 Task: Buy 3 Boots of size 6 for Baby Girls from Shoes section under best seller category for shipping address: Andrew Lee, 2317 Morningview Lane, New York, New York 10022, Cell Number 6462315081. Pay from credit card ending with 6759, CVV 506
Action: Mouse moved to (320, 78)
Screenshot: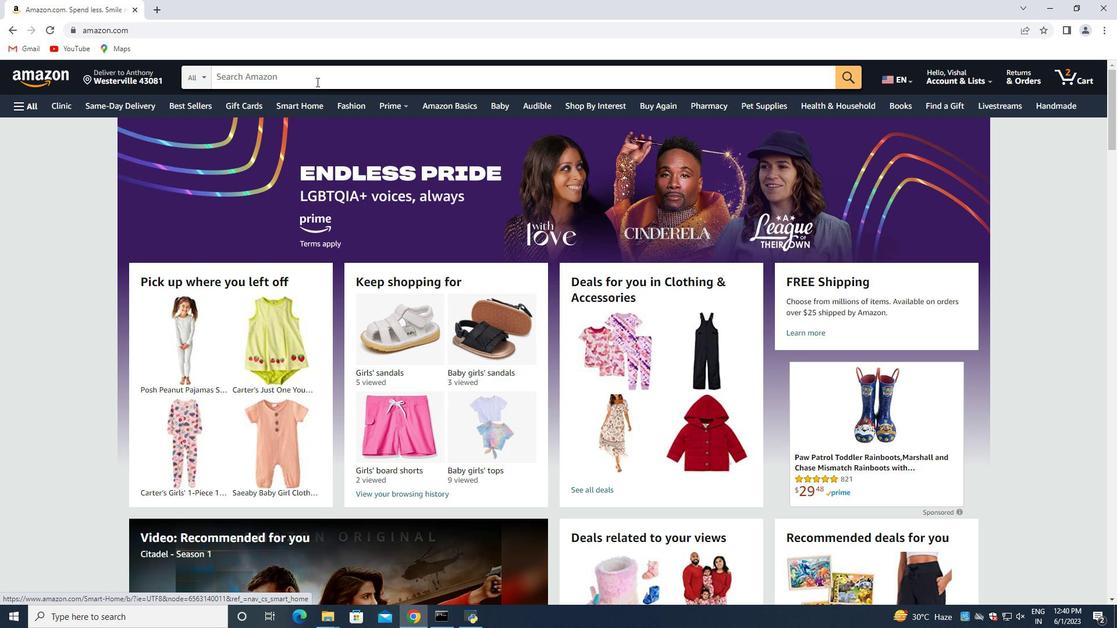 
Action: Mouse pressed left at (320, 78)
Screenshot: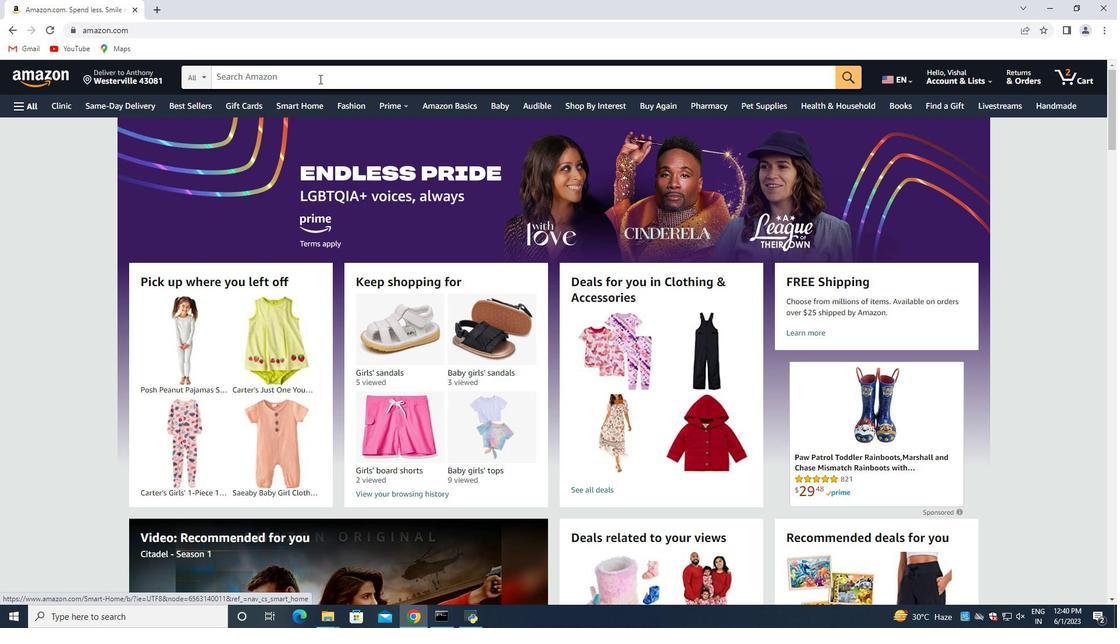 
Action: Mouse moved to (318, 79)
Screenshot: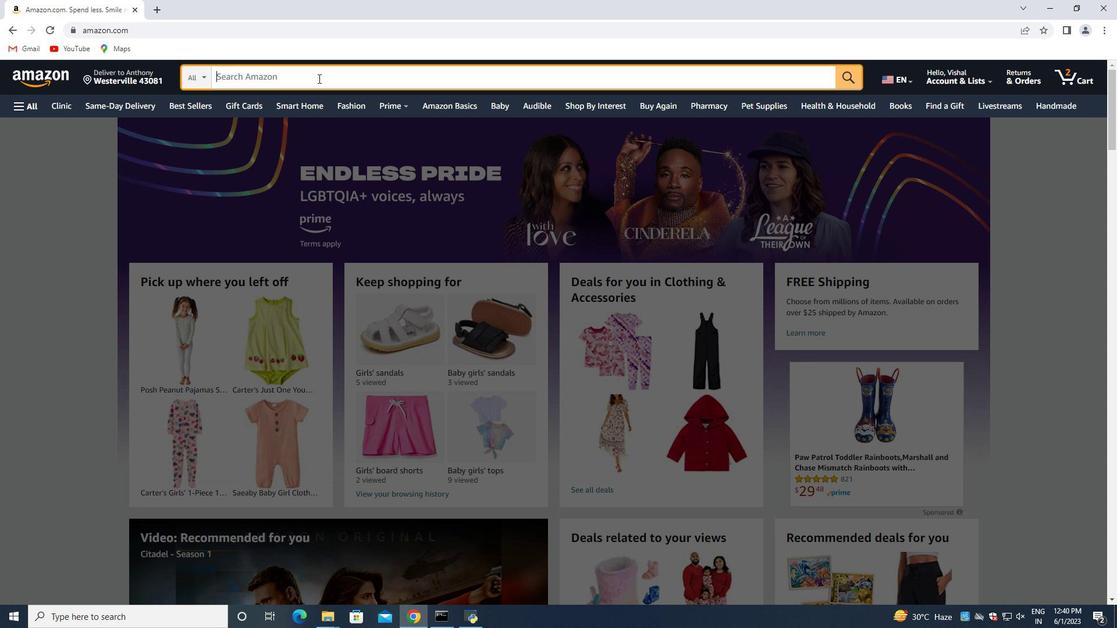 
Action: Key pressed <Key.shift>Boots<Key.space>of<Key.space>size<Key.space>6<Key.space>for<Key.space><Key.shift>Baby<Key.space><Key.shift>Girls<Key.enter>
Screenshot: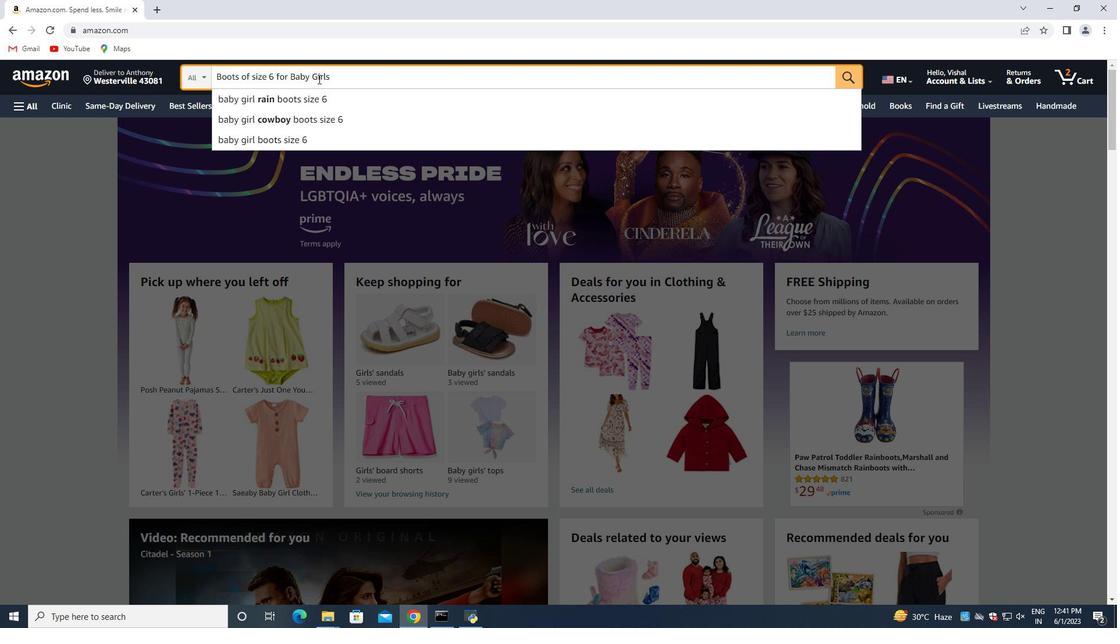 
Action: Mouse moved to (406, 196)
Screenshot: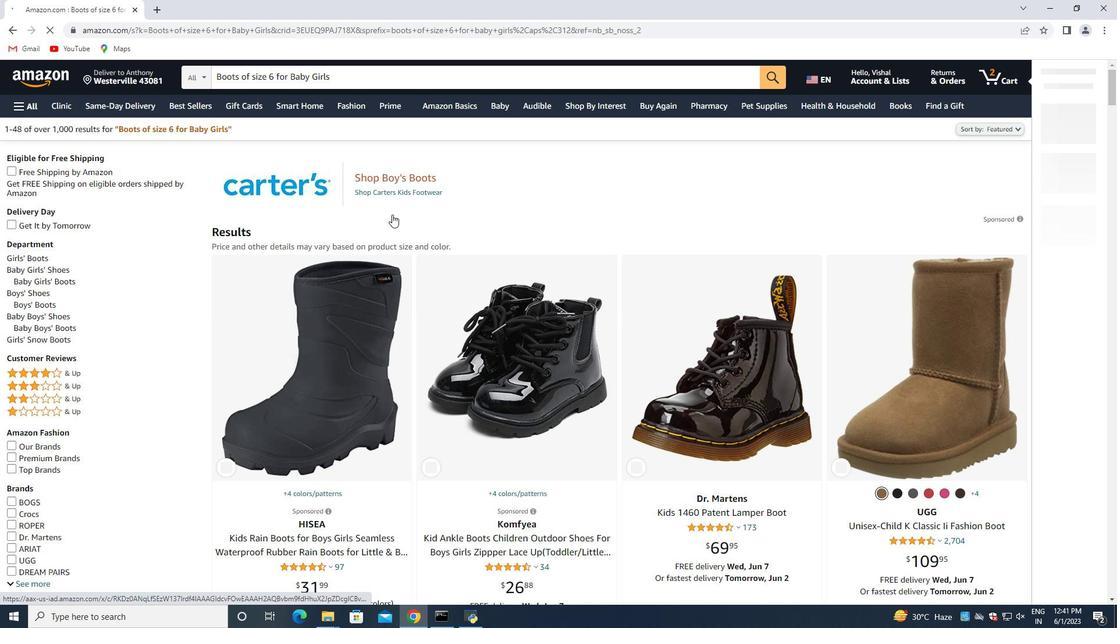 
Action: Mouse scrolled (406, 196) with delta (0, 0)
Screenshot: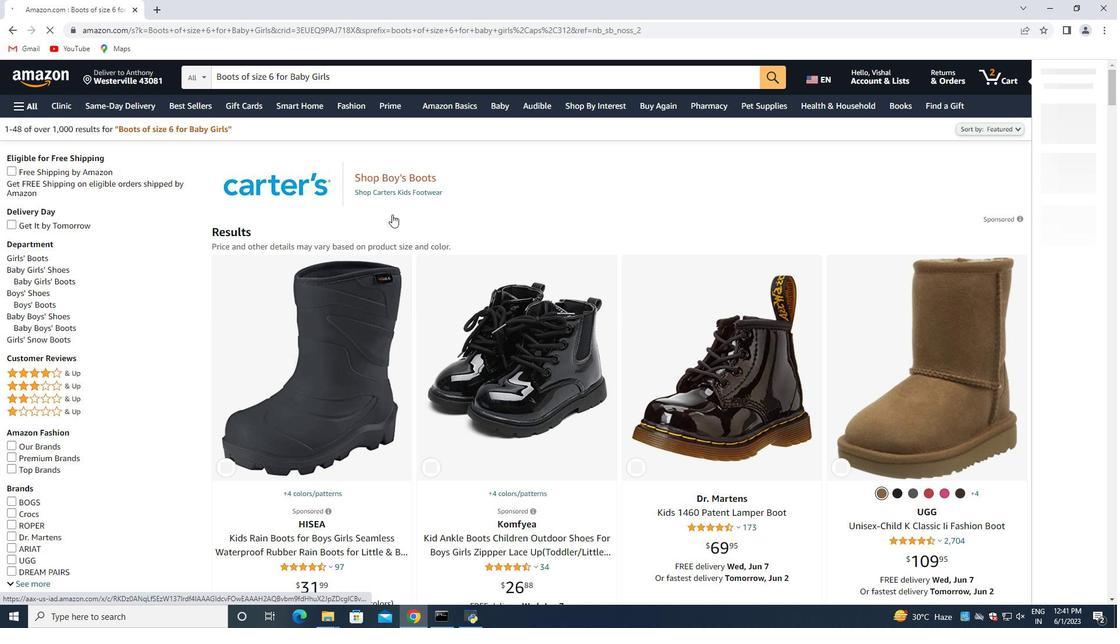 
Action: Mouse moved to (389, 202)
Screenshot: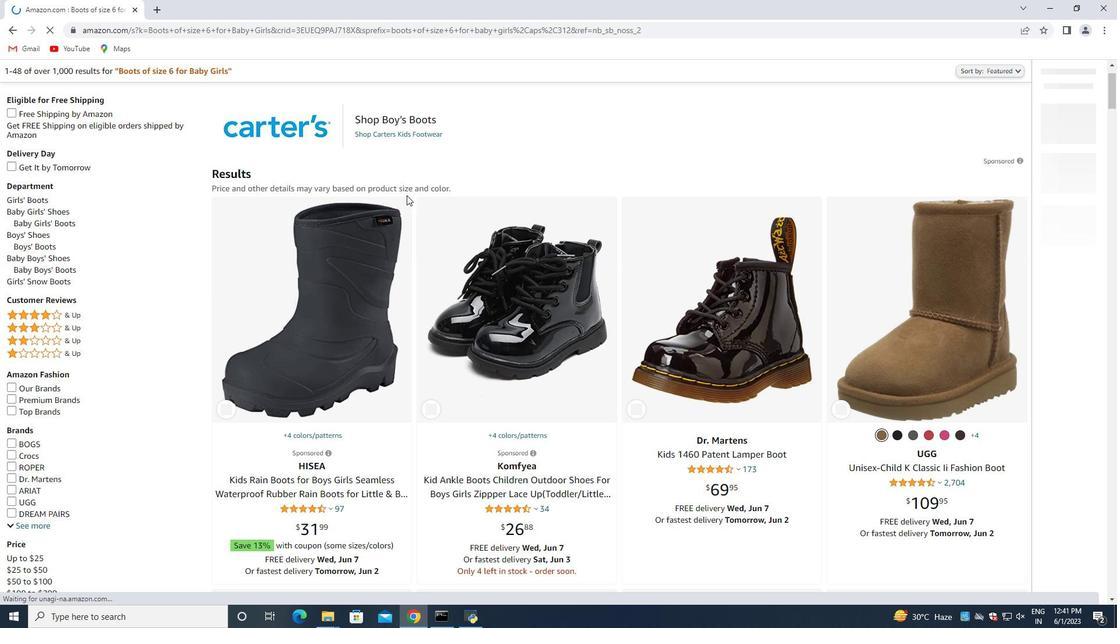 
Action: Mouse scrolled (389, 203) with delta (0, 0)
Screenshot: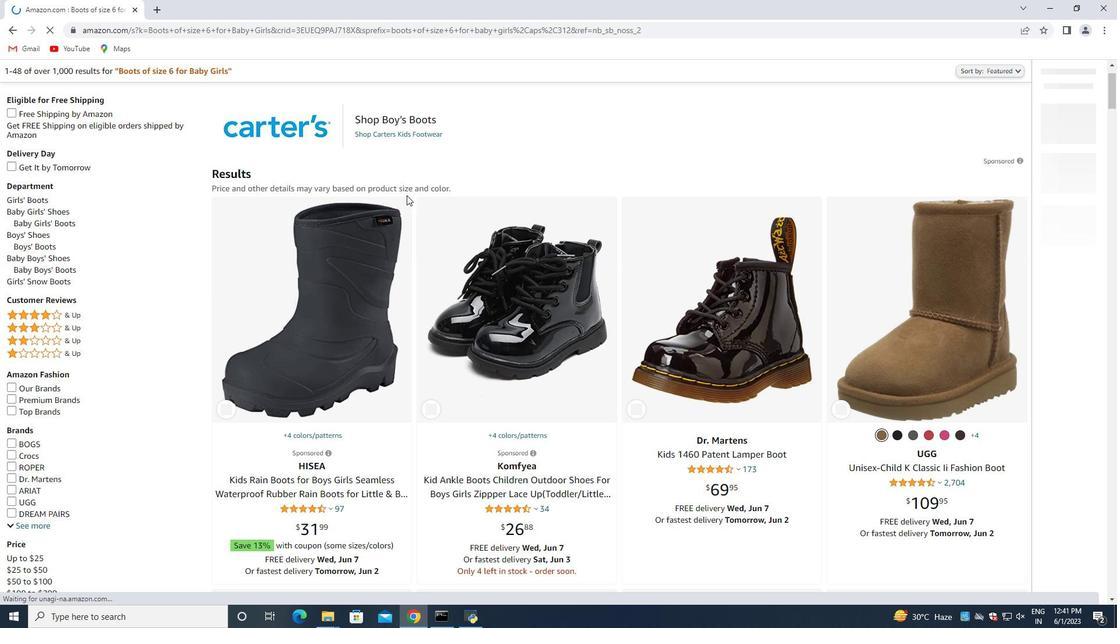 
Action: Mouse scrolled (389, 203) with delta (0, 0)
Screenshot: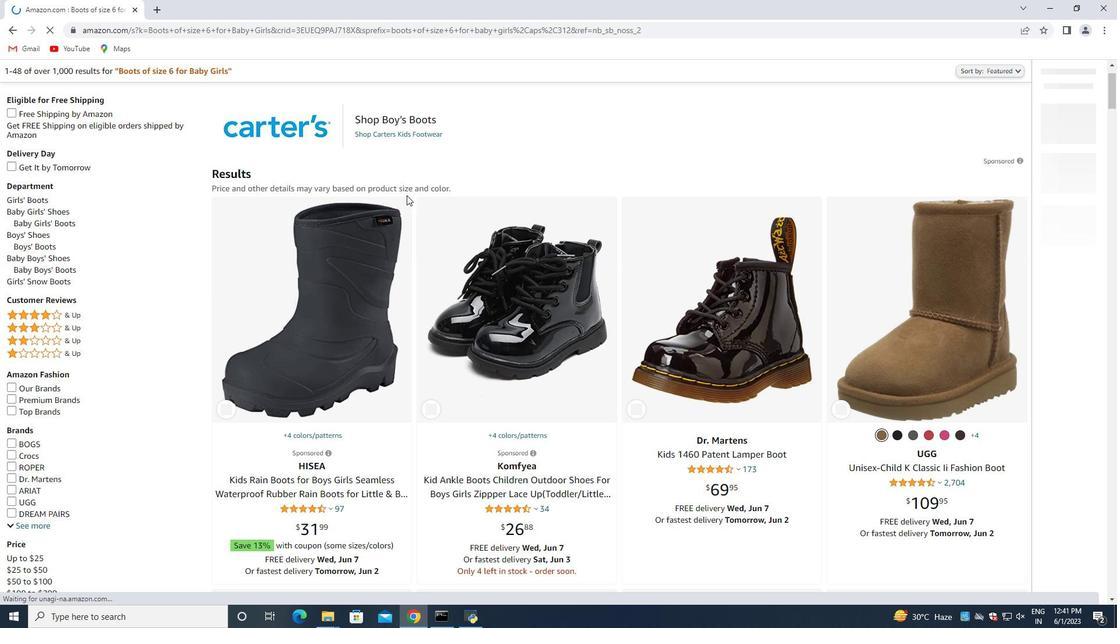 
Action: Mouse scrolled (389, 203) with delta (0, 0)
Screenshot: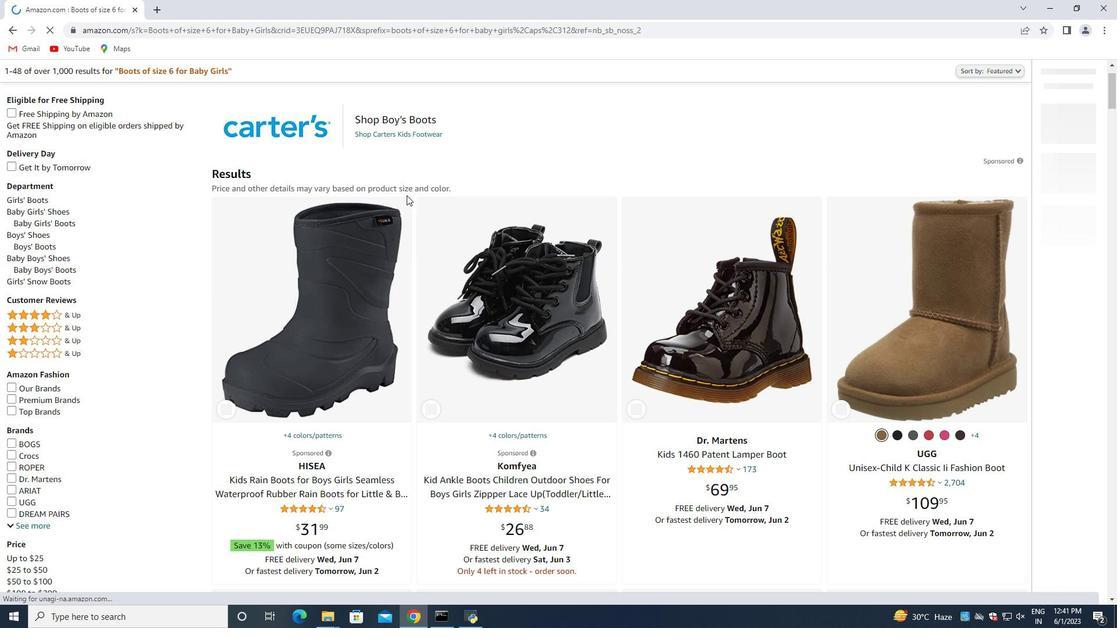 
Action: Mouse scrolled (389, 203) with delta (0, 0)
Screenshot: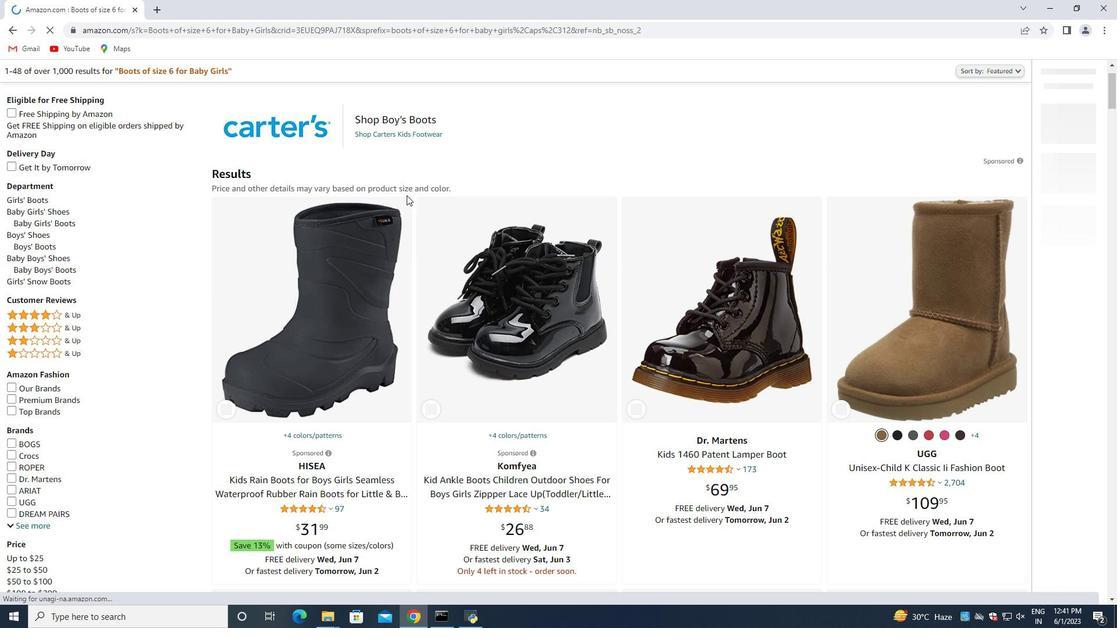 
Action: Mouse moved to (55, 271)
Screenshot: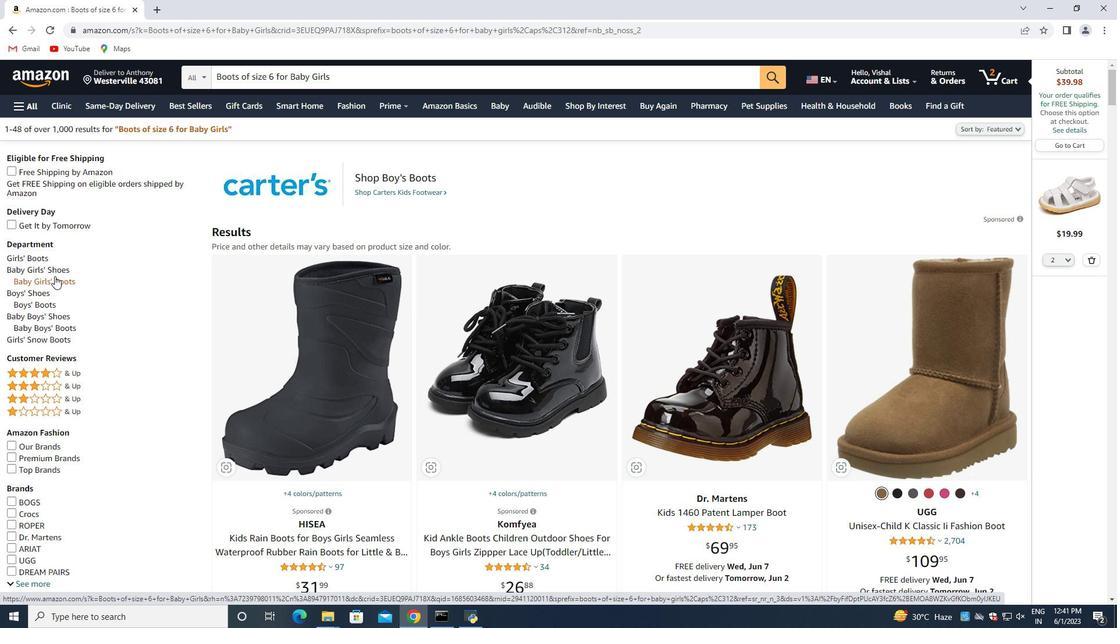 
Action: Mouse pressed left at (55, 271)
Screenshot: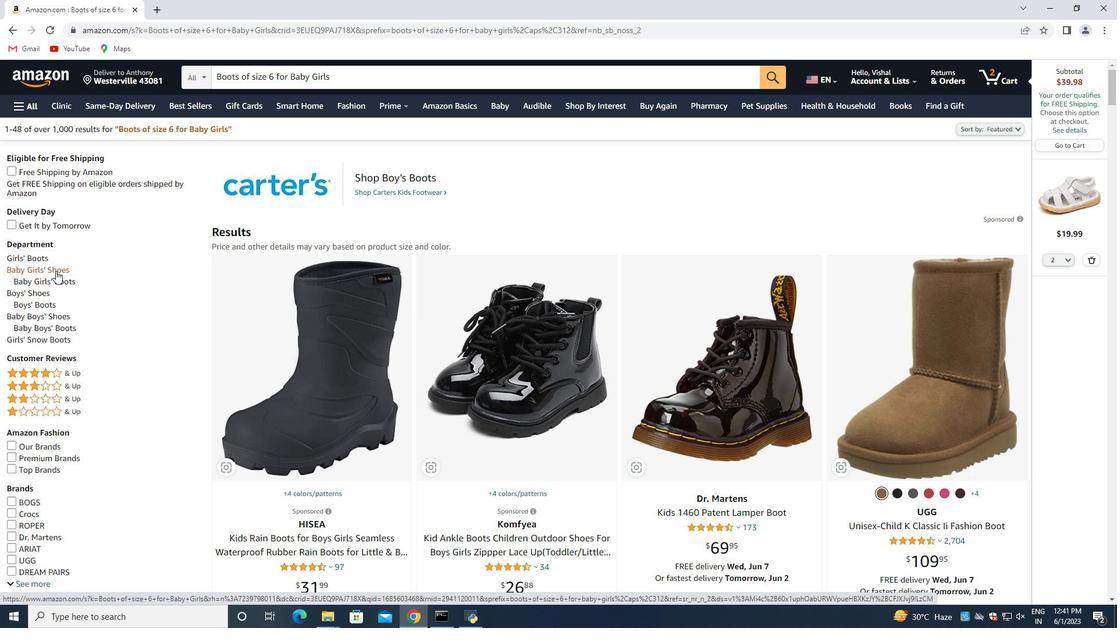 
Action: Mouse moved to (1093, 263)
Screenshot: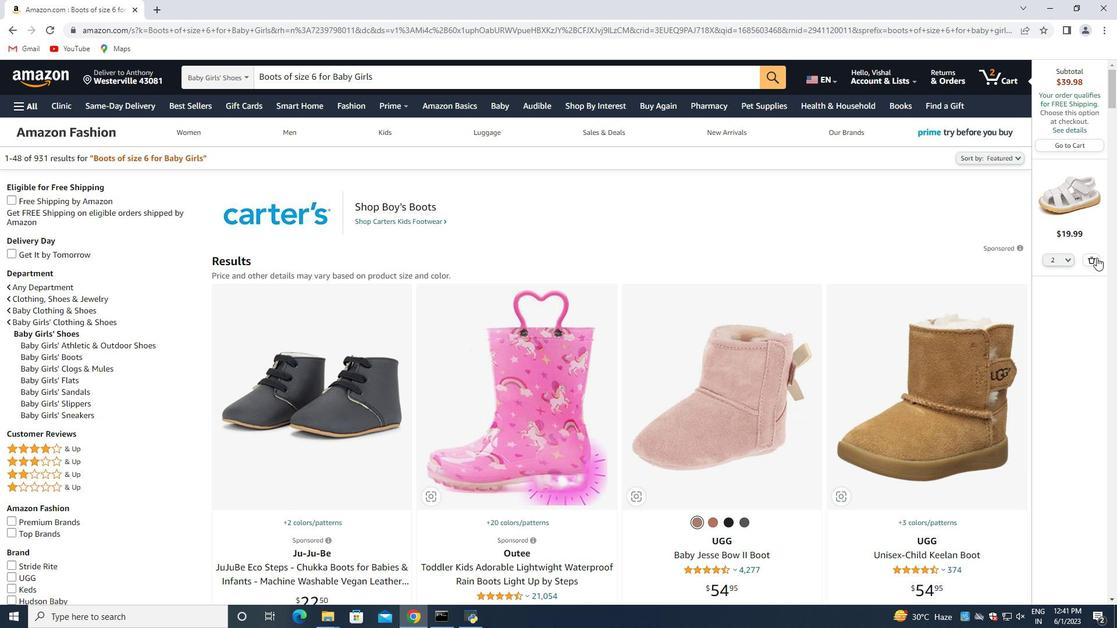 
Action: Mouse pressed left at (1093, 263)
Screenshot: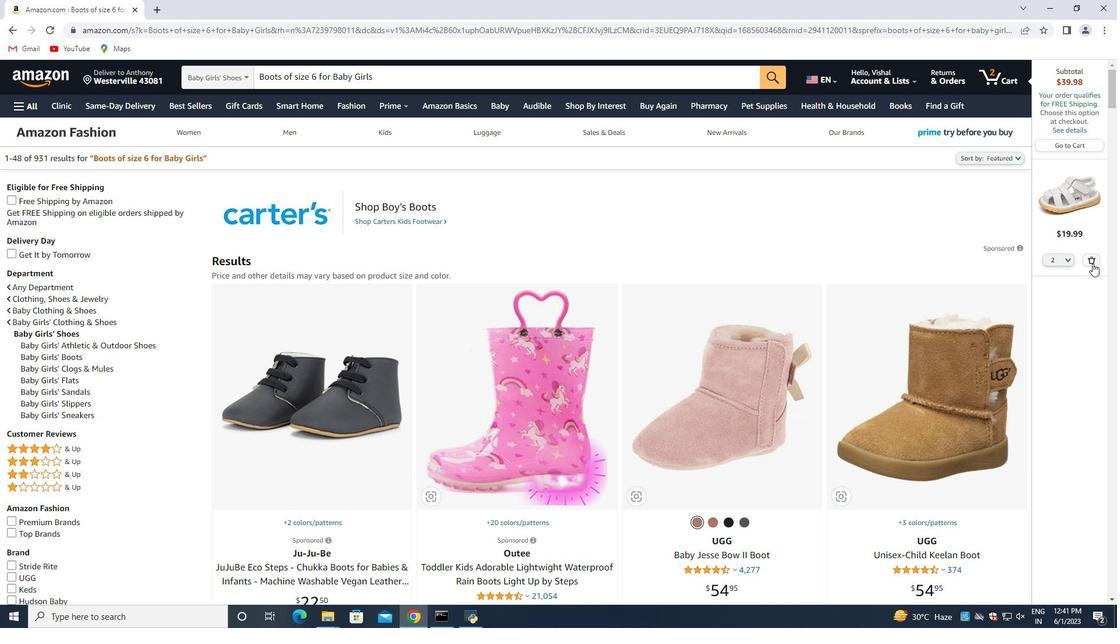 
Action: Mouse moved to (622, 370)
Screenshot: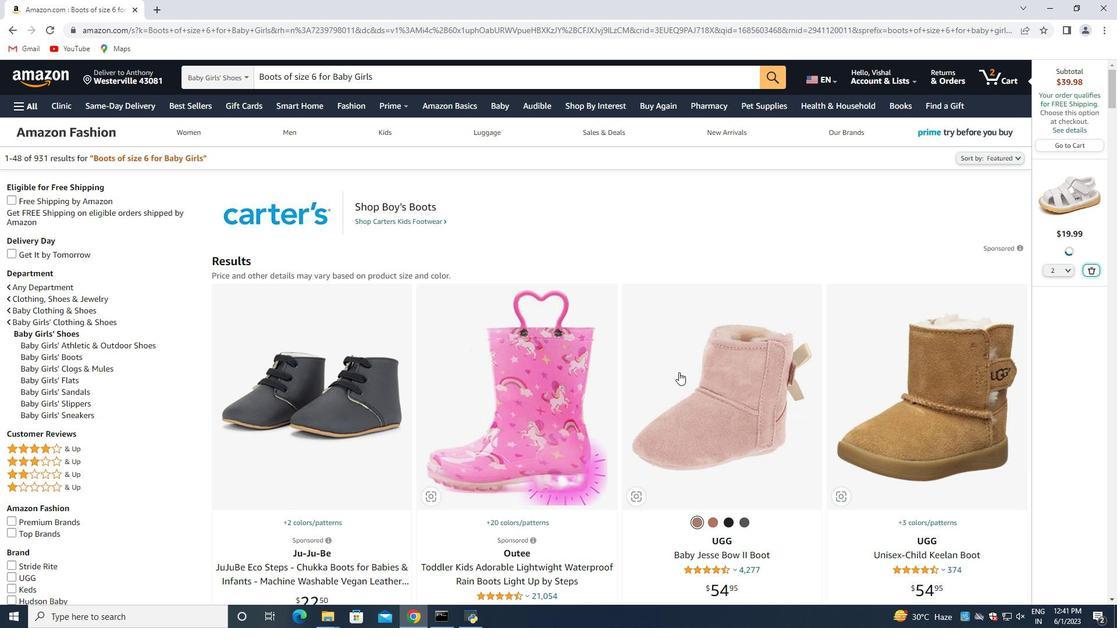 
Action: Mouse scrolled (622, 369) with delta (0, 0)
Screenshot: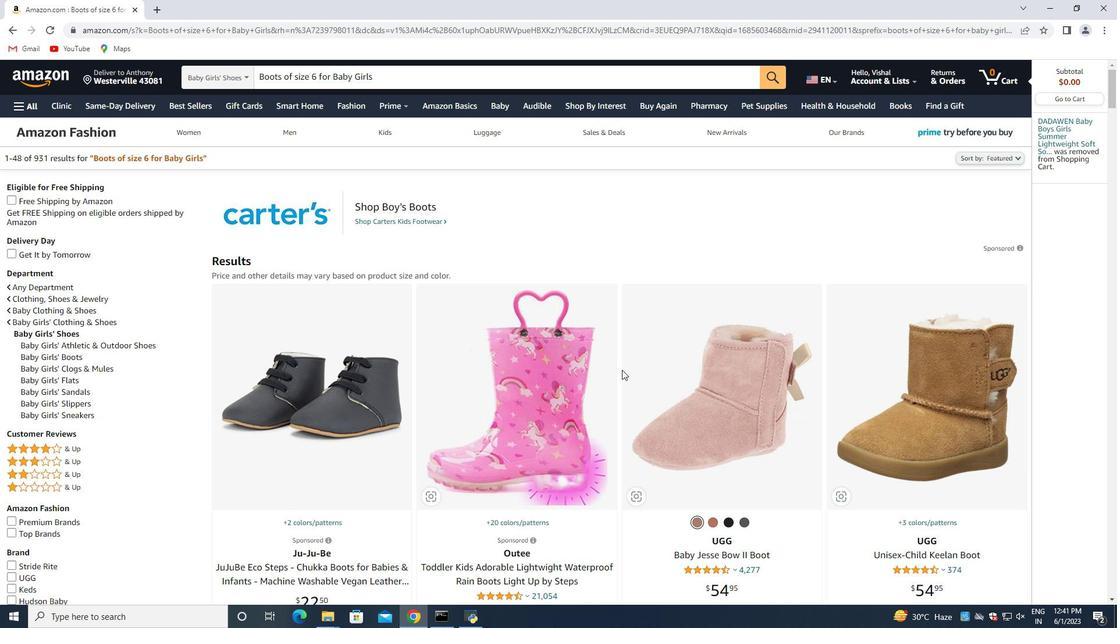 
Action: Mouse moved to (618, 371)
Screenshot: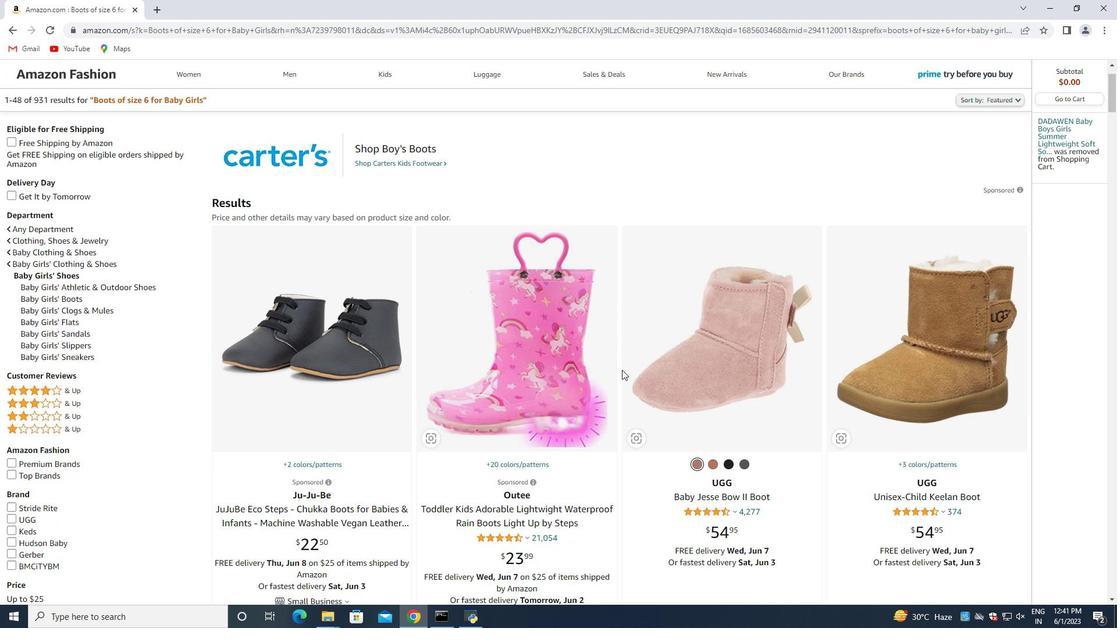 
Action: Mouse scrolled (618, 371) with delta (0, 0)
Screenshot: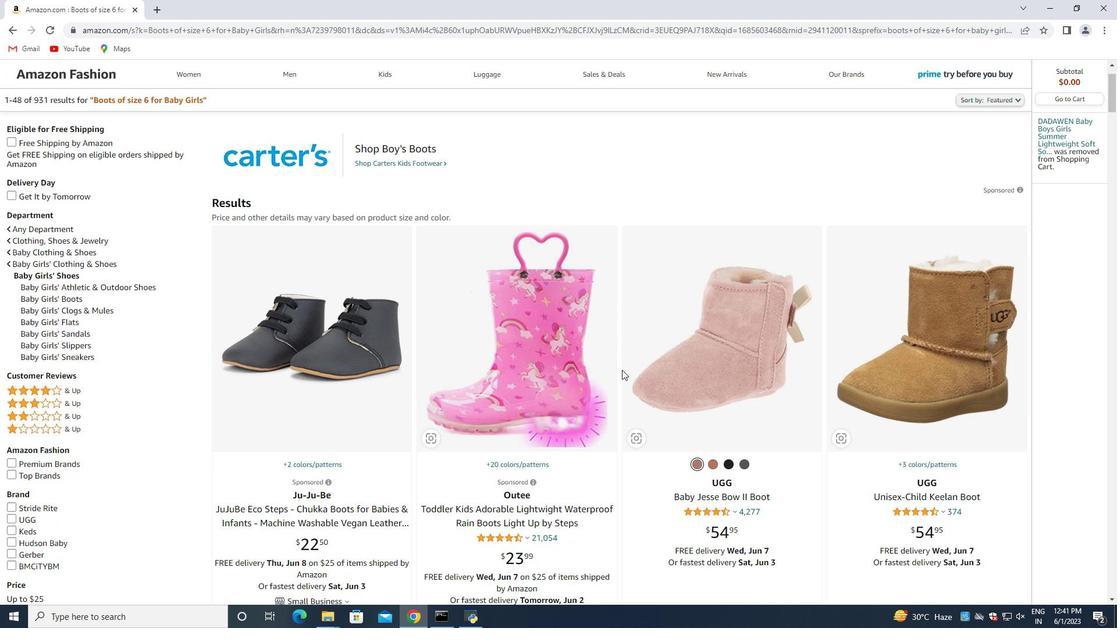 
Action: Mouse moved to (611, 374)
Screenshot: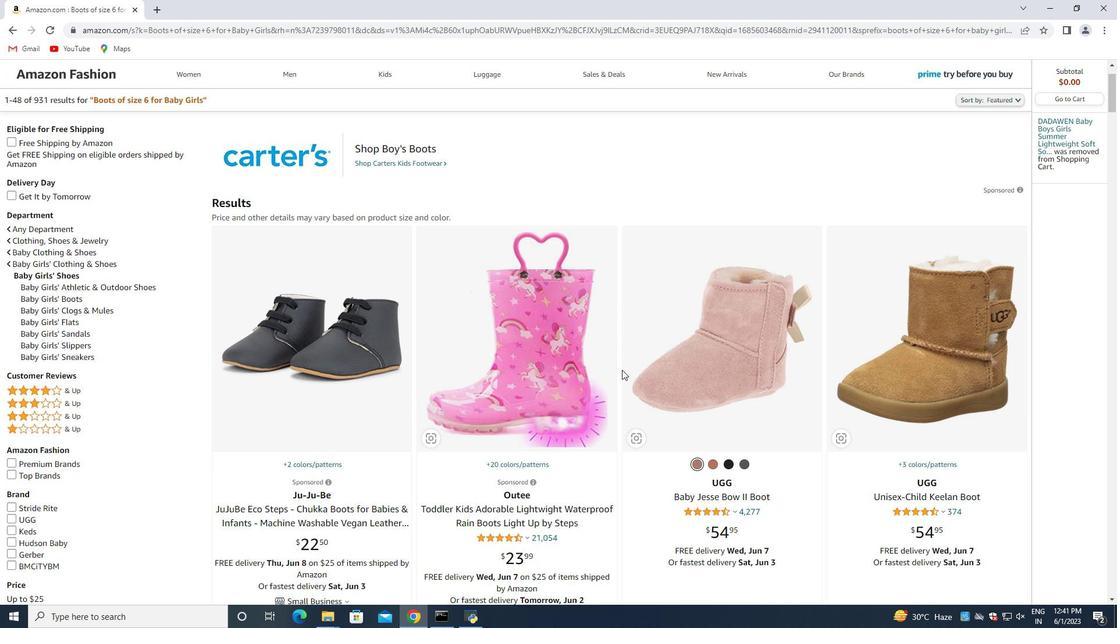 
Action: Mouse scrolled (611, 373) with delta (0, 0)
Screenshot: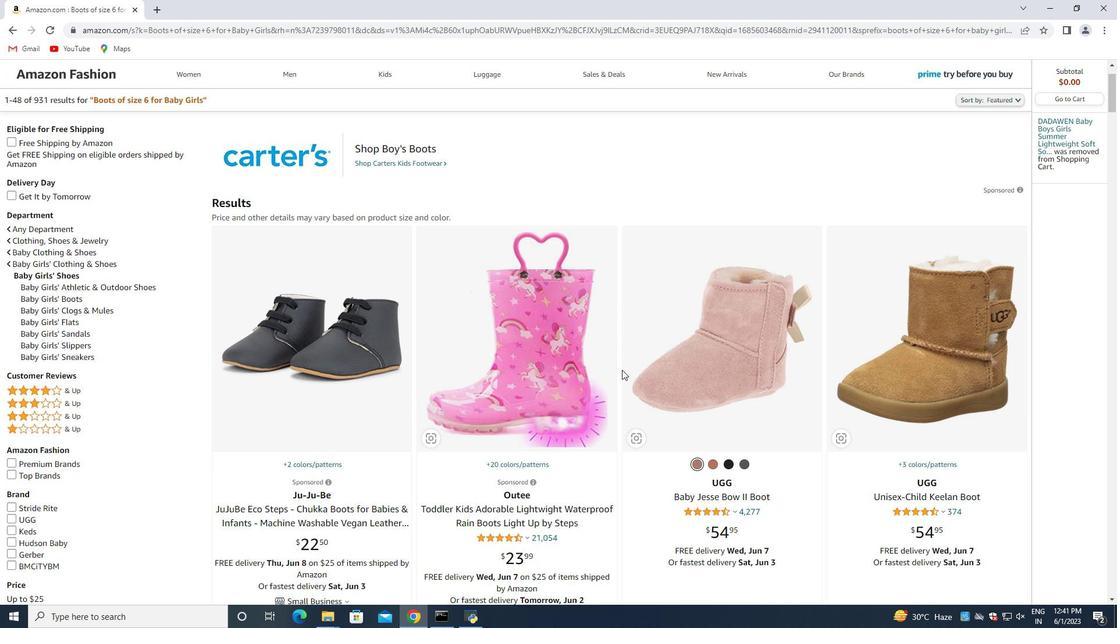
Action: Mouse moved to (868, 282)
Screenshot: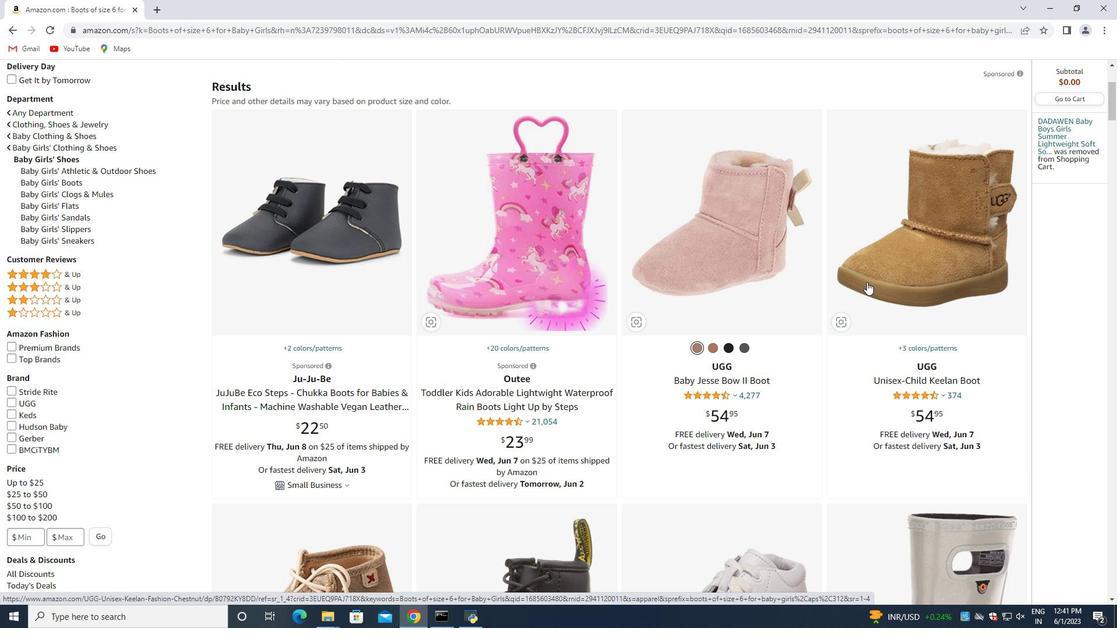 
Action: Mouse scrolled (868, 281) with delta (0, 0)
Screenshot: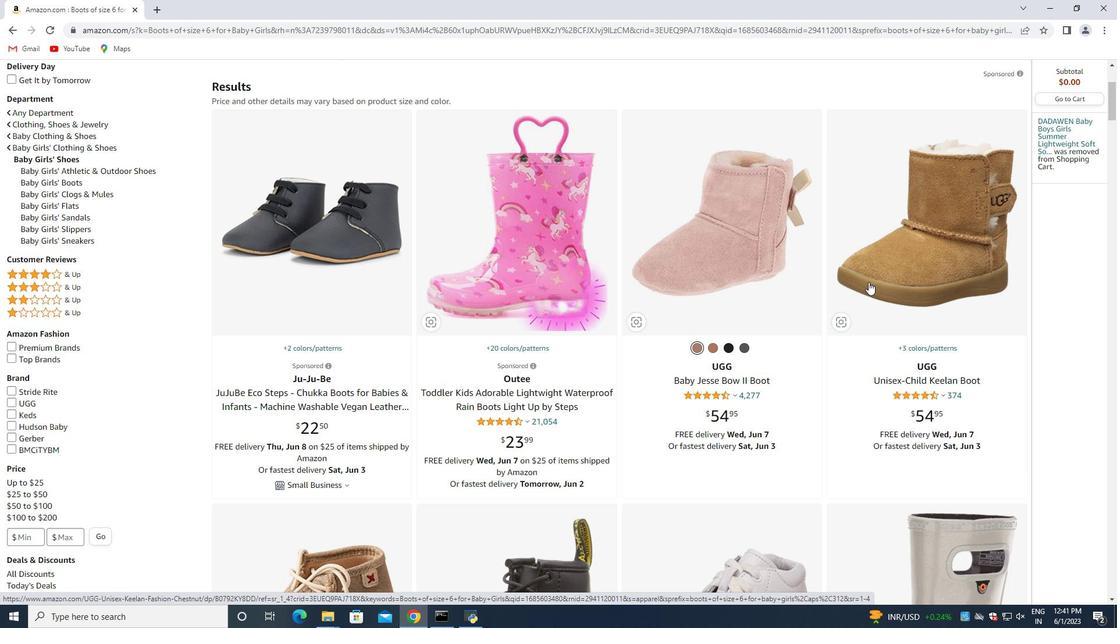 
Action: Mouse scrolled (868, 281) with delta (0, 0)
Screenshot: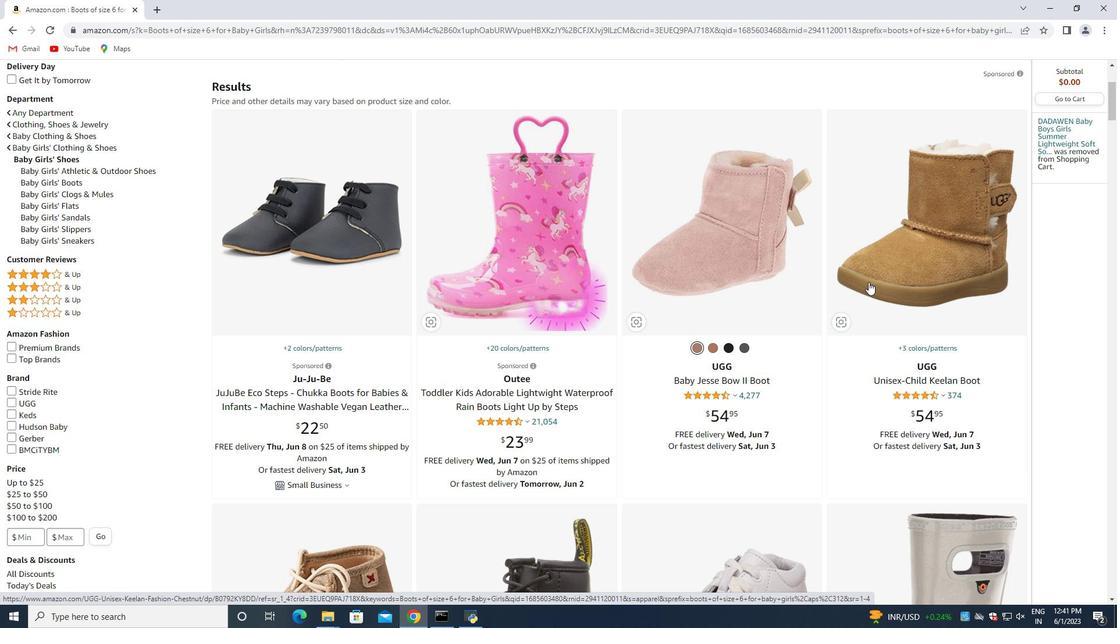 
Action: Mouse moved to (770, 300)
Screenshot: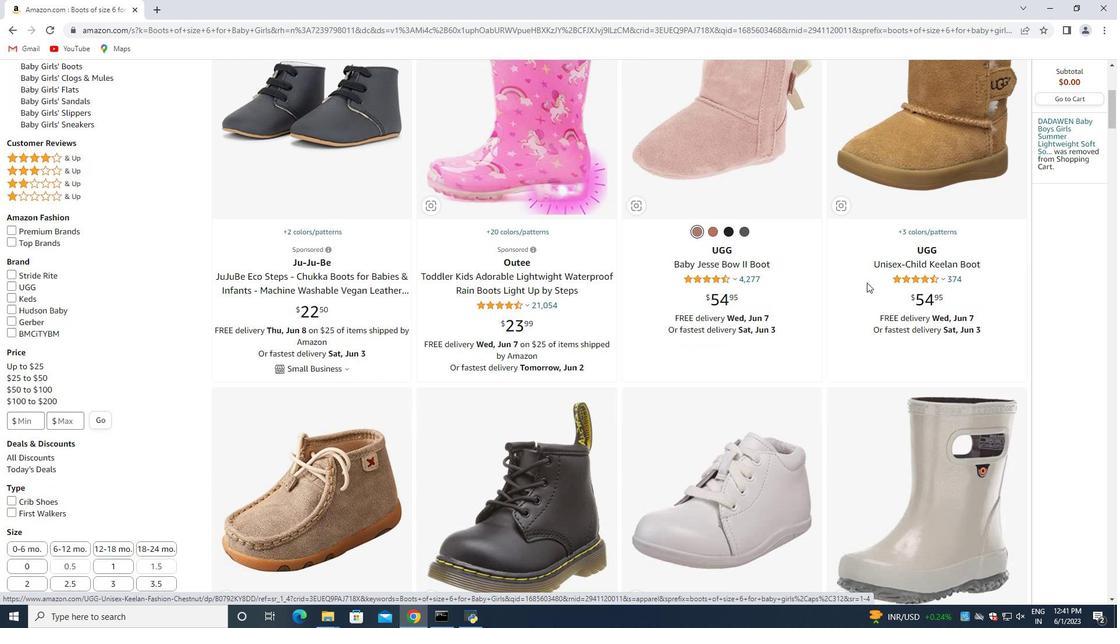 
Action: Mouse scrolled (770, 300) with delta (0, 0)
Screenshot: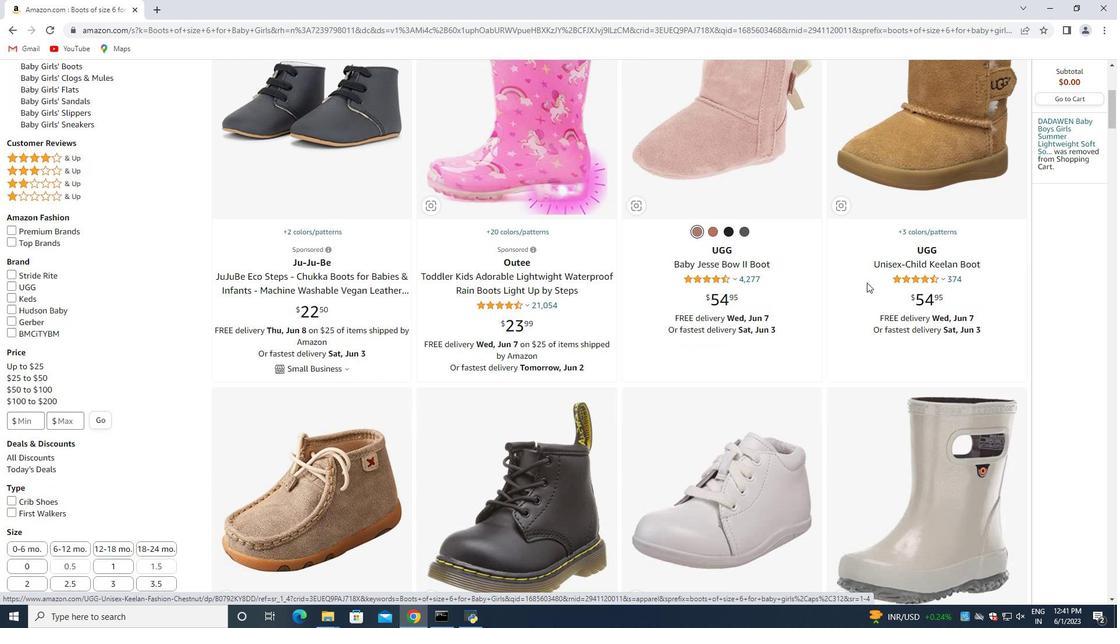 
Action: Mouse moved to (738, 312)
Screenshot: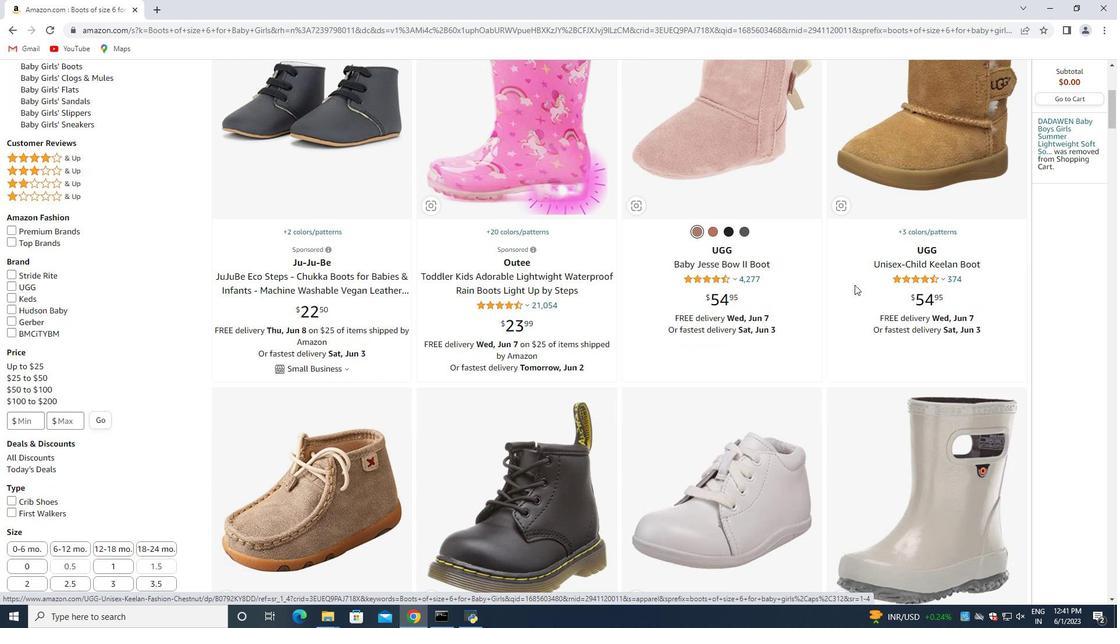 
Action: Mouse scrolled (738, 311) with delta (0, 0)
Screenshot: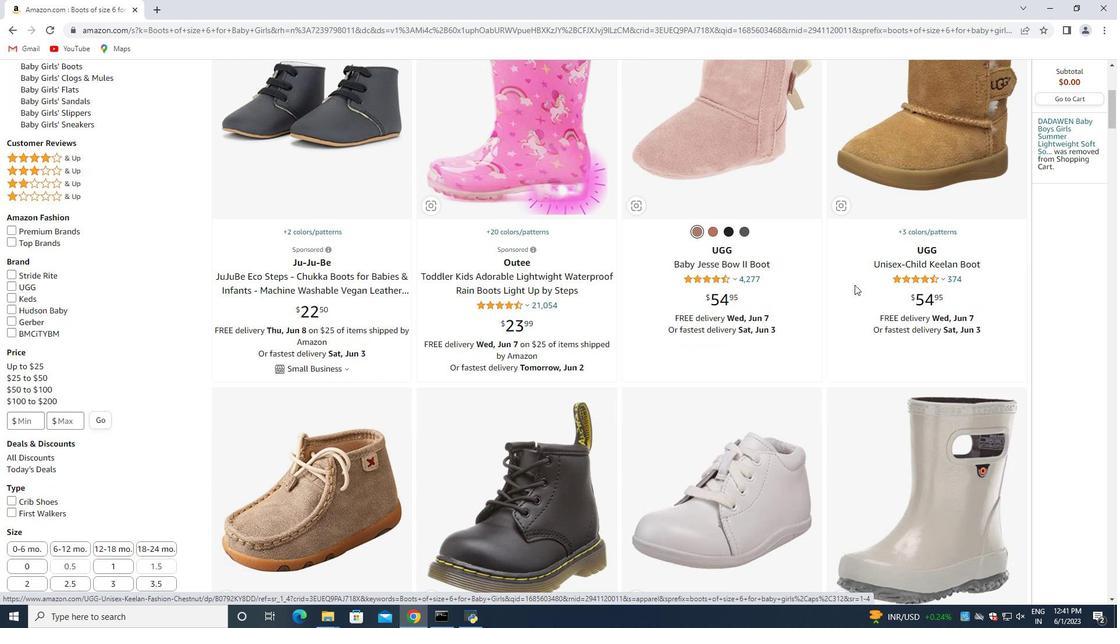 
Action: Mouse moved to (689, 316)
Screenshot: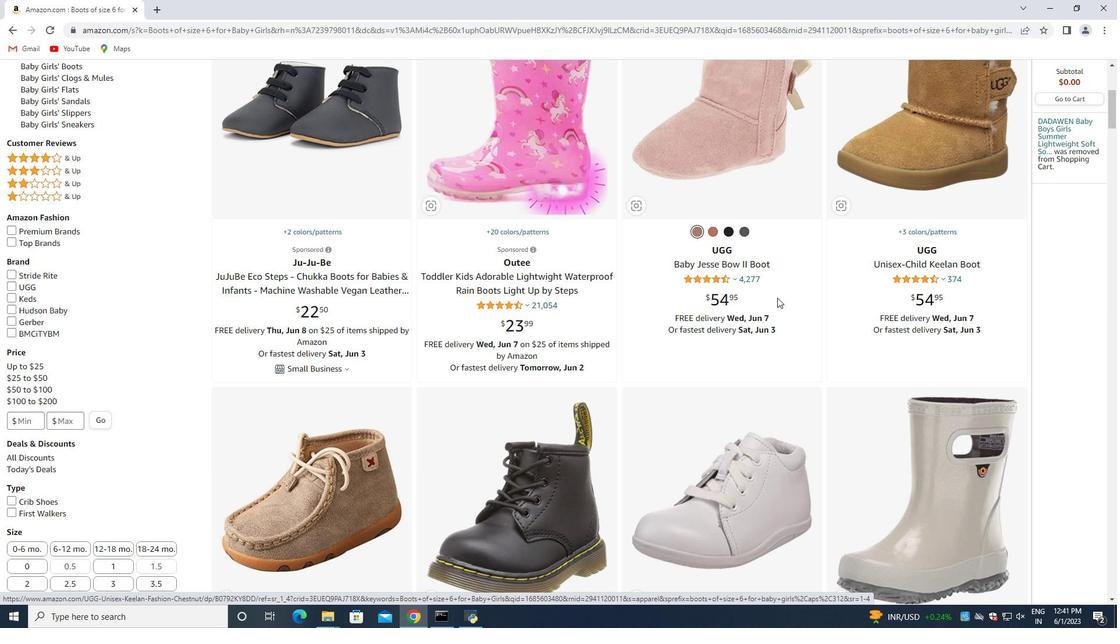 
Action: Mouse scrolled (689, 316) with delta (0, 0)
Screenshot: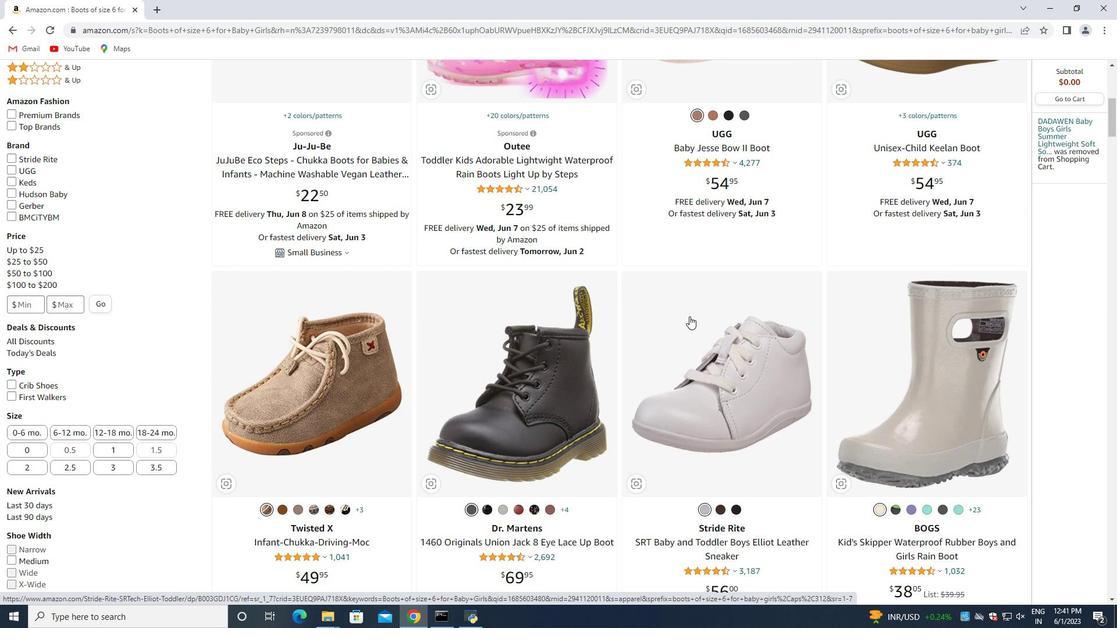 
Action: Mouse moved to (704, 319)
Screenshot: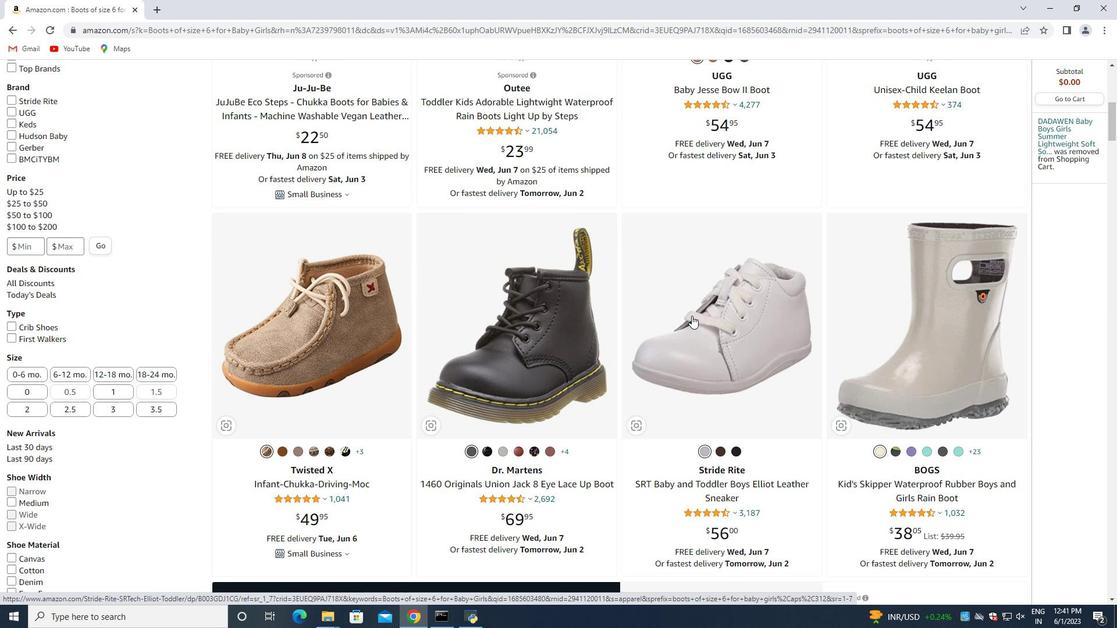 
Action: Mouse scrolled (704, 318) with delta (0, 0)
Screenshot: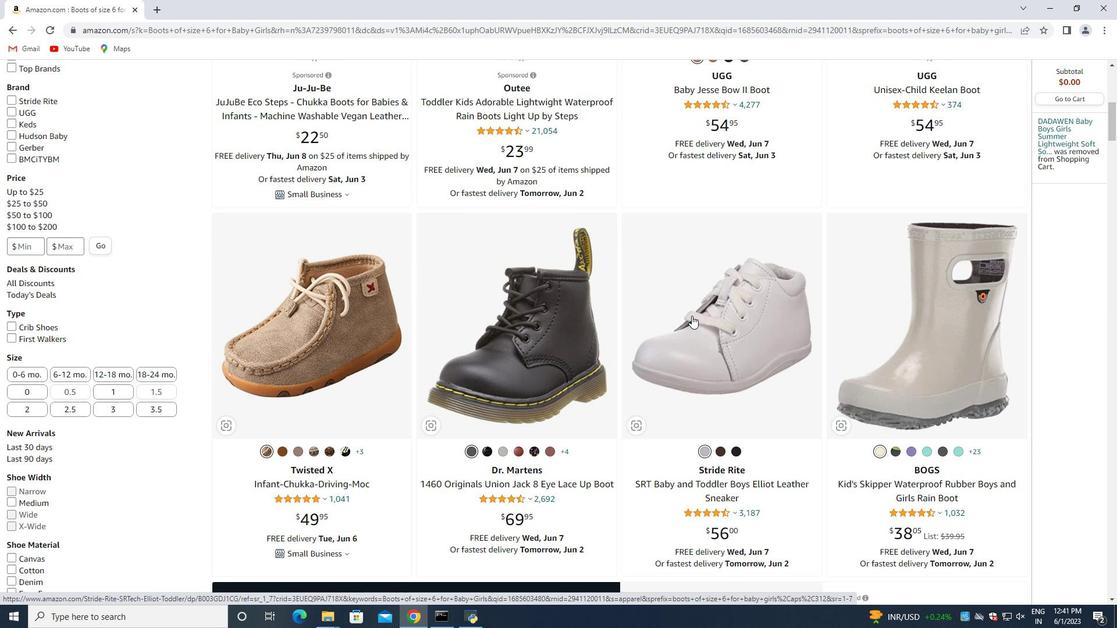 
Action: Mouse moved to (753, 342)
Screenshot: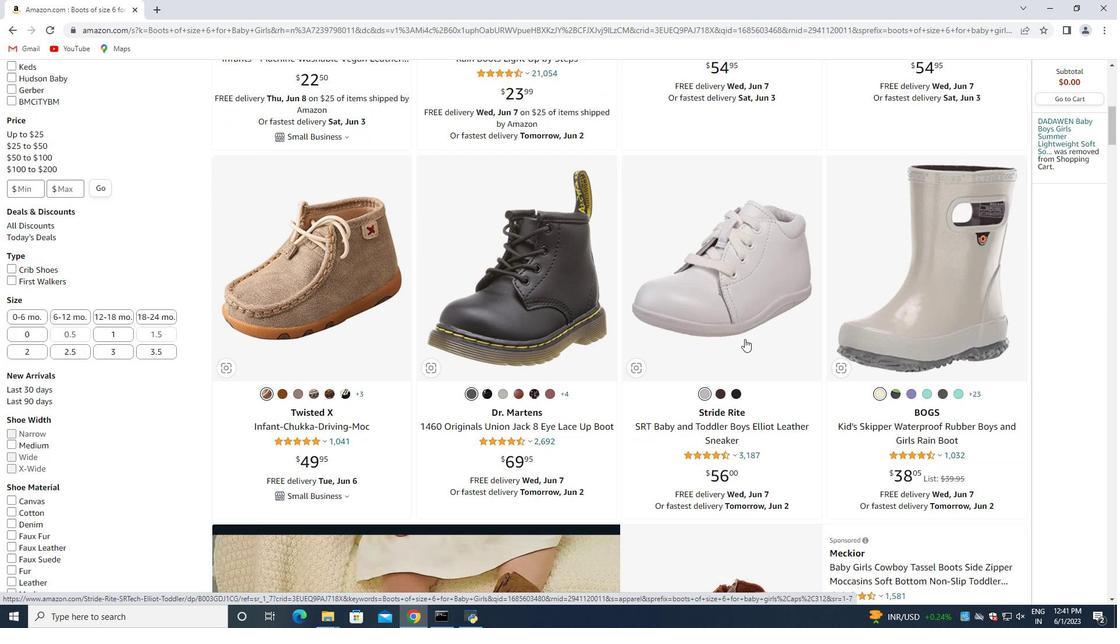 
Action: Mouse scrolled (753, 341) with delta (0, 0)
Screenshot: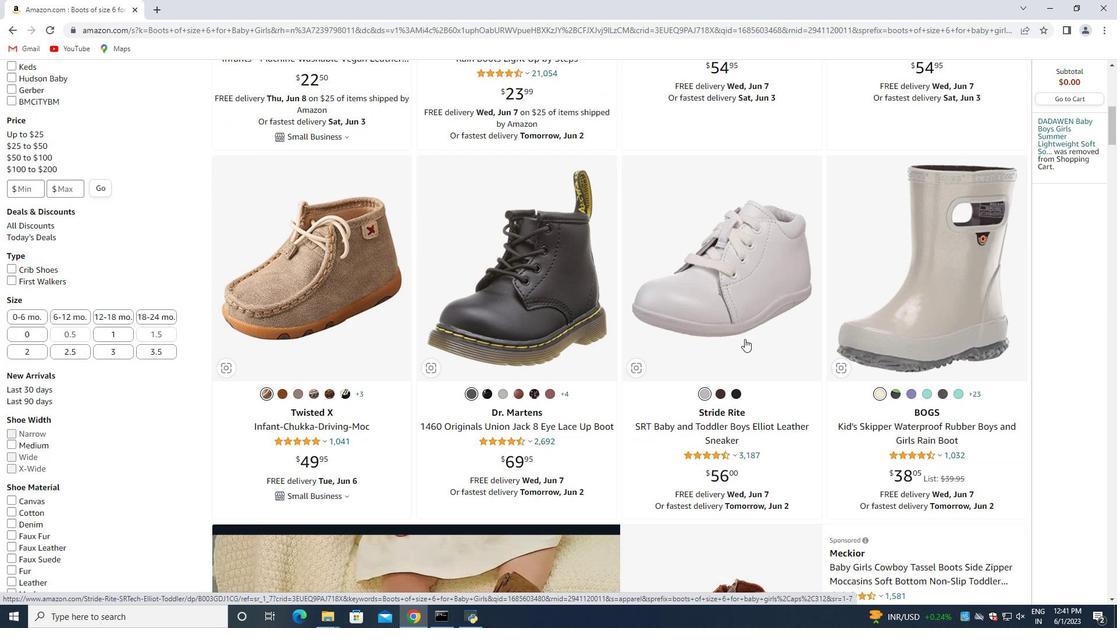 
Action: Mouse scrolled (753, 341) with delta (0, 0)
Screenshot: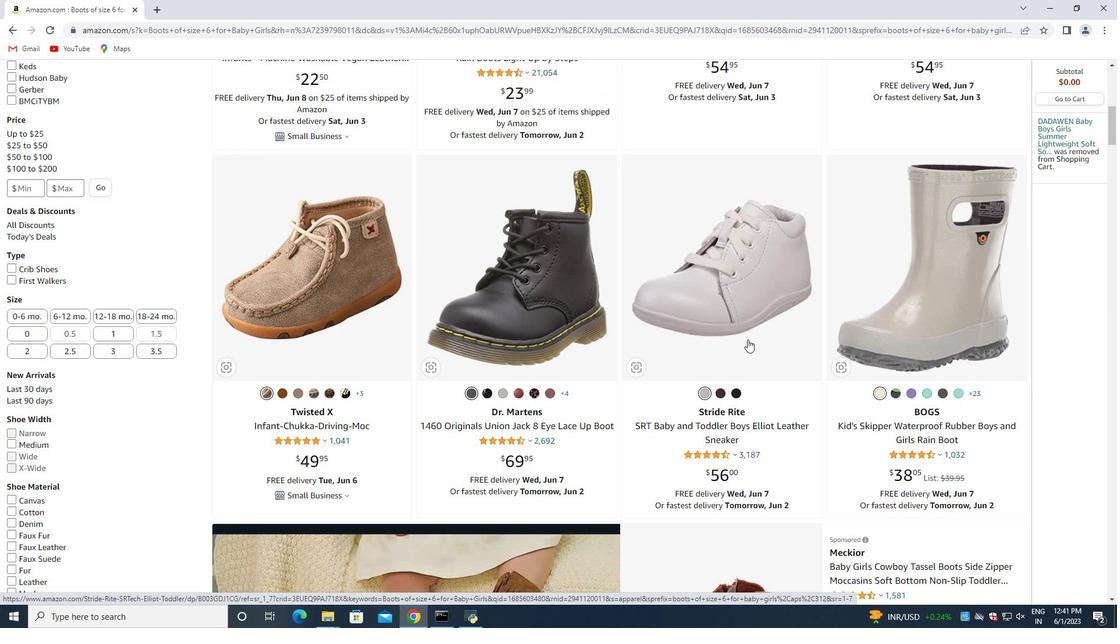 
Action: Mouse moved to (754, 342)
Screenshot: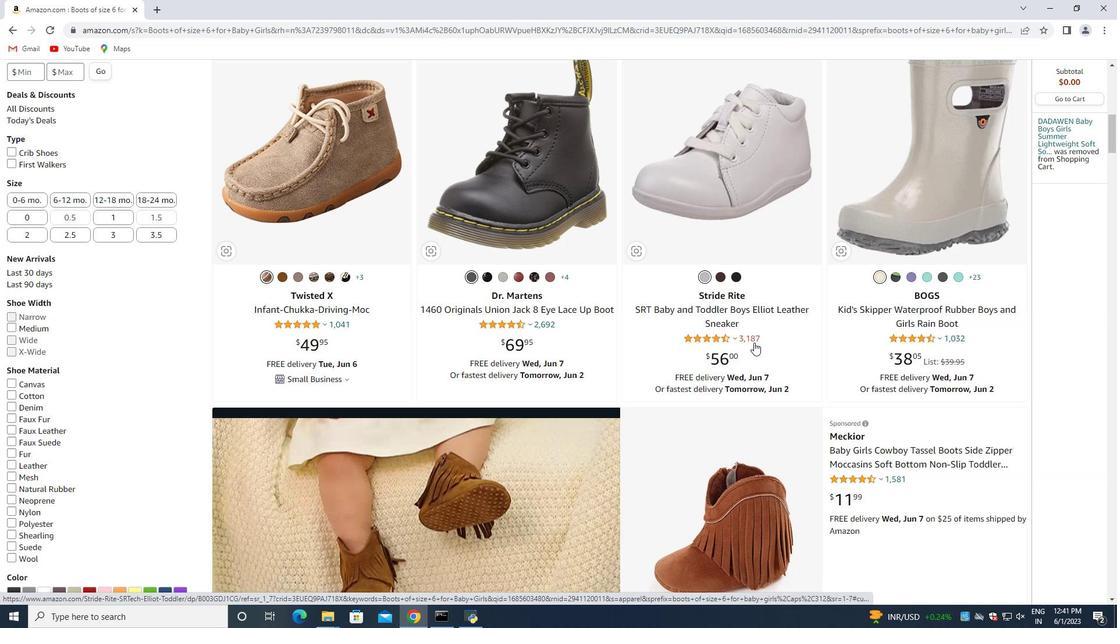 
Action: Mouse scrolled (754, 342) with delta (0, 0)
Screenshot: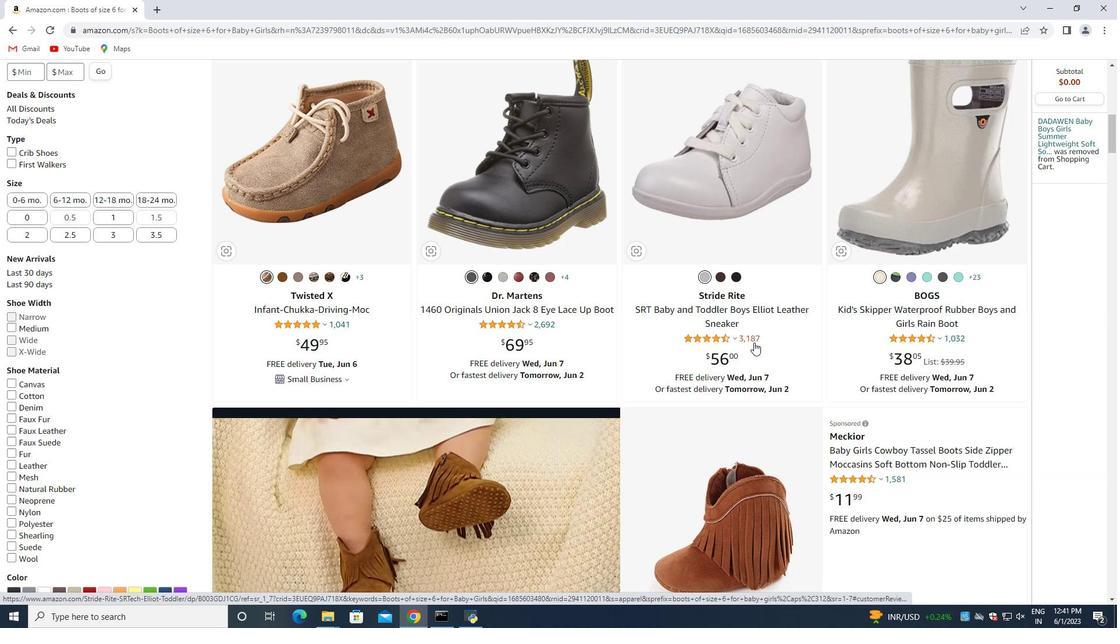 
Action: Mouse scrolled (754, 342) with delta (0, 0)
Screenshot: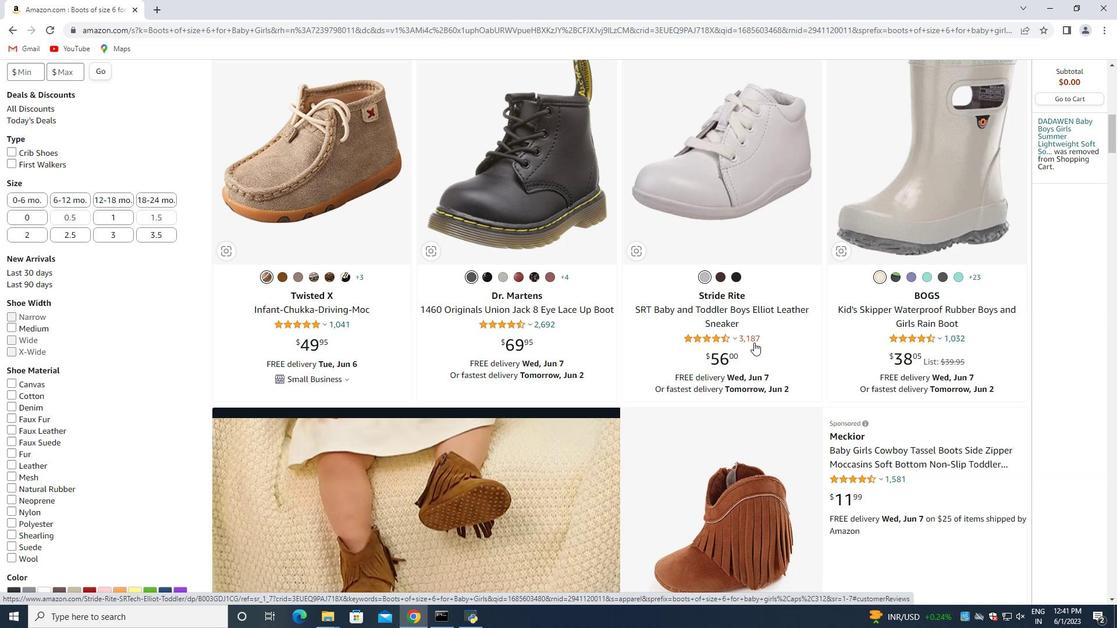 
Action: Mouse scrolled (754, 342) with delta (0, 0)
Screenshot: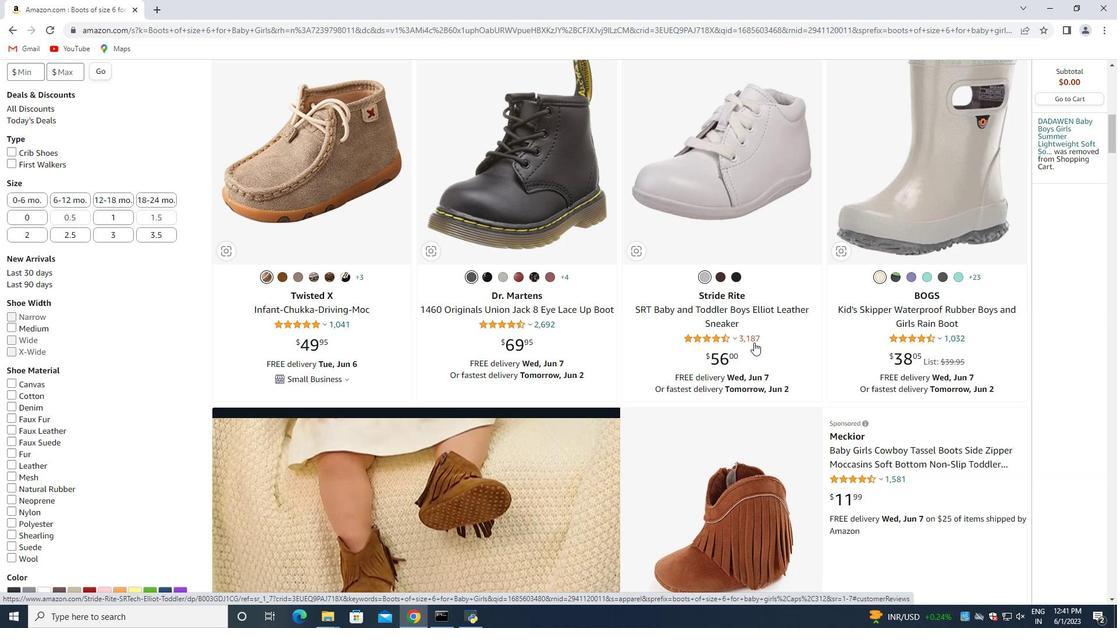 
Action: Mouse moved to (754, 341)
Screenshot: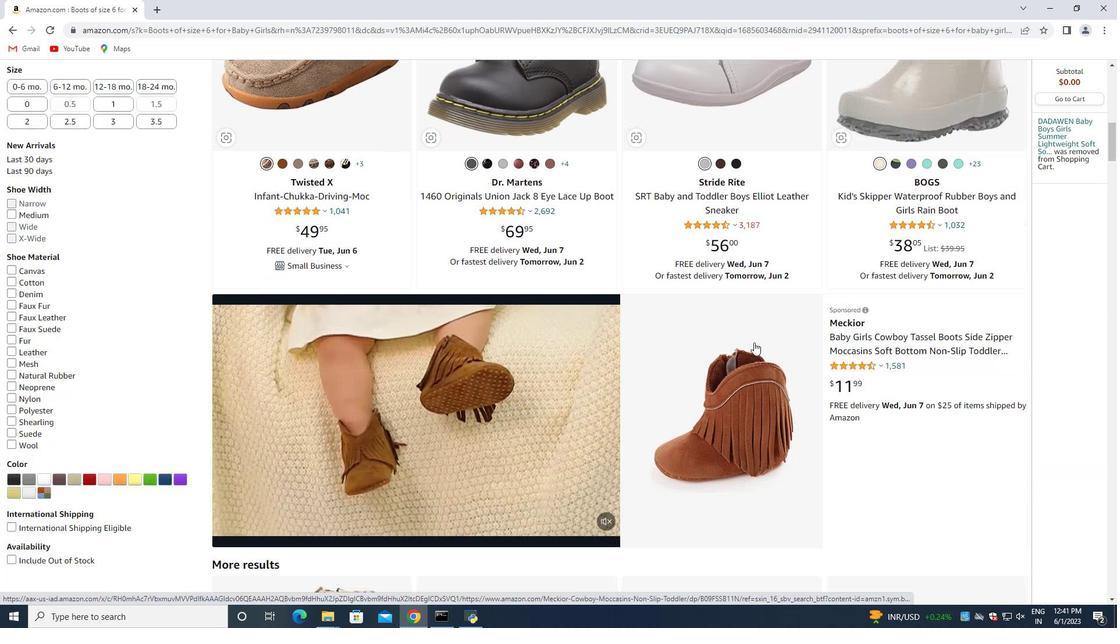 
Action: Mouse scrolled (754, 341) with delta (0, 0)
Screenshot: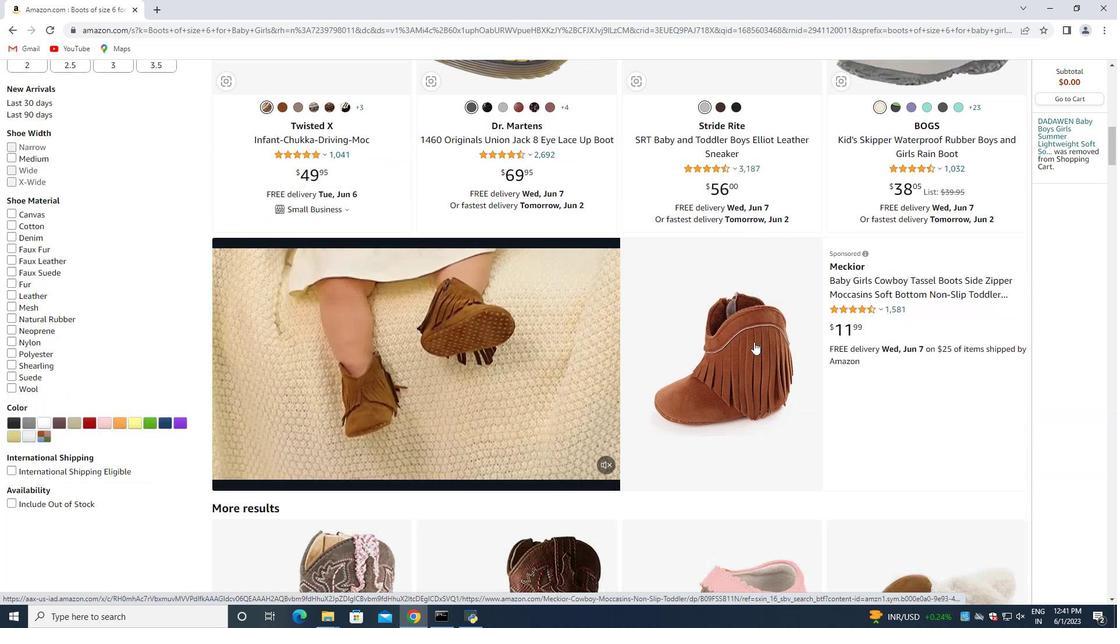 
Action: Mouse moved to (754, 341)
Screenshot: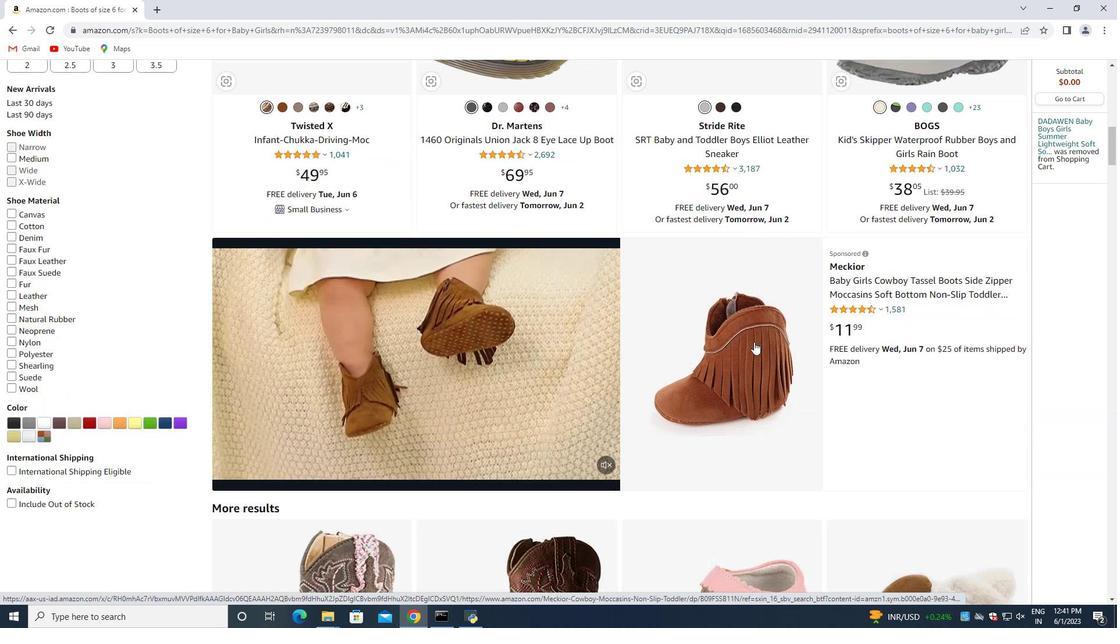 
Action: Mouse scrolled (754, 340) with delta (0, 0)
Screenshot: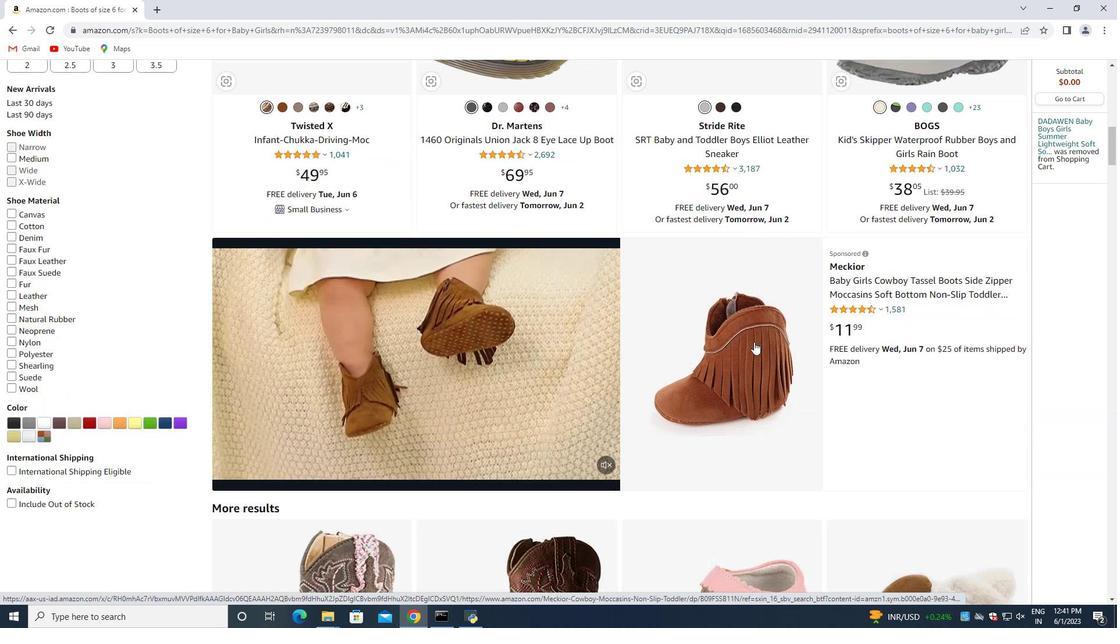 
Action: Mouse scrolled (754, 340) with delta (0, 0)
Screenshot: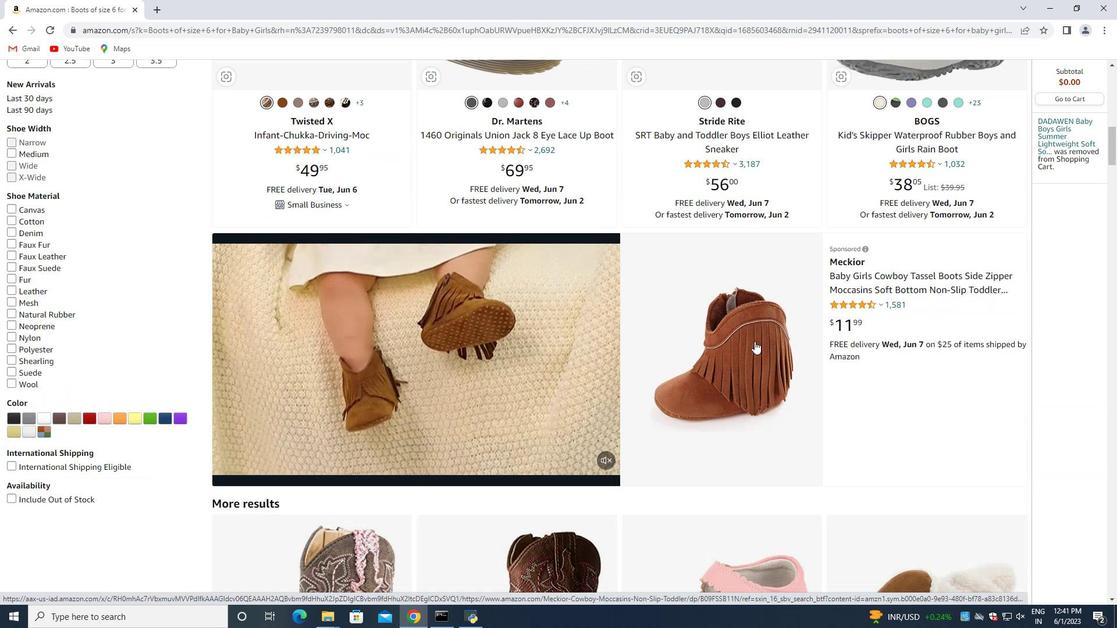 
Action: Mouse moved to (756, 339)
Screenshot: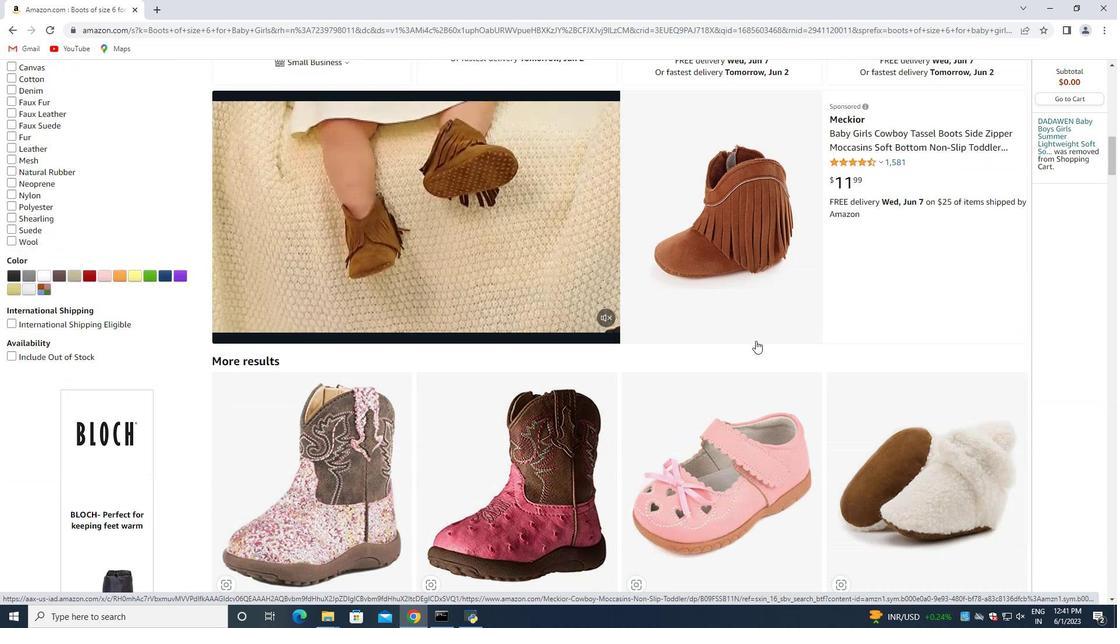 
Action: Mouse scrolled (756, 338) with delta (0, 0)
Screenshot: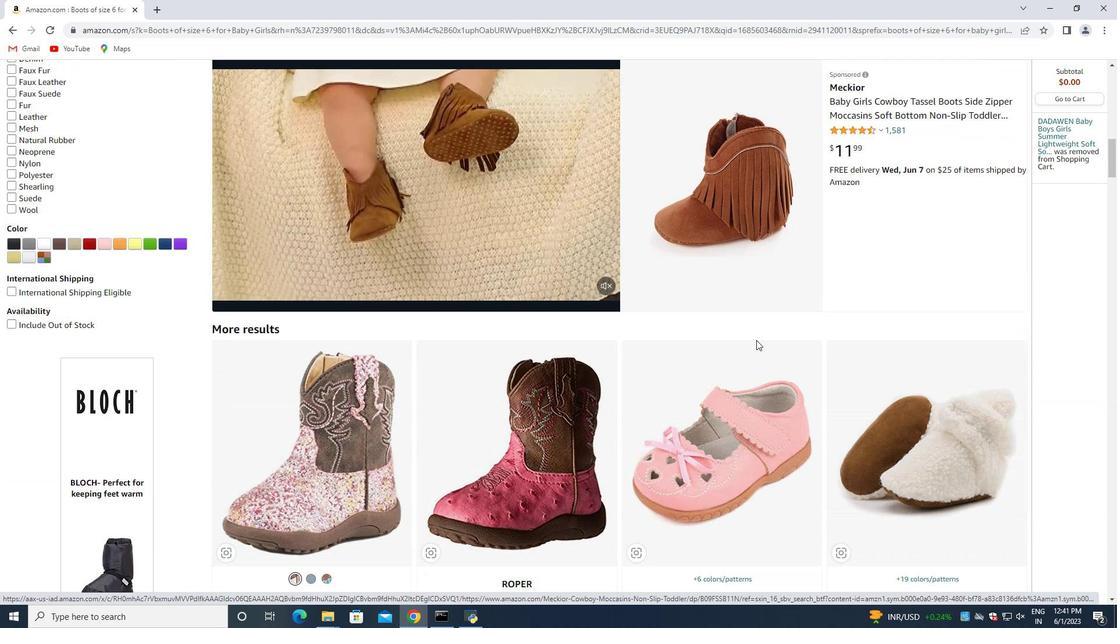 
Action: Mouse scrolled (756, 338) with delta (0, 0)
Screenshot: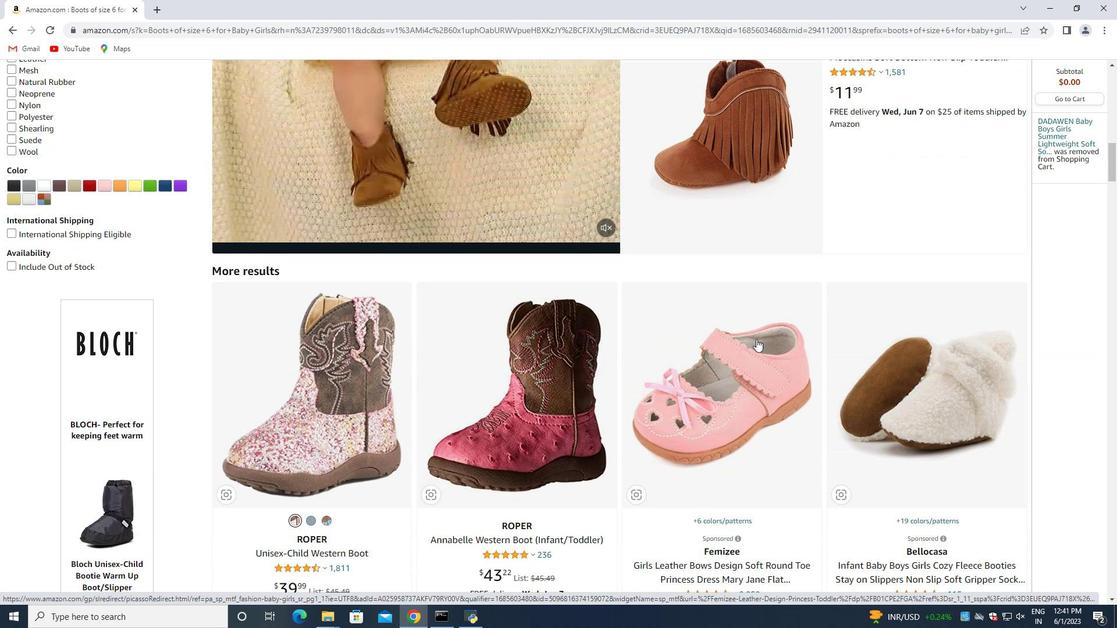
Action: Mouse moved to (756, 338)
Screenshot: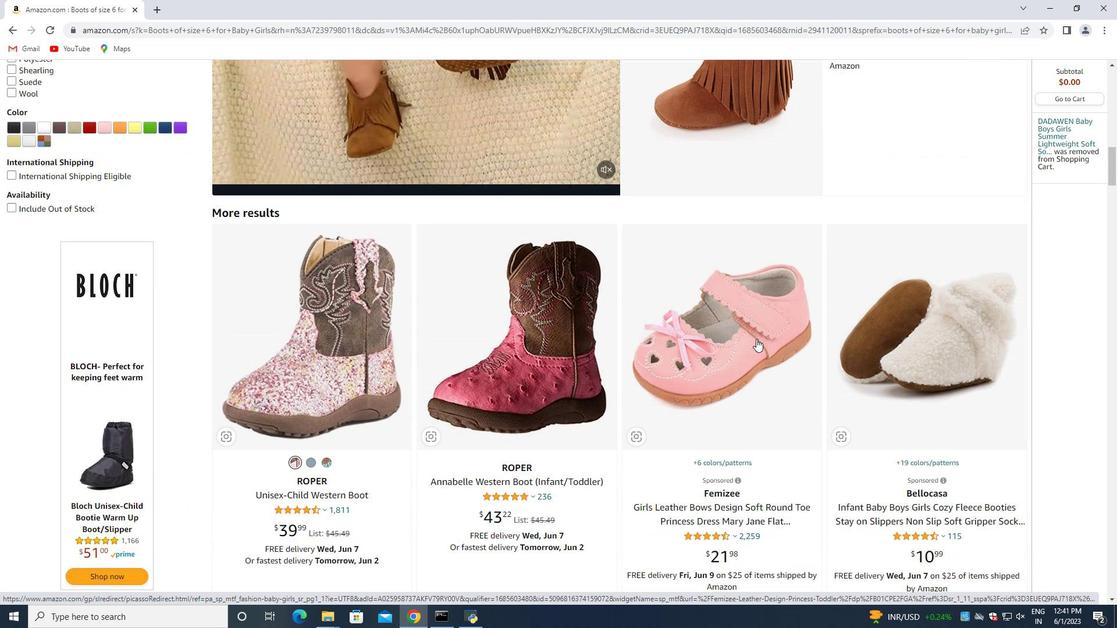 
Action: Mouse scrolled (756, 338) with delta (0, 0)
Screenshot: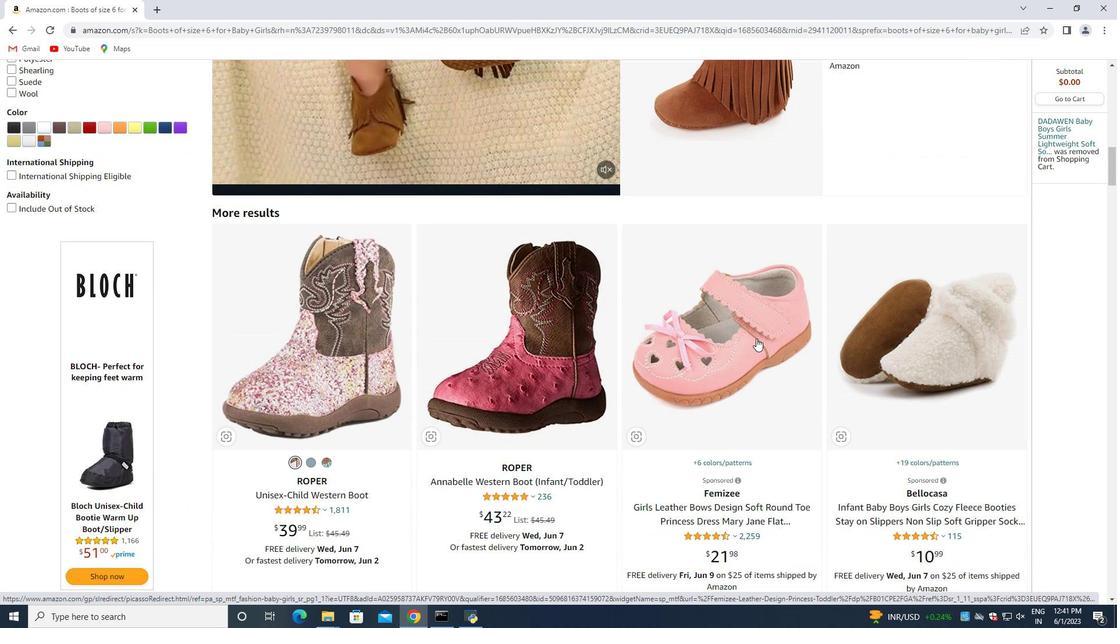 
Action: Mouse scrolled (756, 338) with delta (0, 0)
Screenshot: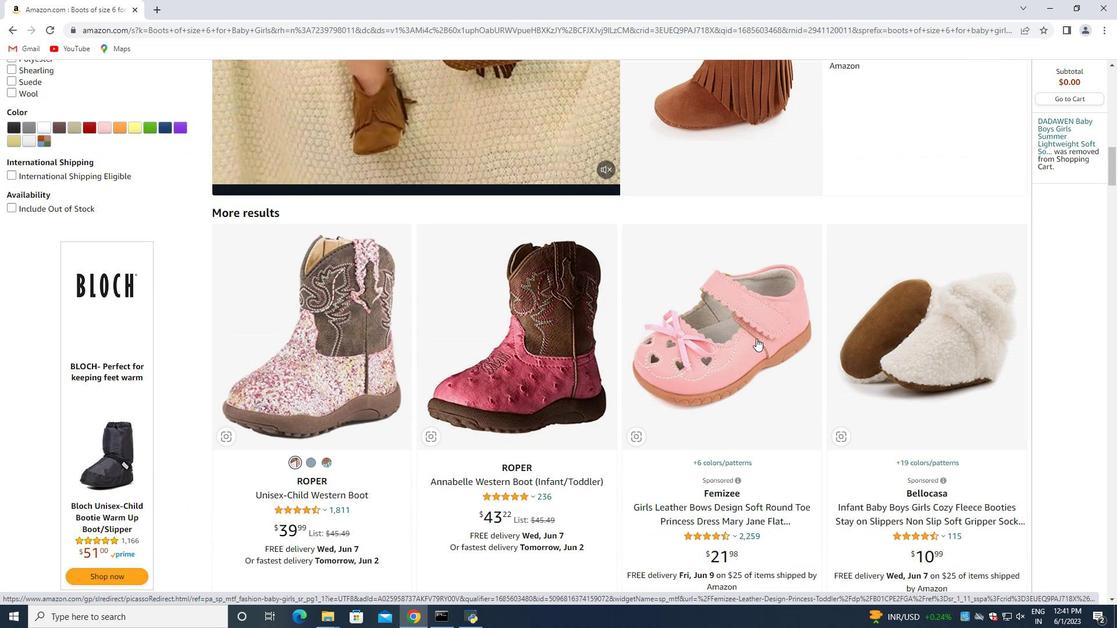
Action: Mouse moved to (757, 338)
Screenshot: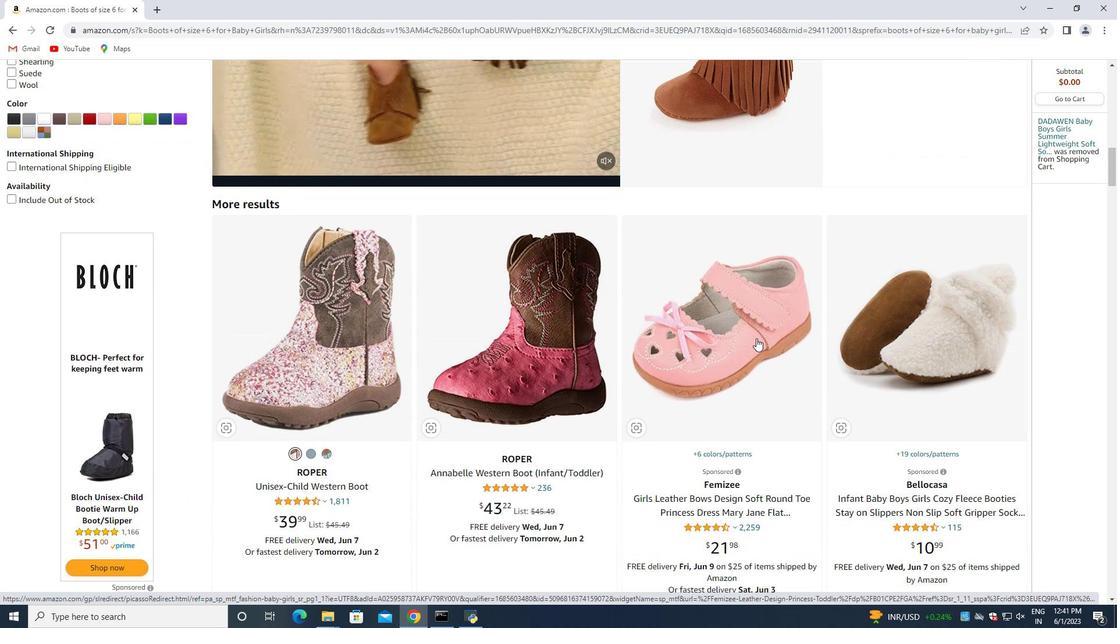 
Action: Mouse scrolled (757, 337) with delta (0, 0)
Screenshot: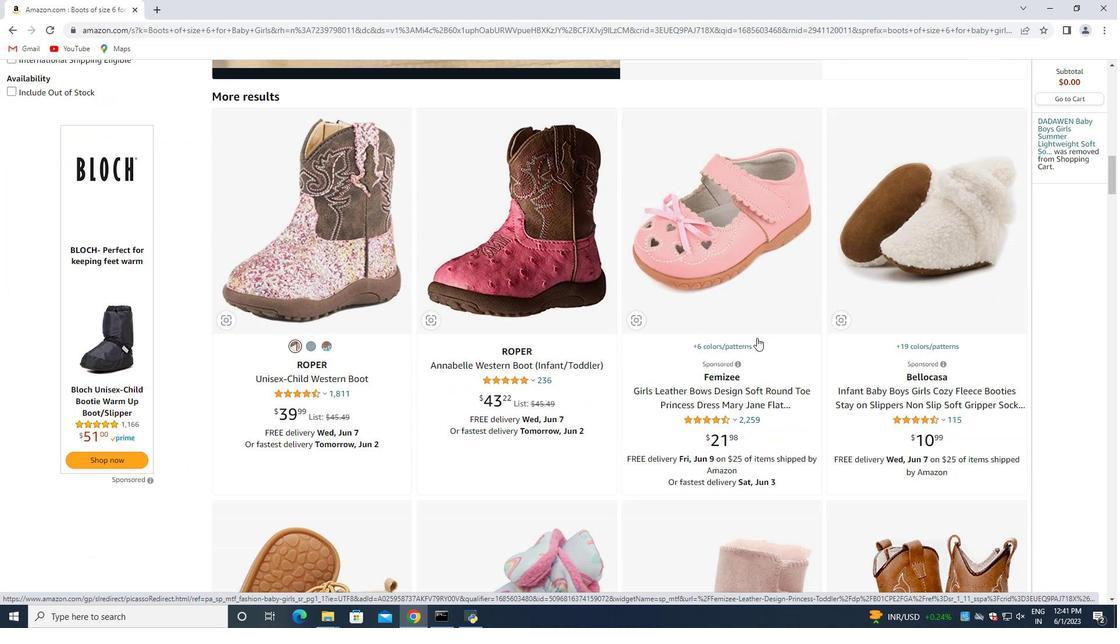 
Action: Mouse moved to (747, 334)
Screenshot: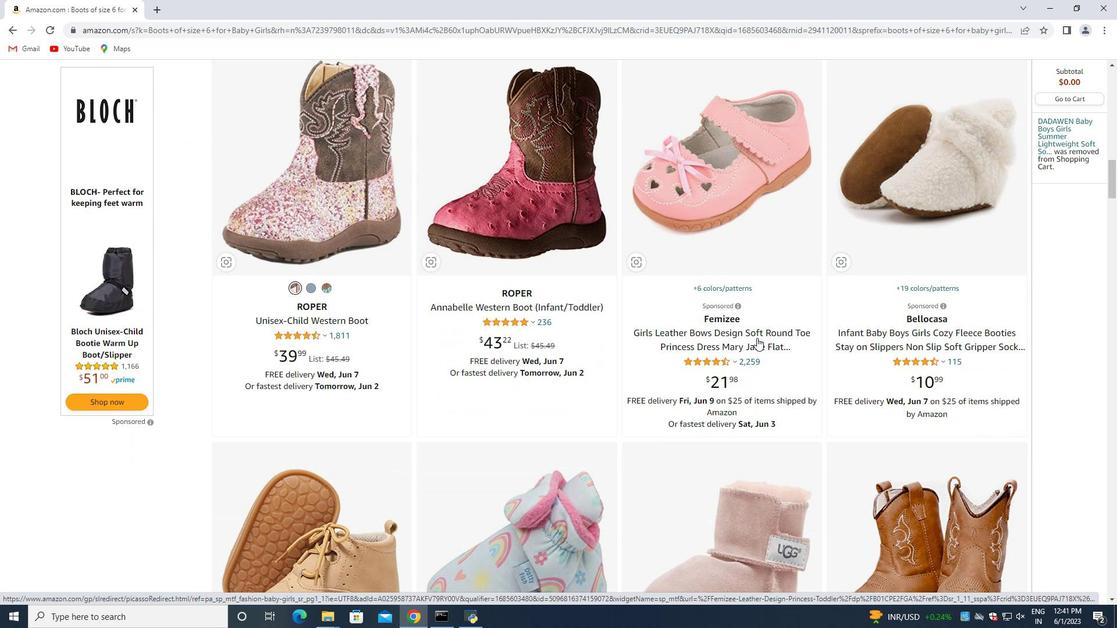 
Action: Mouse scrolled (748, 334) with delta (0, 0)
Screenshot: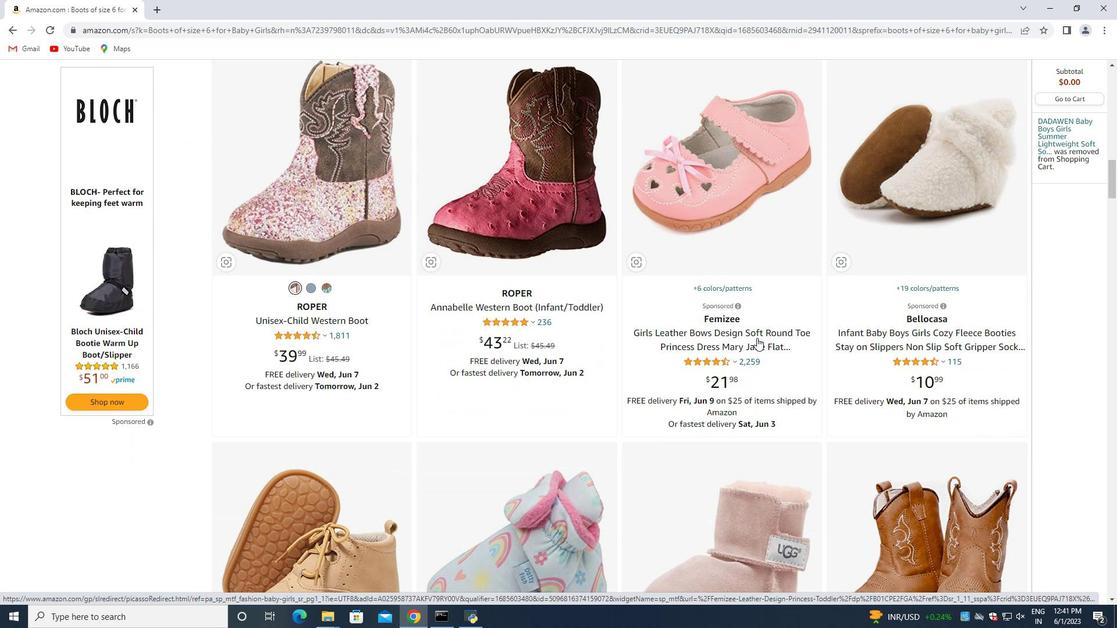 
Action: Mouse scrolled (747, 334) with delta (0, 0)
Screenshot: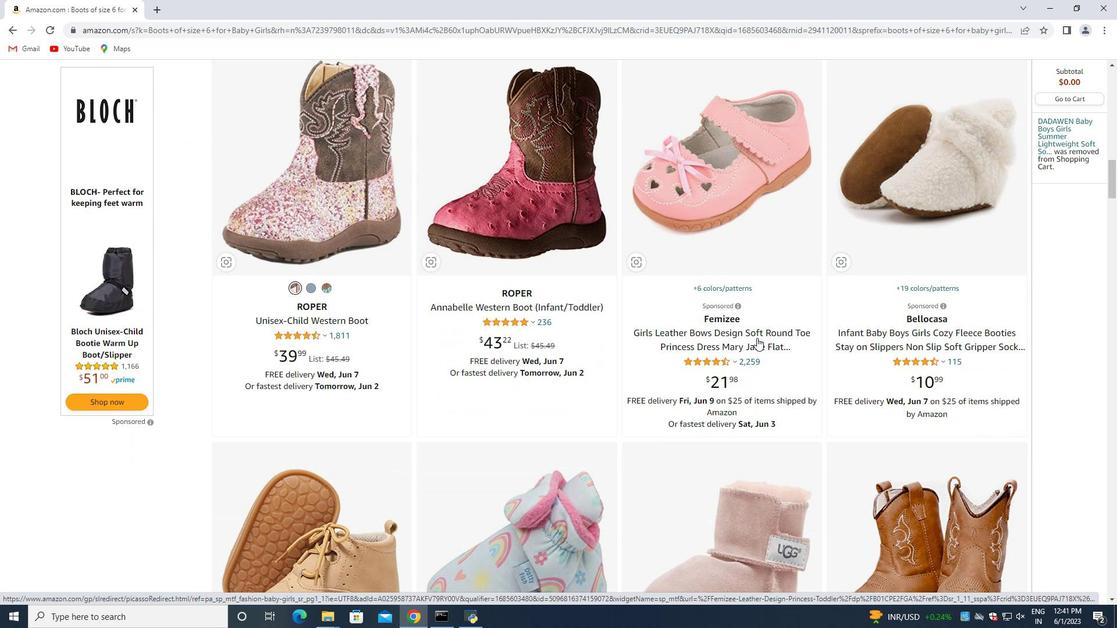 
Action: Mouse scrolled (747, 334) with delta (0, 0)
Screenshot: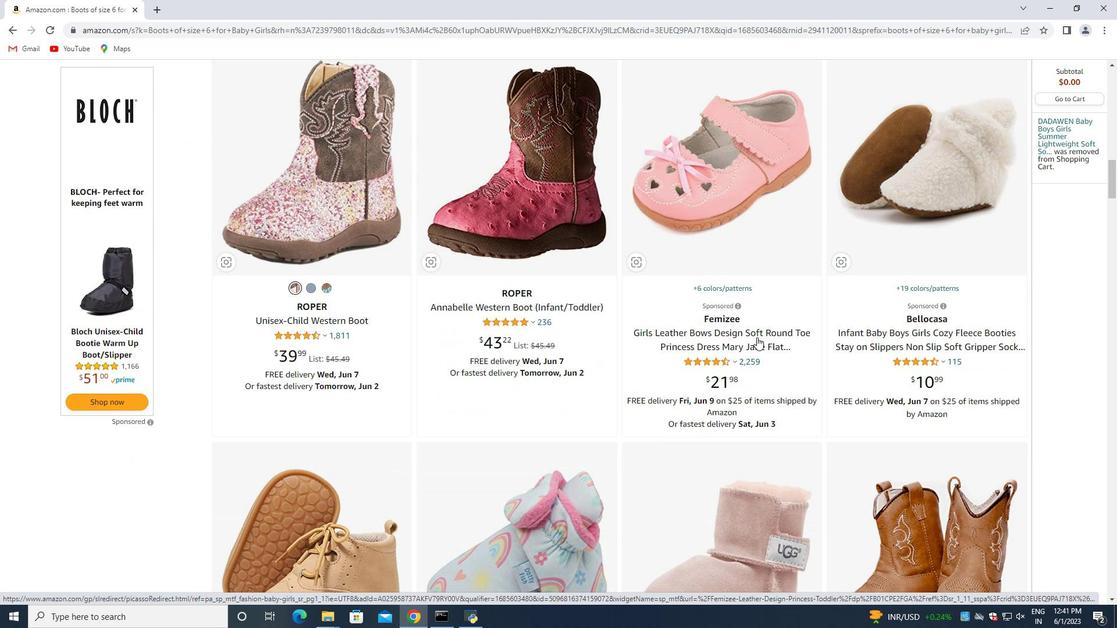 
Action: Mouse moved to (700, 336)
Screenshot: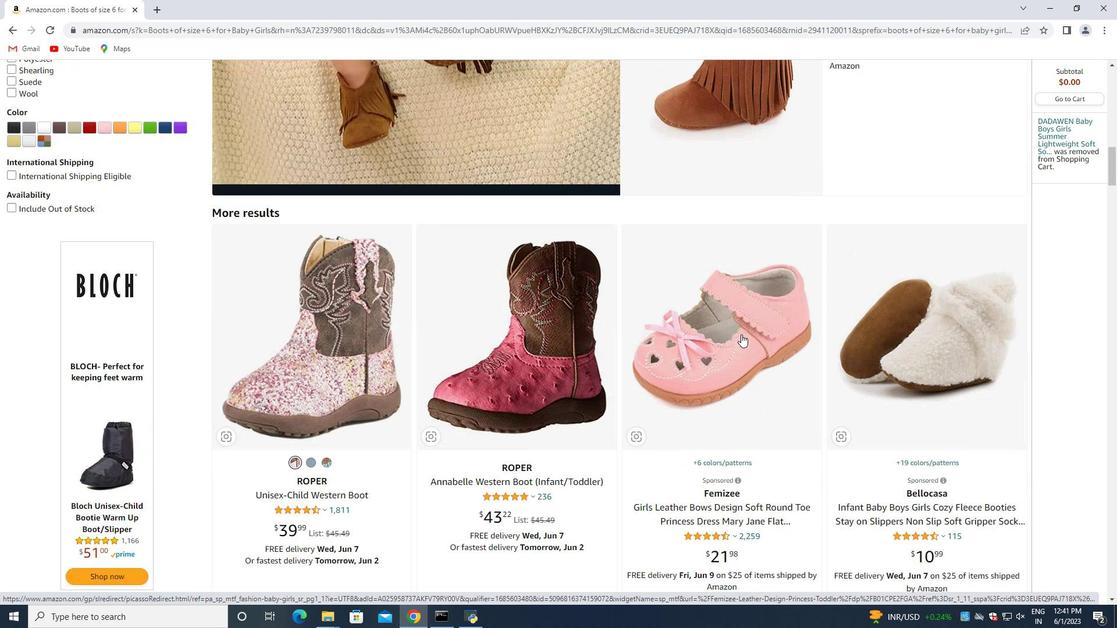 
Action: Mouse scrolled (700, 337) with delta (0, 0)
Screenshot: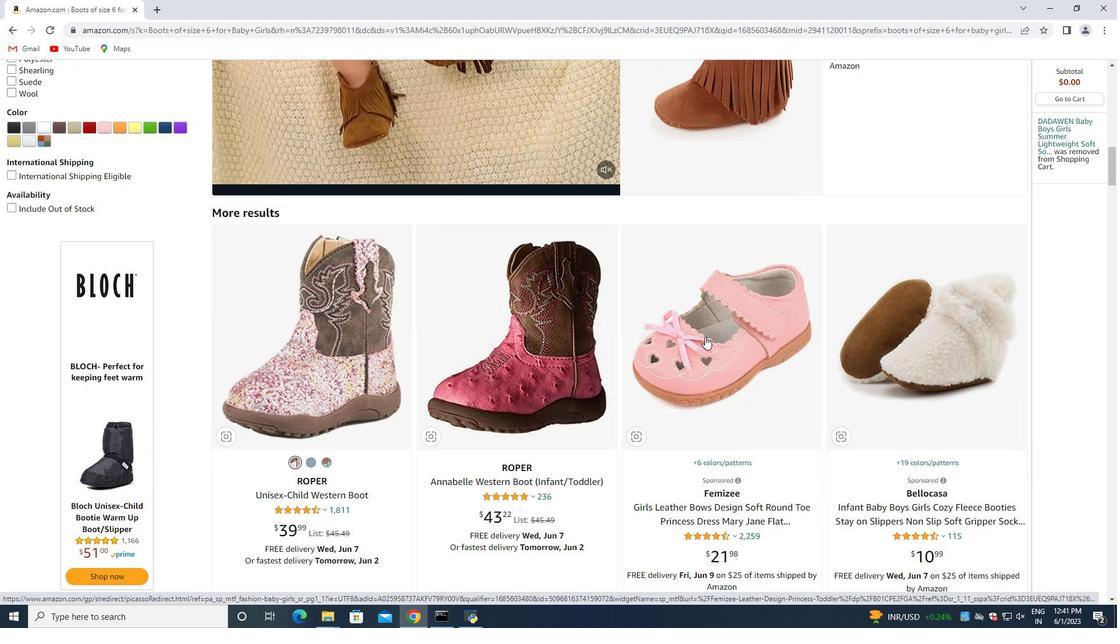 
Action: Mouse moved to (700, 336)
Screenshot: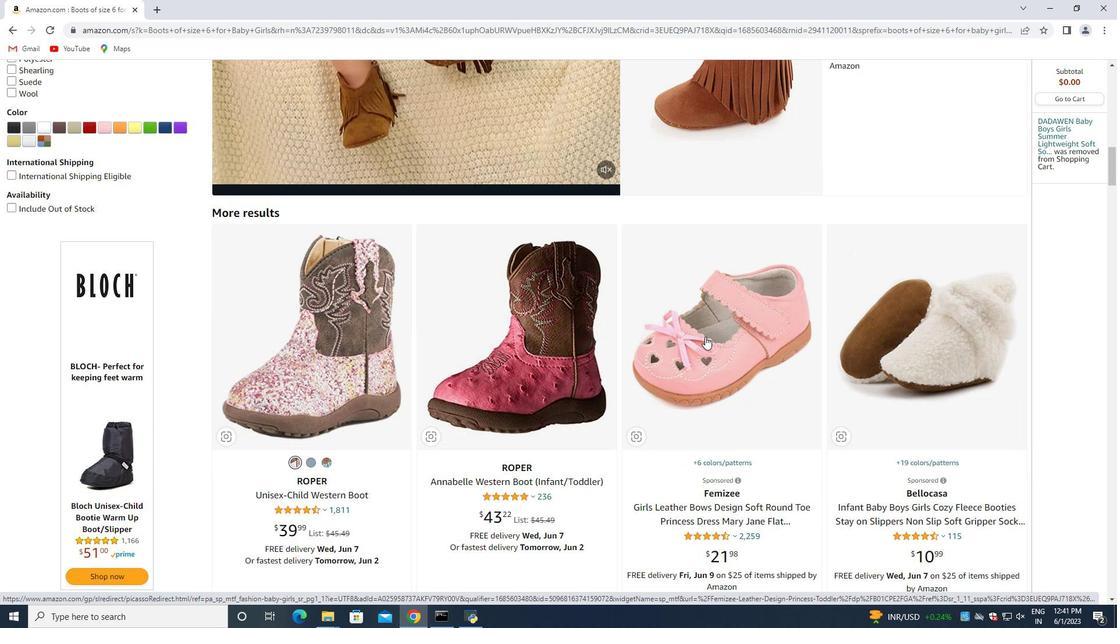 
Action: Mouse scrolled (700, 337) with delta (0, 0)
Screenshot: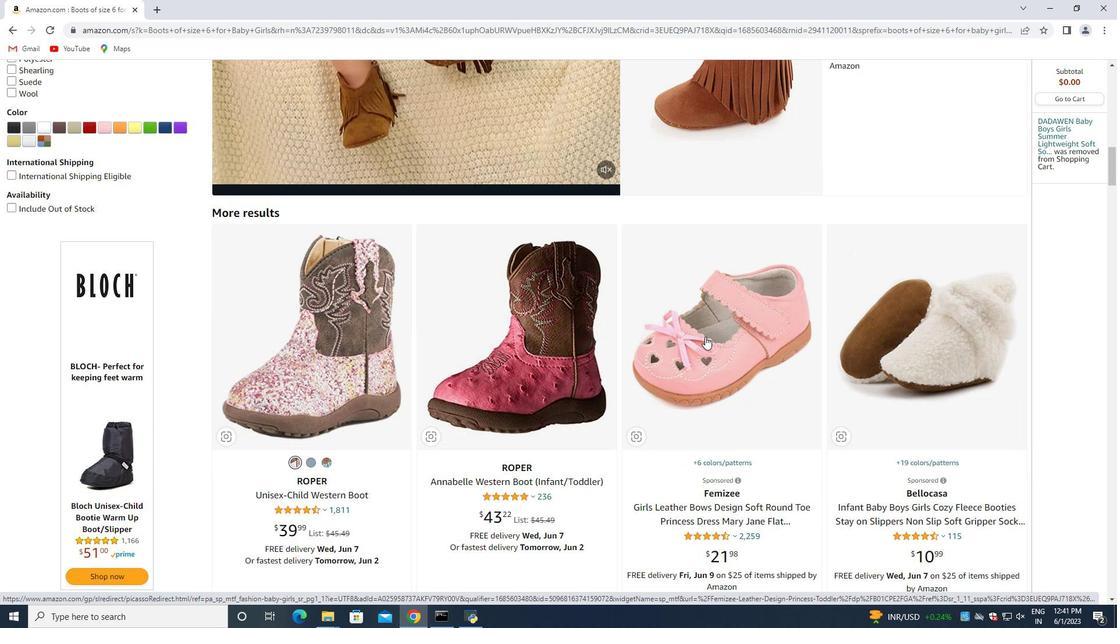 
Action: Mouse moved to (508, 373)
Screenshot: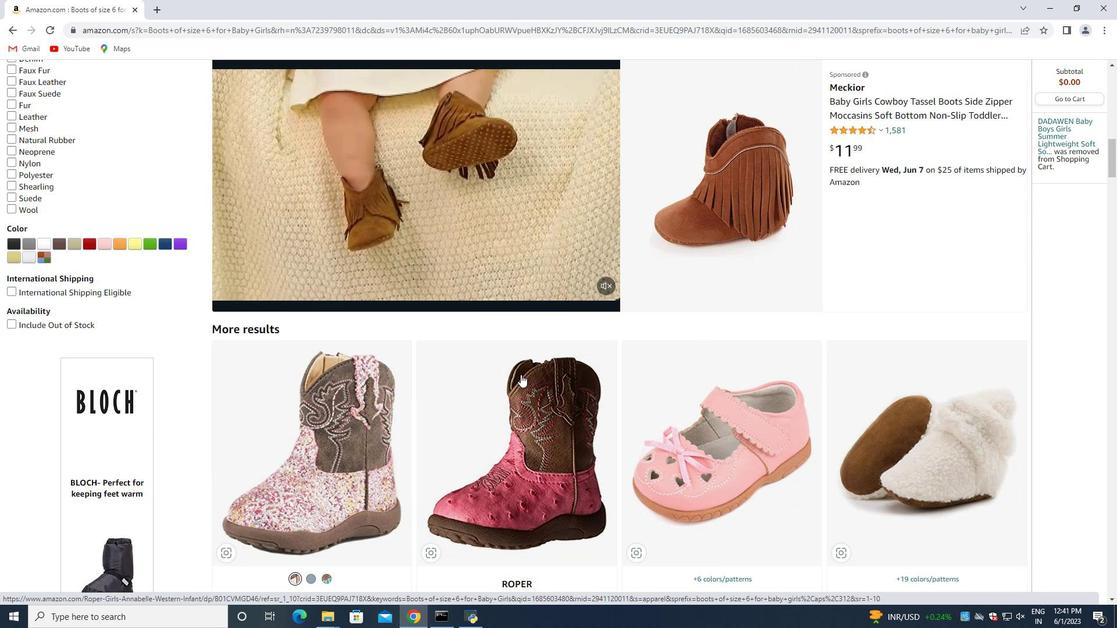 
Action: Mouse scrolled (508, 374) with delta (0, 0)
Screenshot: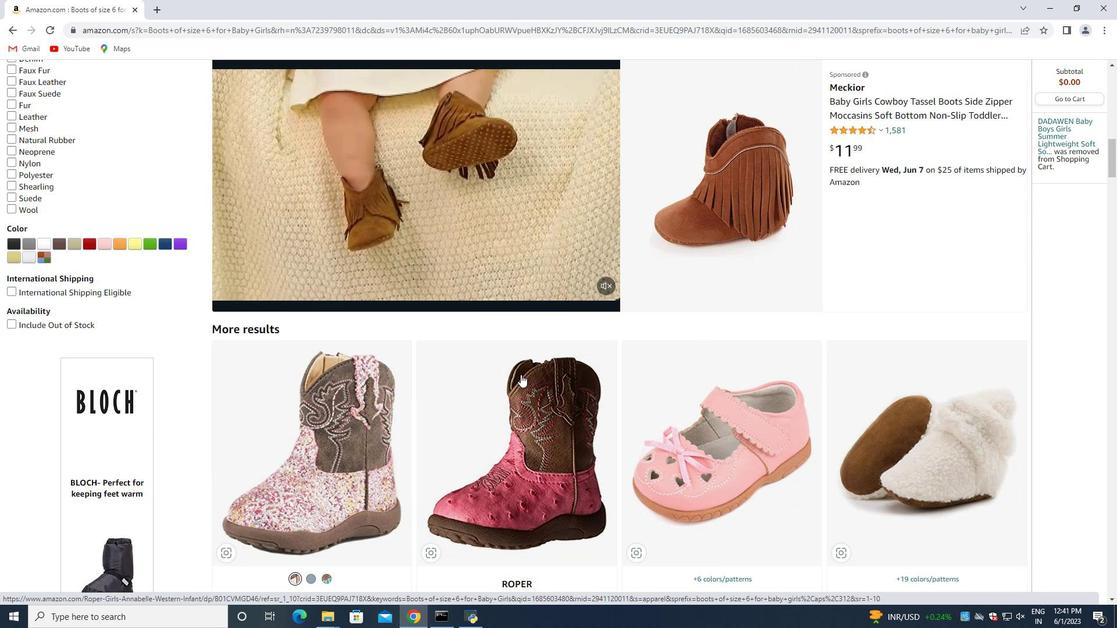 
Action: Mouse scrolled (508, 374) with delta (0, 0)
Screenshot: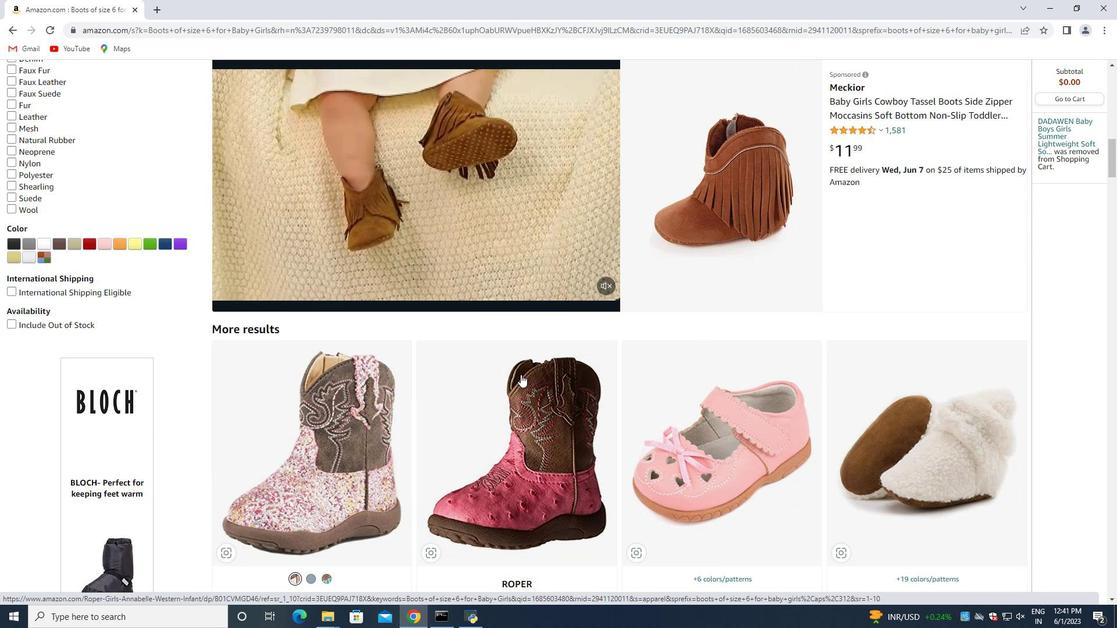 
Action: Mouse scrolled (508, 374) with delta (0, 0)
Screenshot: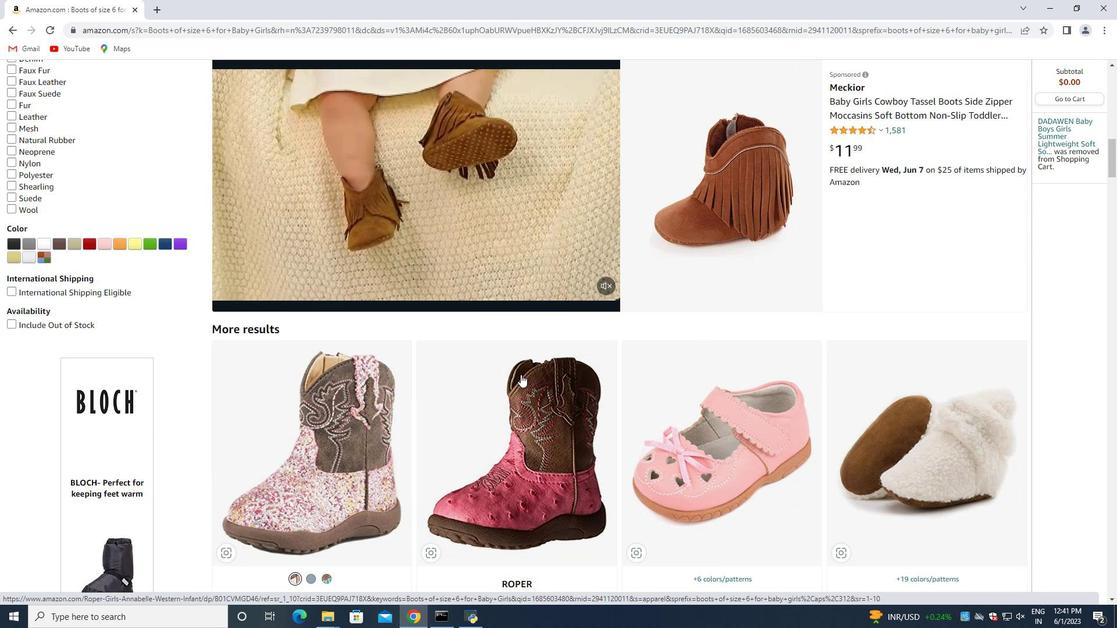 
Action: Mouse scrolled (508, 374) with delta (0, 0)
Screenshot: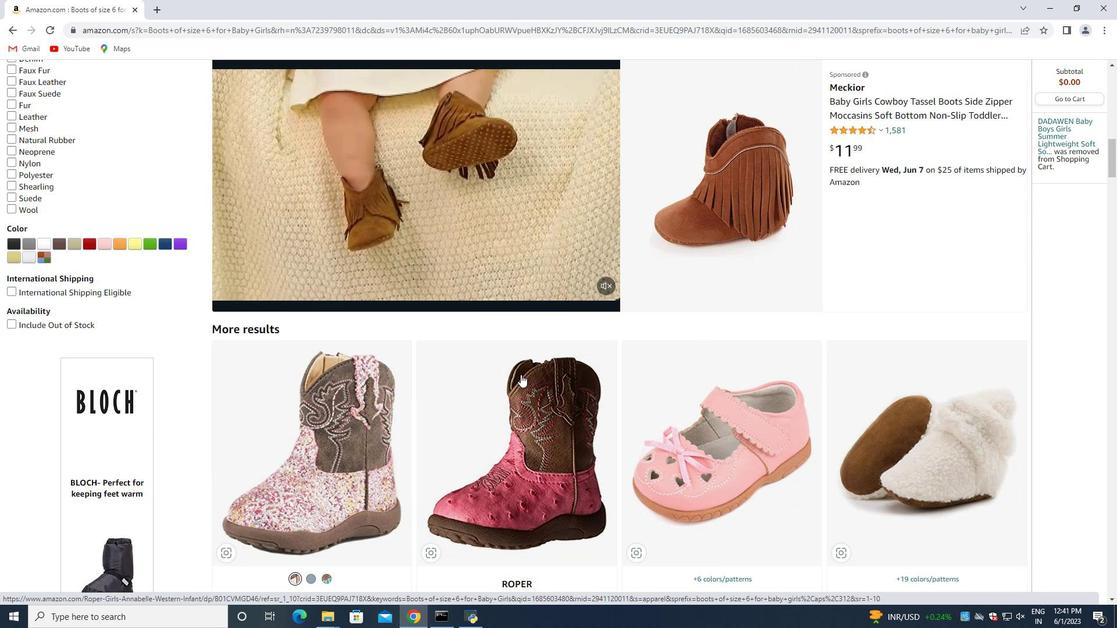 
Action: Mouse scrolled (508, 374) with delta (0, 0)
Screenshot: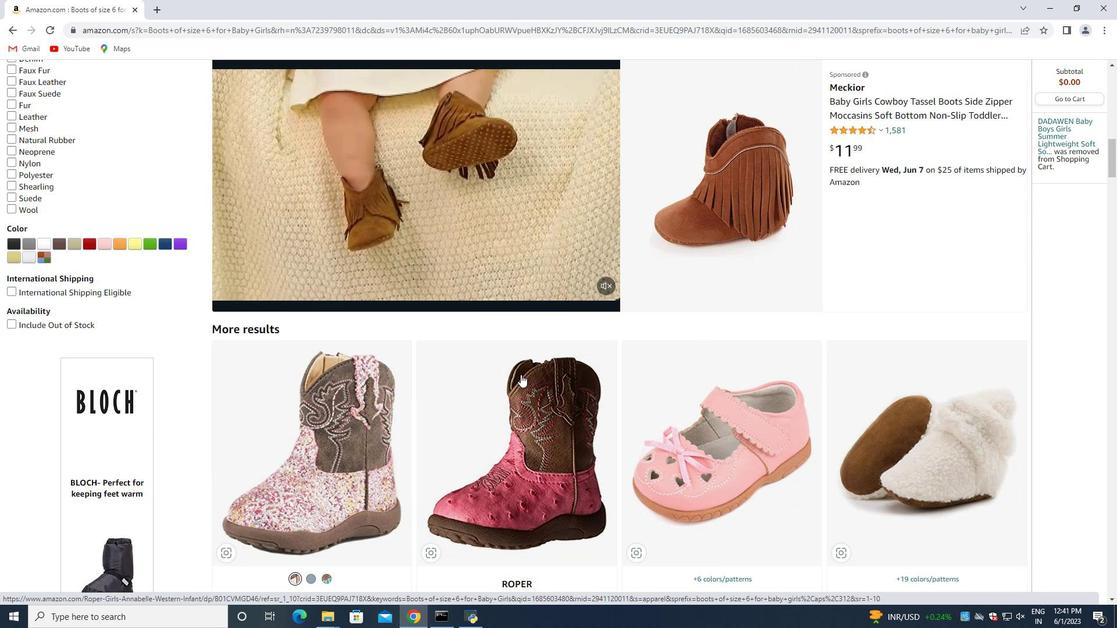 
Action: Mouse scrolled (508, 374) with delta (0, 0)
Screenshot: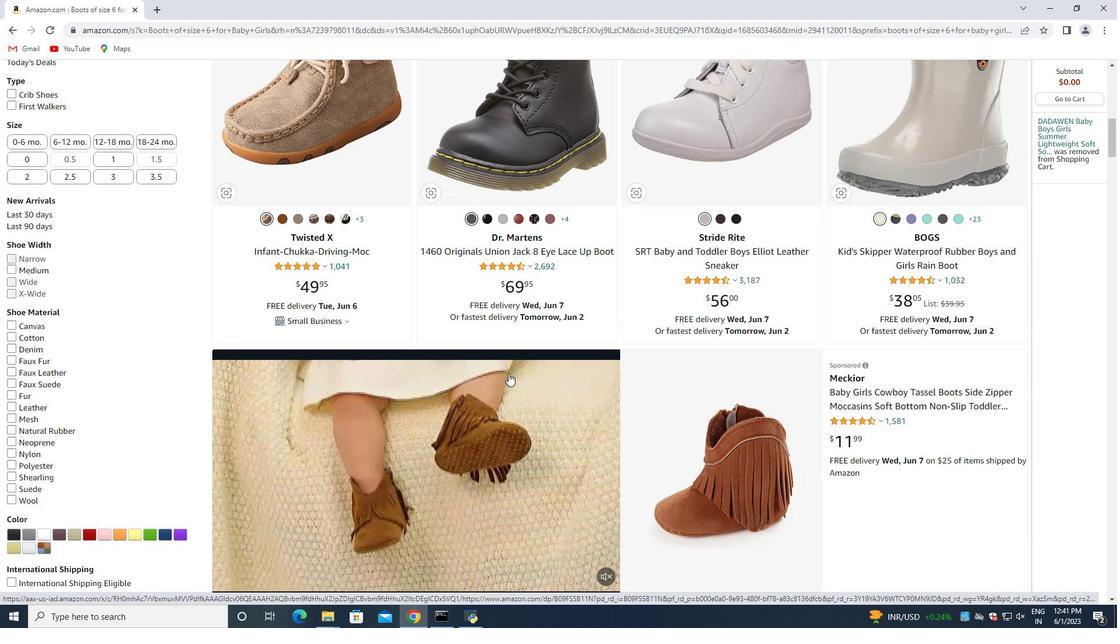 
Action: Mouse scrolled (508, 374) with delta (0, 0)
Screenshot: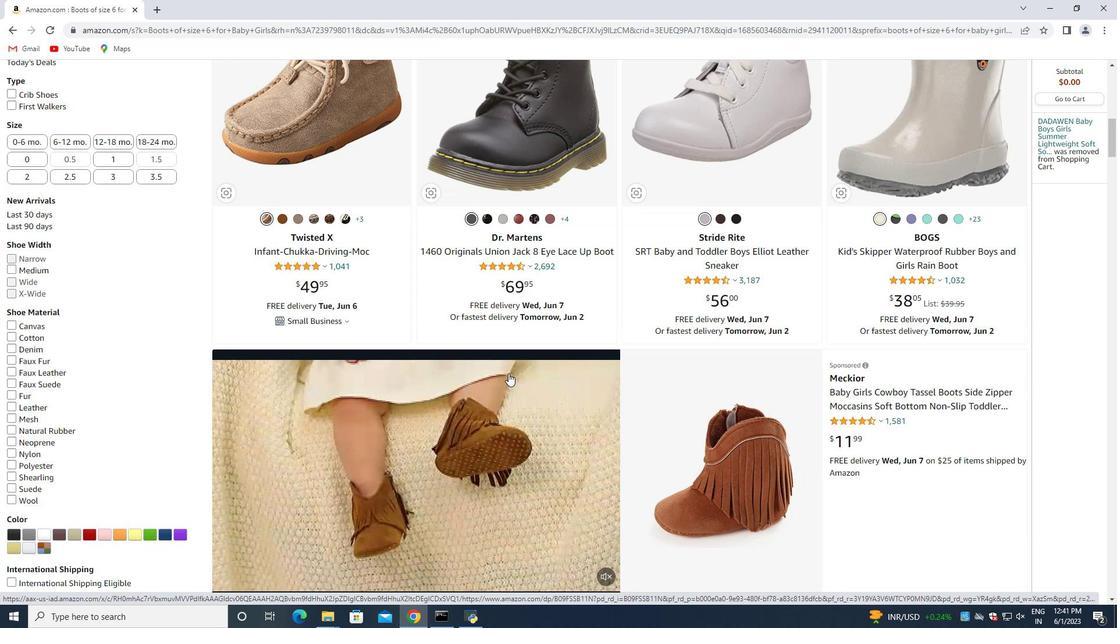
Action: Mouse scrolled (508, 374) with delta (0, 0)
Screenshot: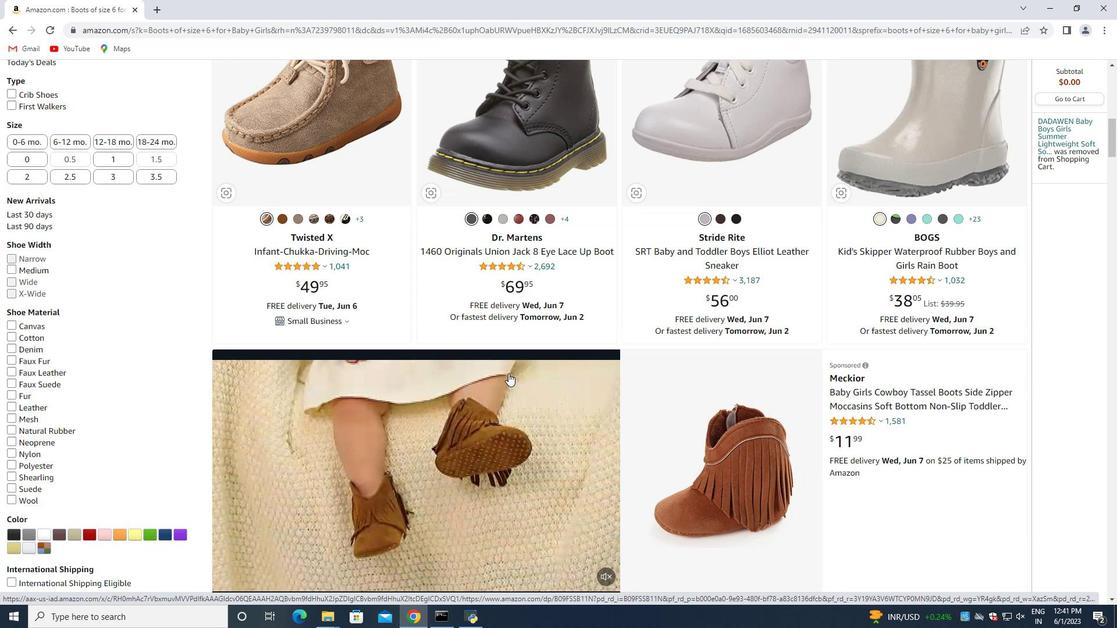 
Action: Mouse moved to (507, 372)
Screenshot: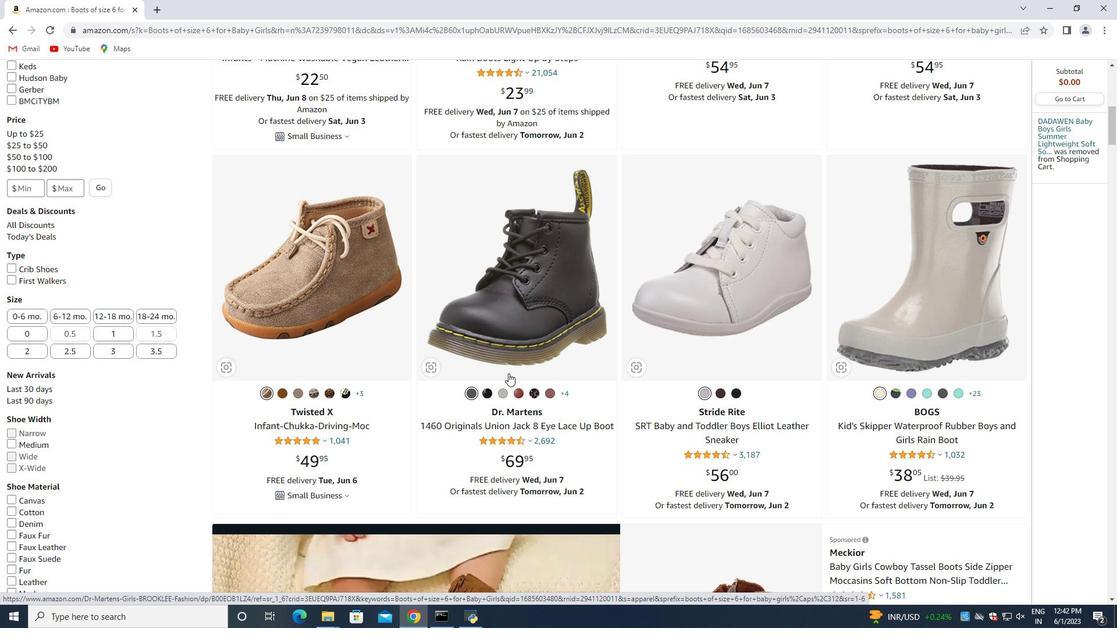 
Action: Mouse scrolled (507, 373) with delta (0, 0)
Screenshot: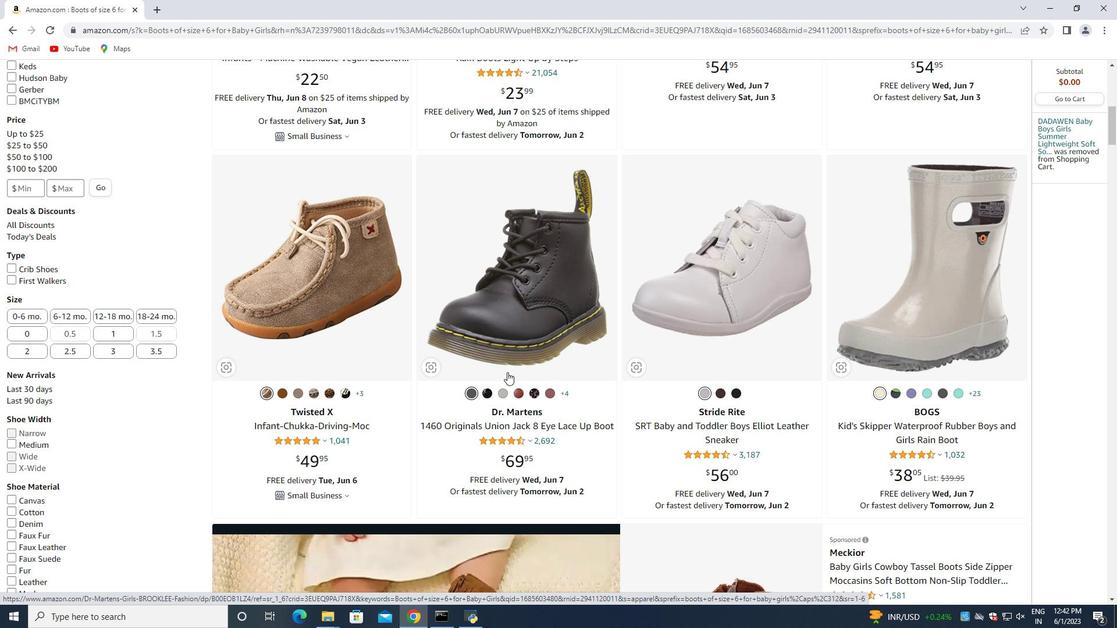 
Action: Mouse scrolled (507, 373) with delta (0, 0)
Screenshot: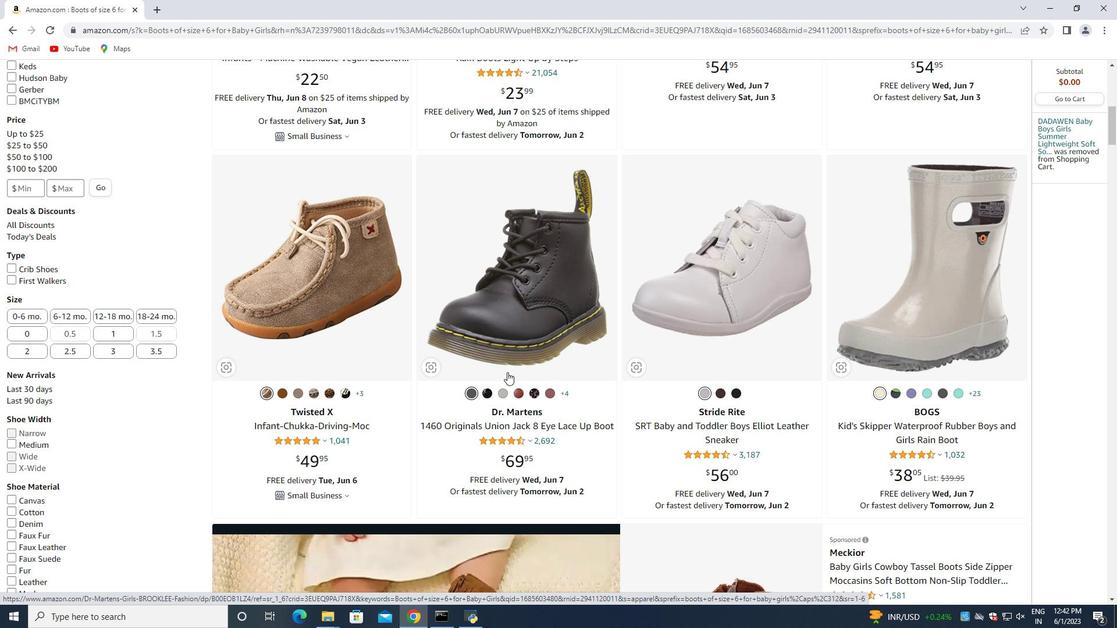 
Action: Mouse moved to (507, 372)
Screenshot: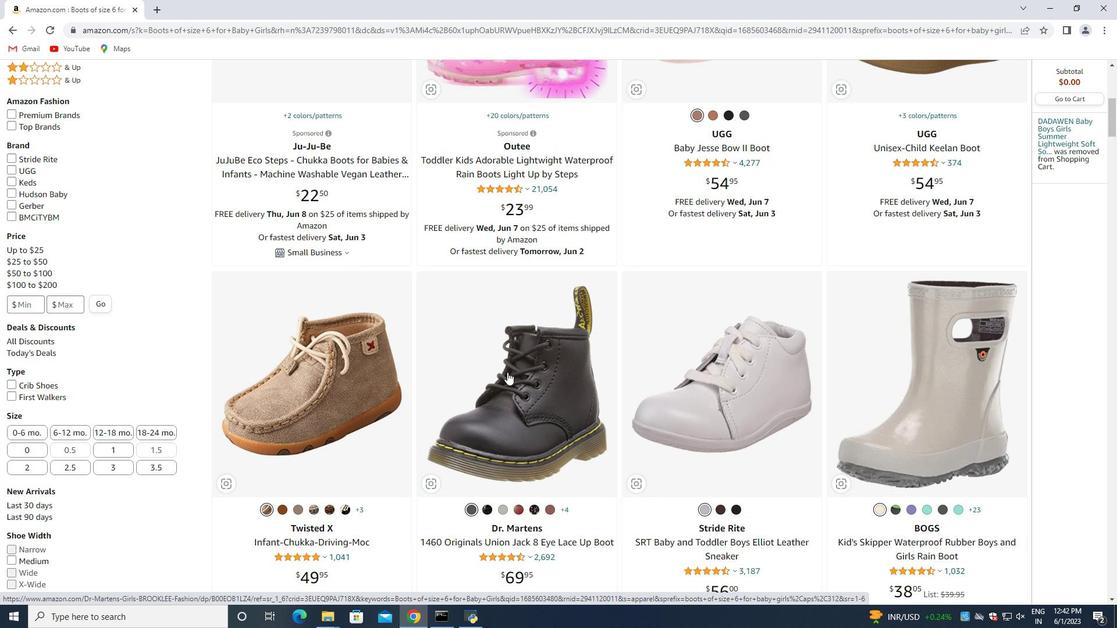 
Action: Mouse scrolled (507, 371) with delta (0, 0)
Screenshot: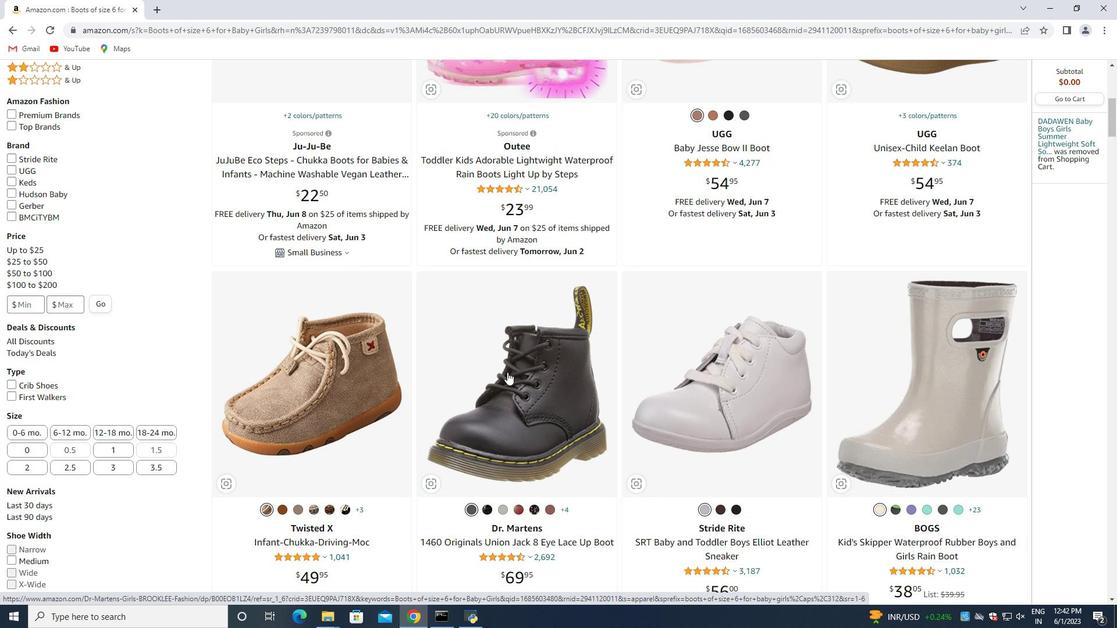 
Action: Mouse scrolled (507, 371) with delta (0, 0)
Screenshot: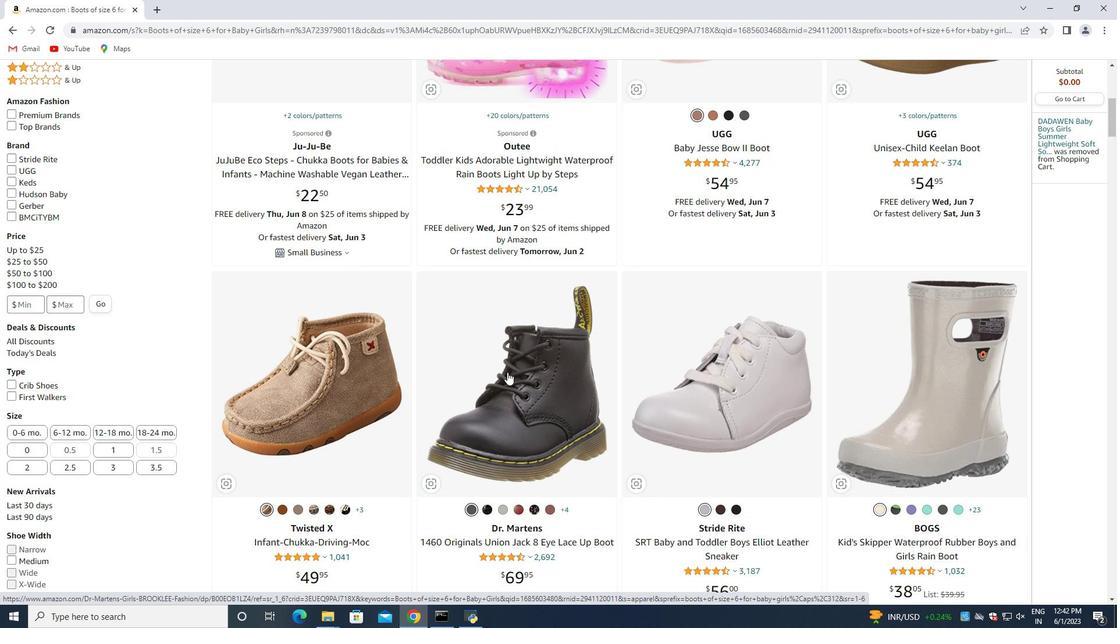 
Action: Mouse moved to (506, 372)
Screenshot: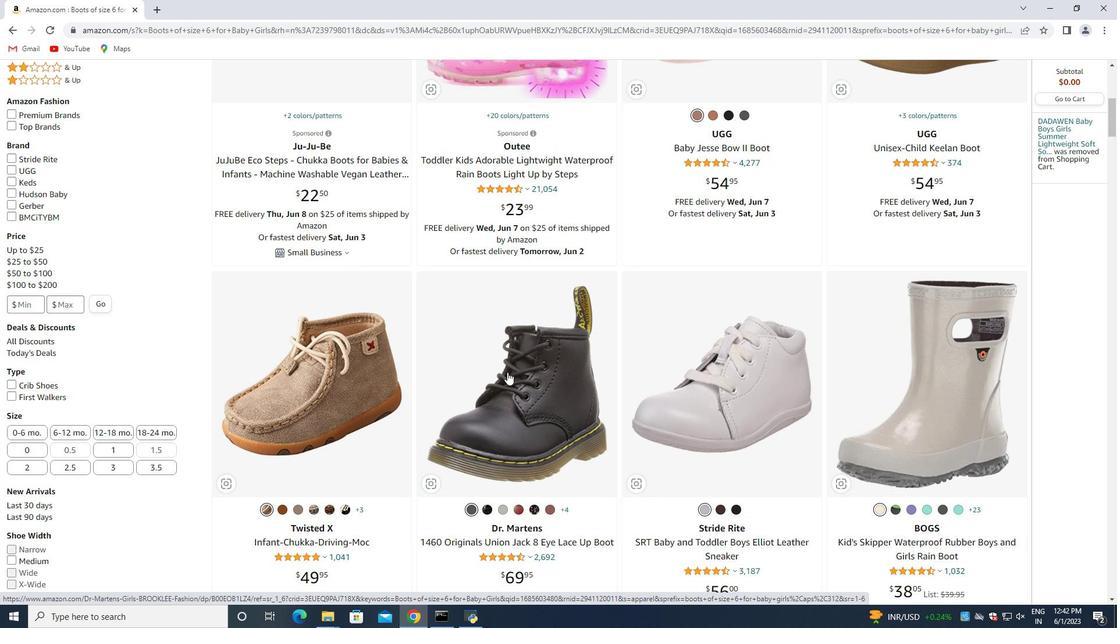 
Action: Mouse scrolled (506, 373) with delta (0, 0)
Screenshot: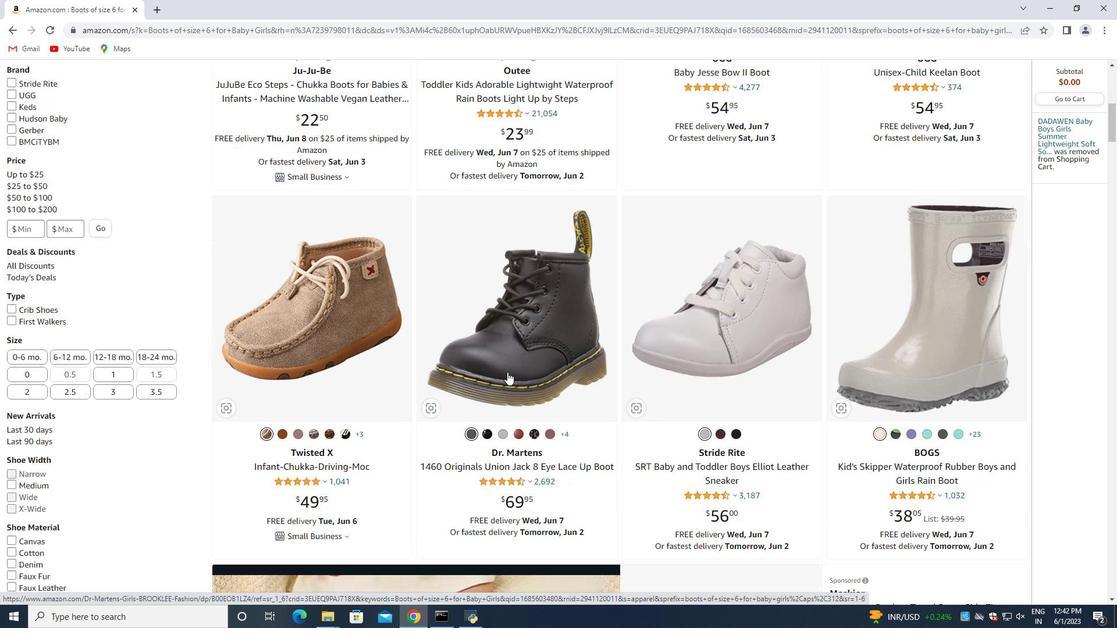 
Action: Mouse scrolled (506, 373) with delta (0, 0)
Screenshot: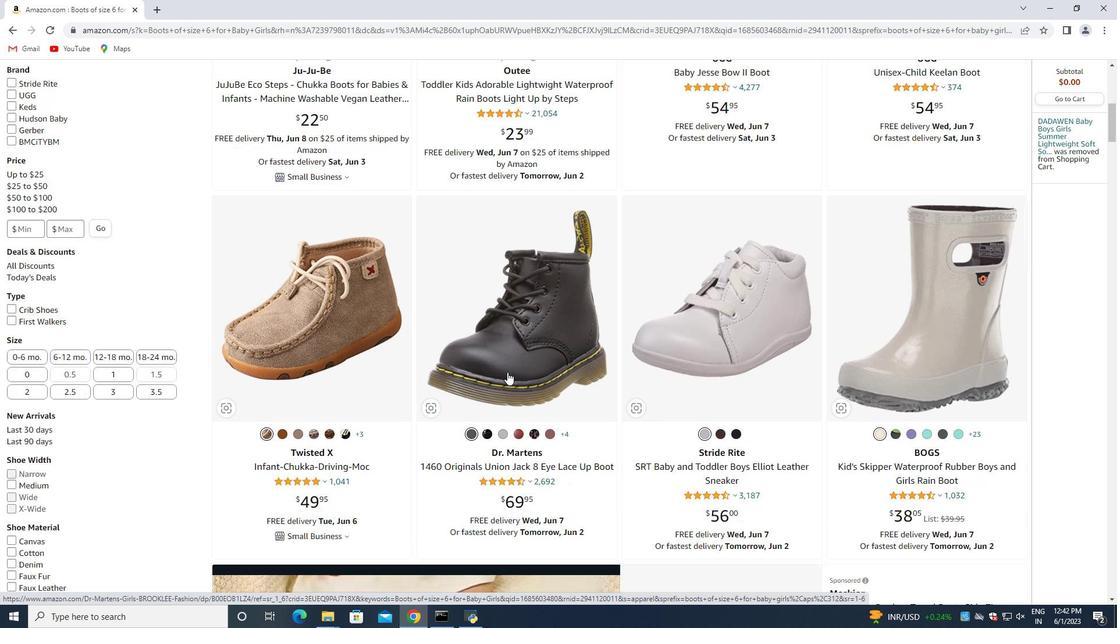 
Action: Mouse scrolled (506, 373) with delta (0, 0)
Screenshot: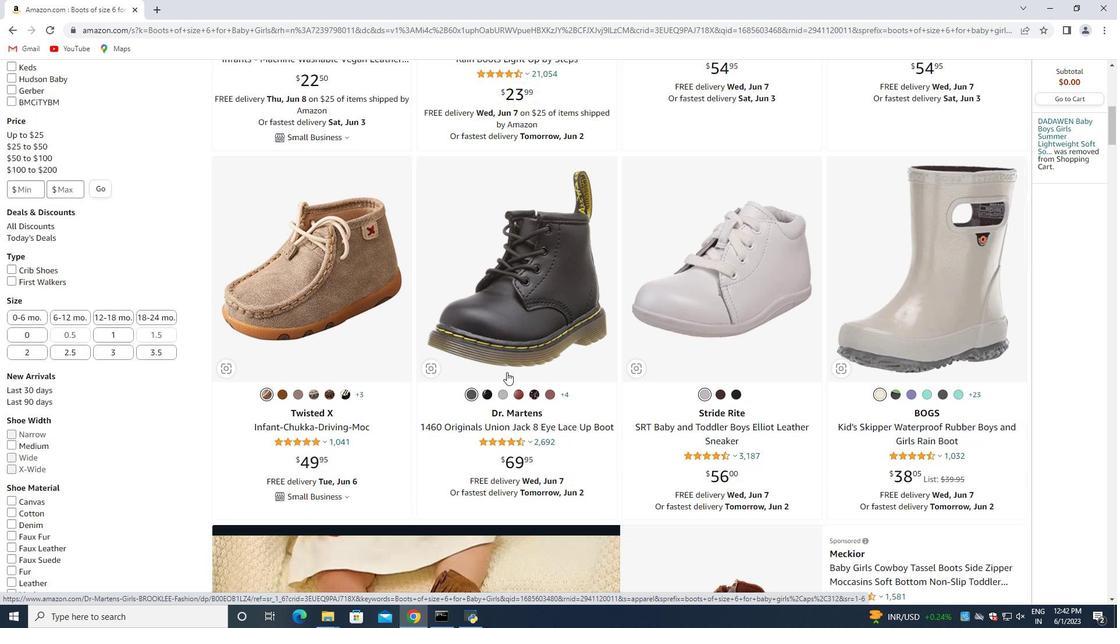 
Action: Mouse scrolled (506, 373) with delta (0, 0)
Screenshot: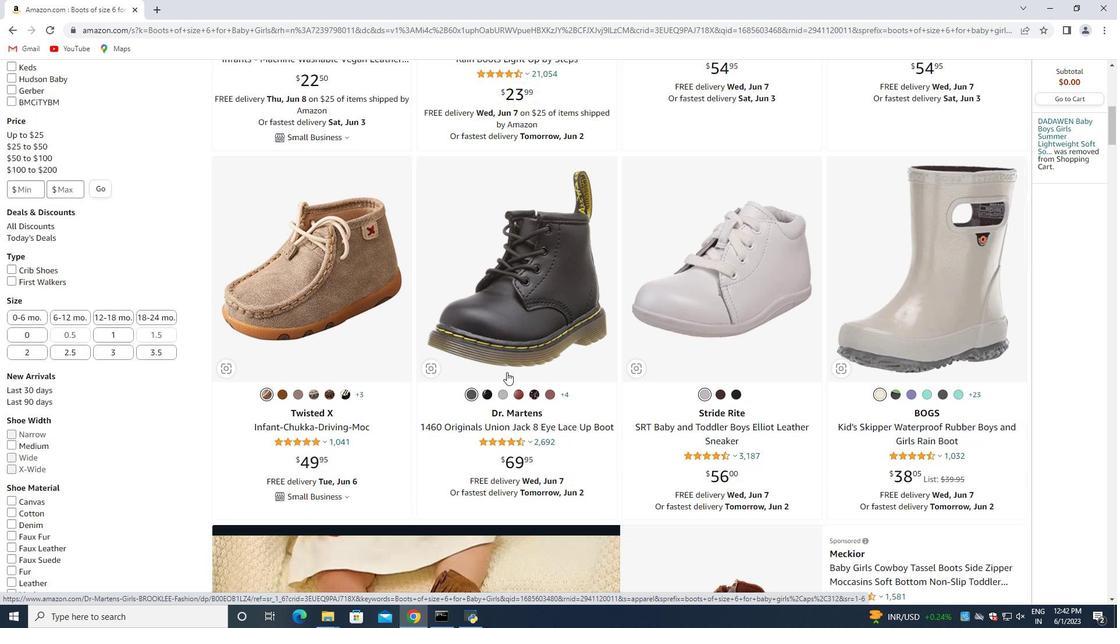 
Action: Mouse scrolled (506, 373) with delta (0, 0)
Screenshot: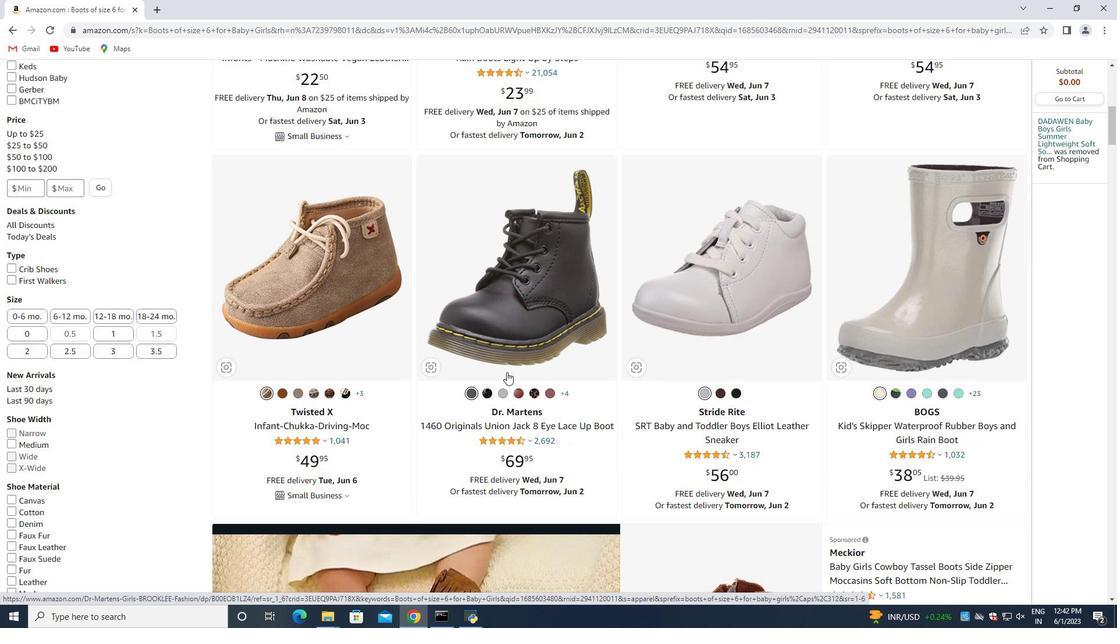 
Action: Mouse moved to (530, 359)
Screenshot: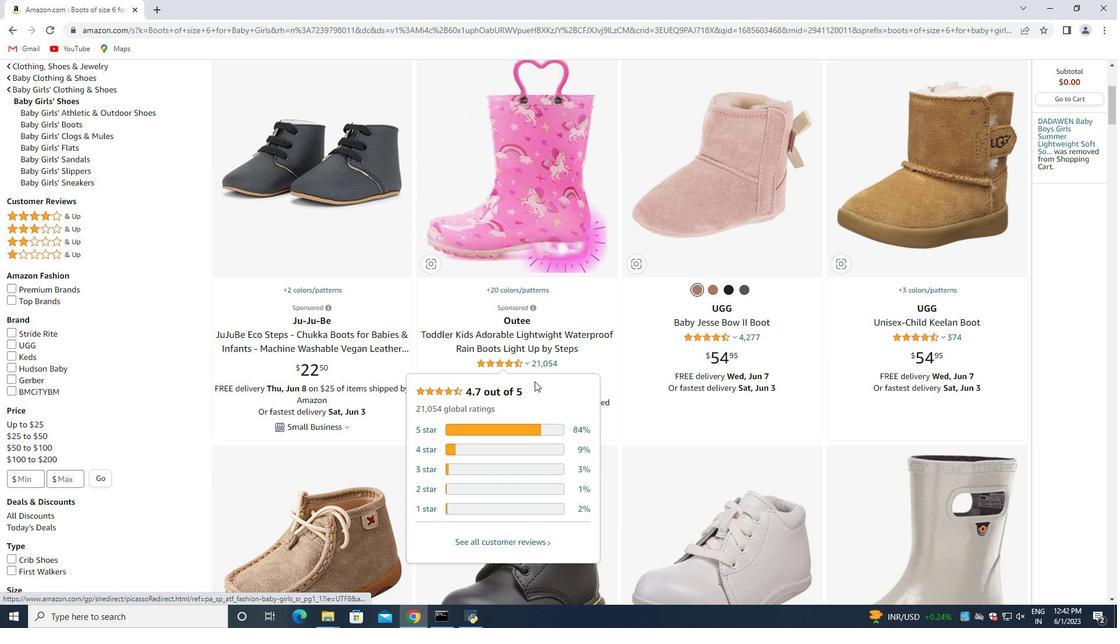 
Action: Mouse scrolled (530, 360) with delta (0, 0)
Screenshot: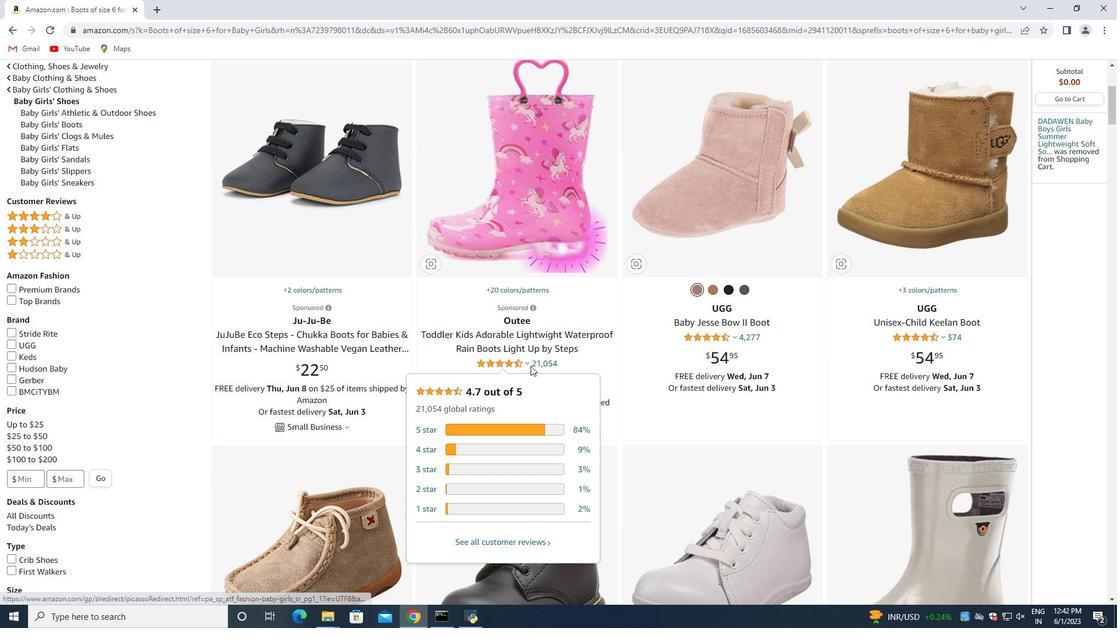 
Action: Mouse scrolled (530, 360) with delta (0, 0)
Screenshot: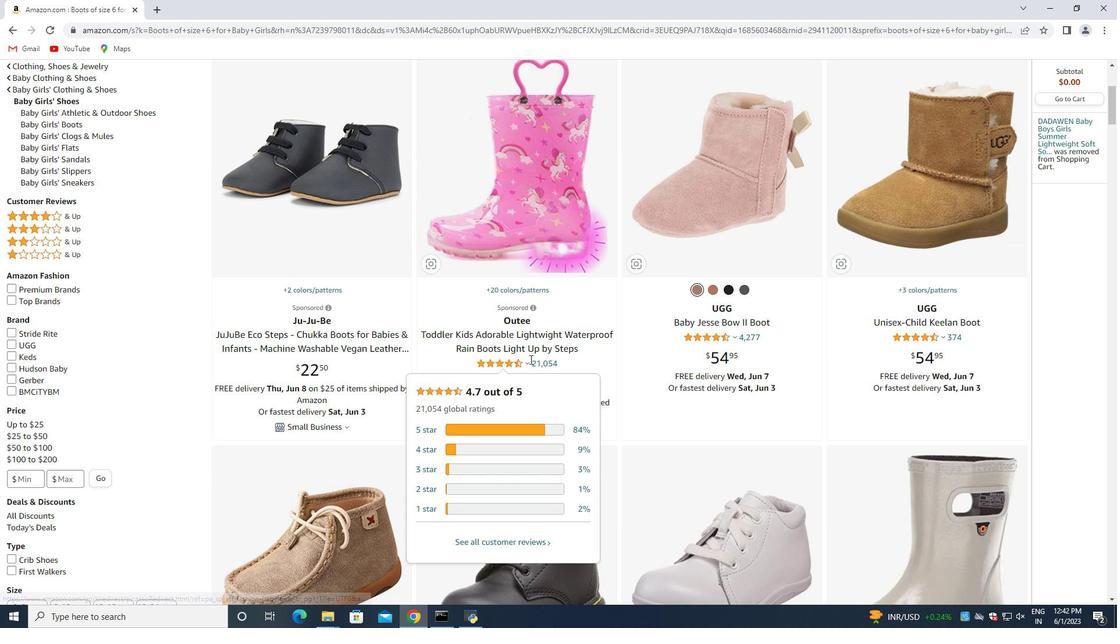 
Action: Mouse scrolled (530, 360) with delta (0, 0)
Screenshot: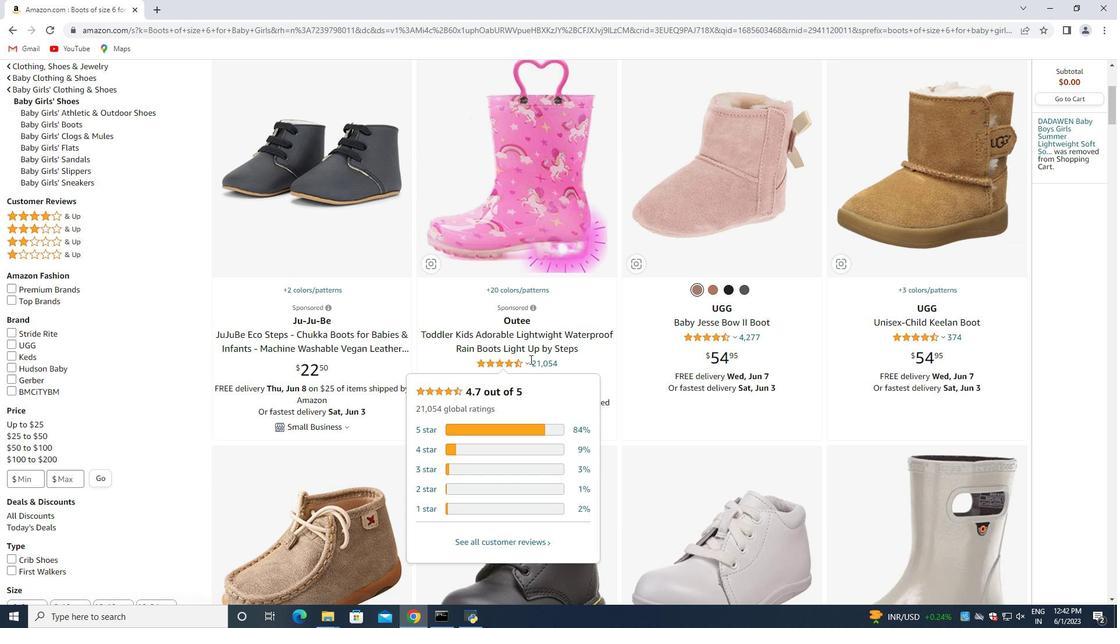 
Action: Mouse moved to (530, 359)
Screenshot: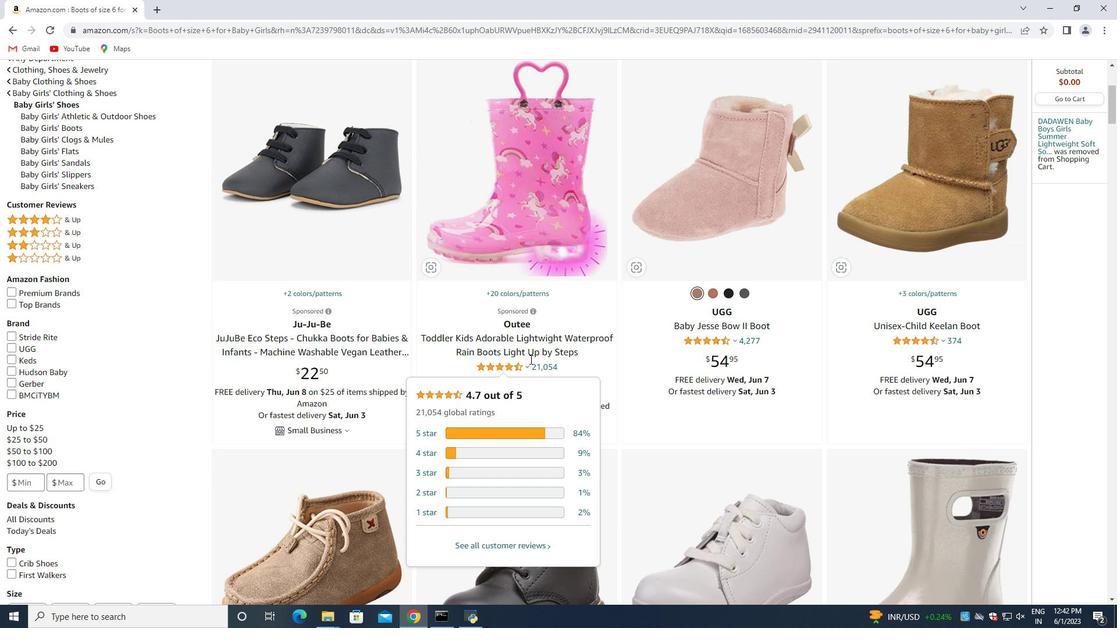 
Action: Mouse scrolled (530, 359) with delta (0, 0)
Screenshot: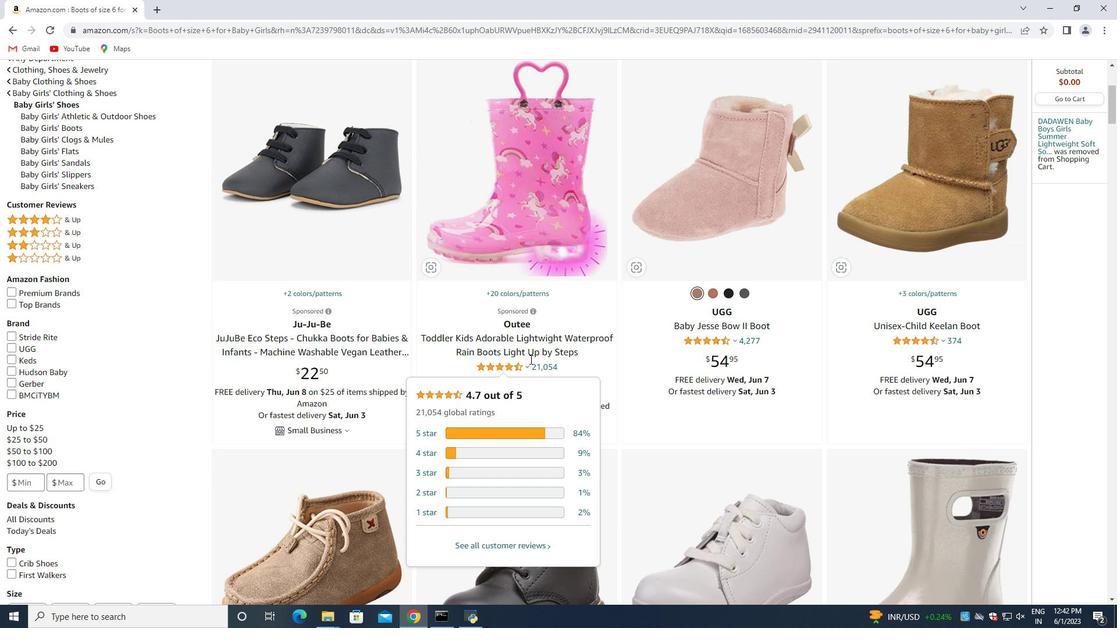 
Action: Mouse moved to (566, 318)
Screenshot: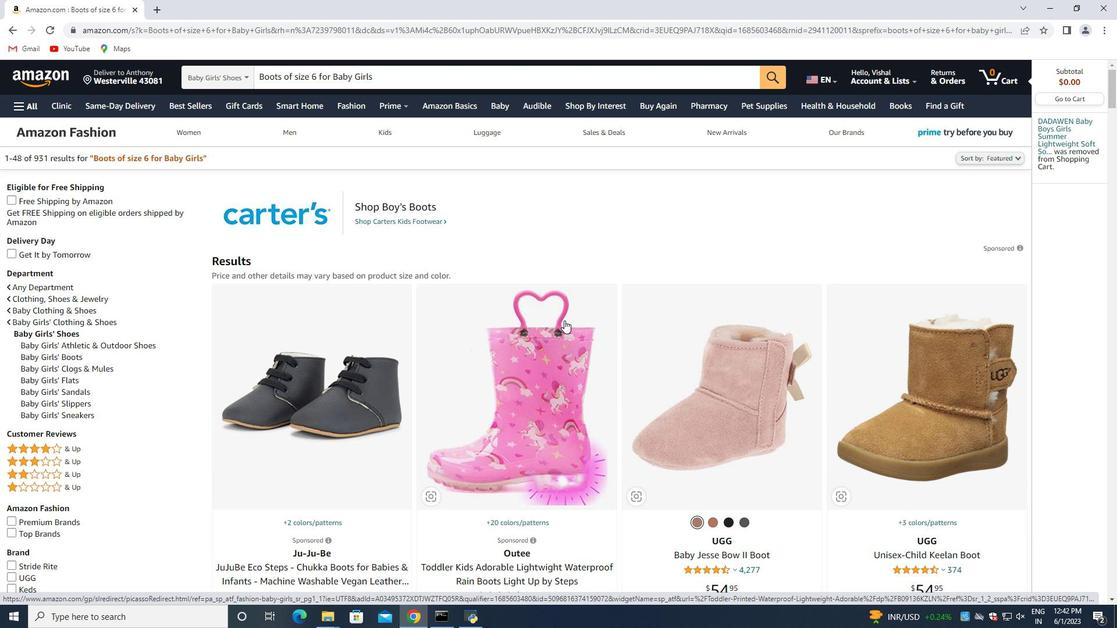 
Action: Mouse scrolled (566, 318) with delta (0, 0)
Screenshot: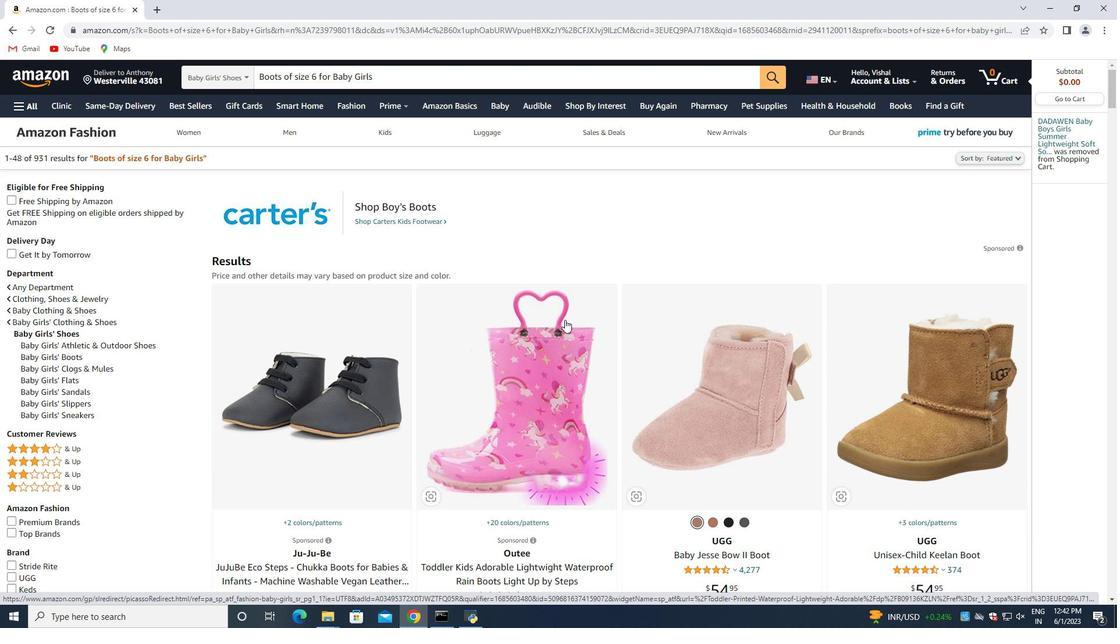
Action: Mouse moved to (661, 292)
Screenshot: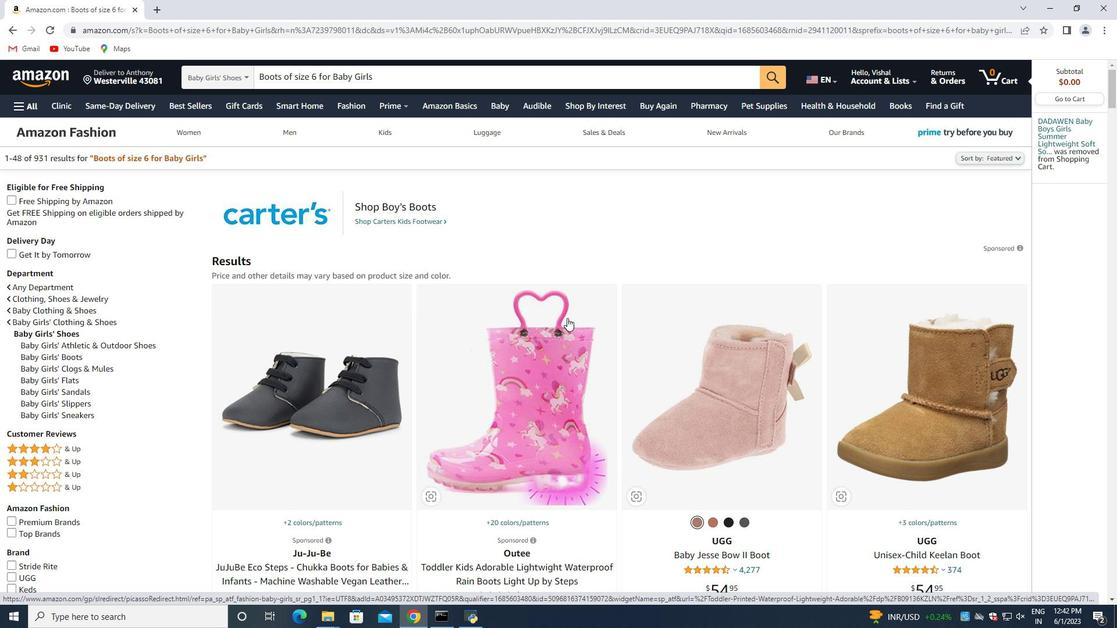 
Action: Mouse scrolled (661, 292) with delta (0, 0)
Screenshot: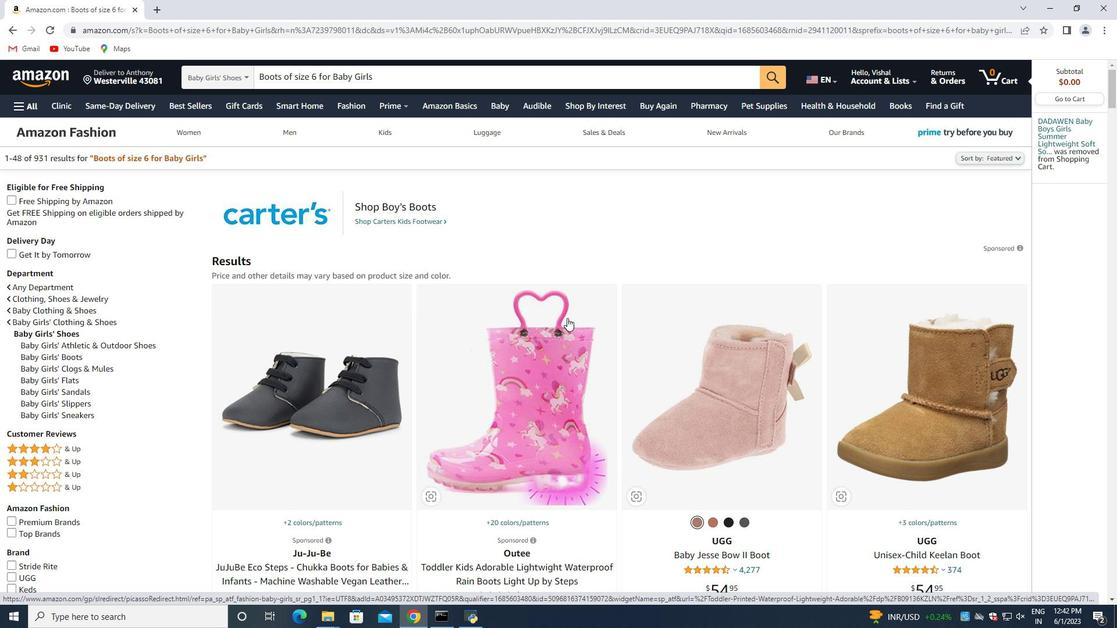 
Action: Mouse moved to (745, 296)
Screenshot: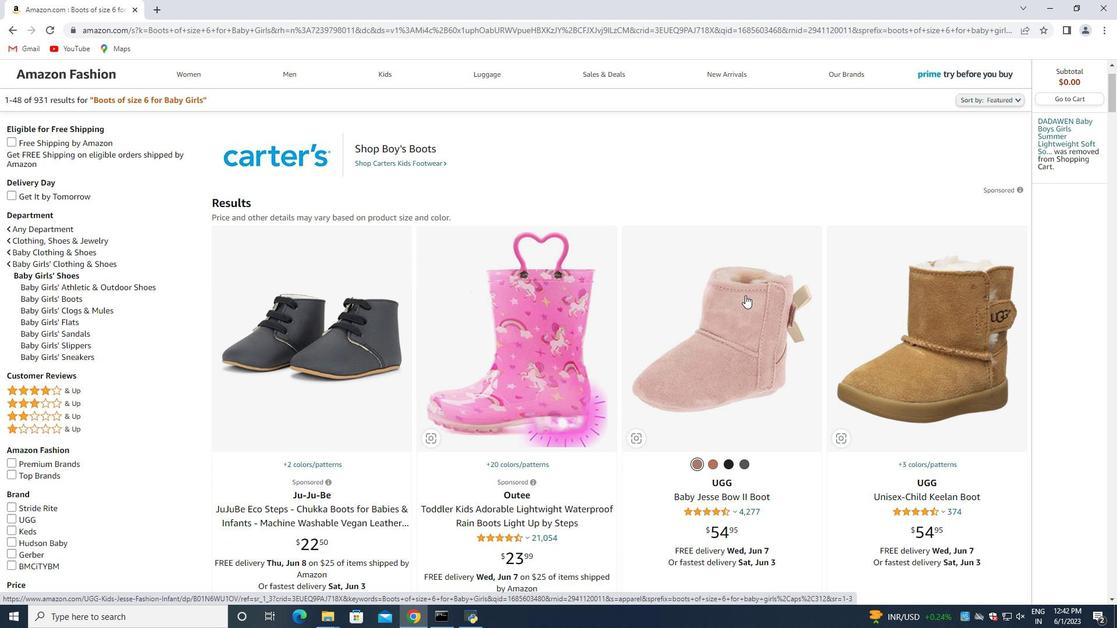 
Action: Mouse scrolled (745, 296) with delta (0, 0)
Screenshot: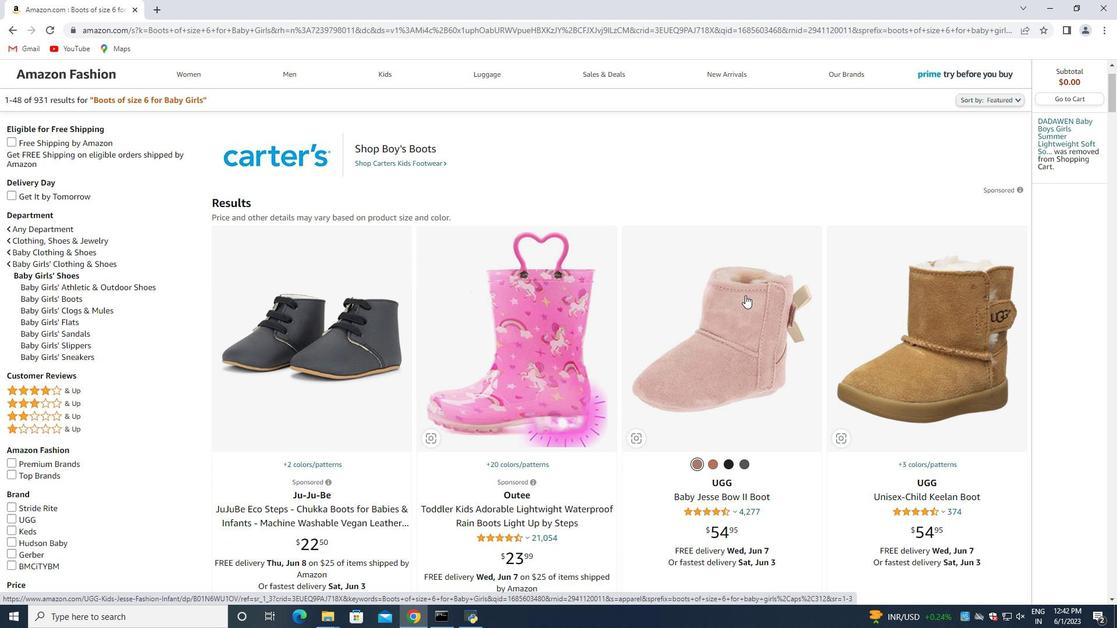 
Action: Mouse moved to (742, 291)
Screenshot: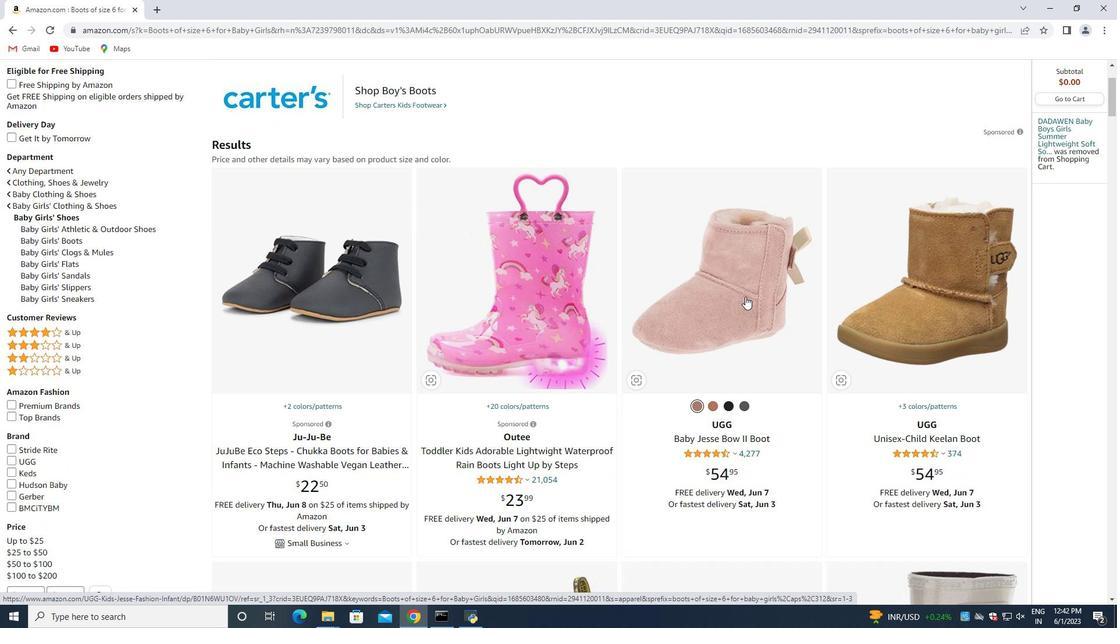 
Action: Mouse pressed left at (742, 291)
Screenshot: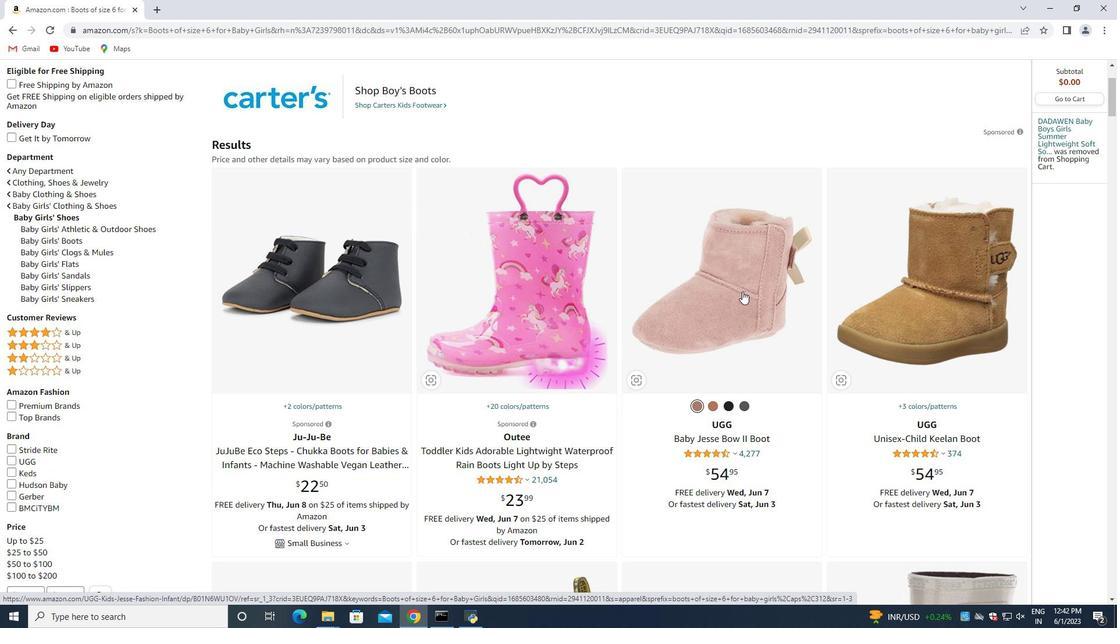 
Action: Mouse moved to (530, 404)
Screenshot: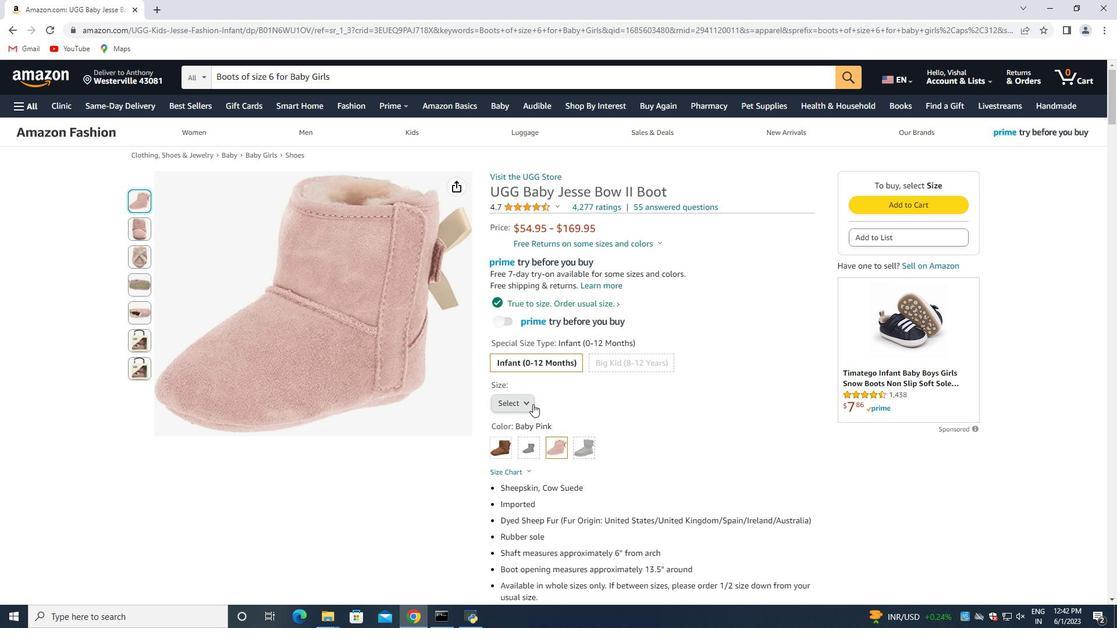 
Action: Mouse pressed left at (530, 404)
Screenshot: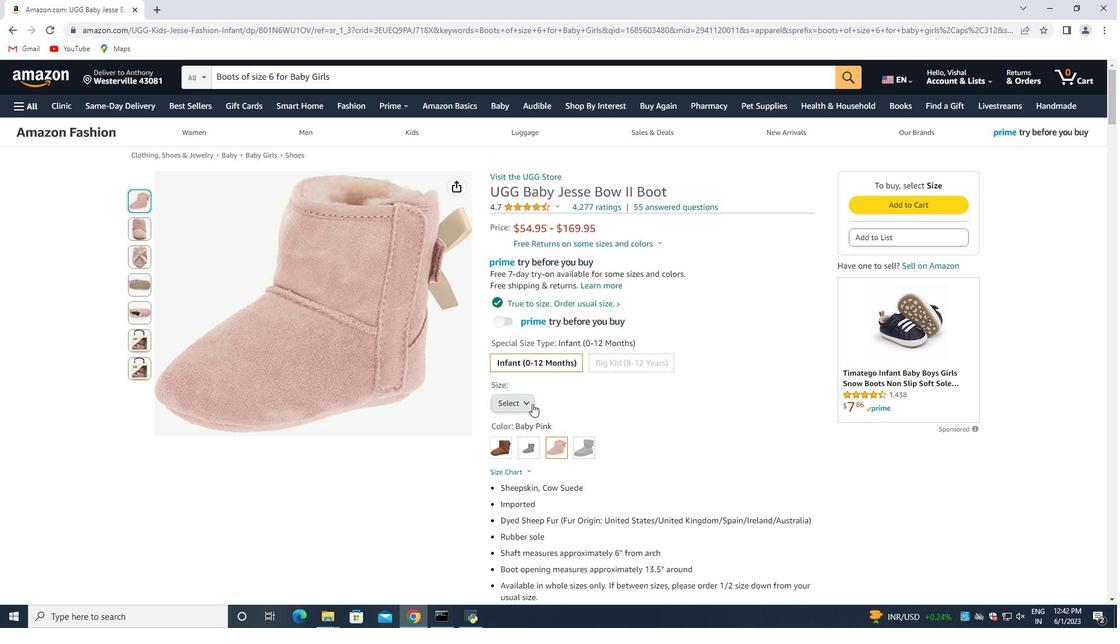 
Action: Mouse moved to (506, 436)
Screenshot: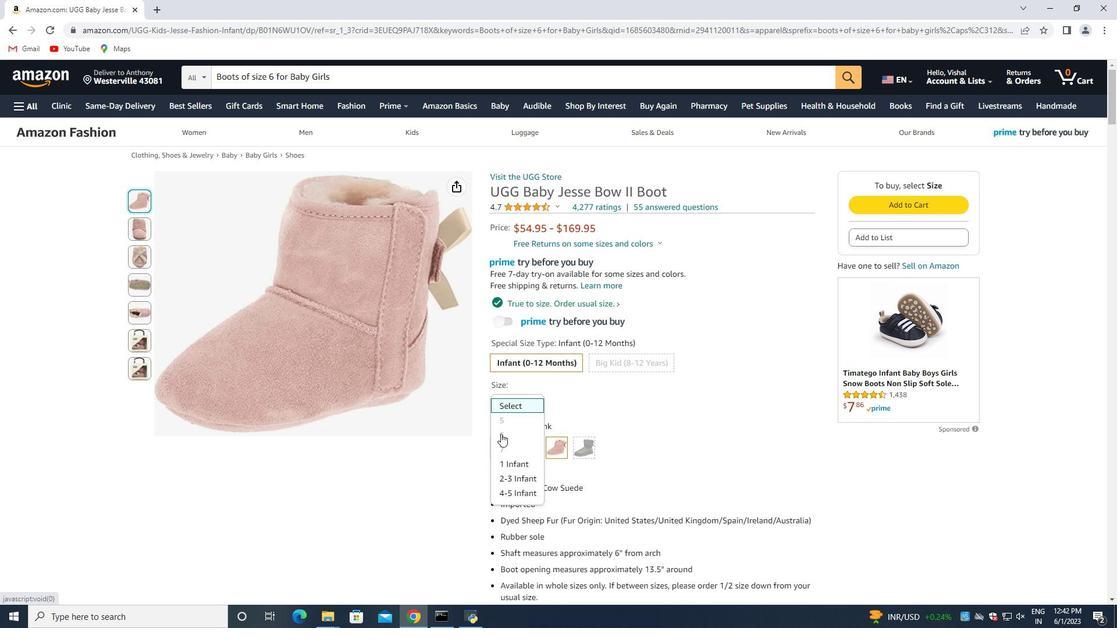 
Action: Mouse pressed left at (506, 436)
Screenshot: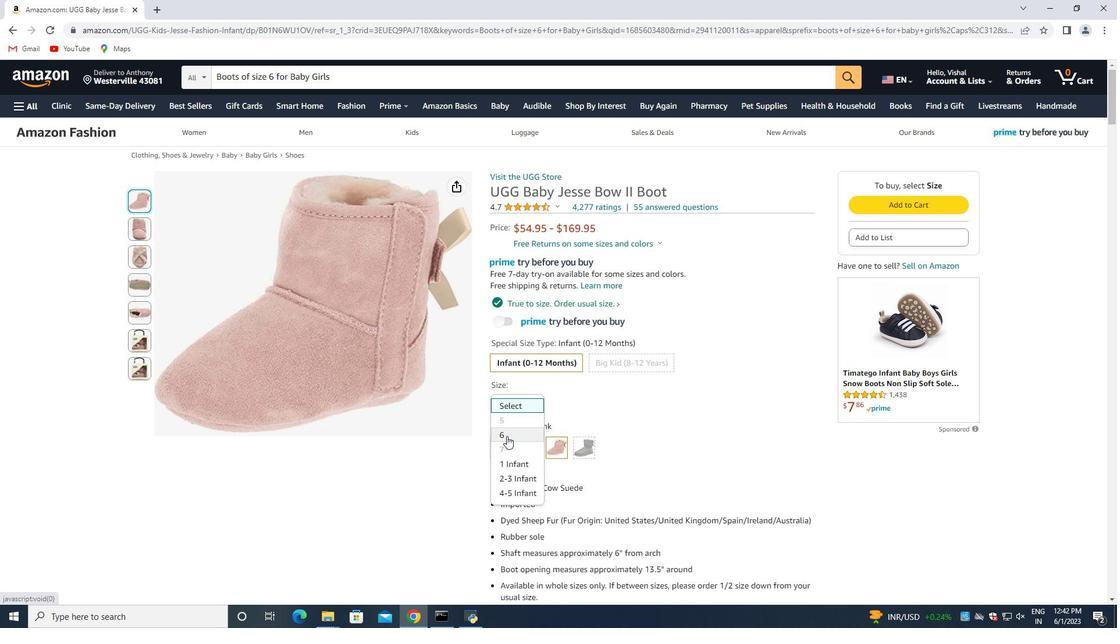 
Action: Mouse moved to (533, 450)
Screenshot: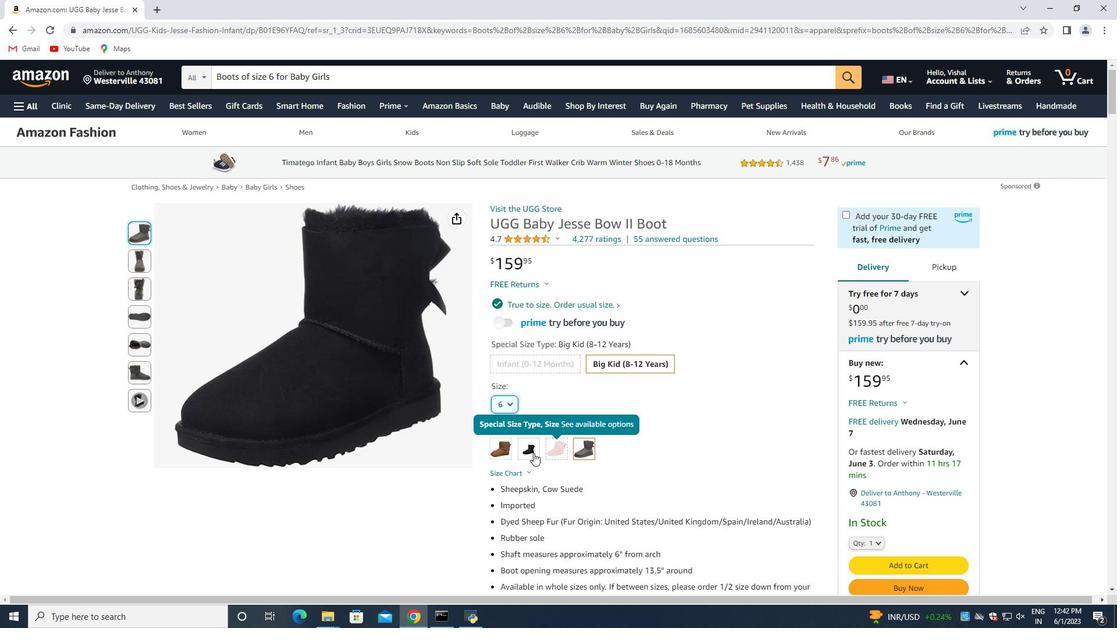 
Action: Mouse pressed left at (533, 450)
Screenshot: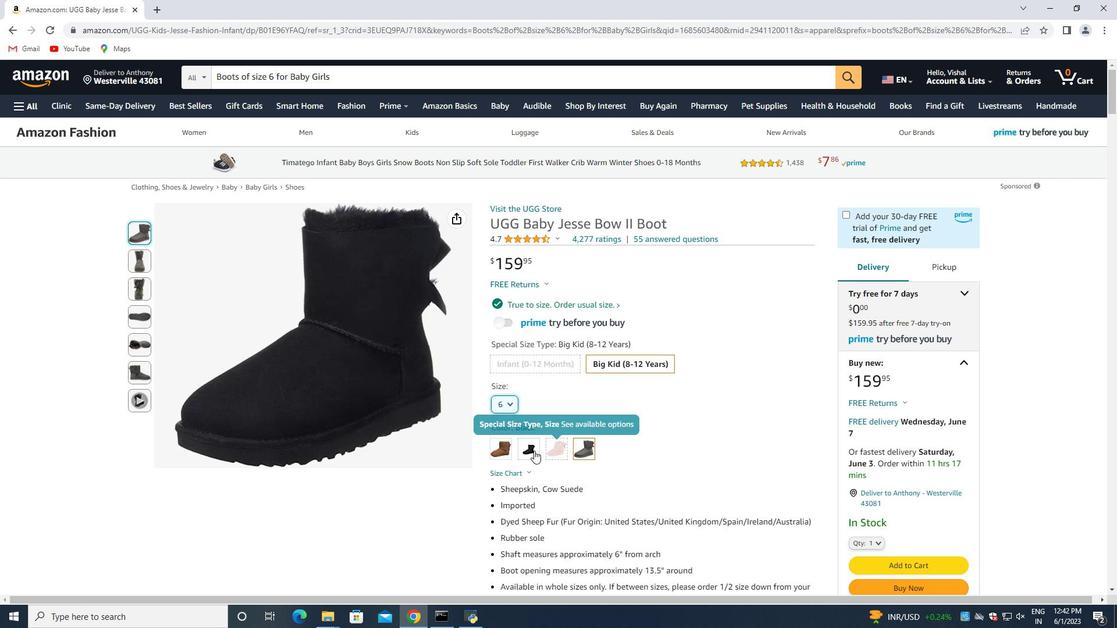 
Action: Mouse moved to (506, 451)
Screenshot: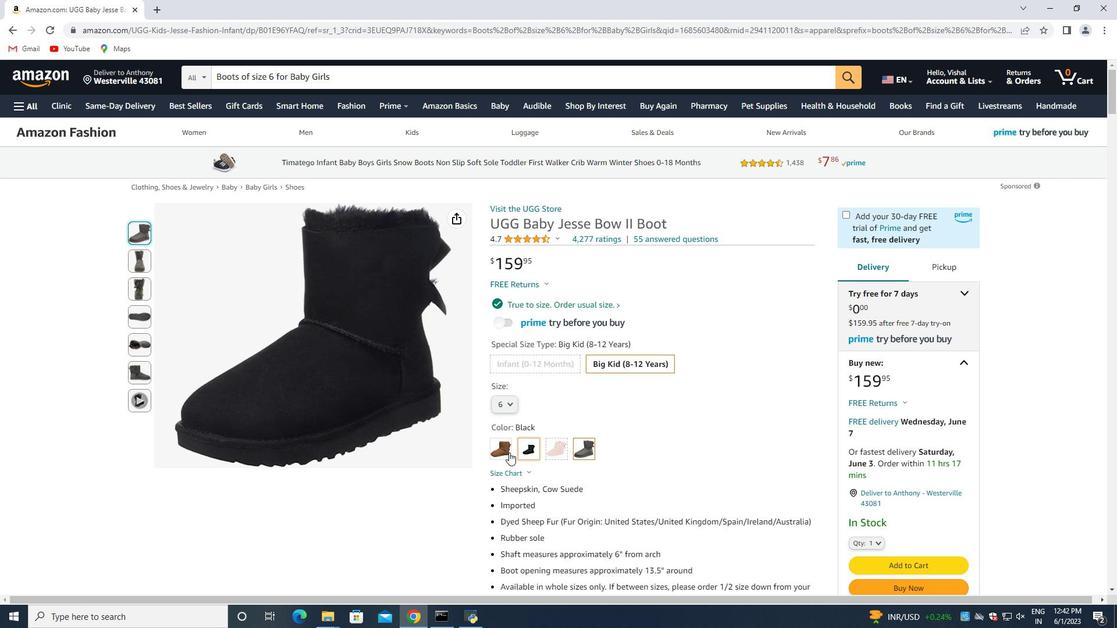 
Action: Mouse pressed left at (506, 451)
Screenshot: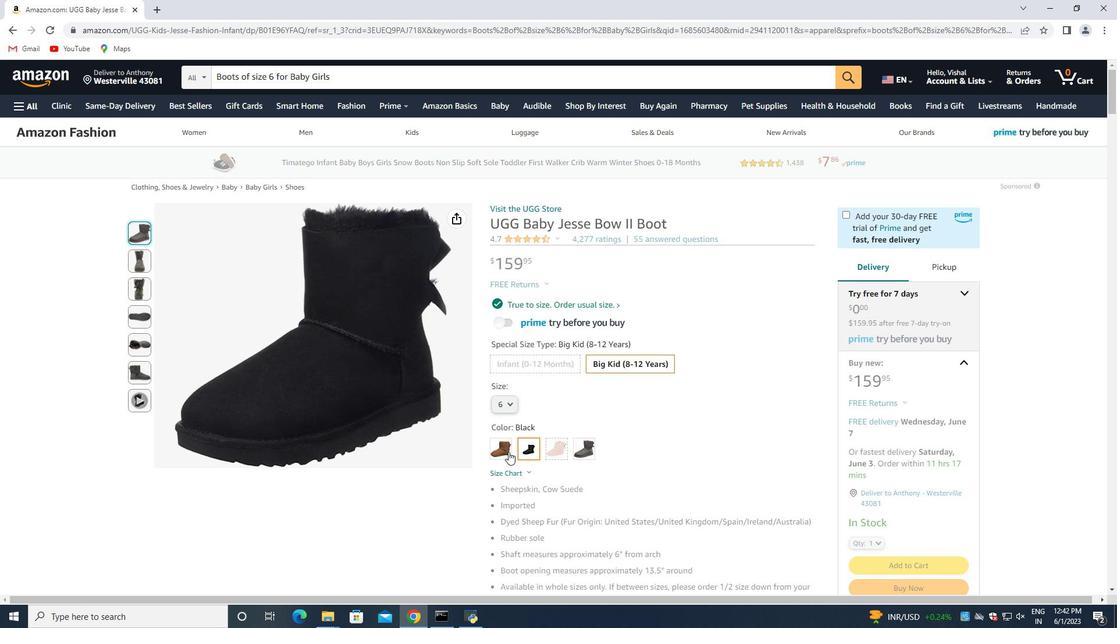 
Action: Mouse moved to (552, 426)
Screenshot: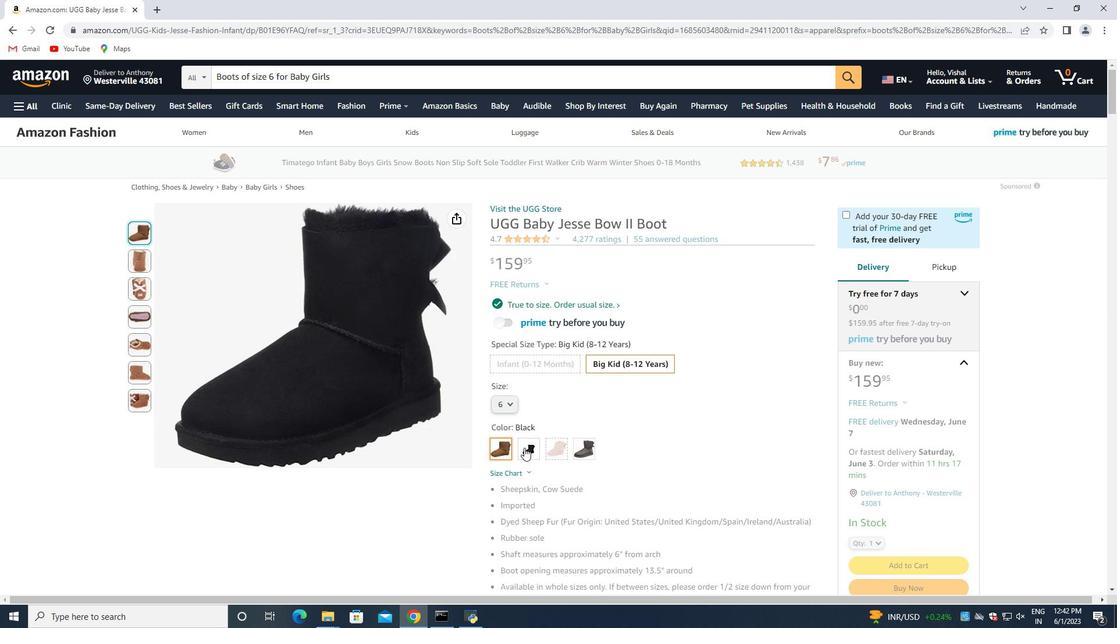 
Action: Mouse scrolled (552, 425) with delta (0, 0)
Screenshot: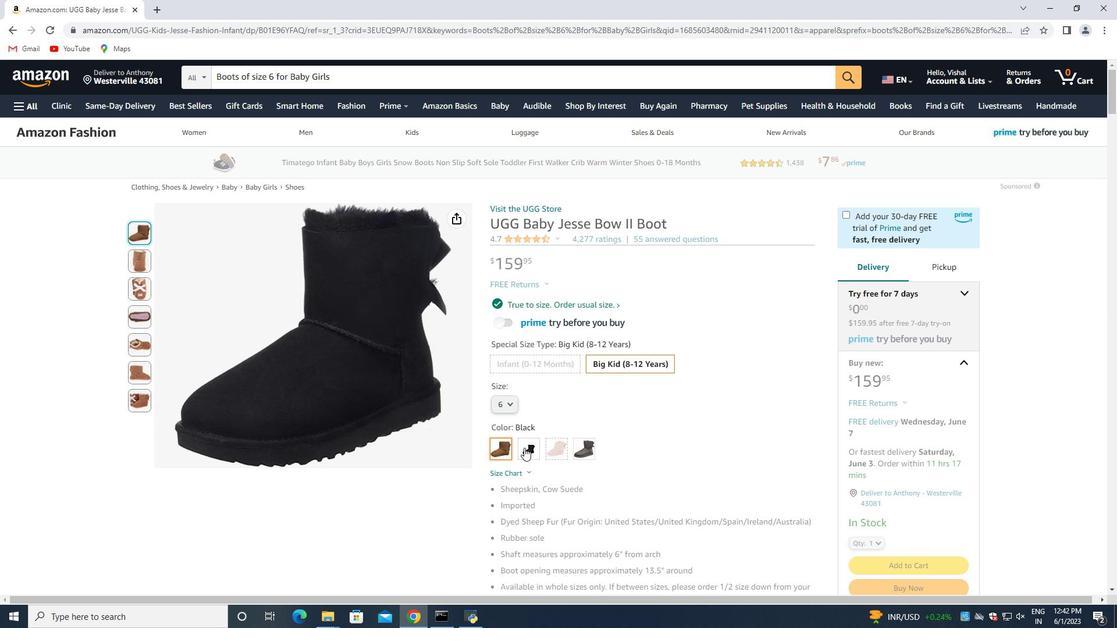 
Action: Mouse scrolled (552, 425) with delta (0, 0)
Screenshot: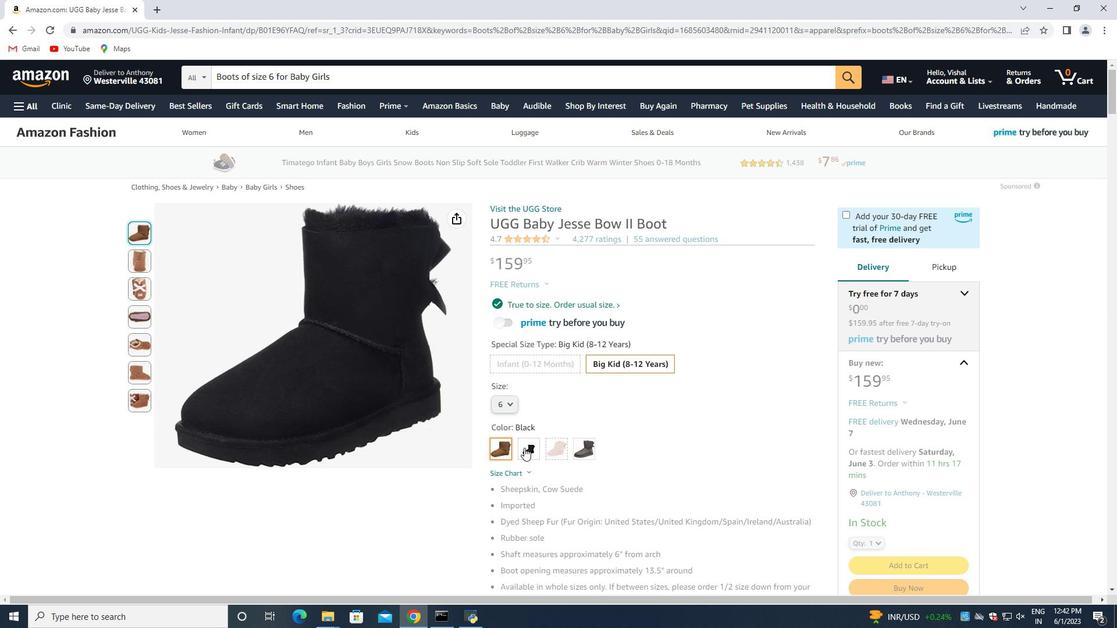 
Action: Mouse moved to (602, 334)
Screenshot: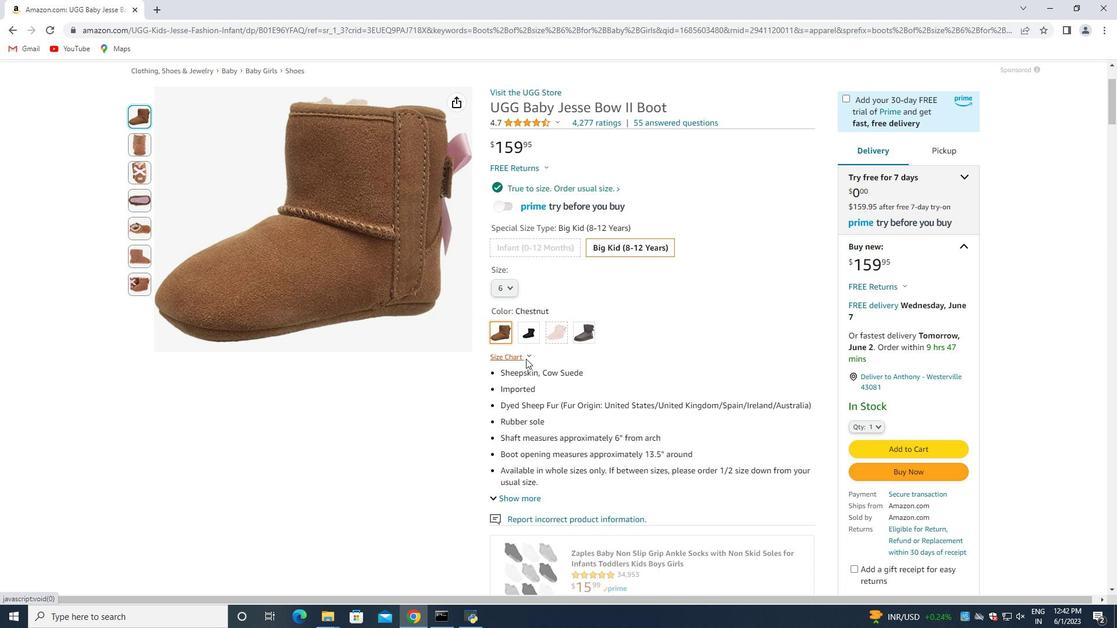 
Action: Mouse scrolled (602, 334) with delta (0, 0)
Screenshot: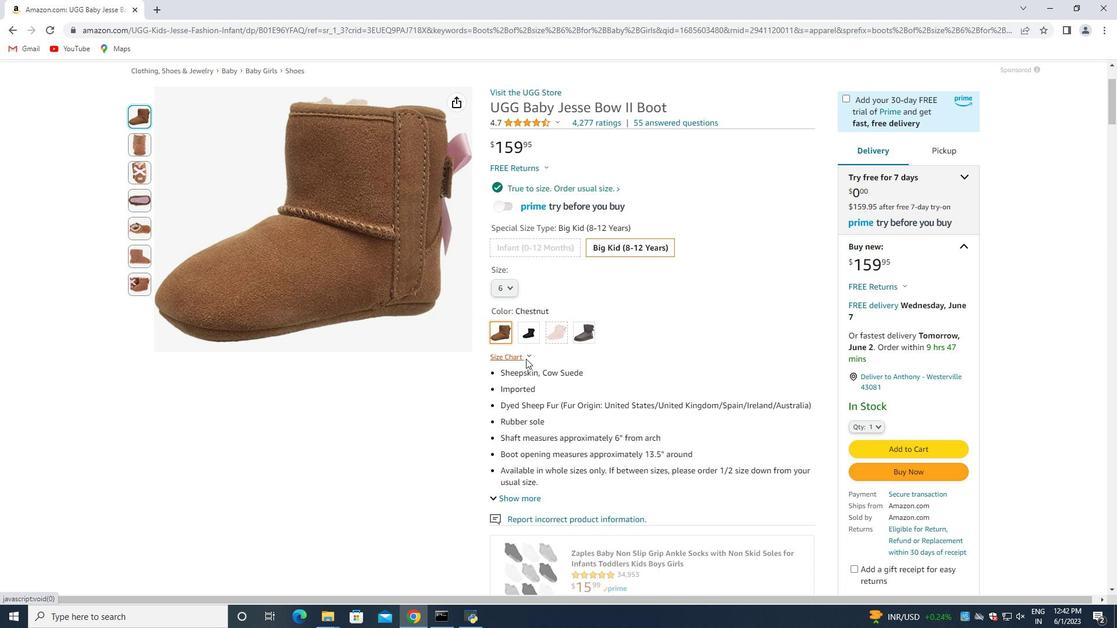 
Action: Mouse moved to (606, 332)
Screenshot: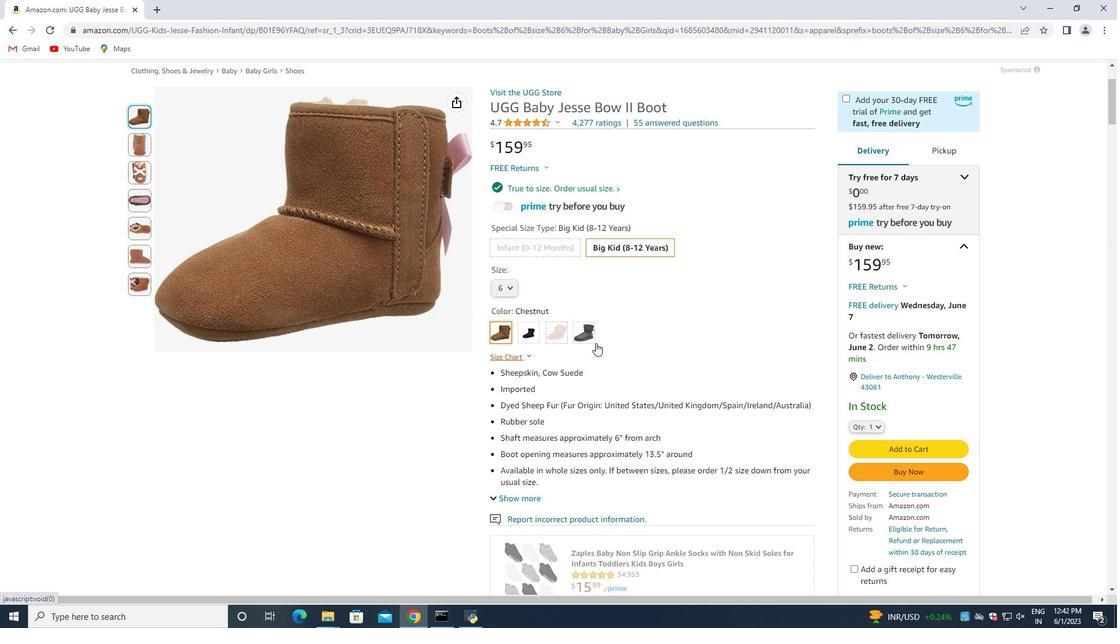 
Action: Mouse scrolled (606, 333) with delta (0, 0)
Screenshot: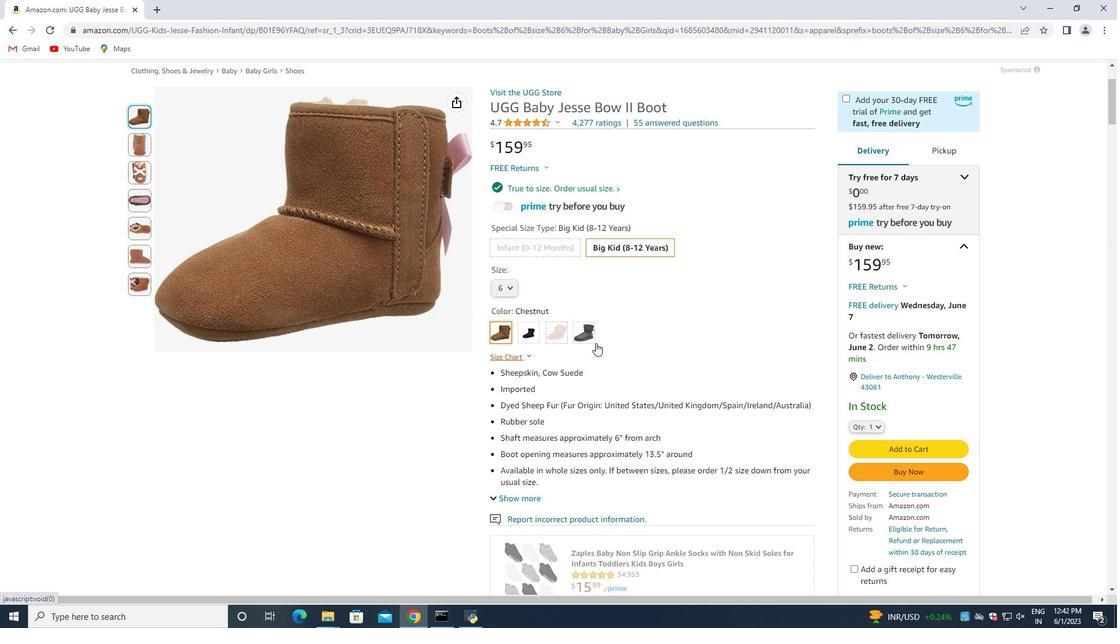 
Action: Mouse moved to (647, 323)
Screenshot: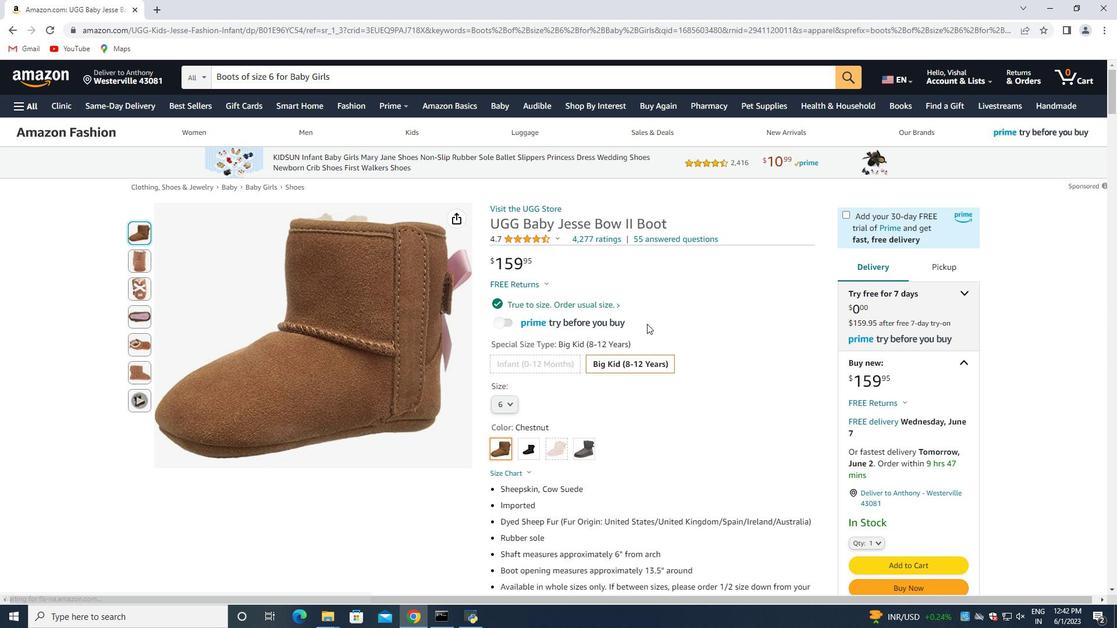 
Action: Mouse scrolled (647, 324) with delta (0, 0)
Screenshot: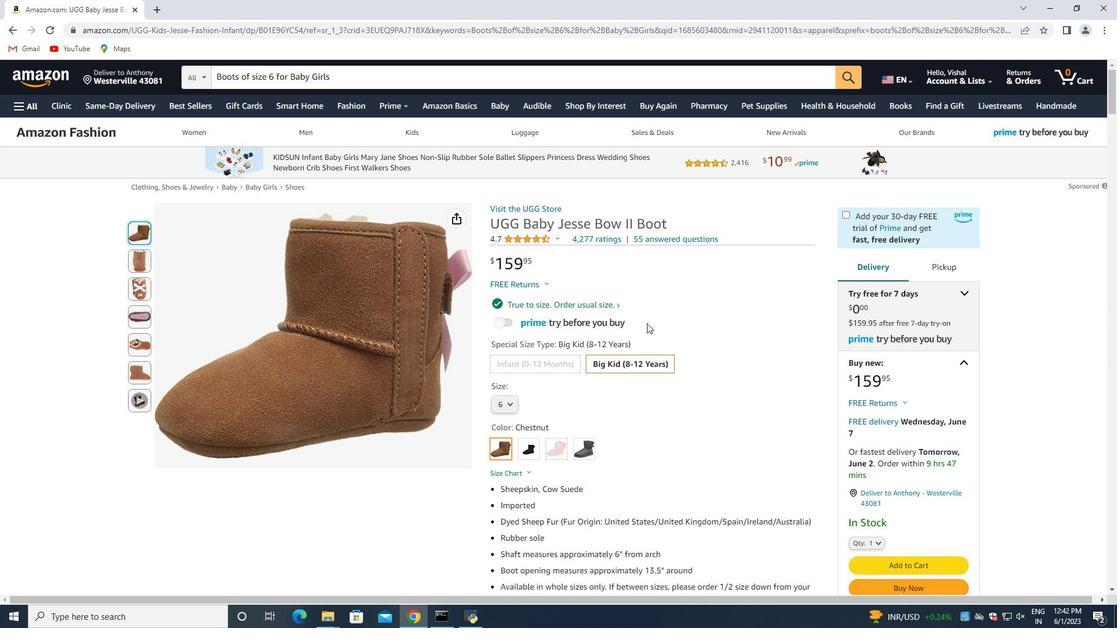 
Action: Mouse scrolled (647, 324) with delta (0, 0)
Screenshot: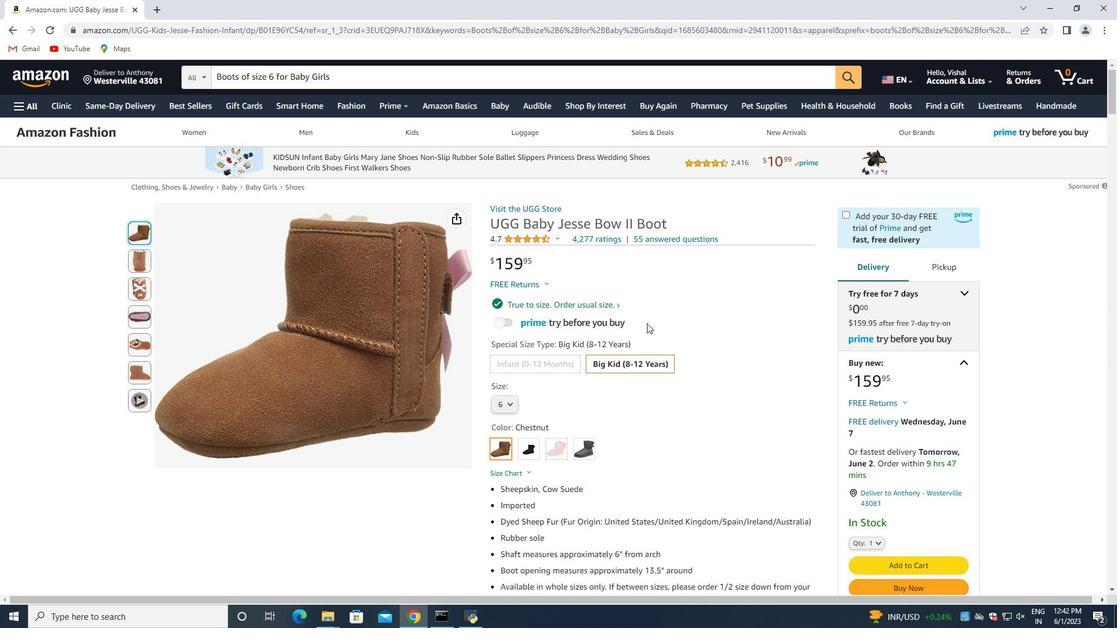 
Action: Mouse moved to (640, 319)
Screenshot: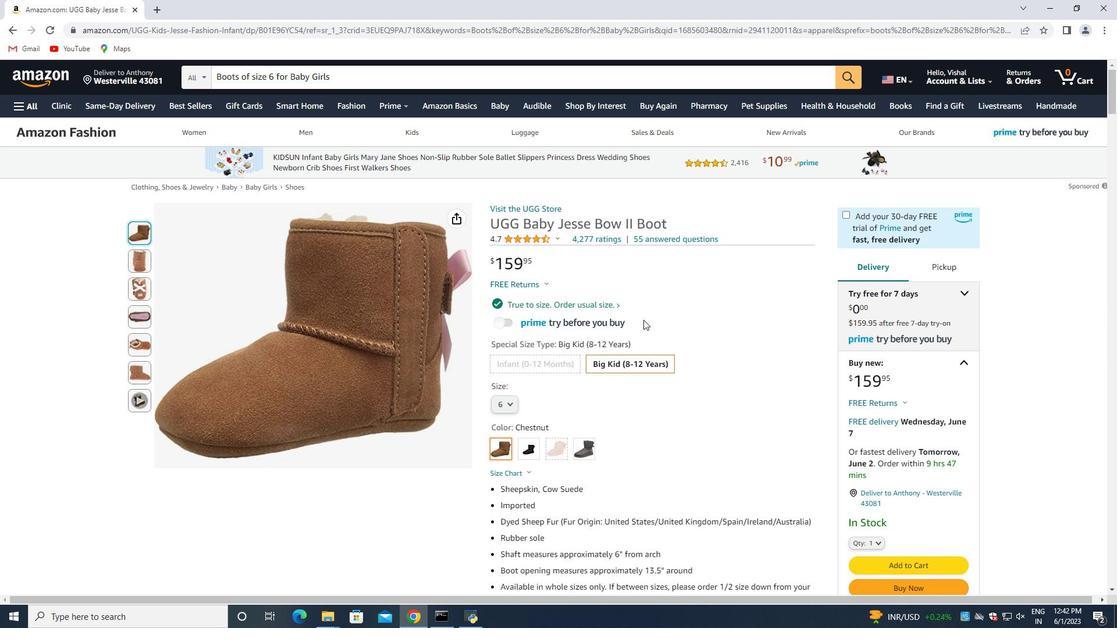 
Action: Mouse scrolled (640, 318) with delta (0, 0)
Screenshot: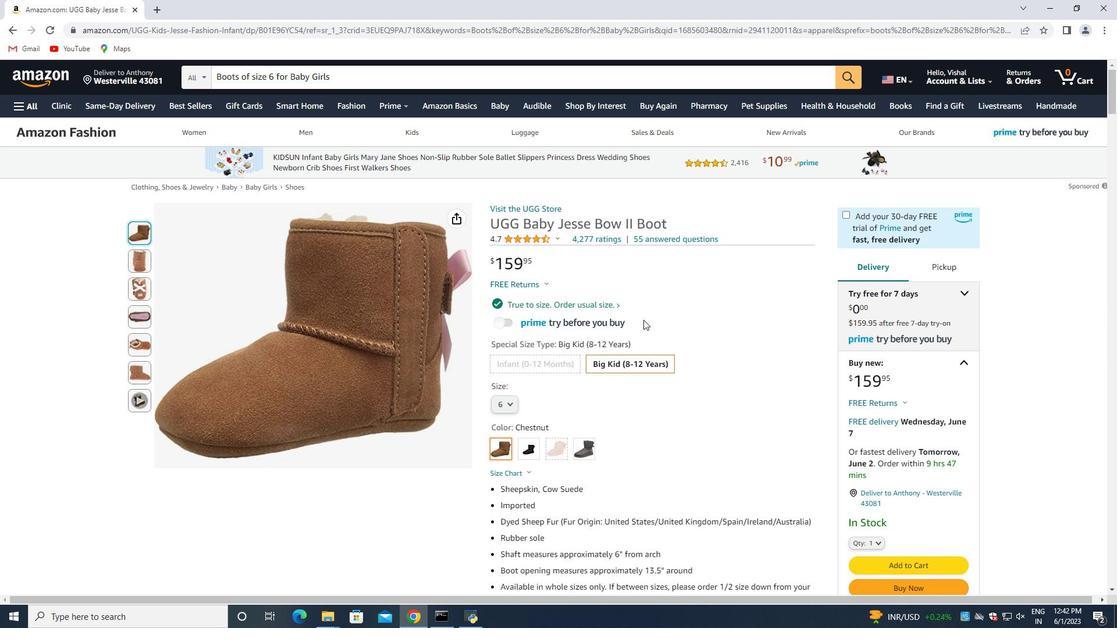 
Action: Mouse moved to (639, 319)
Screenshot: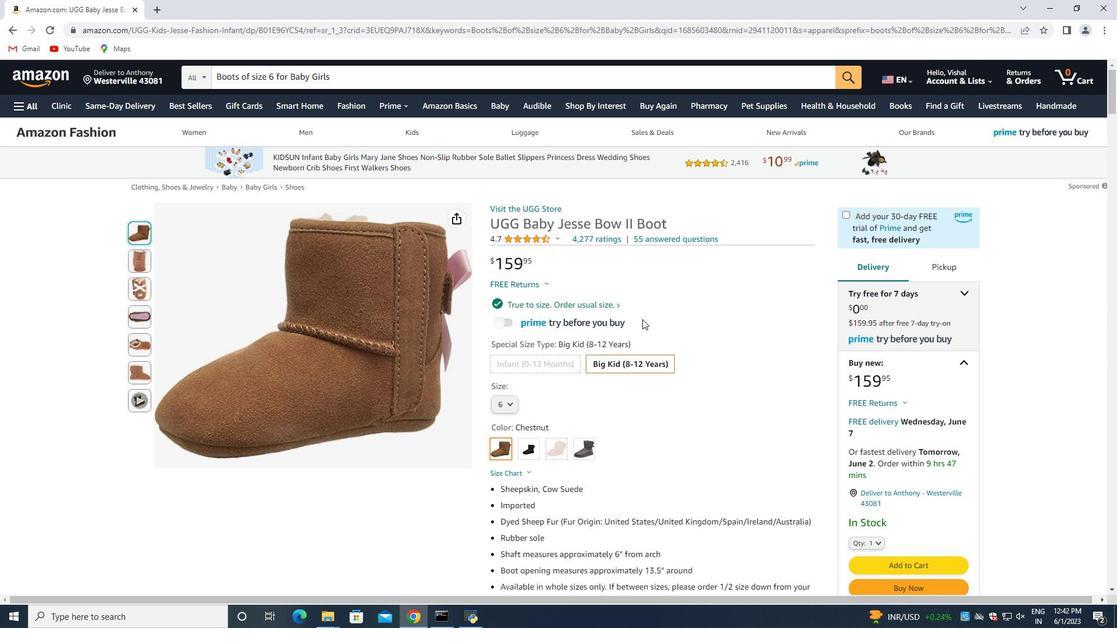
Action: Mouse scrolled (639, 318) with delta (0, 0)
Screenshot: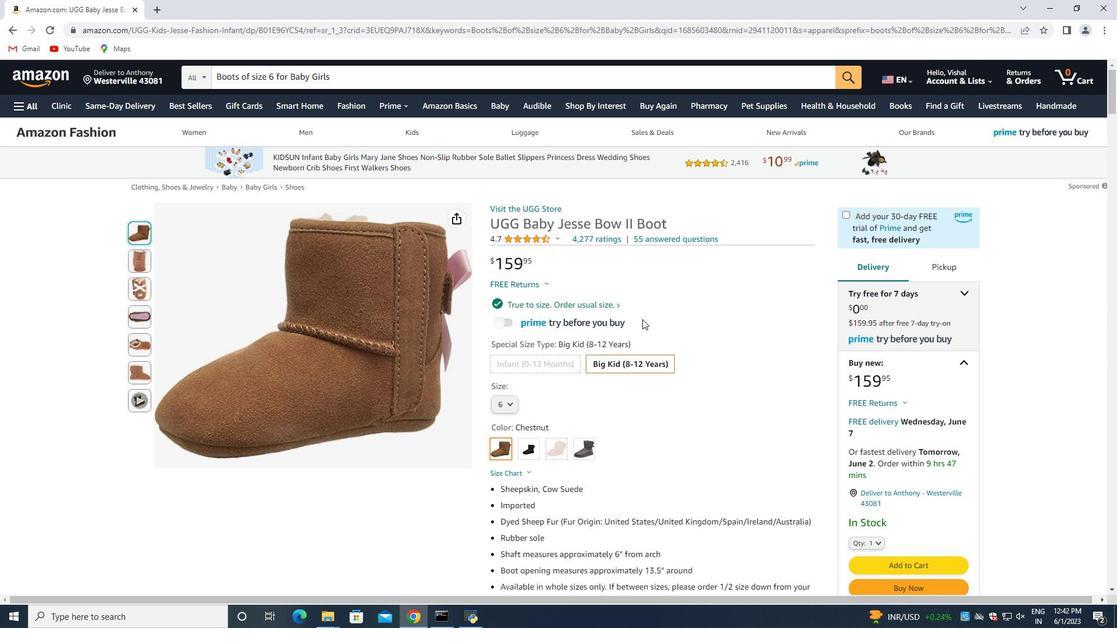 
Action: Mouse moved to (635, 320)
Screenshot: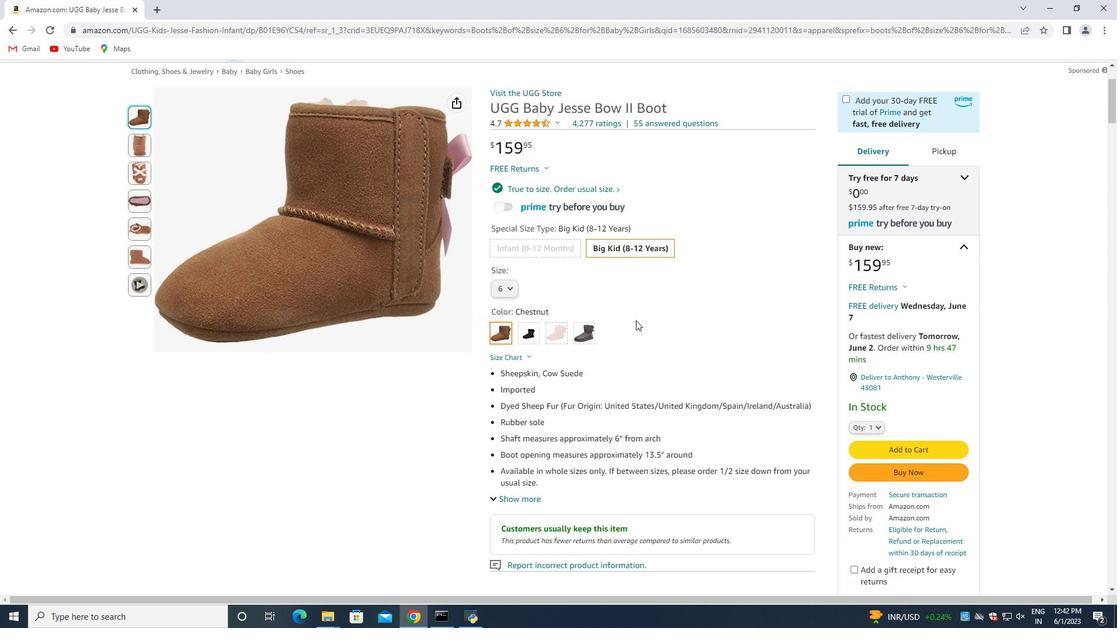 
Action: Mouse scrolled (635, 320) with delta (0, 0)
Screenshot: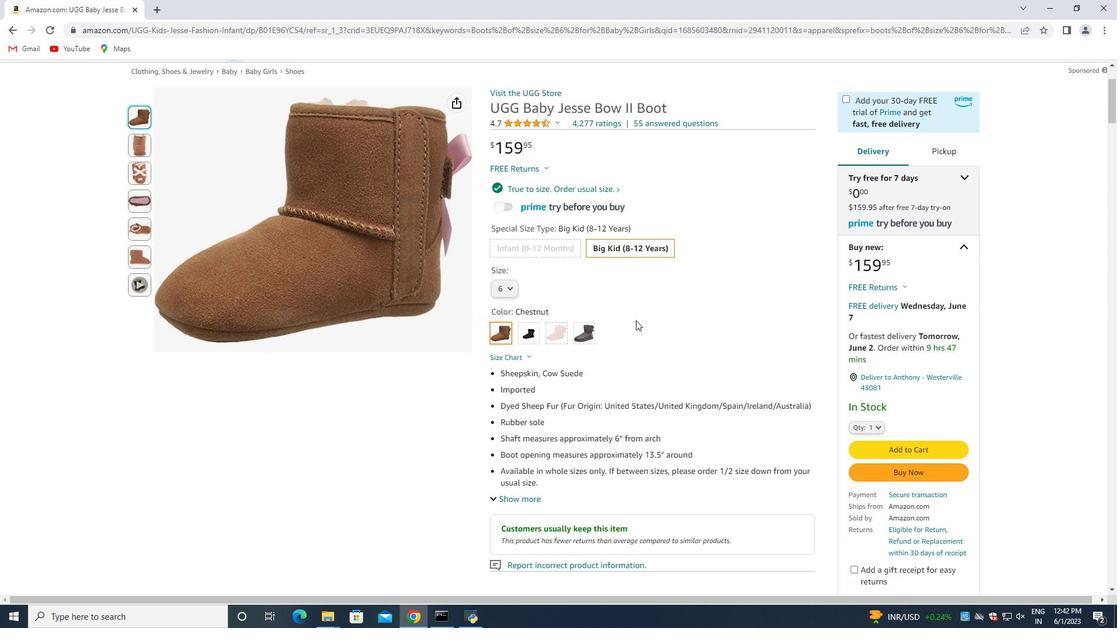 
Action: Mouse moved to (634, 320)
Screenshot: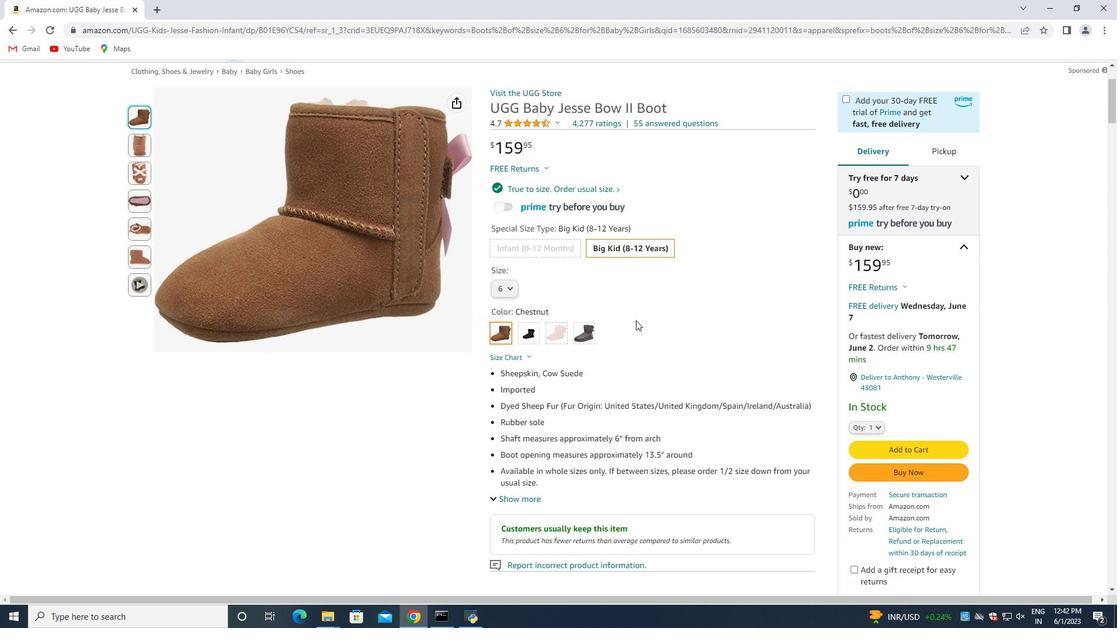 
Action: Mouse scrolled (634, 320) with delta (0, 0)
Screenshot: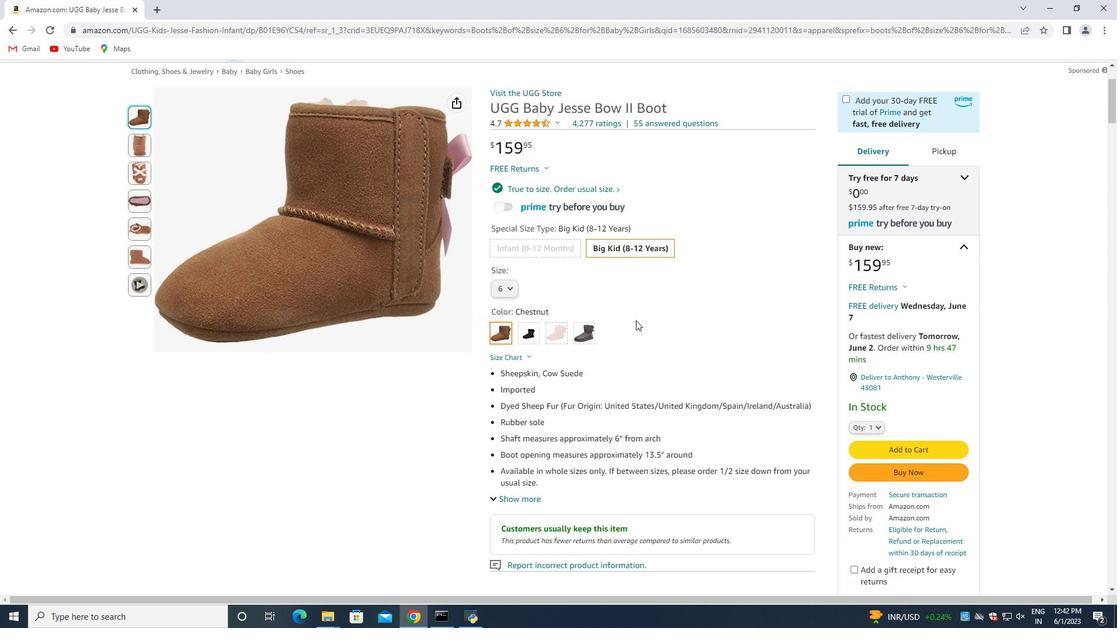 
Action: Mouse moved to (633, 320)
Screenshot: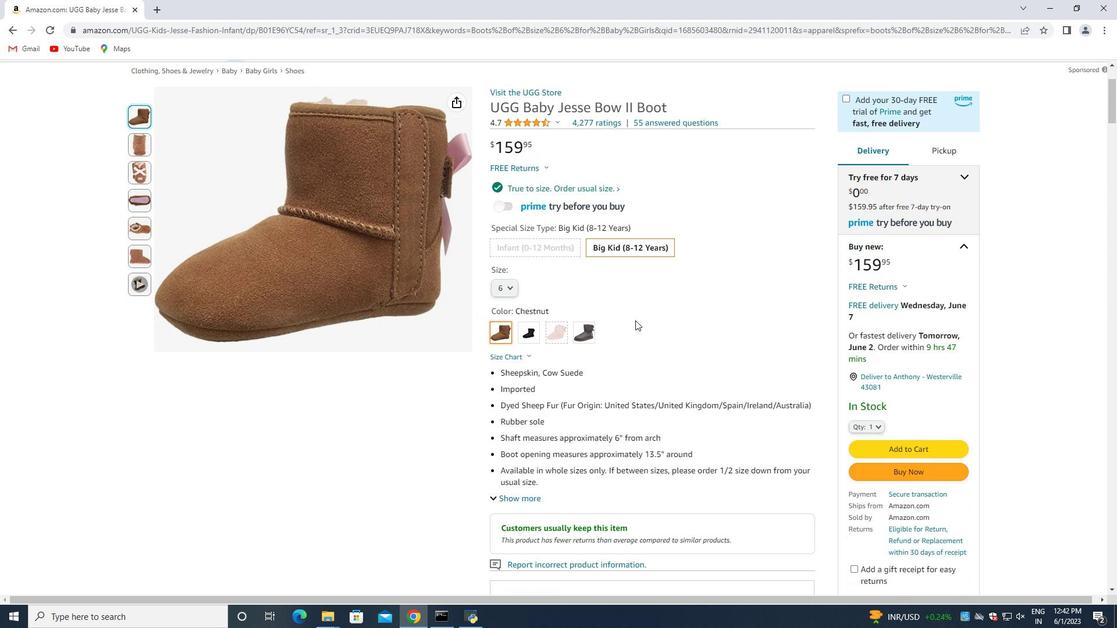 
Action: Mouse scrolled (633, 320) with delta (0, 0)
Screenshot: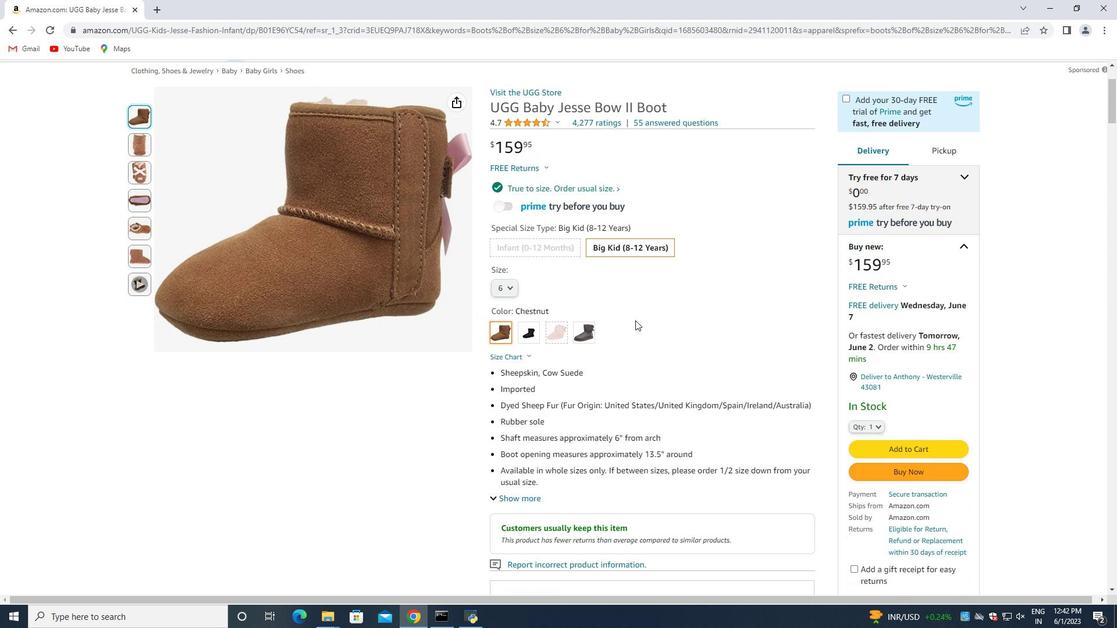 
Action: Mouse moved to (628, 318)
Screenshot: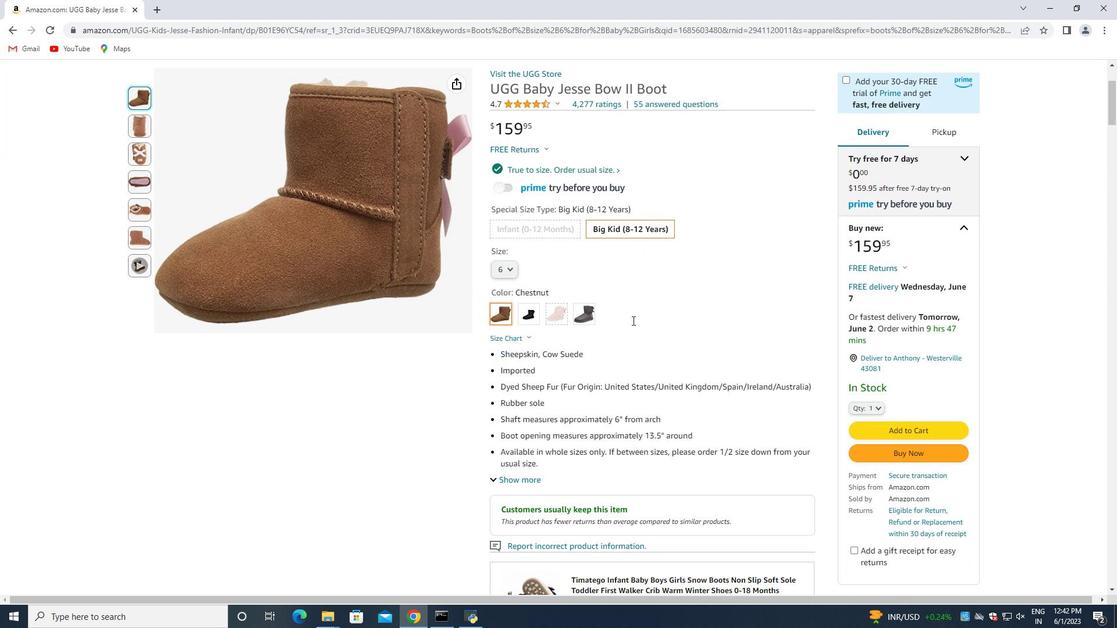 
Action: Mouse scrolled (628, 318) with delta (0, 0)
Screenshot: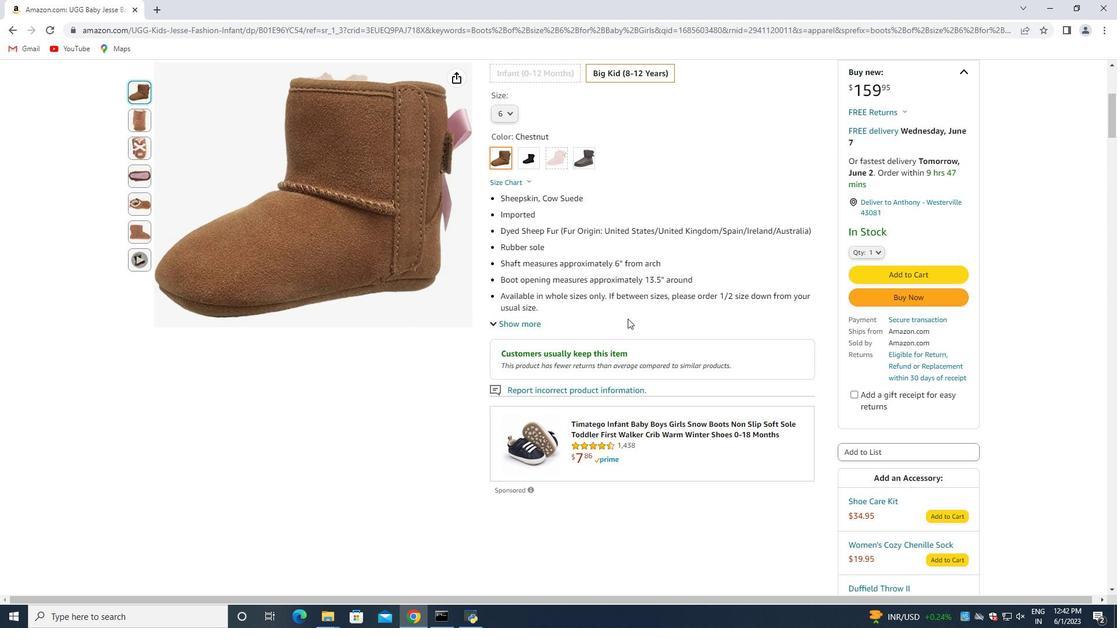 
Action: Mouse scrolled (628, 318) with delta (0, 0)
Screenshot: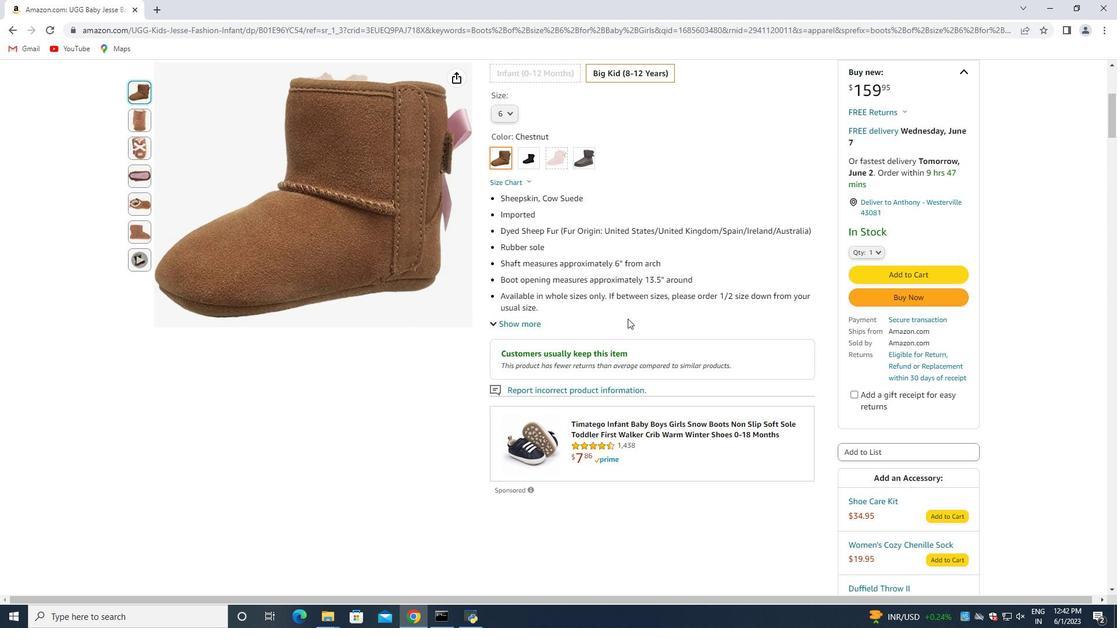 
Action: Mouse scrolled (628, 318) with delta (0, 0)
Screenshot: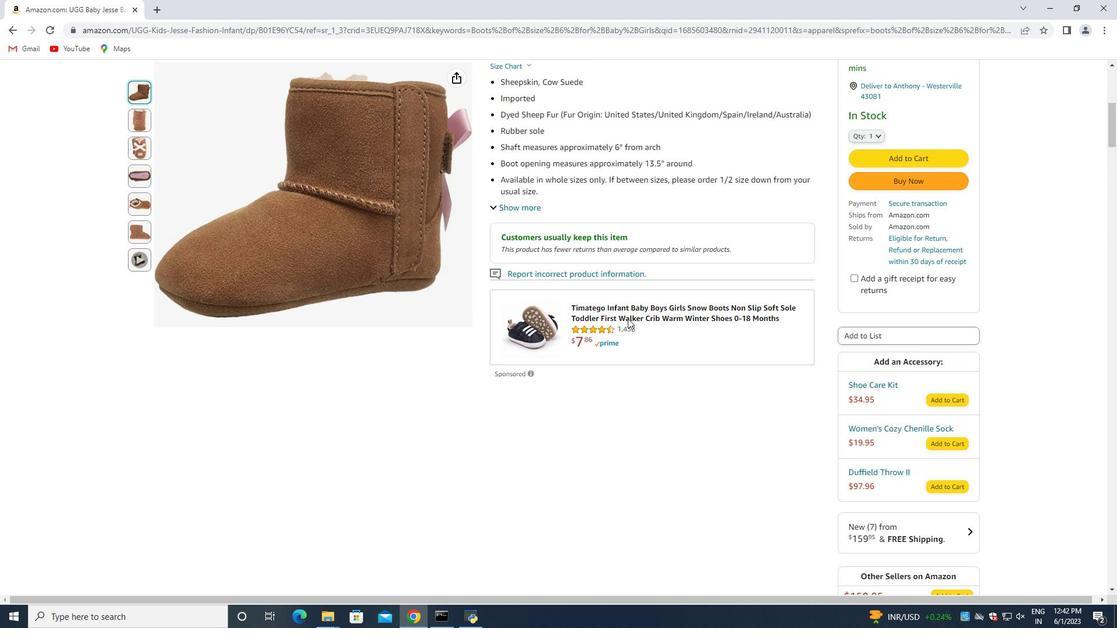 
Action: Mouse scrolled (628, 318) with delta (0, 0)
Screenshot: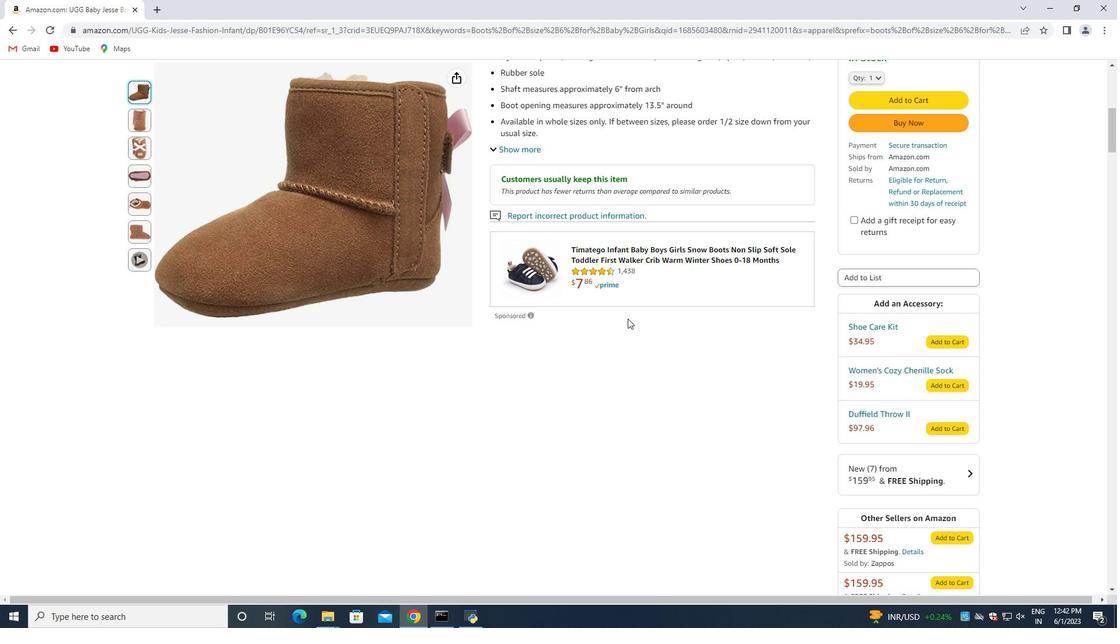 
Action: Mouse scrolled (628, 318) with delta (0, 0)
Screenshot: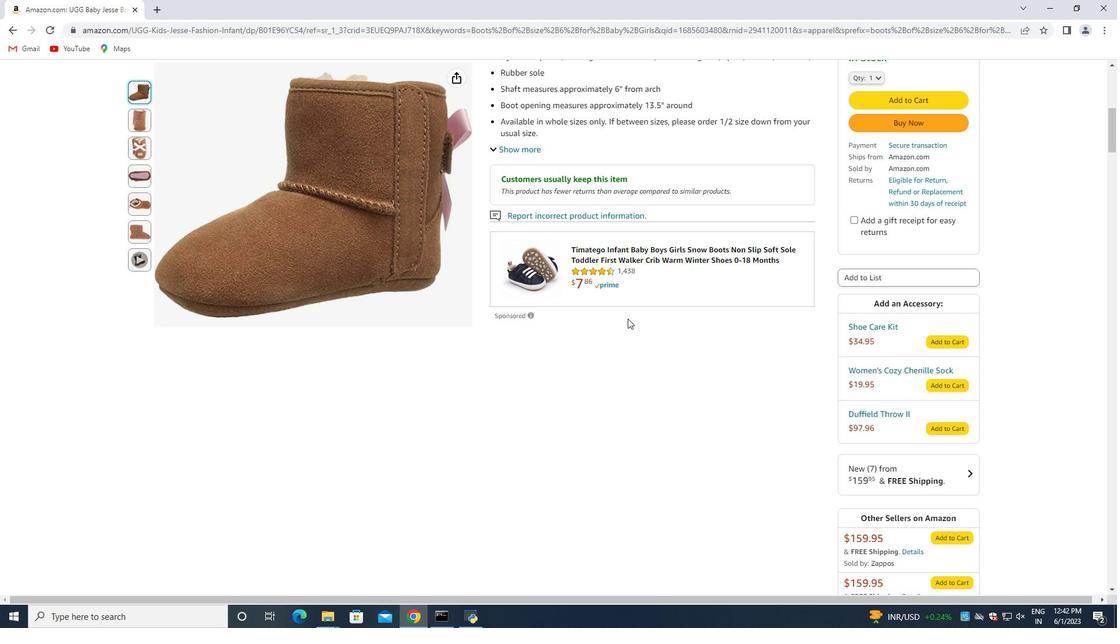 
Action: Mouse scrolled (628, 318) with delta (0, 0)
Screenshot: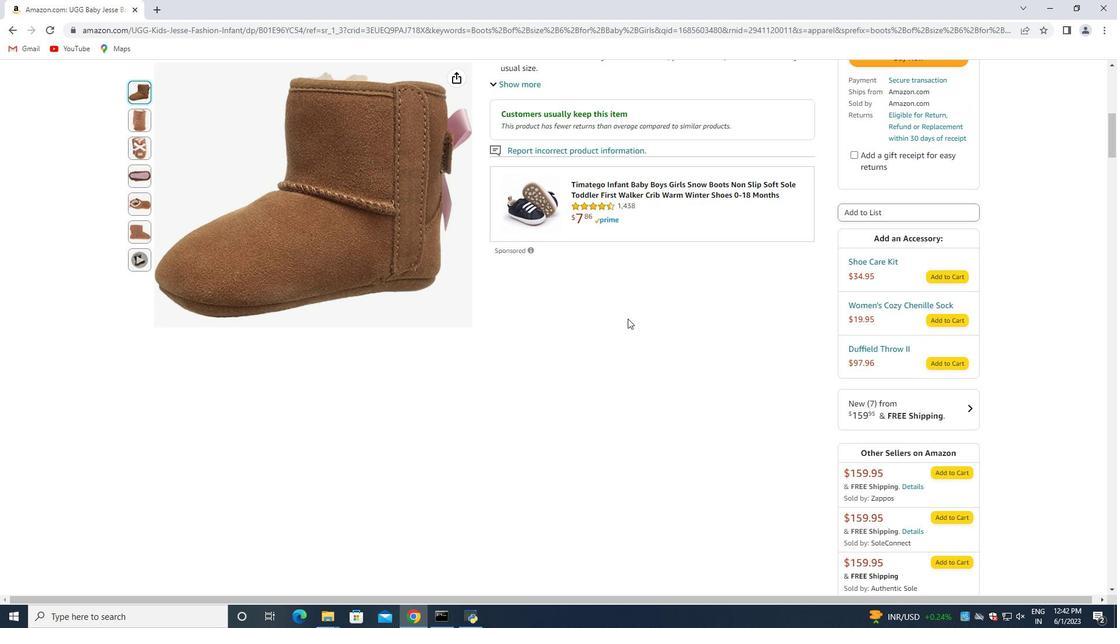 
Action: Mouse scrolled (628, 318) with delta (0, 0)
Screenshot: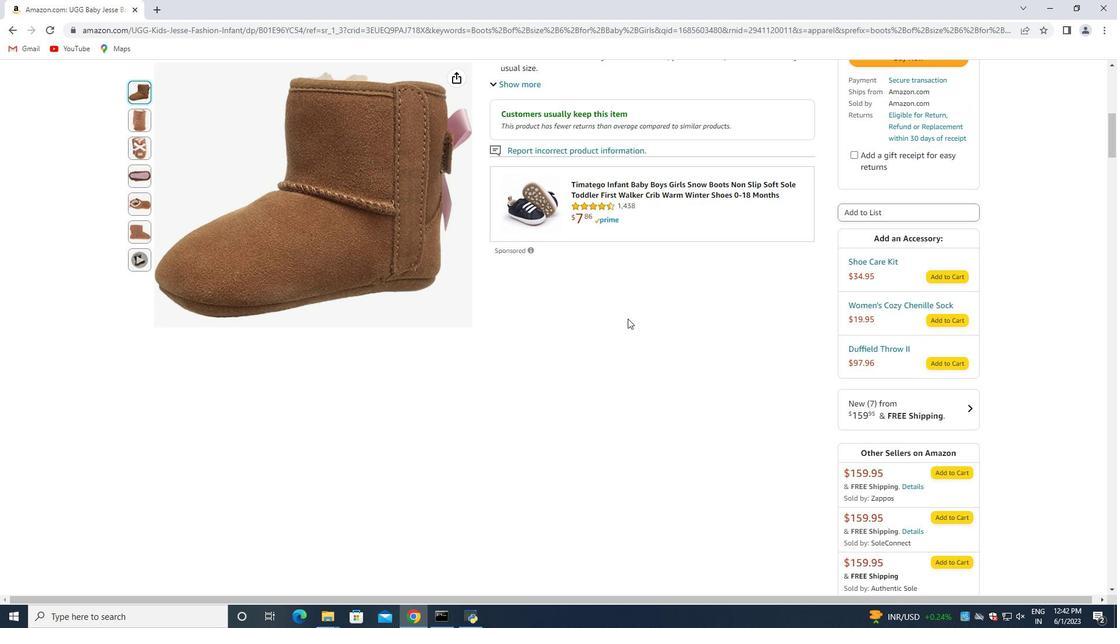 
Action: Mouse scrolled (628, 318) with delta (0, 0)
Screenshot: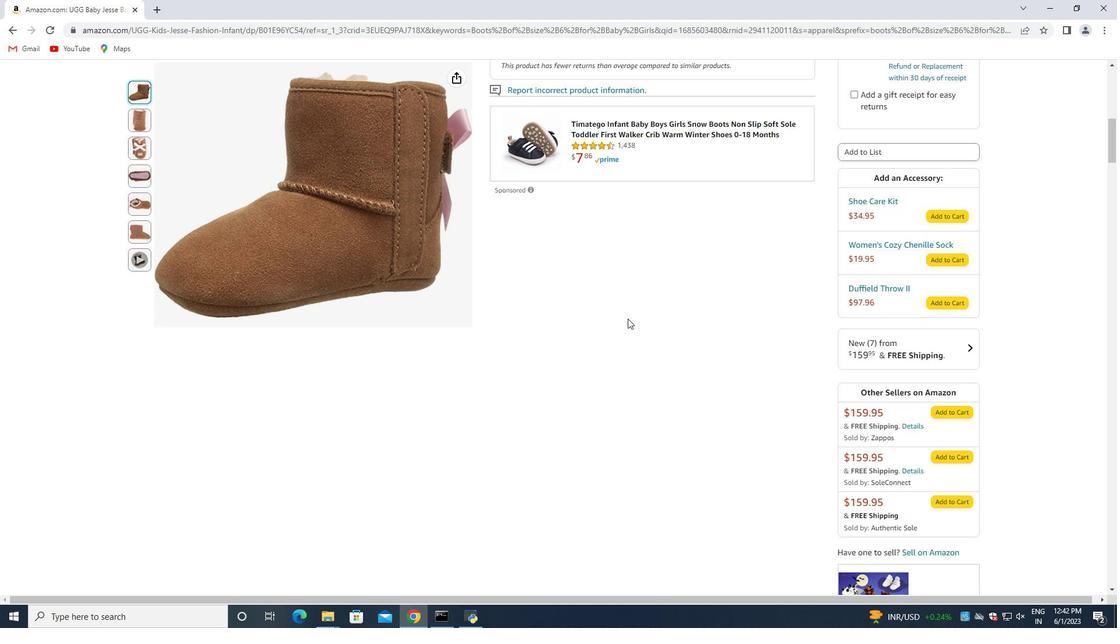 
Action: Mouse moved to (627, 318)
Screenshot: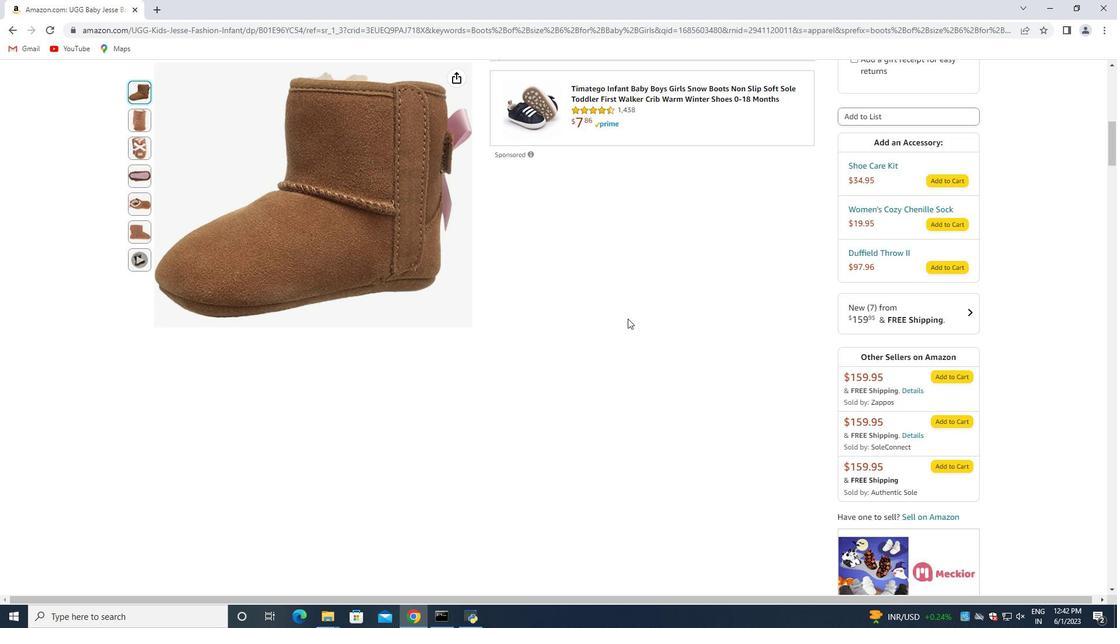 
Action: Mouse scrolled (627, 318) with delta (0, 0)
Screenshot: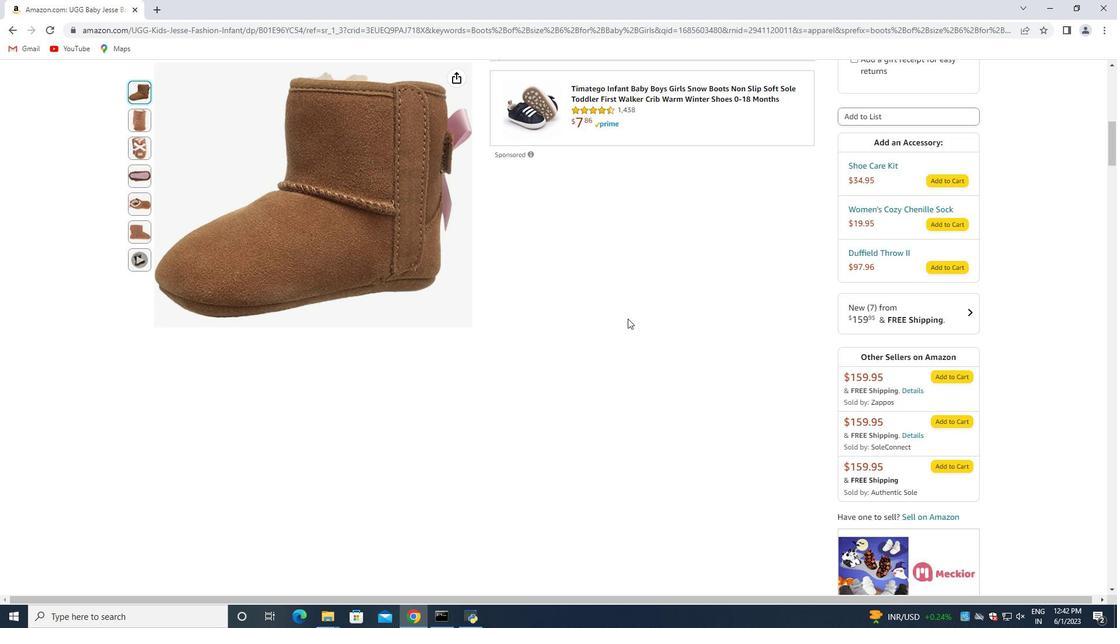 
Action: Mouse moved to (605, 322)
Screenshot: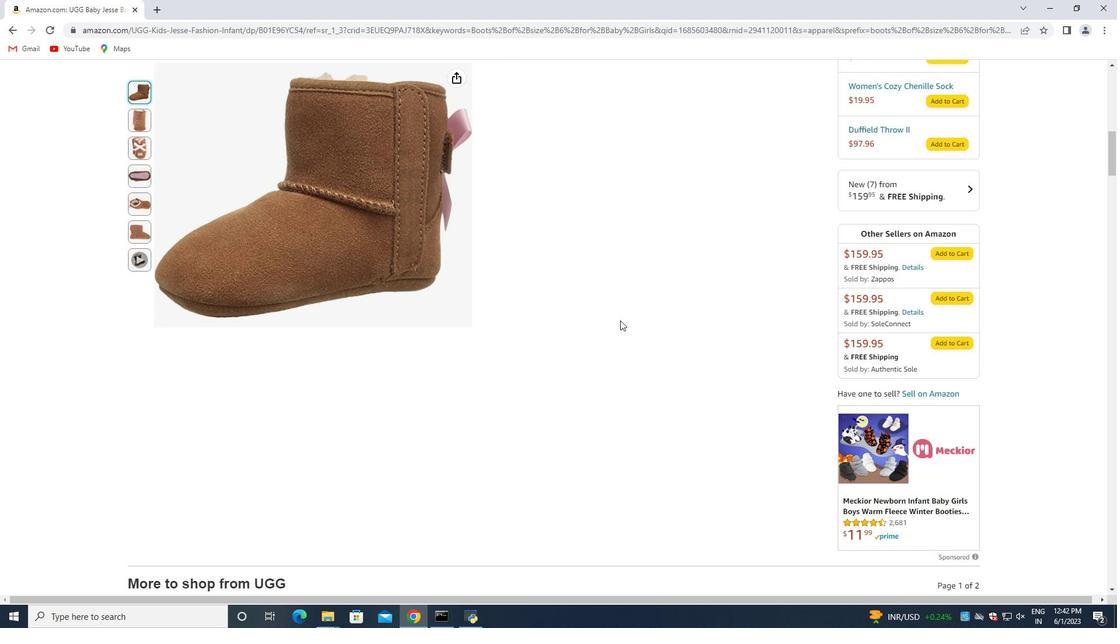 
Action: Mouse scrolled (605, 321) with delta (0, 0)
Screenshot: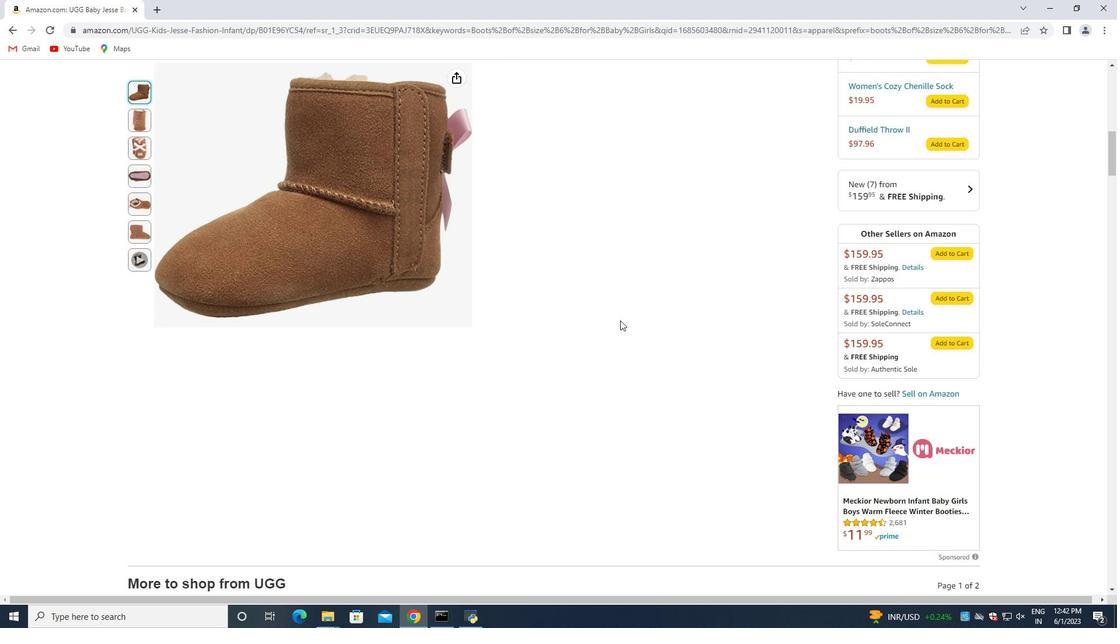 
Action: Mouse moved to (602, 323)
Screenshot: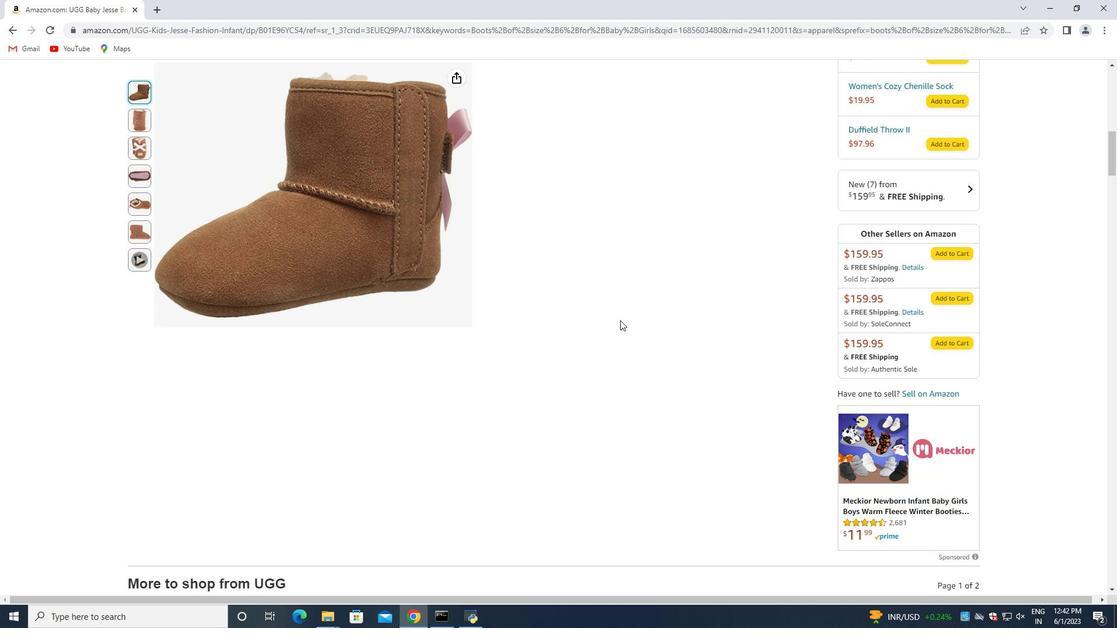 
Action: Mouse scrolled (602, 322) with delta (0, 0)
Screenshot: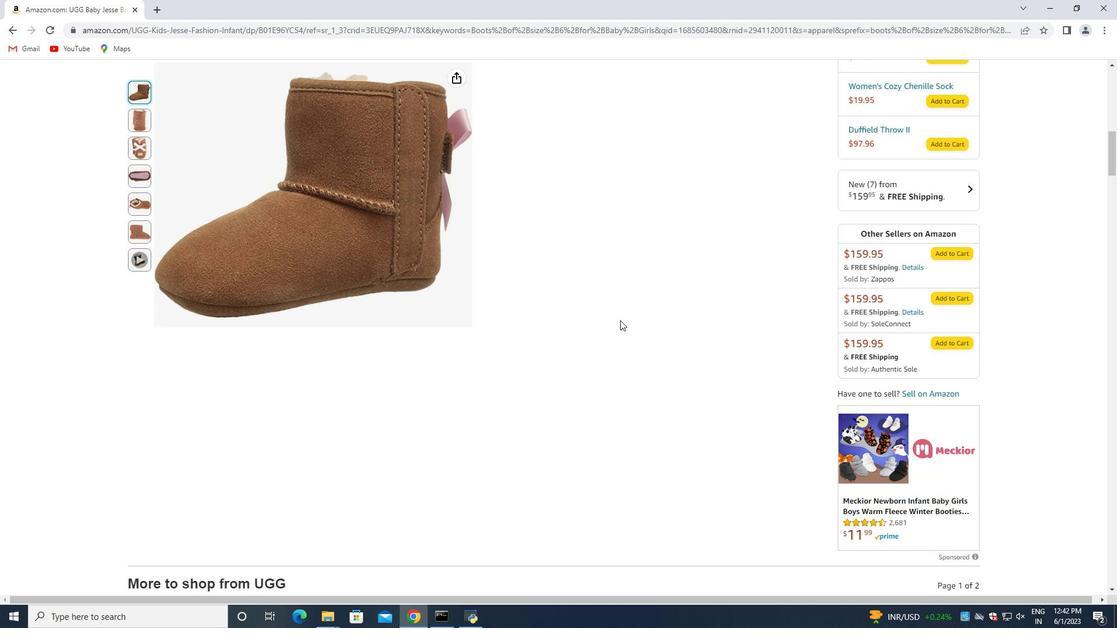 
Action: Mouse moved to (600, 323)
Screenshot: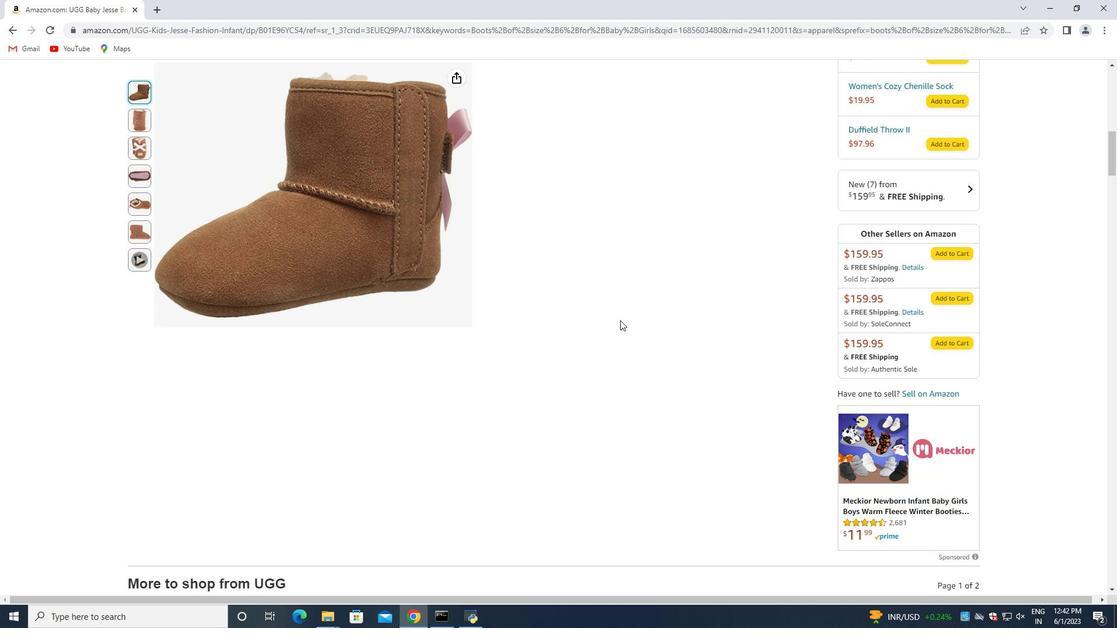 
Action: Mouse scrolled (600, 323) with delta (0, 0)
Screenshot: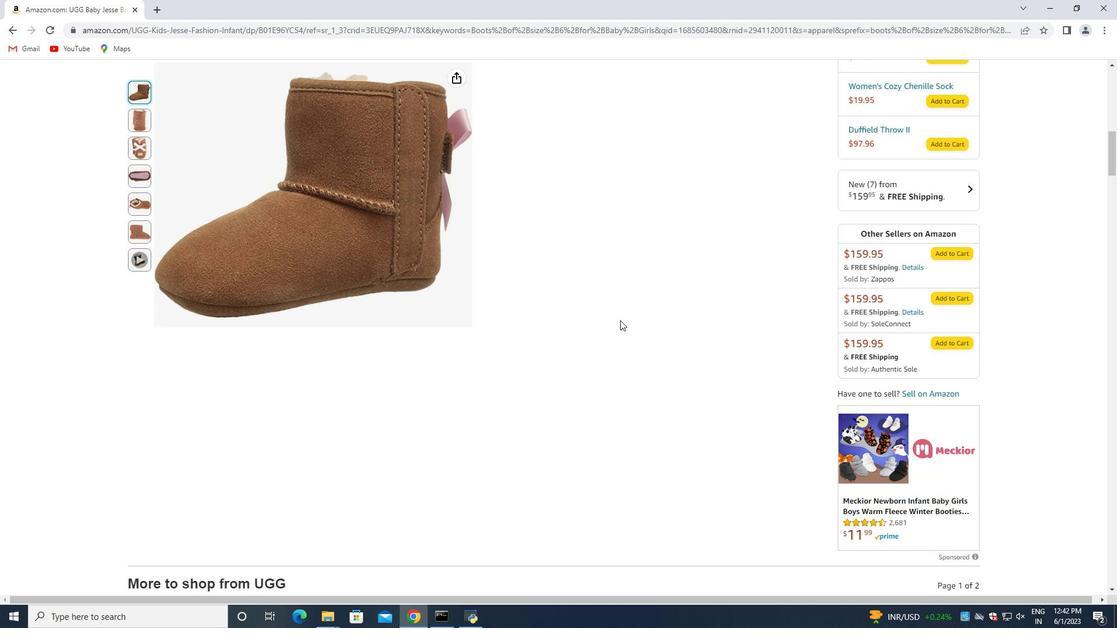 
Action: Mouse moved to (596, 323)
Screenshot: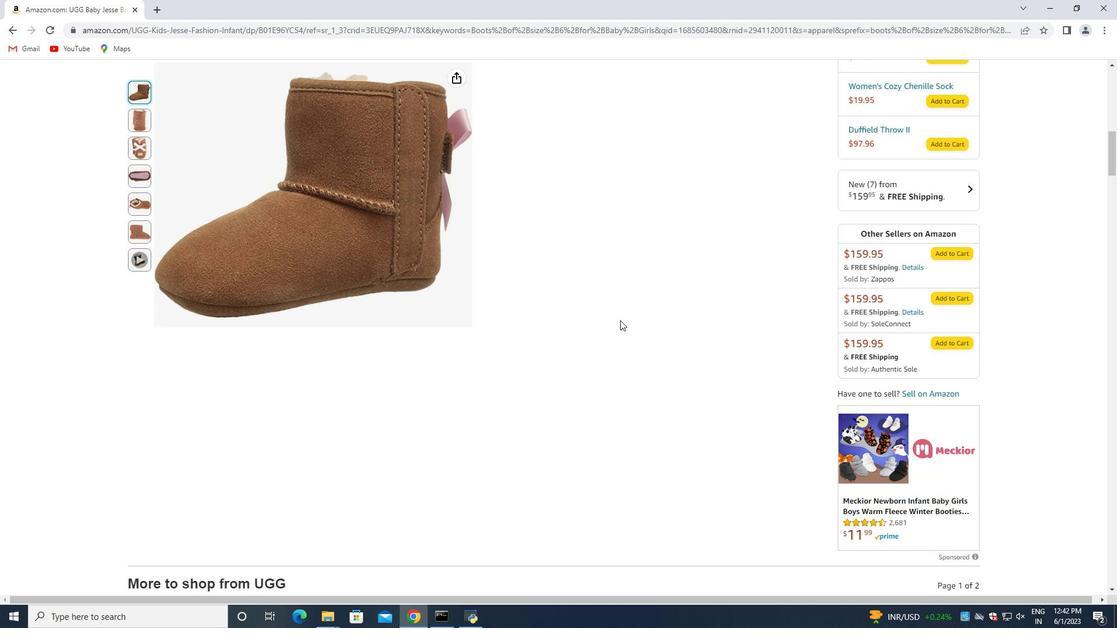 
Action: Mouse scrolled (596, 323) with delta (0, 0)
Screenshot: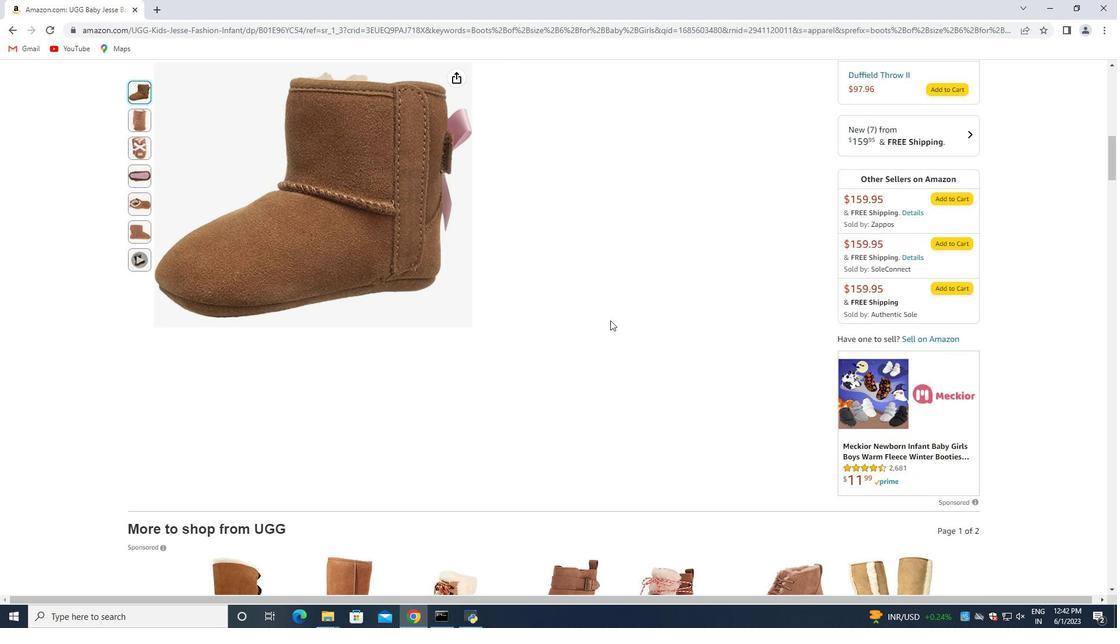 
Action: Mouse moved to (582, 323)
Screenshot: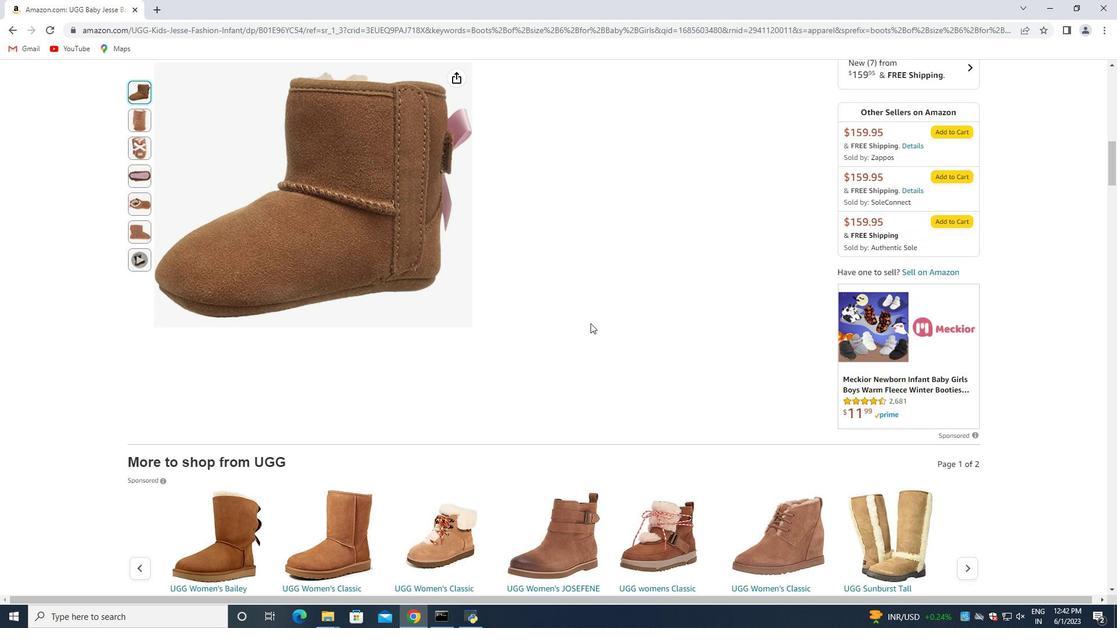 
Action: Mouse scrolled (582, 323) with delta (0, 0)
Screenshot: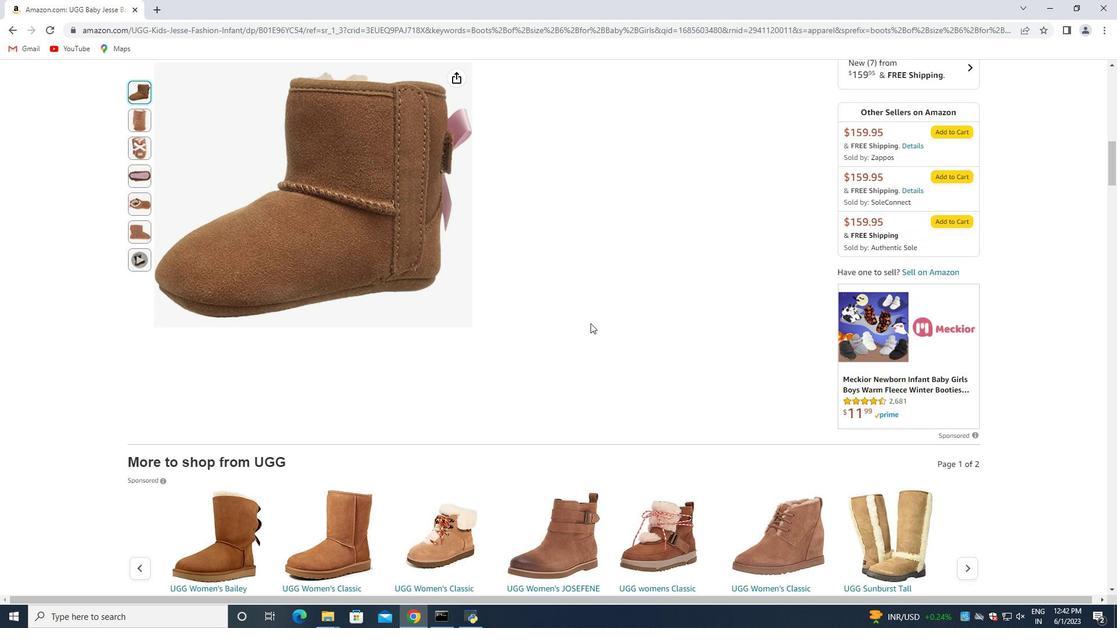 
Action: Mouse moved to (576, 327)
Screenshot: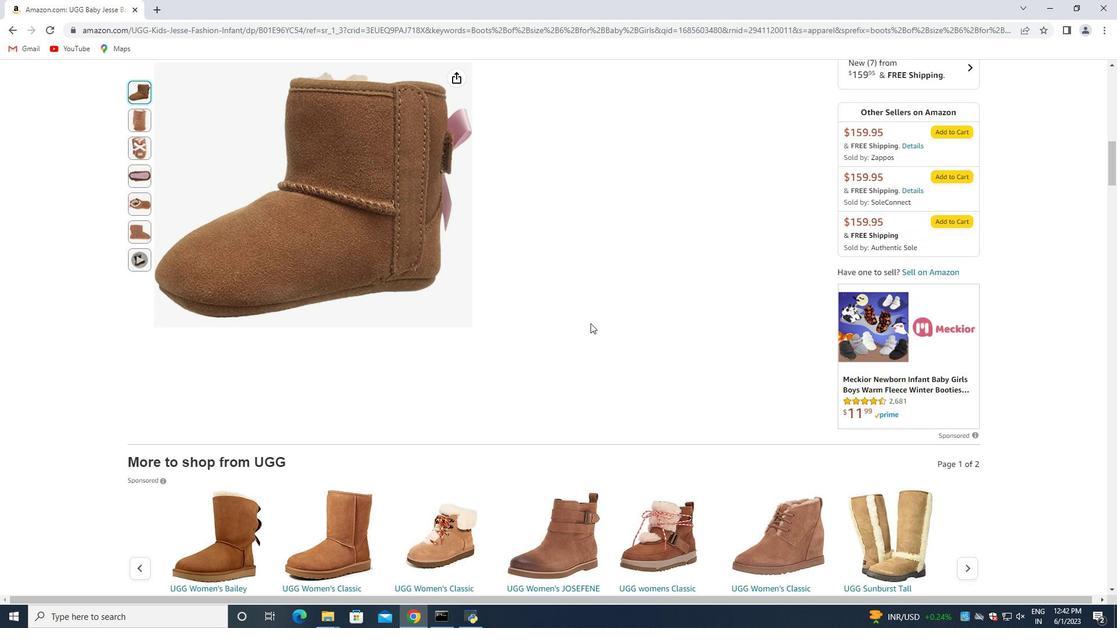 
Action: Mouse scrolled (576, 326) with delta (0, 0)
Screenshot: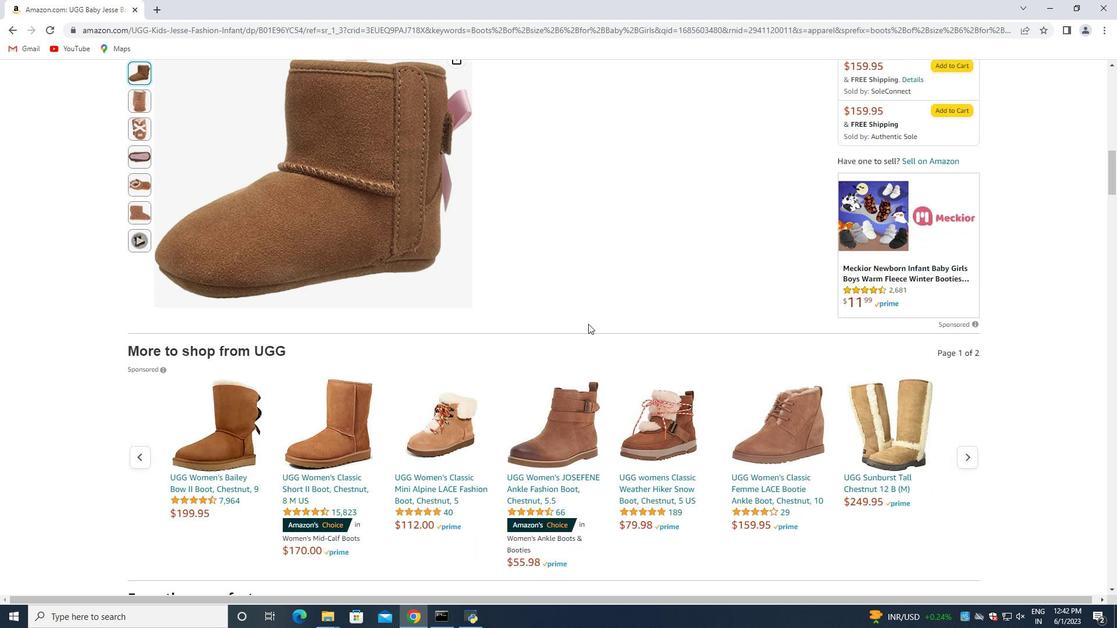 
Action: Mouse moved to (573, 330)
Screenshot: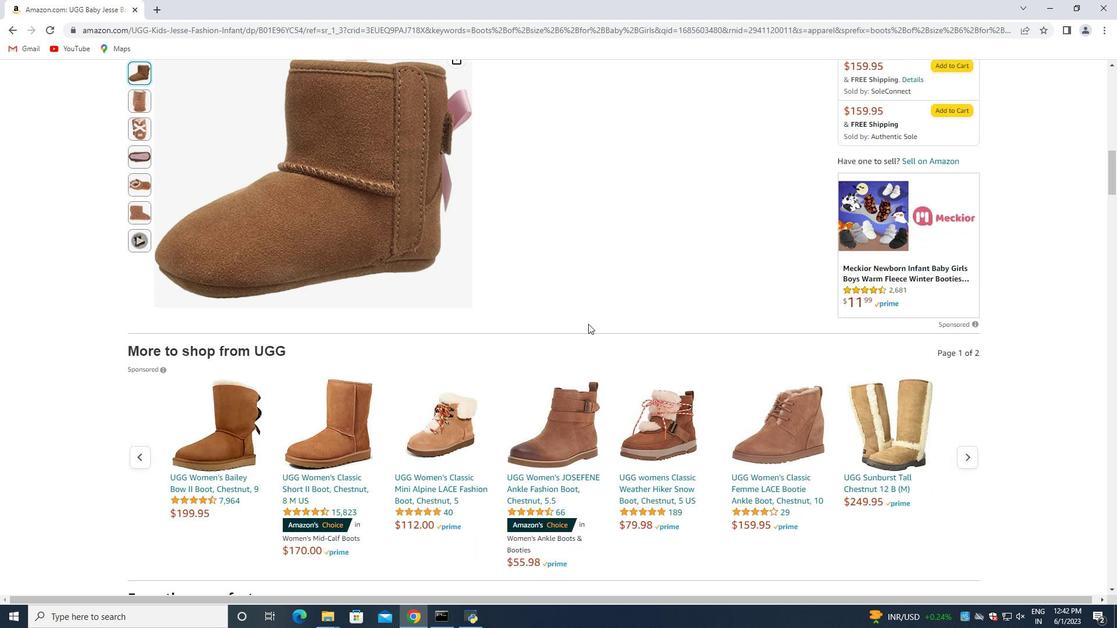 
Action: Mouse scrolled (573, 329) with delta (0, 0)
Screenshot: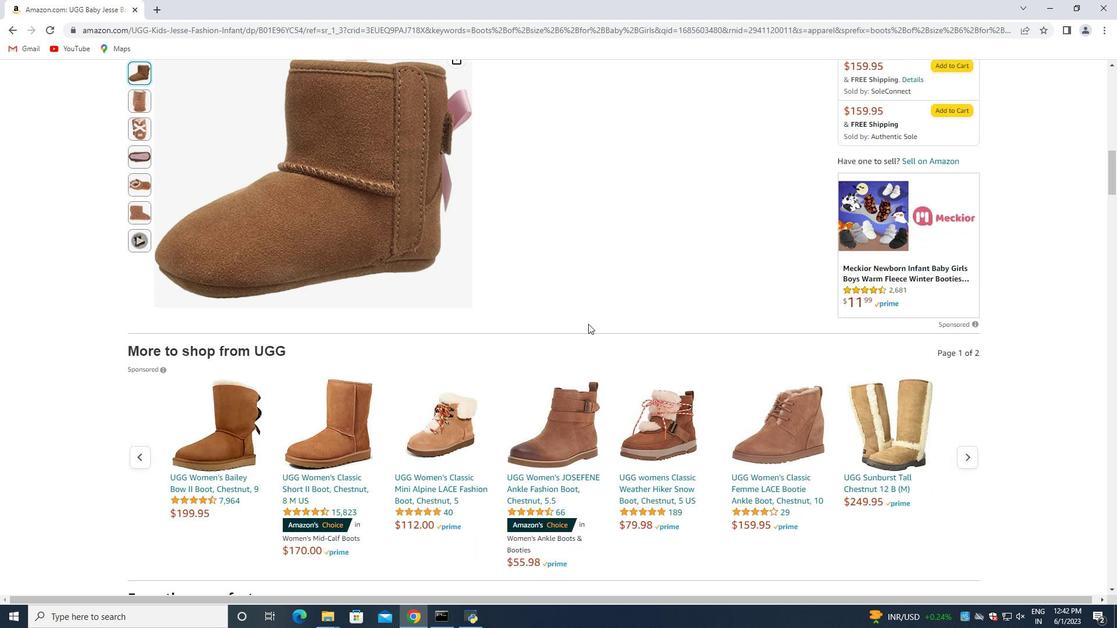 
Action: Mouse moved to (569, 331)
Screenshot: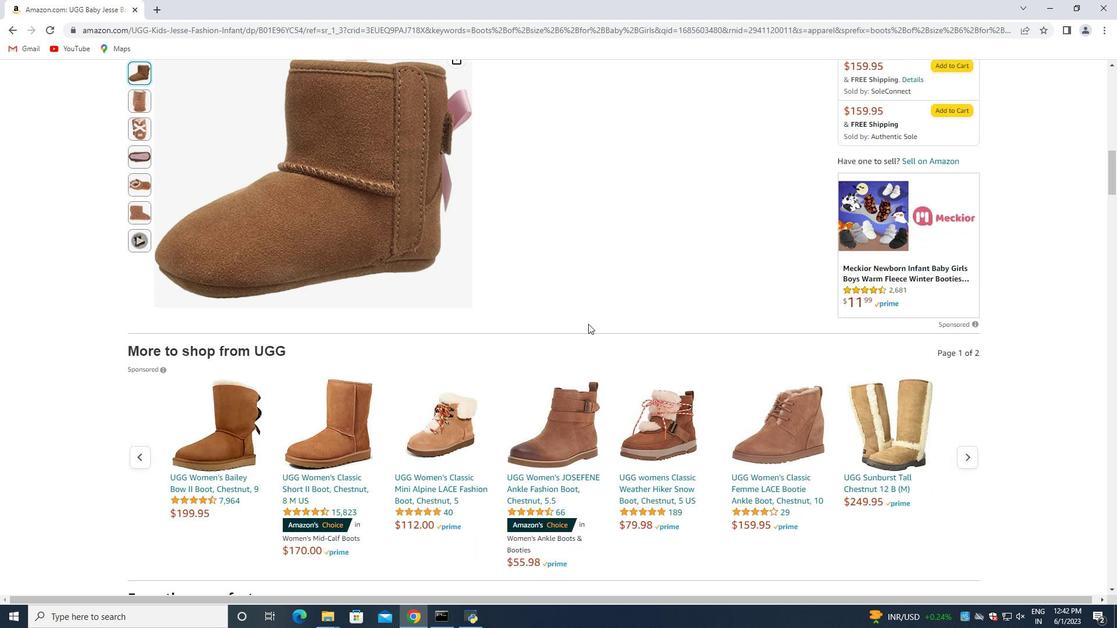 
Action: Mouse scrolled (569, 331) with delta (0, 0)
Screenshot: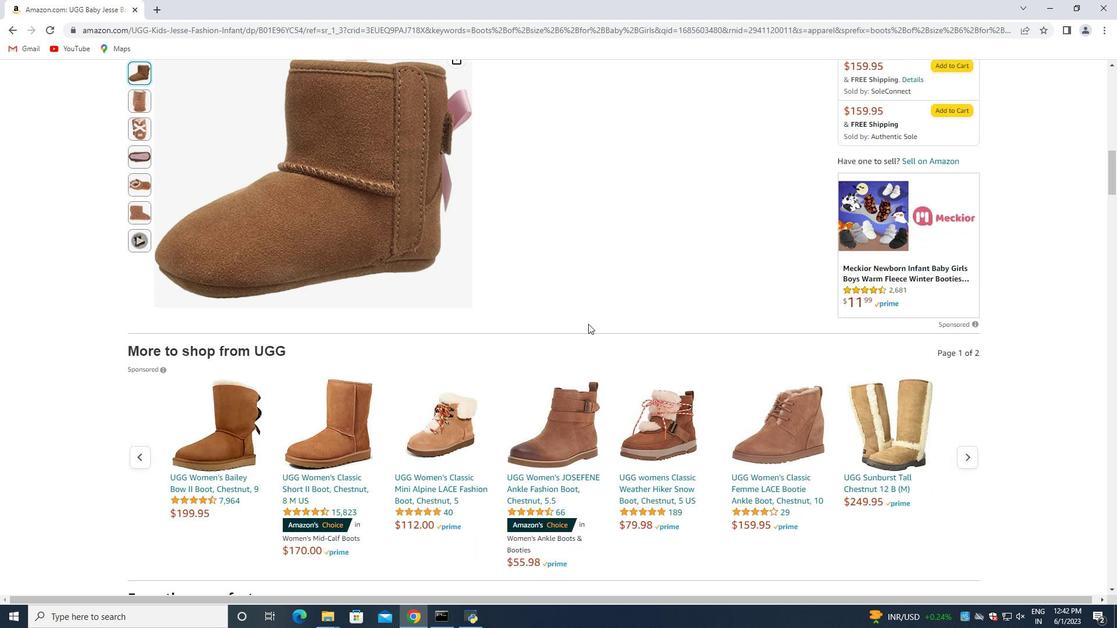 
Action: Mouse moved to (569, 329)
Screenshot: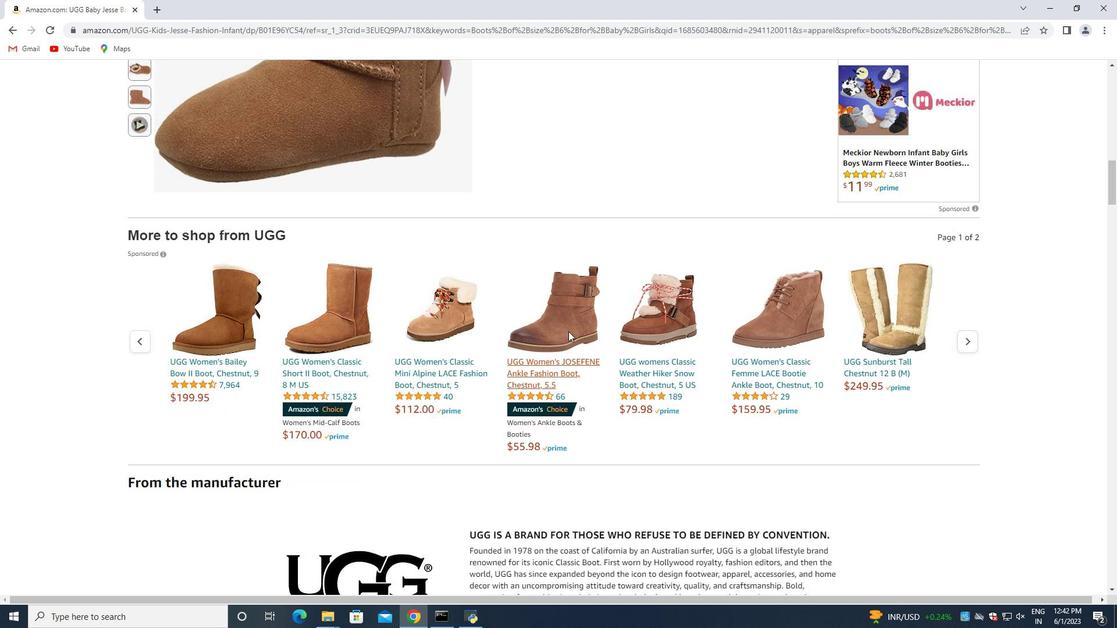 
Action: Mouse scrolled (569, 328) with delta (0, 0)
Screenshot: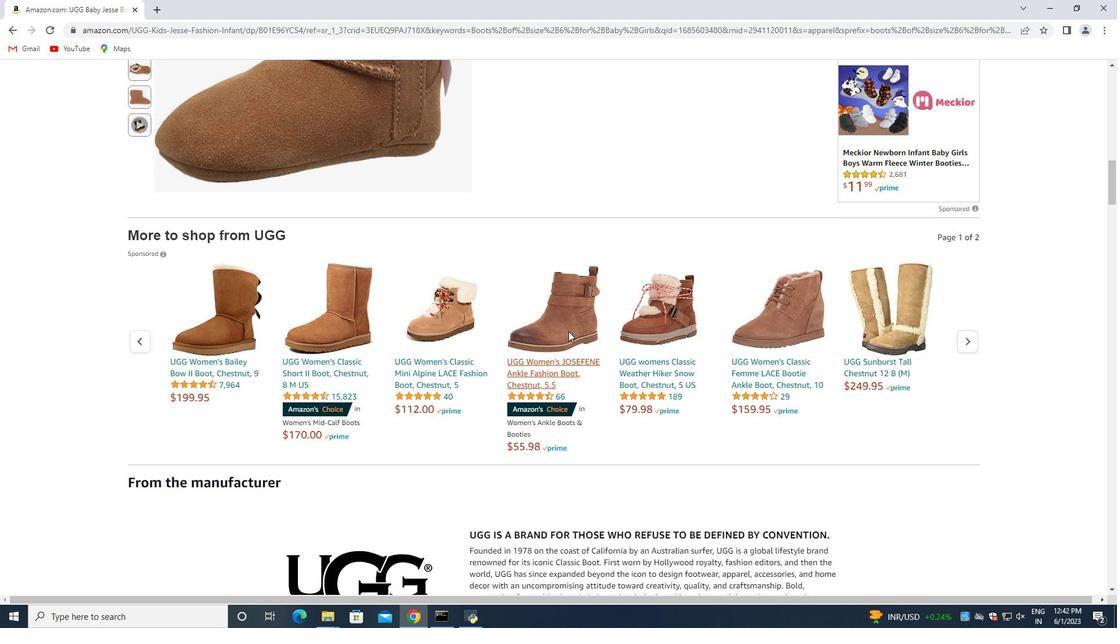 
Action: Mouse scrolled (569, 328) with delta (0, 0)
Screenshot: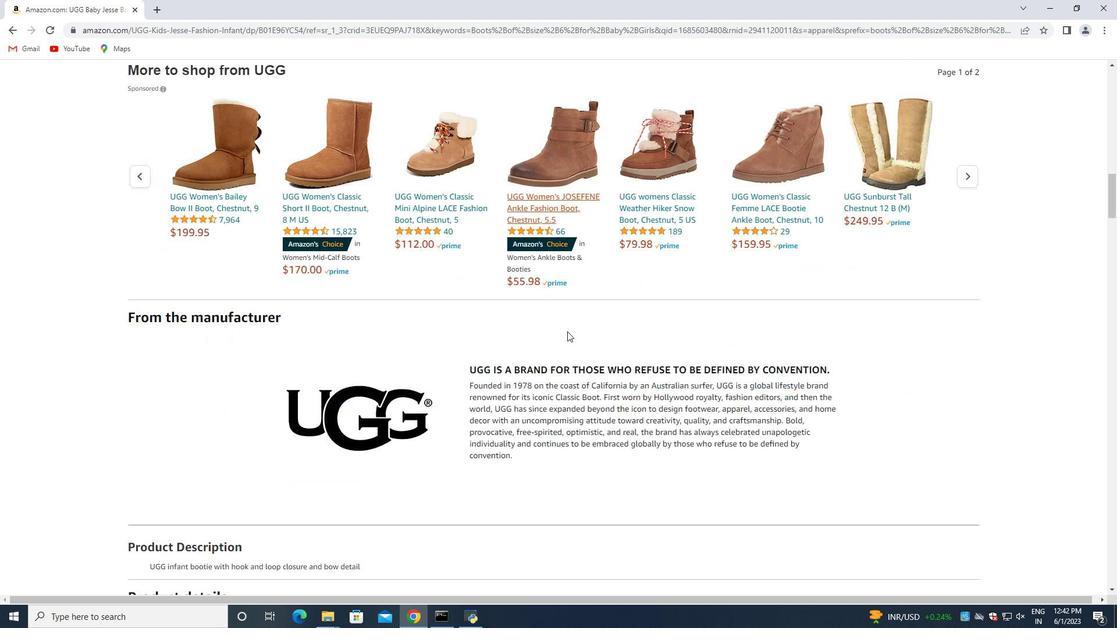
Action: Mouse scrolled (569, 328) with delta (0, 0)
Screenshot: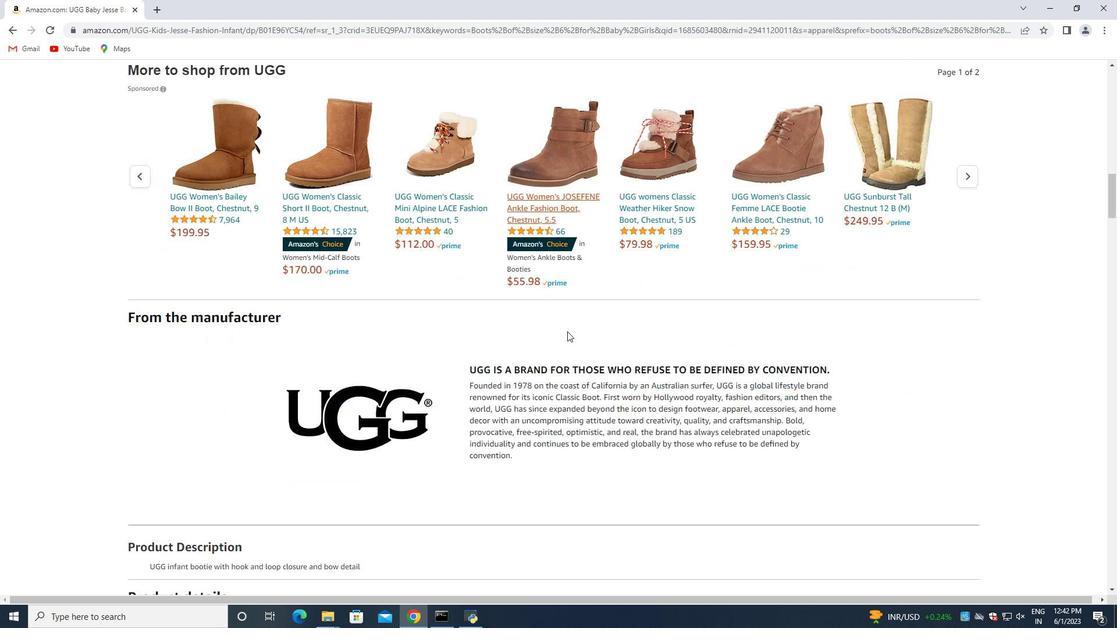 
Action: Mouse moved to (572, 331)
Screenshot: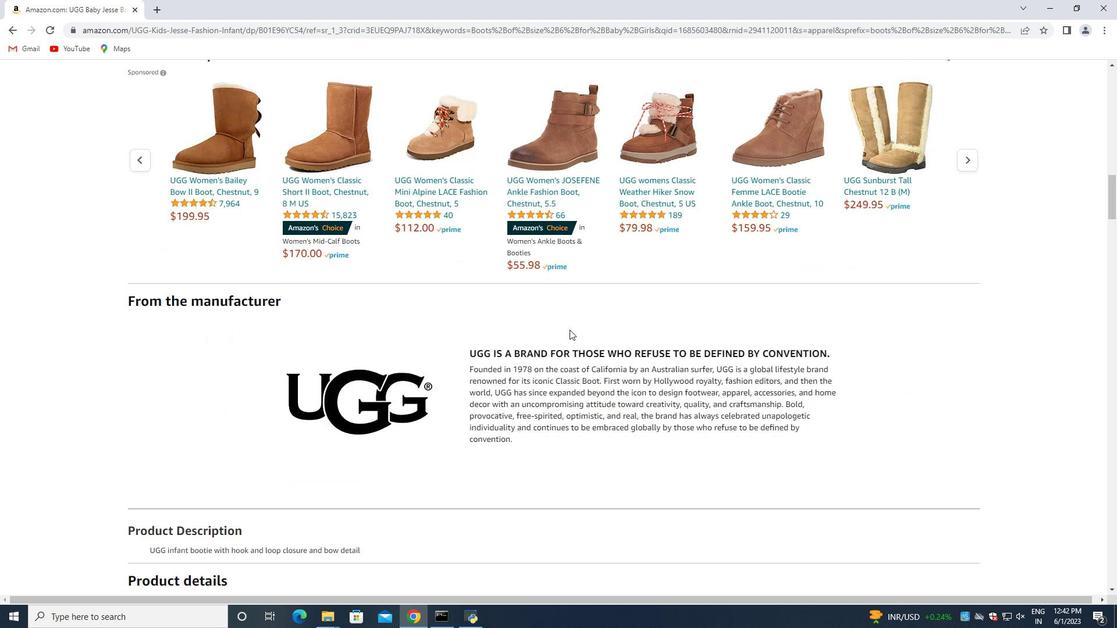 
Action: Mouse scrolled (572, 330) with delta (0, 0)
Screenshot: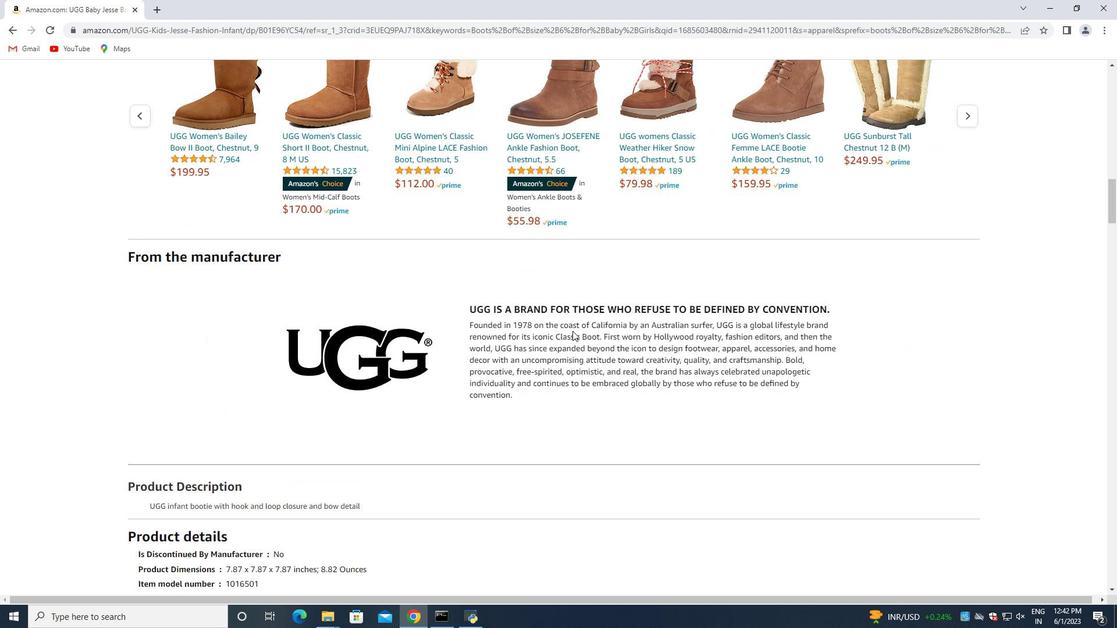 
Action: Mouse moved to (572, 331)
Screenshot: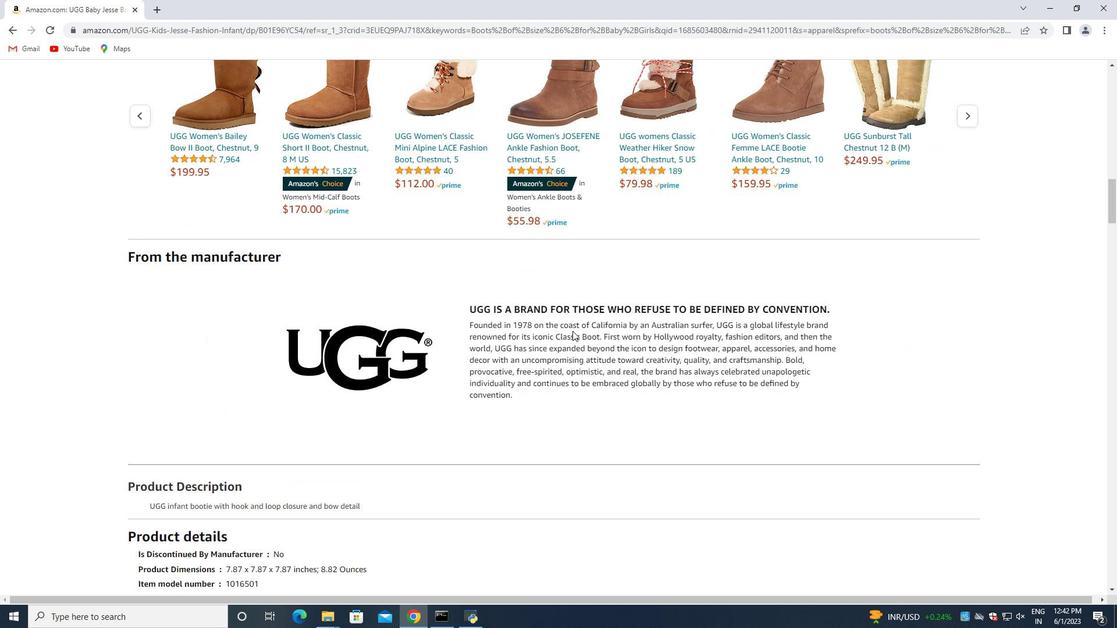 
Action: Mouse scrolled (572, 331) with delta (0, 0)
Screenshot: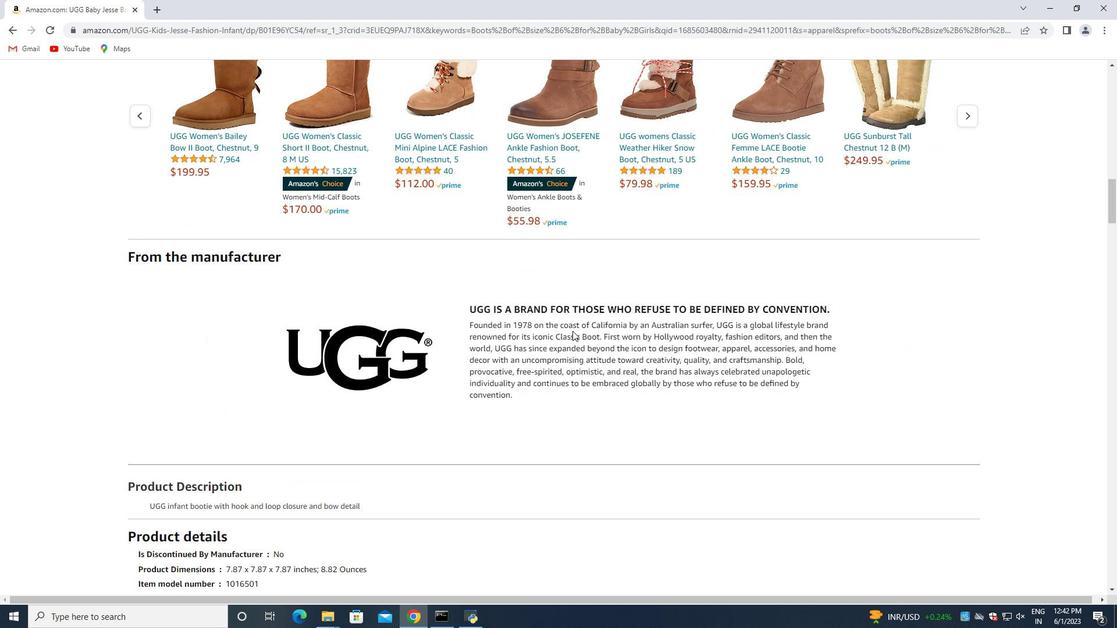 
Action: Mouse moved to (572, 332)
Screenshot: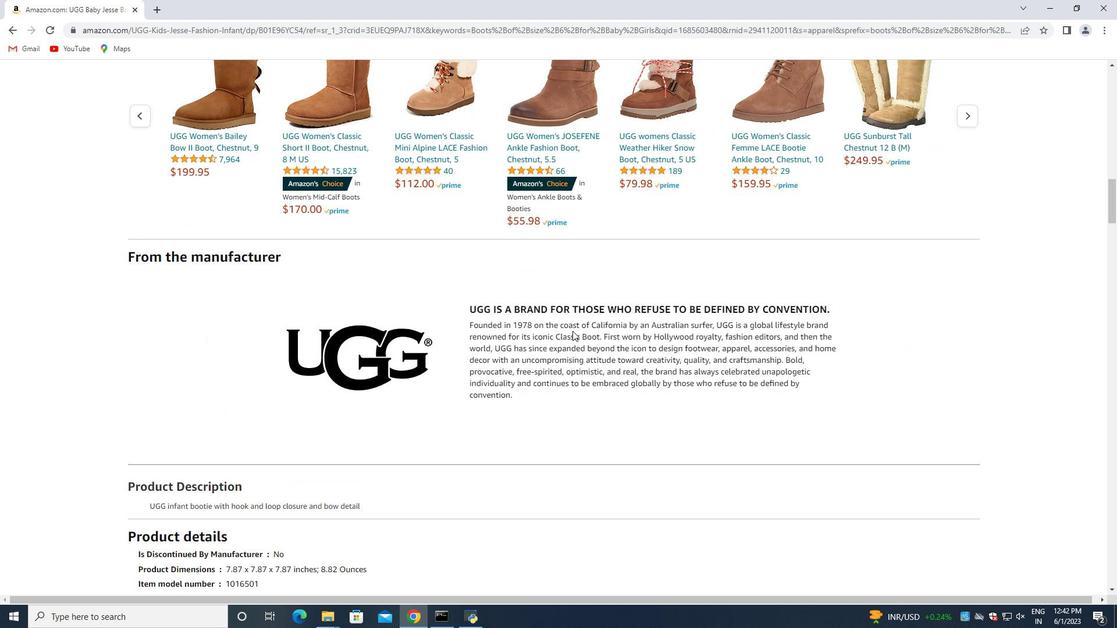 
Action: Mouse scrolled (572, 331) with delta (0, 0)
Screenshot: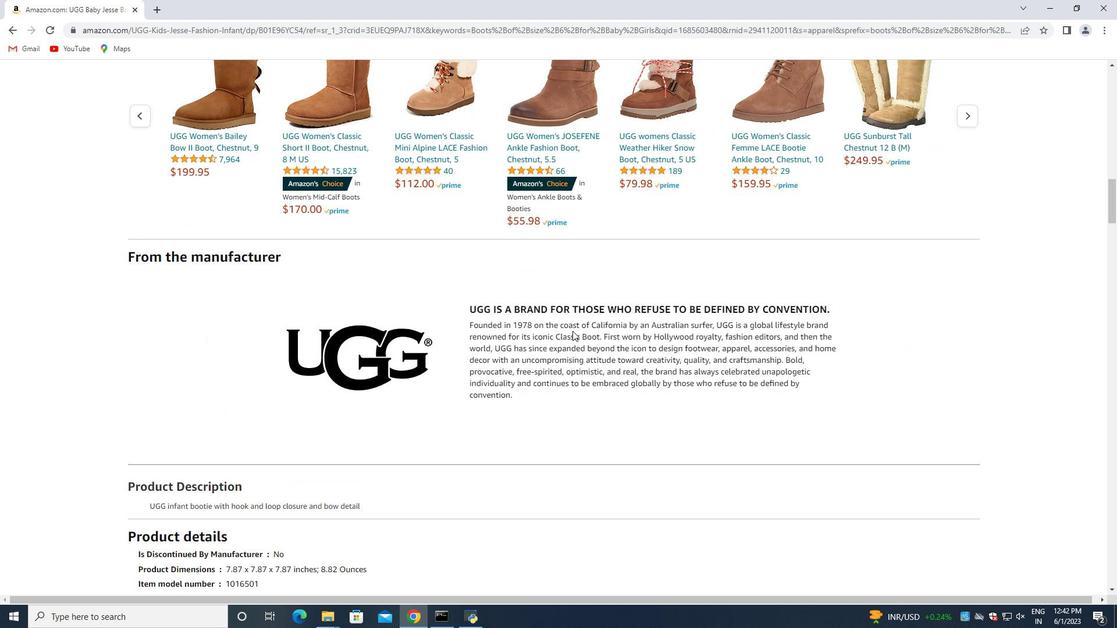 
Action: Mouse scrolled (572, 331) with delta (0, 0)
Screenshot: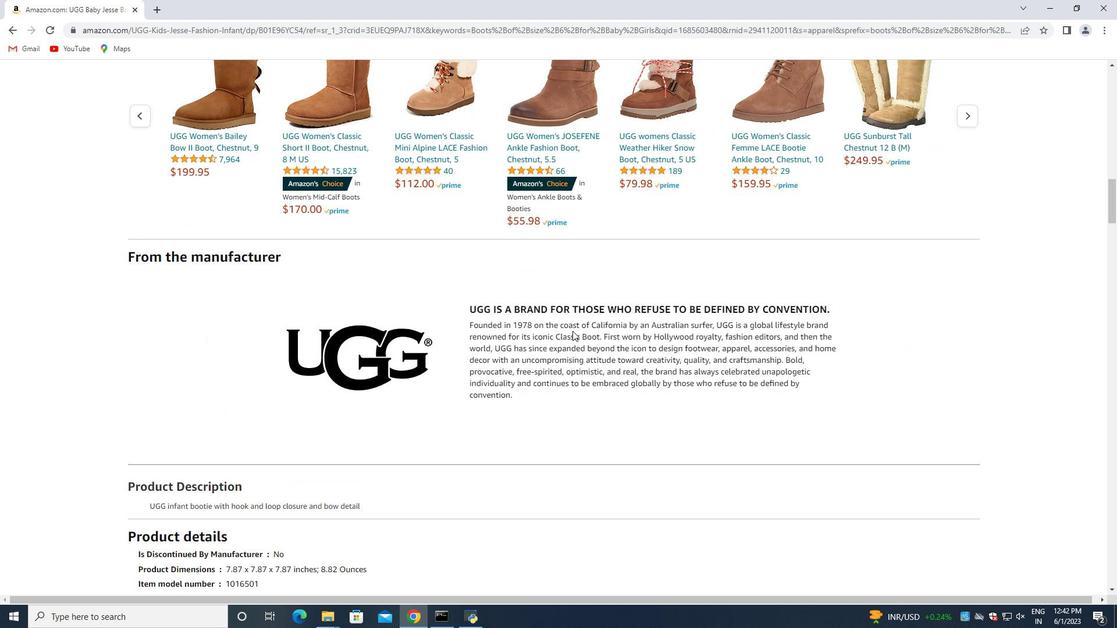 
Action: Mouse moved to (568, 334)
Screenshot: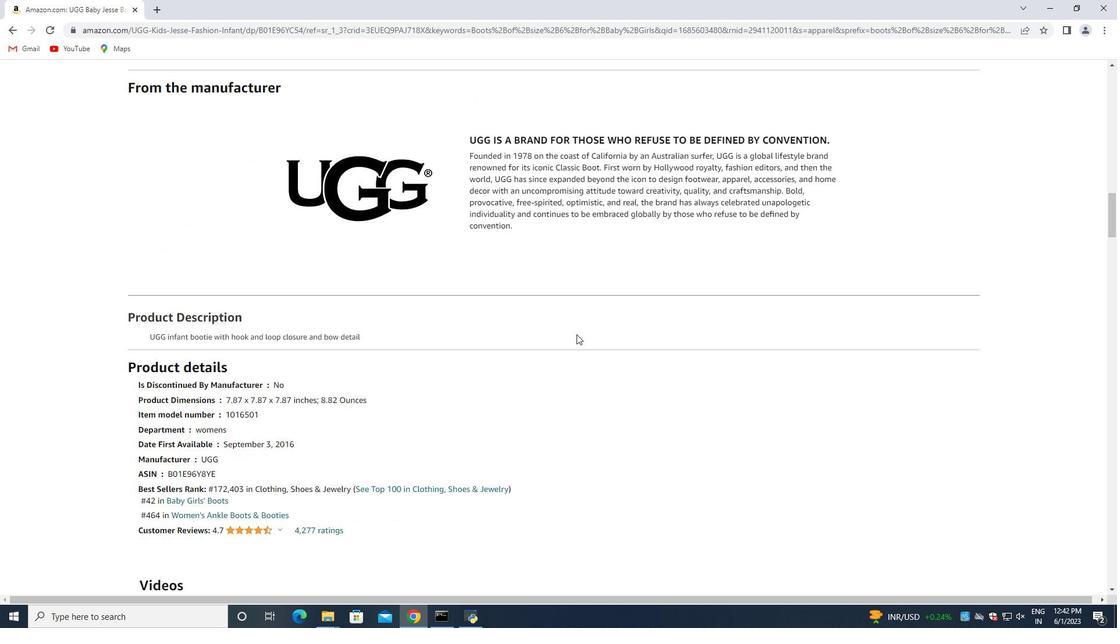 
Action: Mouse scrolled (568, 333) with delta (0, 0)
Screenshot: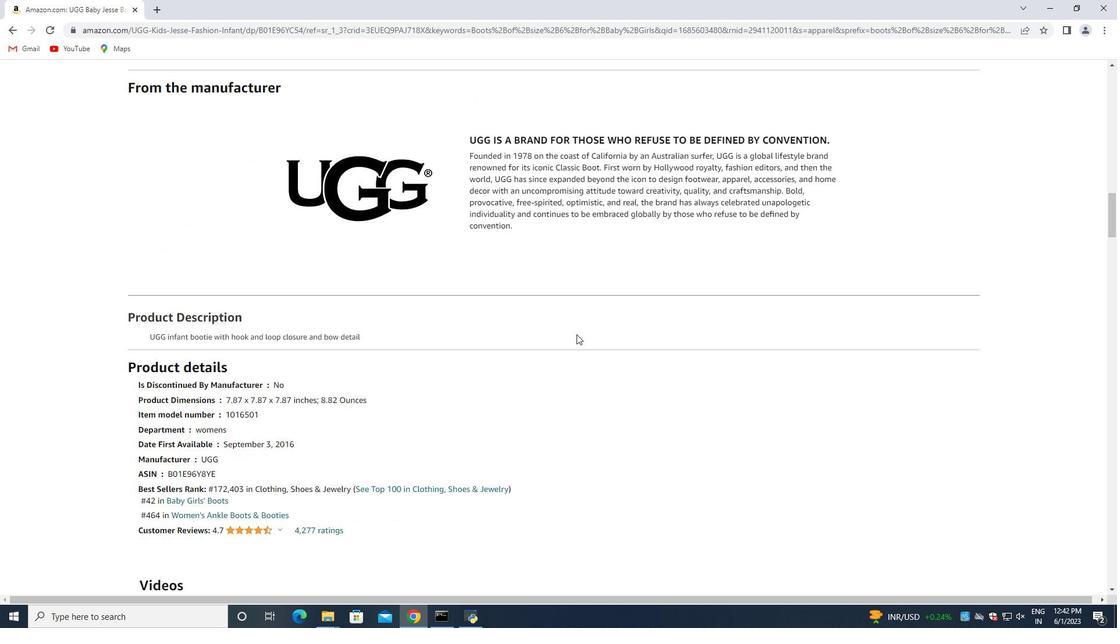 
Action: Mouse moved to (562, 334)
Screenshot: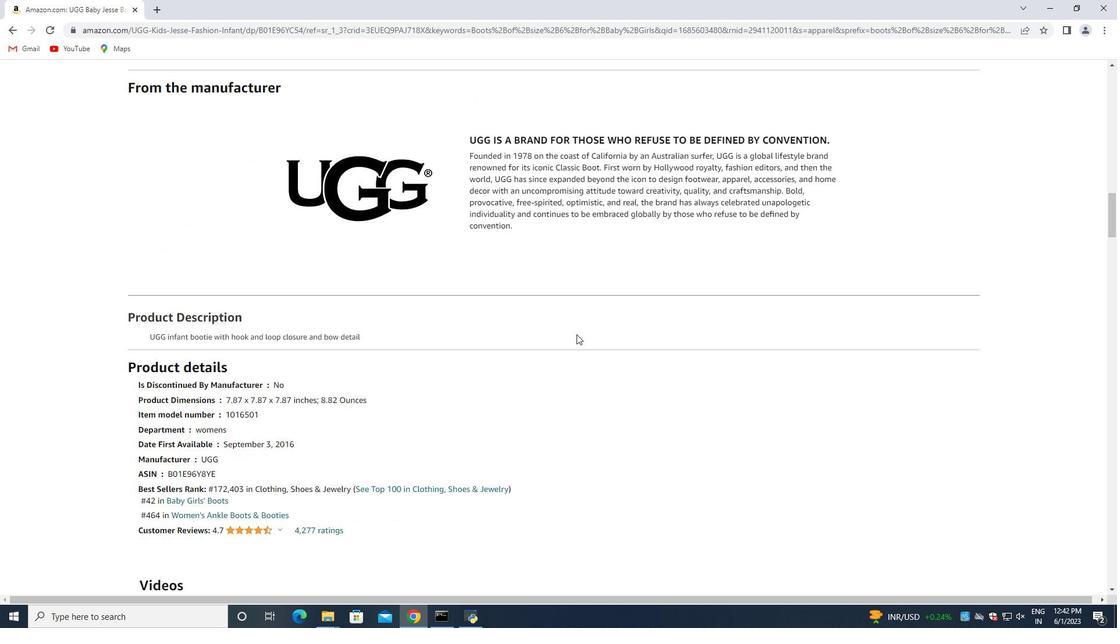 
Action: Mouse scrolled (562, 333) with delta (0, 0)
Screenshot: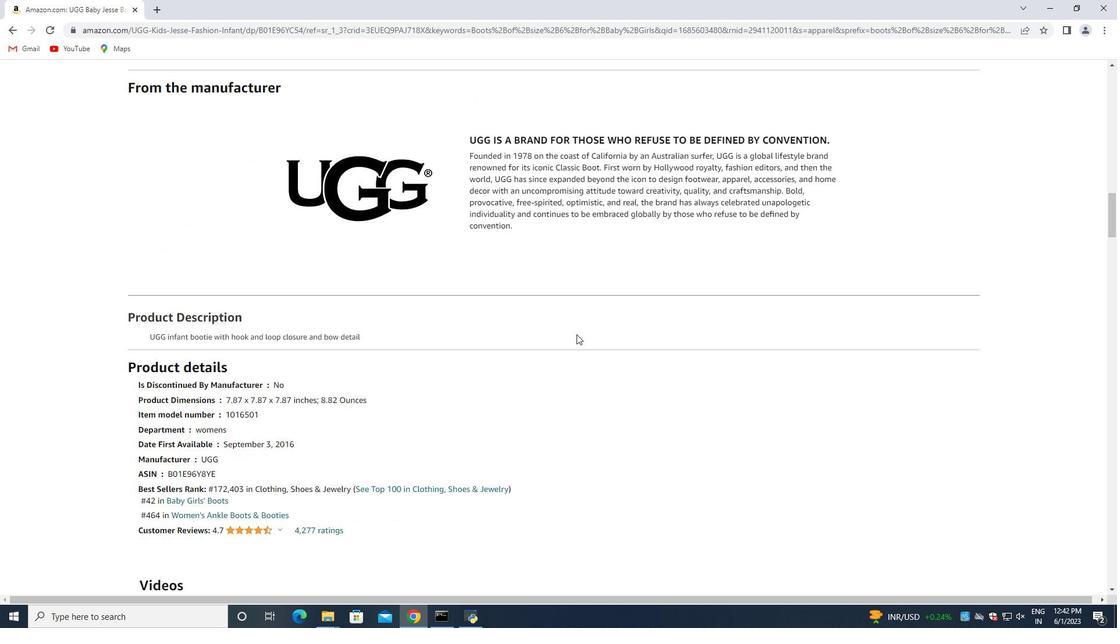 
Action: Mouse moved to (543, 334)
Screenshot: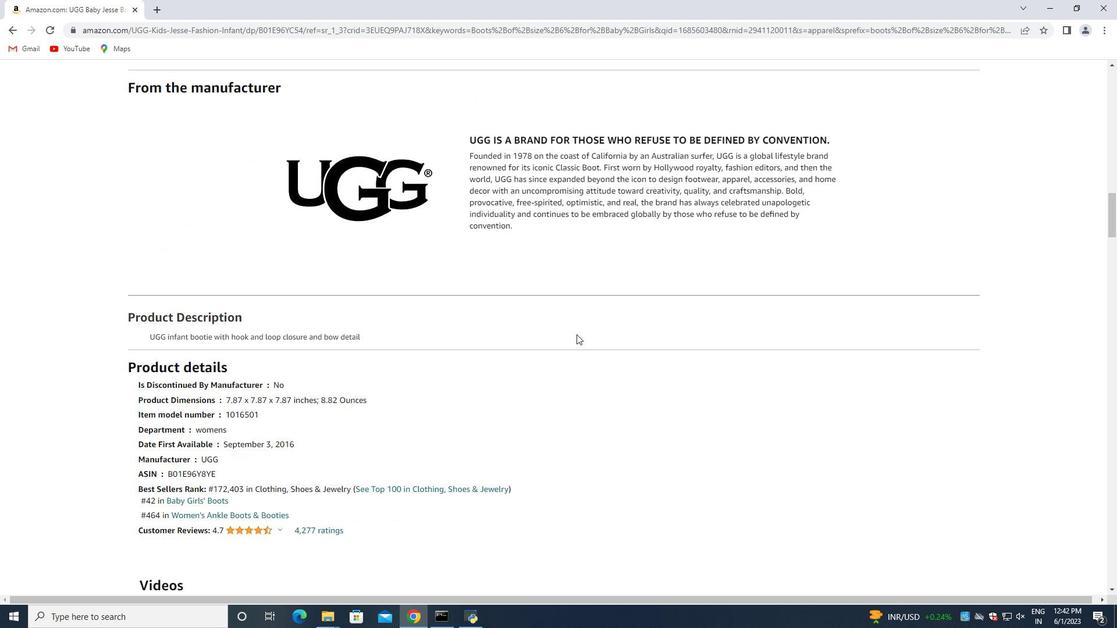 
Action: Mouse scrolled (548, 334) with delta (0, 0)
Screenshot: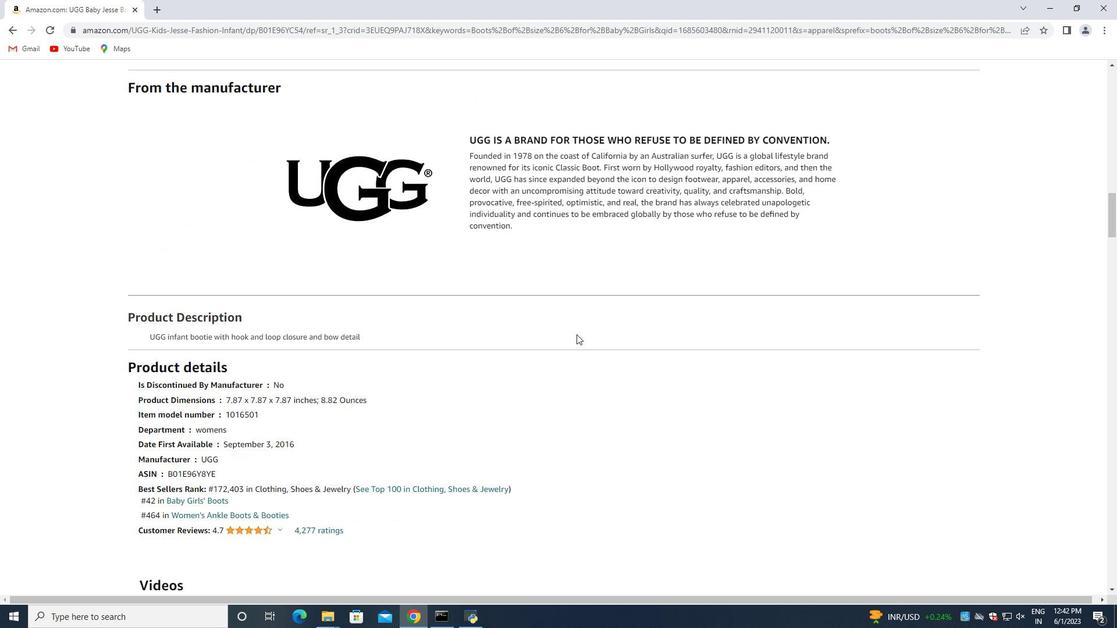 
Action: Mouse moved to (538, 334)
Screenshot: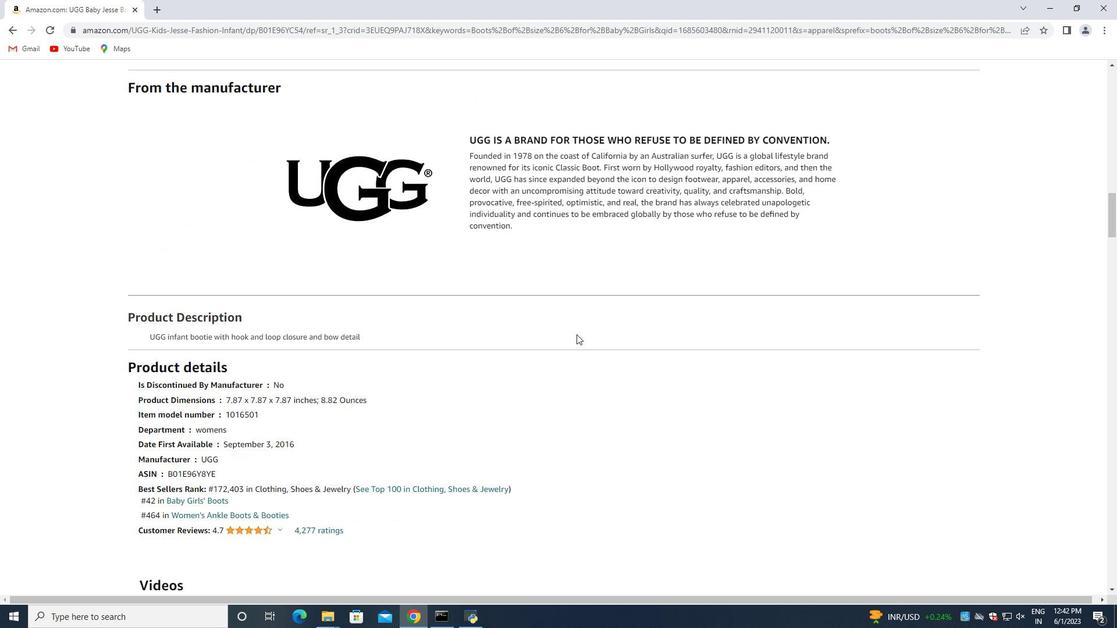 
Action: Mouse scrolled (543, 334) with delta (0, 0)
Screenshot: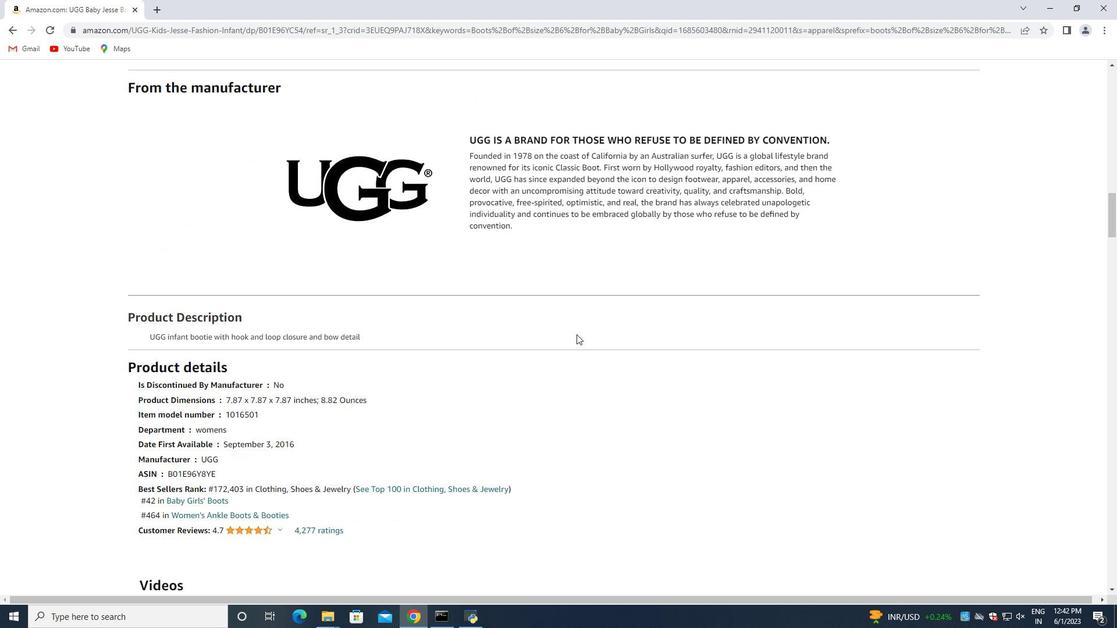 
Action: Mouse moved to (481, 323)
Screenshot: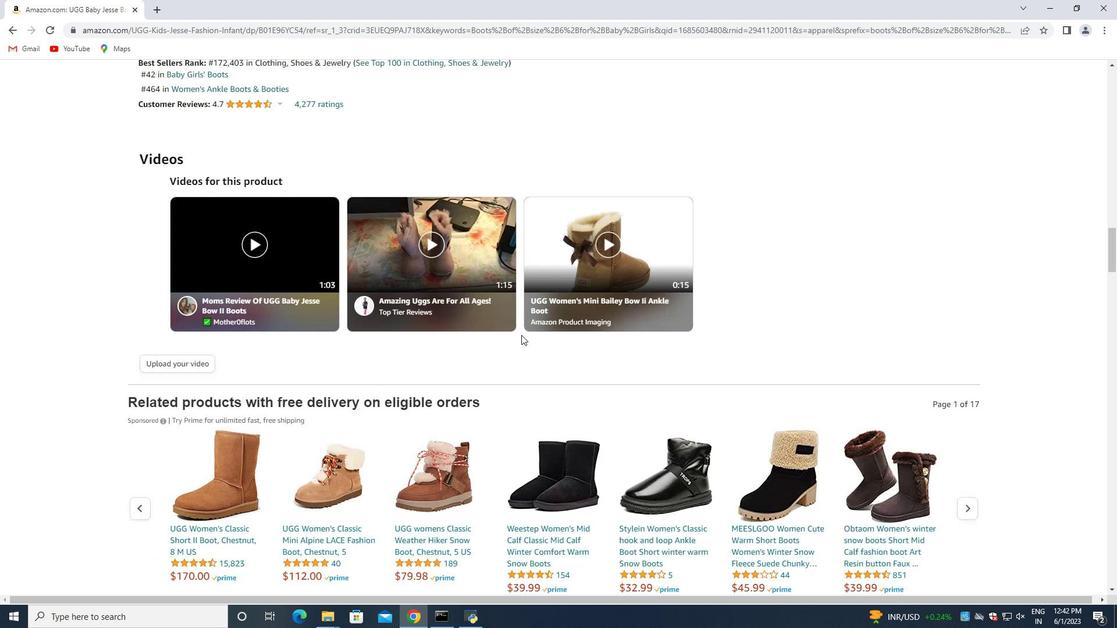 
Action: Mouse scrolled (481, 323) with delta (0, 0)
Screenshot: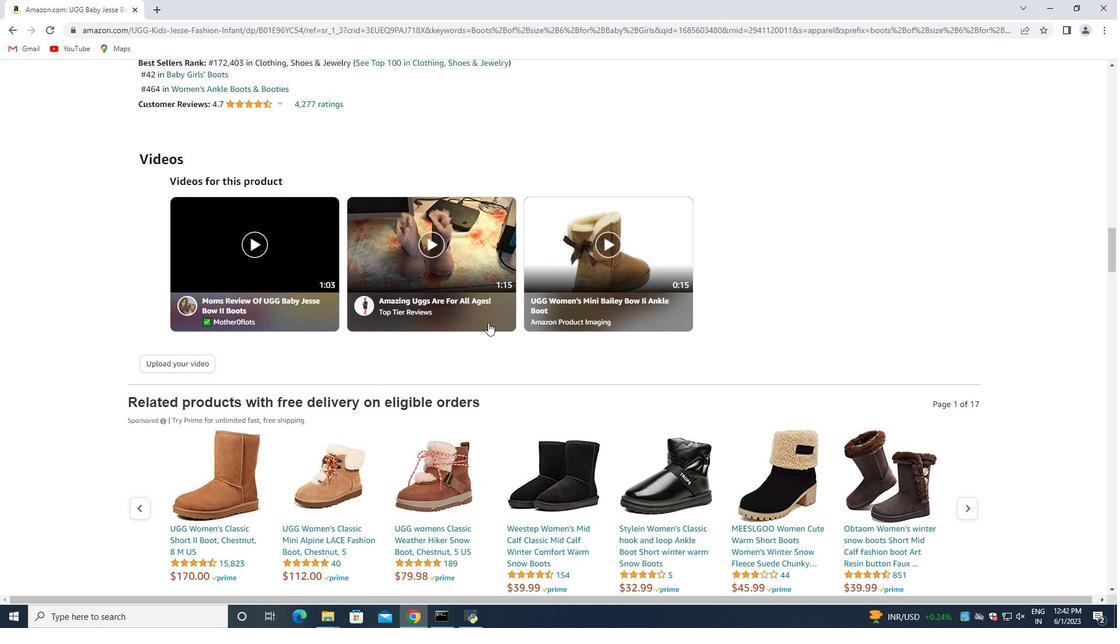 
Action: Mouse scrolled (481, 323) with delta (0, 0)
Screenshot: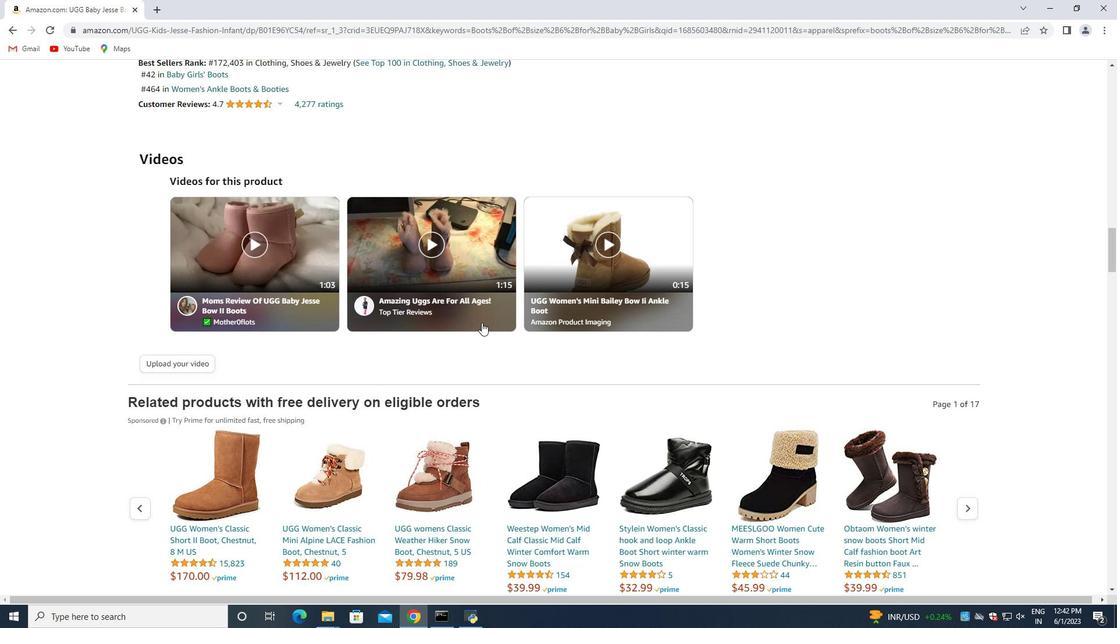 
Action: Mouse scrolled (481, 323) with delta (0, 0)
Screenshot: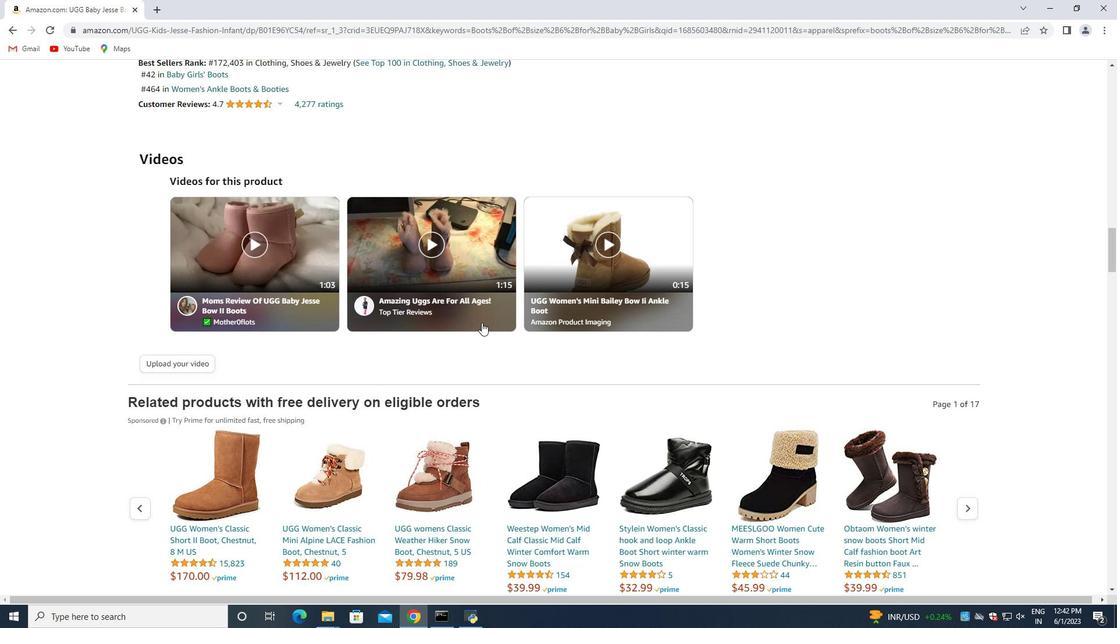 
Action: Mouse scrolled (481, 323) with delta (0, 0)
Screenshot: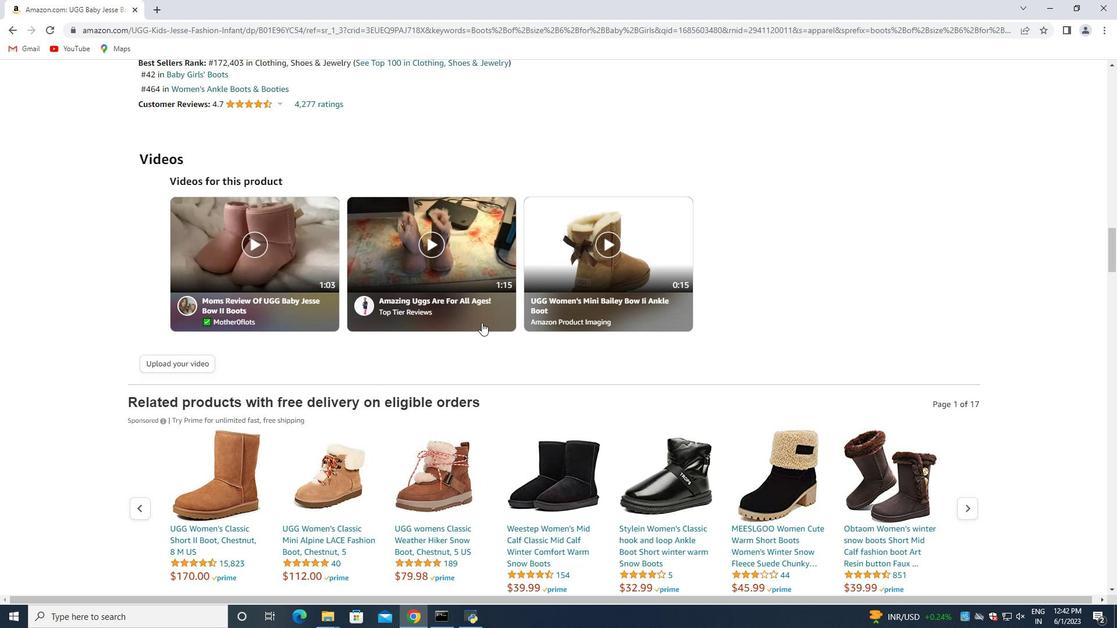 
Action: Mouse moved to (485, 303)
Screenshot: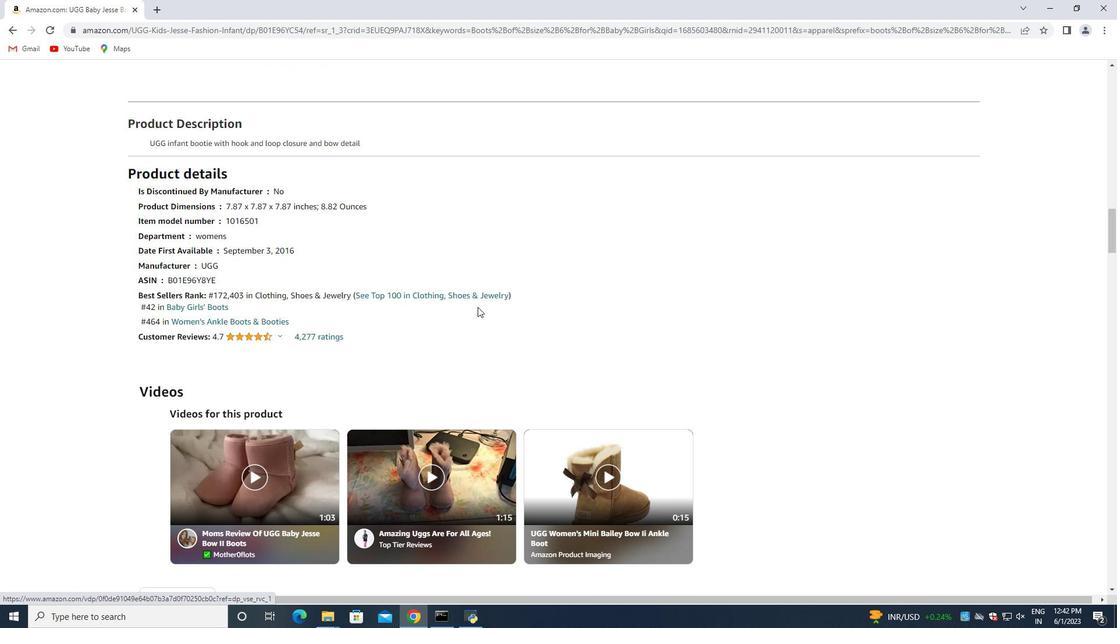 
Action: Mouse scrolled (485, 303) with delta (0, 0)
Screenshot: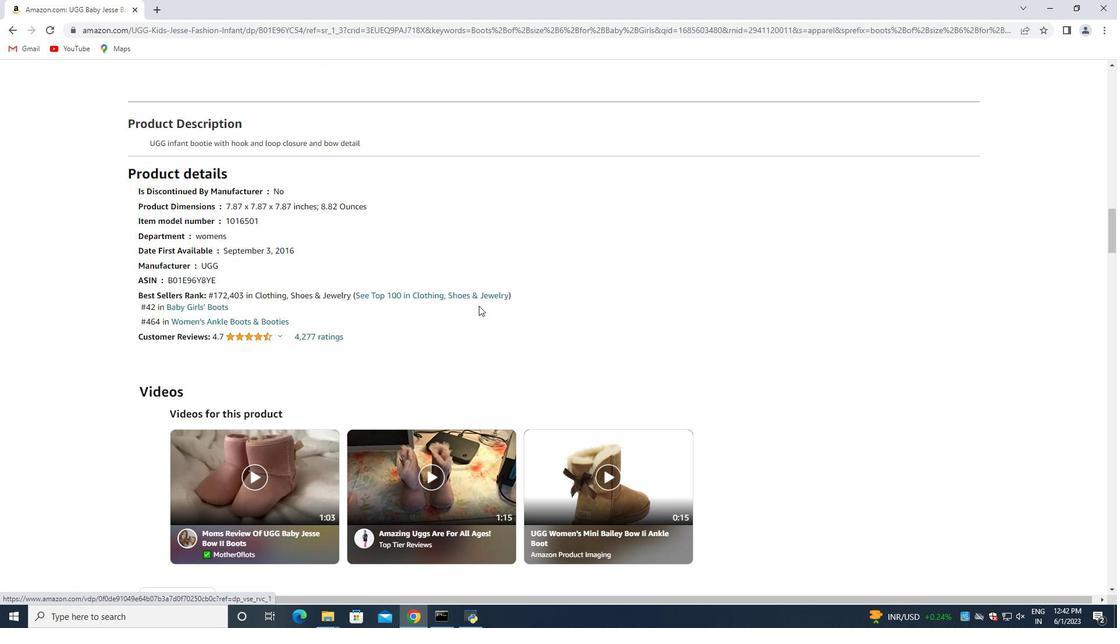 
Action: Mouse scrolled (485, 303) with delta (0, 0)
Screenshot: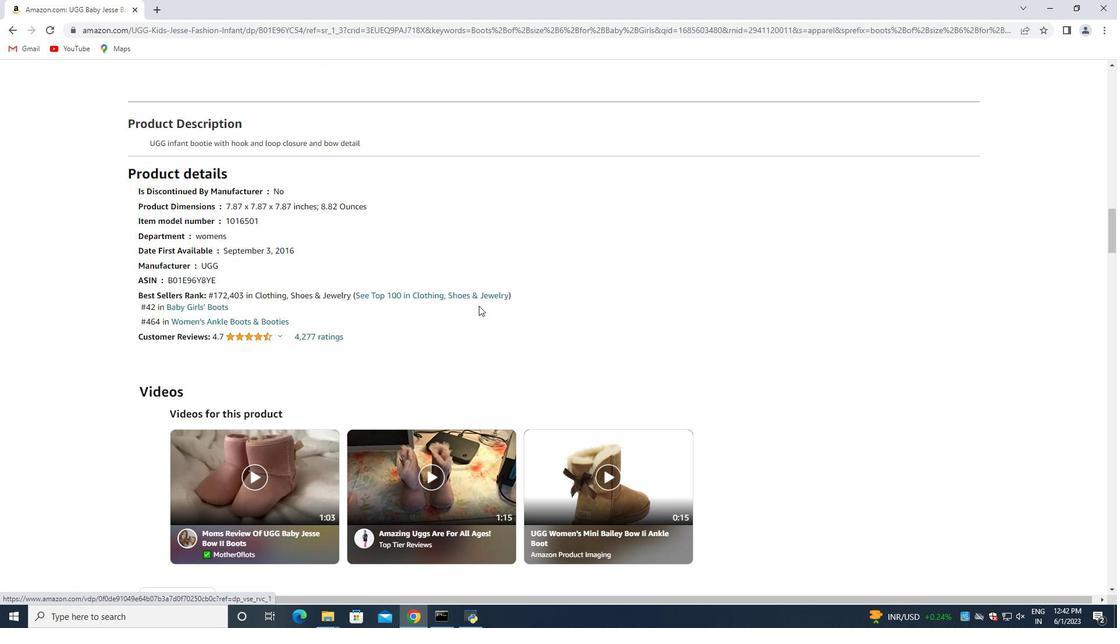 
Action: Mouse moved to (487, 303)
Screenshot: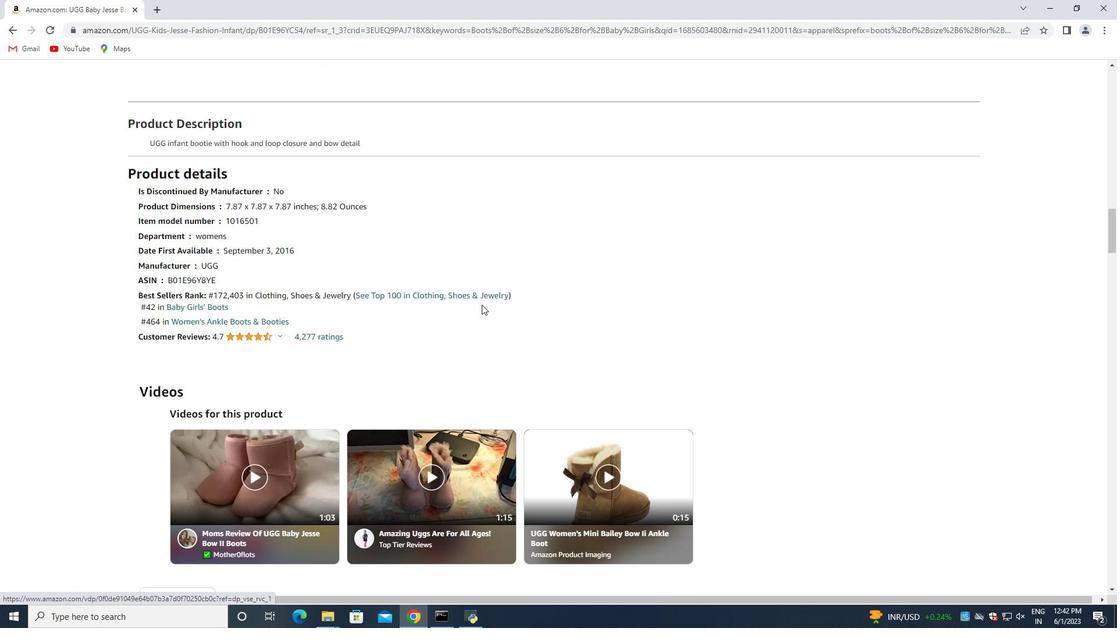 
Action: Mouse scrolled (487, 303) with delta (0, 0)
Screenshot: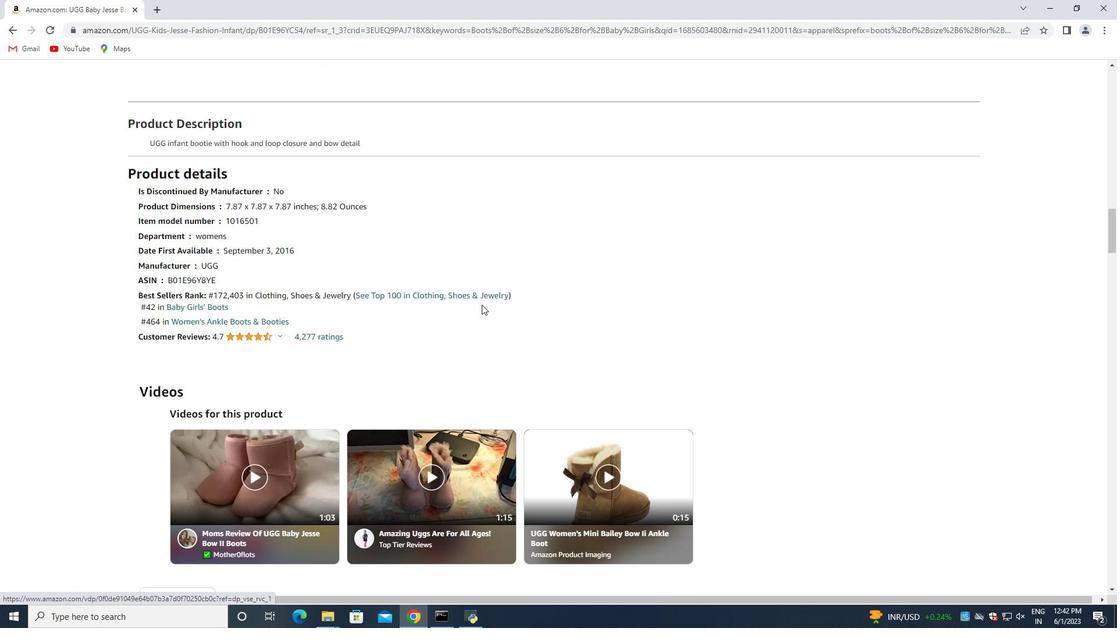 
Action: Mouse moved to (572, 292)
Screenshot: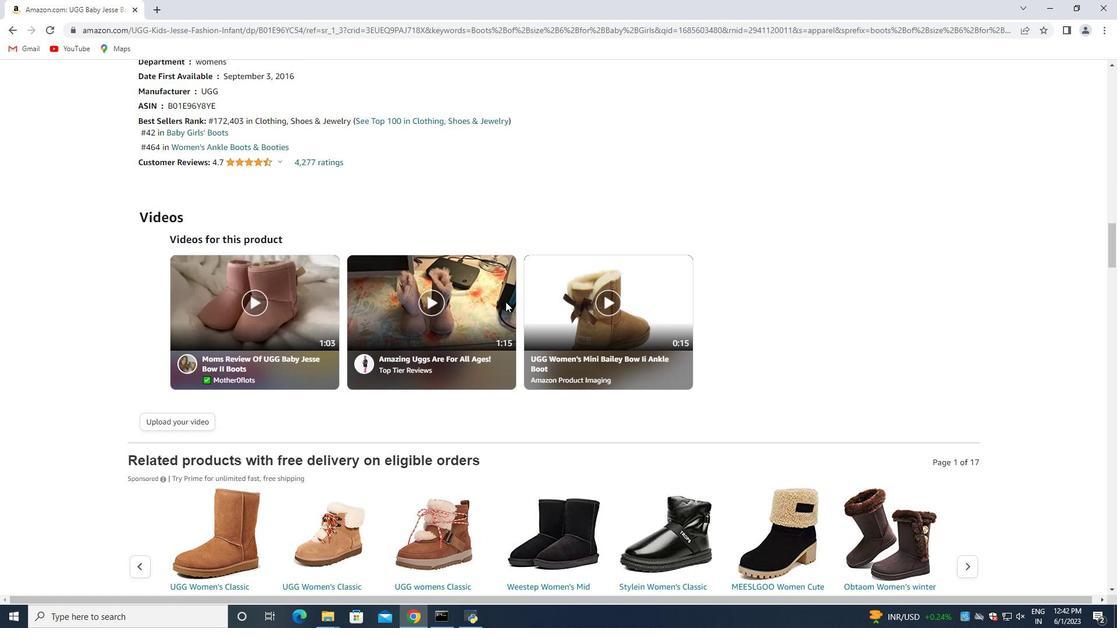 
Action: Mouse scrolled (572, 291) with delta (0, 0)
Screenshot: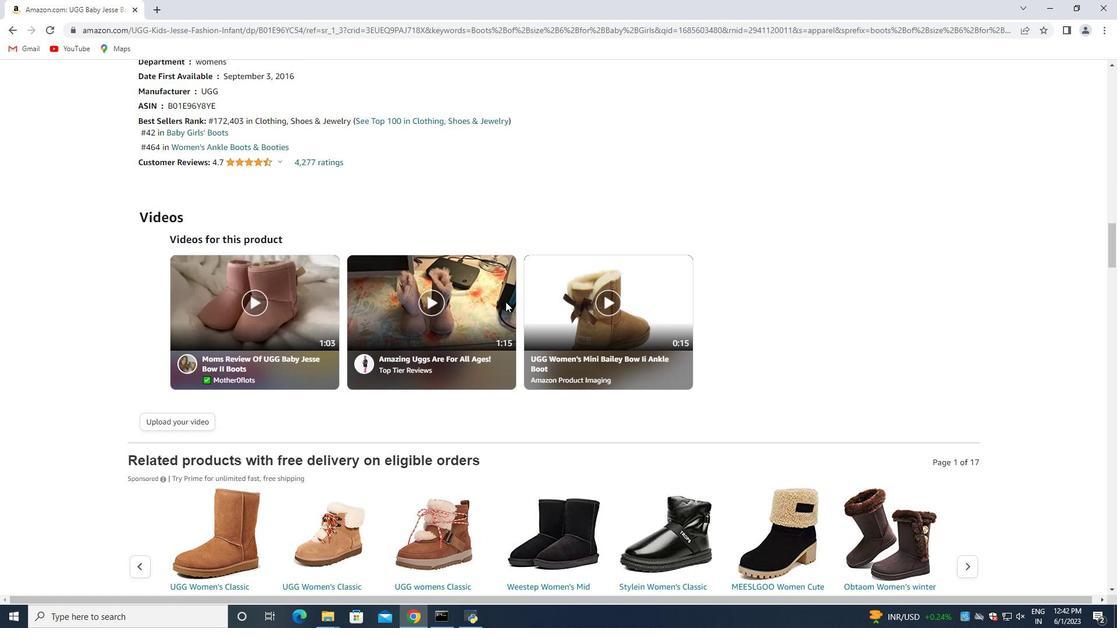 
Action: Mouse moved to (590, 292)
Screenshot: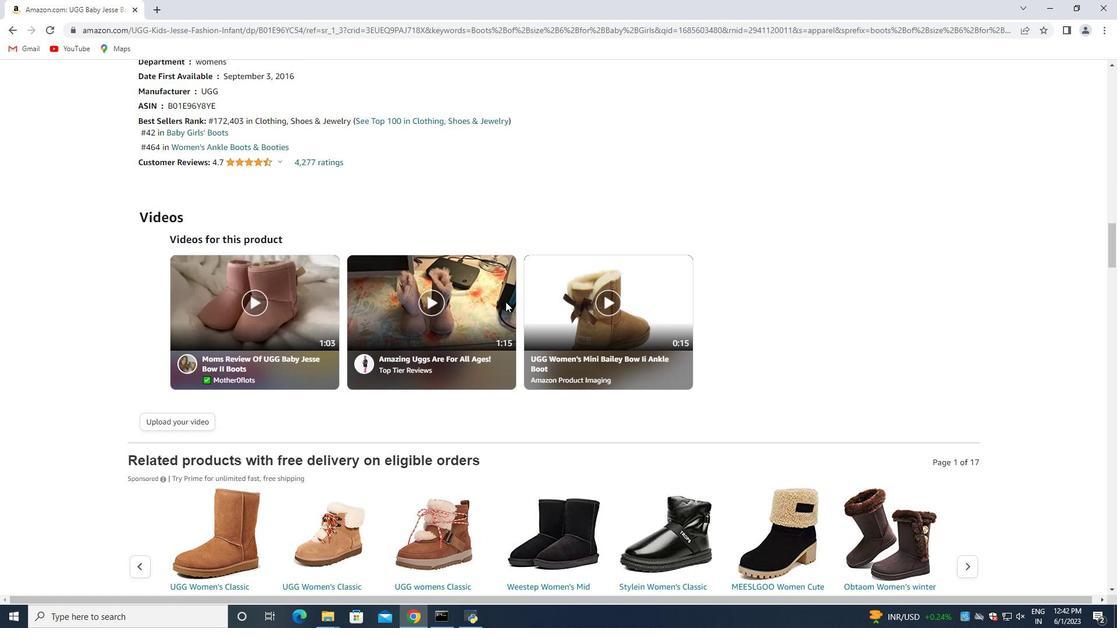 
Action: Mouse scrolled (590, 291) with delta (0, 0)
Screenshot: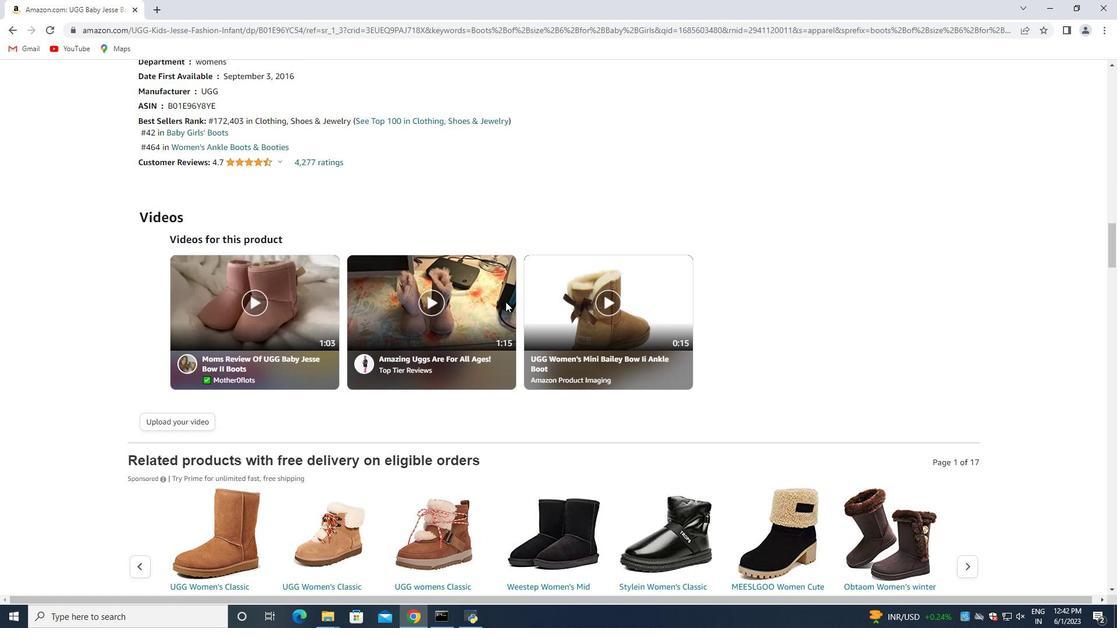 
Action: Mouse moved to (604, 292)
Screenshot: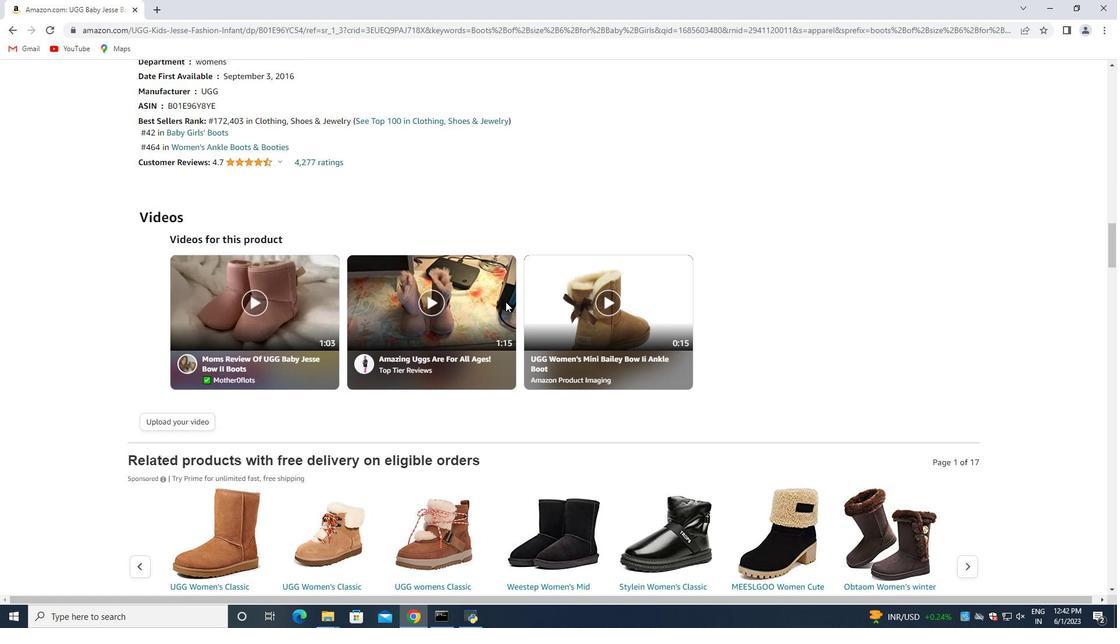 
Action: Mouse scrolled (604, 291) with delta (0, 0)
Screenshot: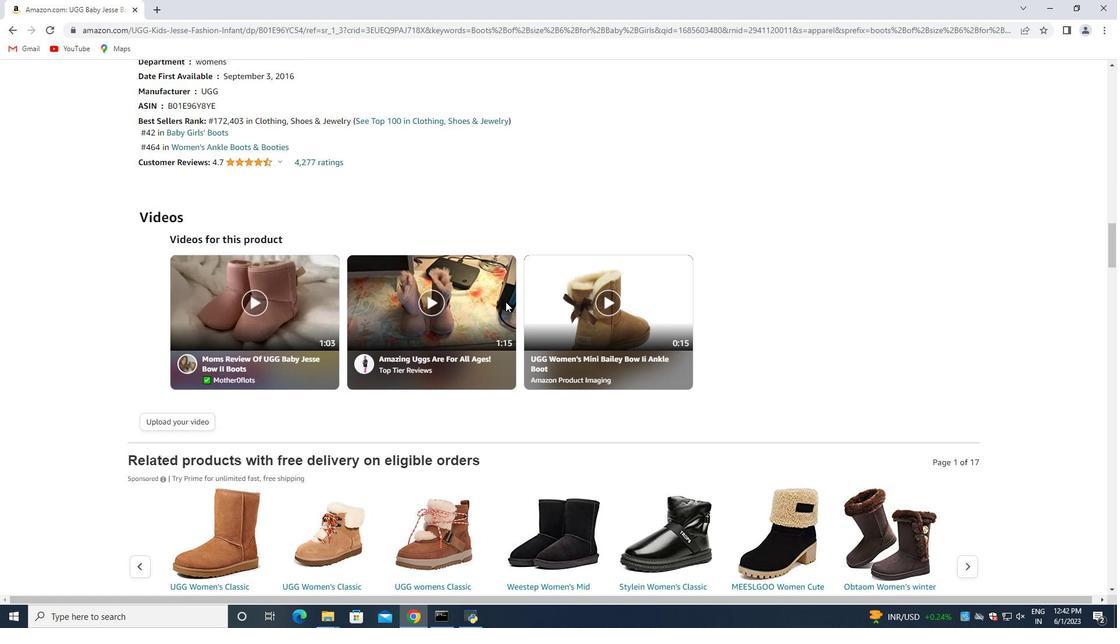 
Action: Mouse moved to (612, 293)
Screenshot: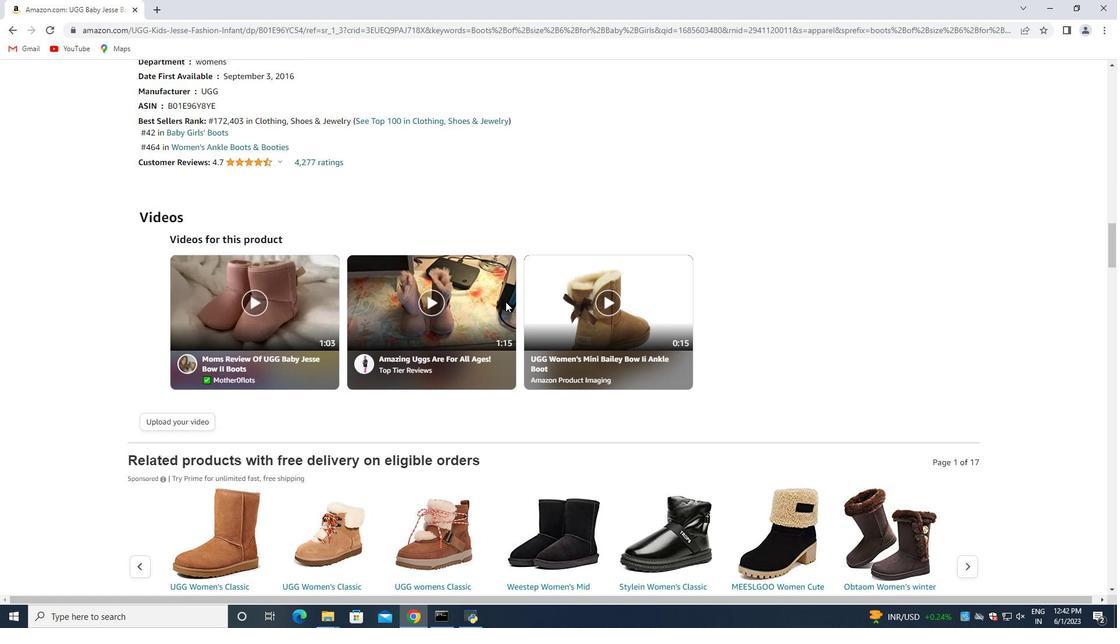 
Action: Mouse scrolled (612, 293) with delta (0, 0)
Screenshot: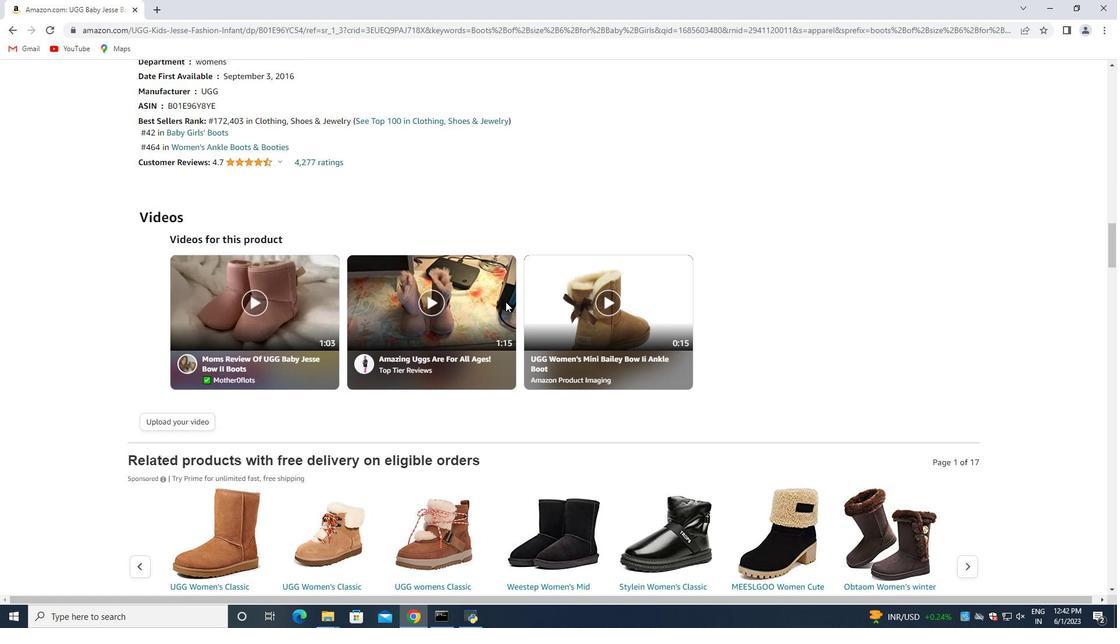 
Action: Mouse moved to (613, 294)
Screenshot: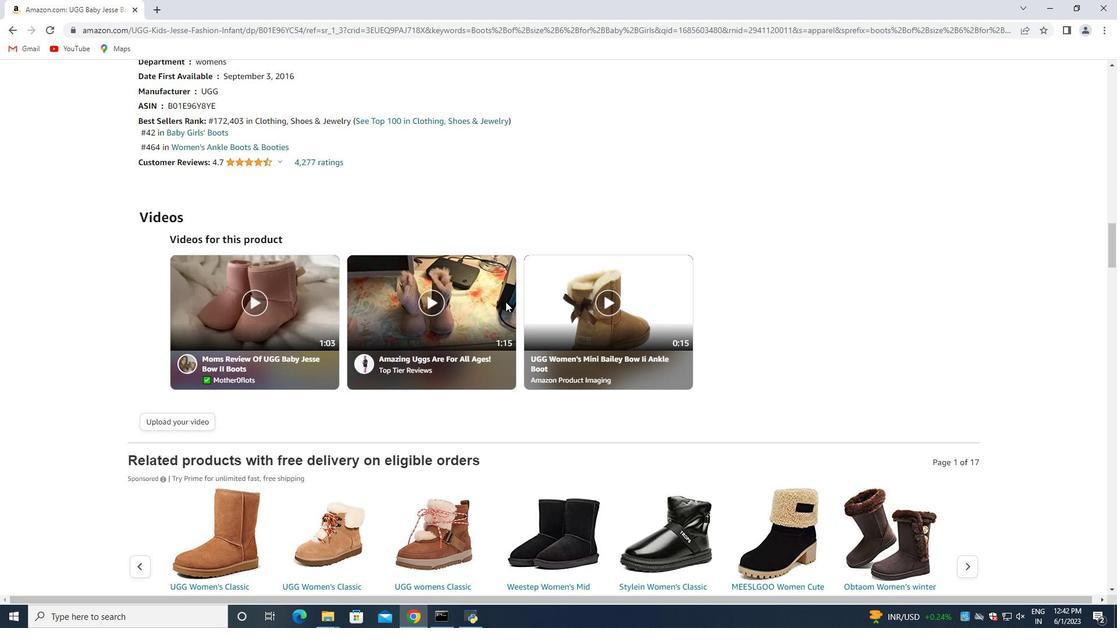 
Action: Mouse scrolled (613, 293) with delta (0, 0)
Screenshot: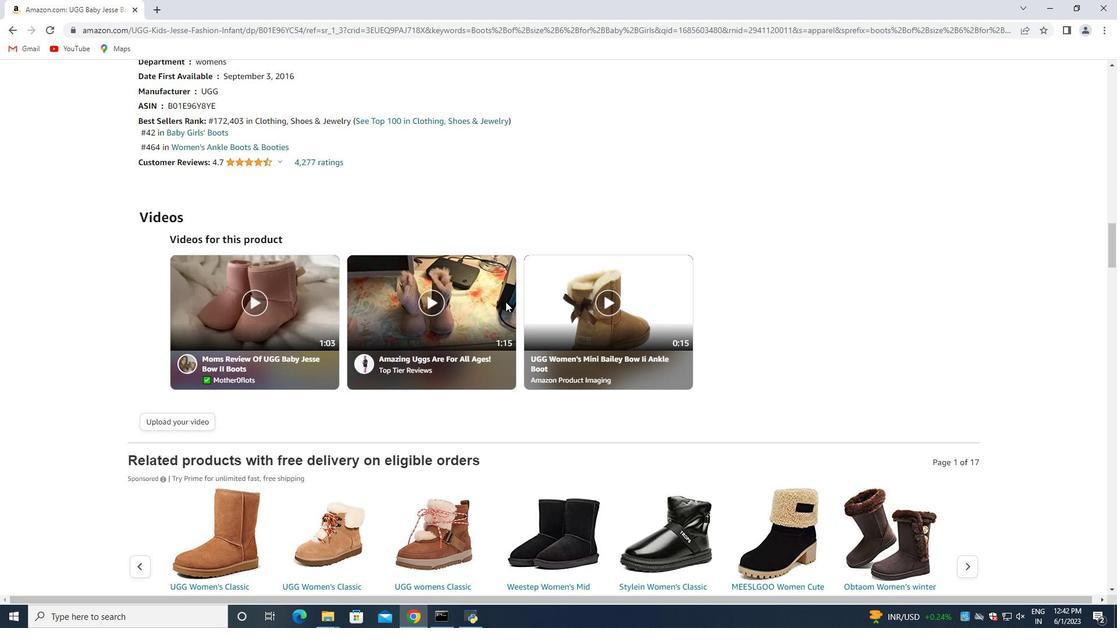 
Action: Mouse moved to (568, 295)
Screenshot: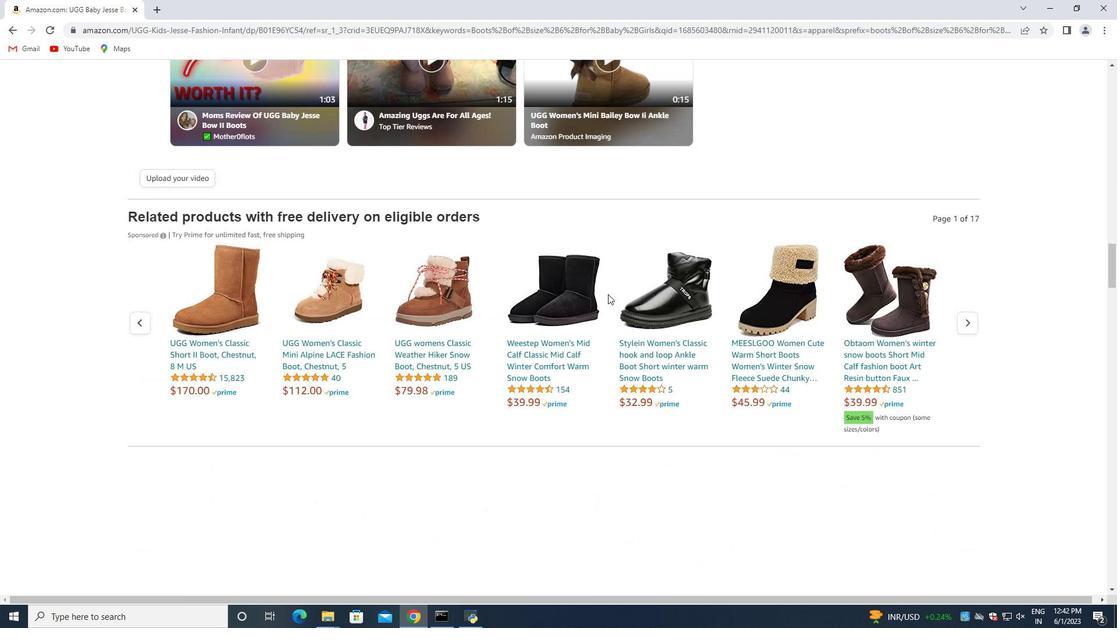 
Action: Mouse scrolled (568, 295) with delta (0, 0)
Screenshot: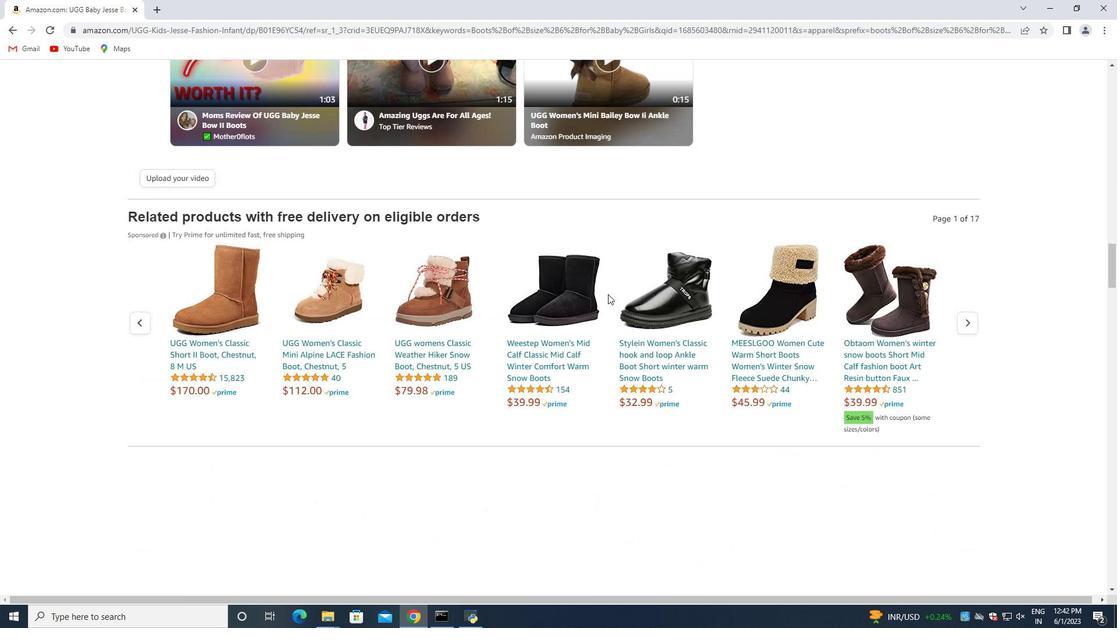 
Action: Mouse moved to (551, 299)
Screenshot: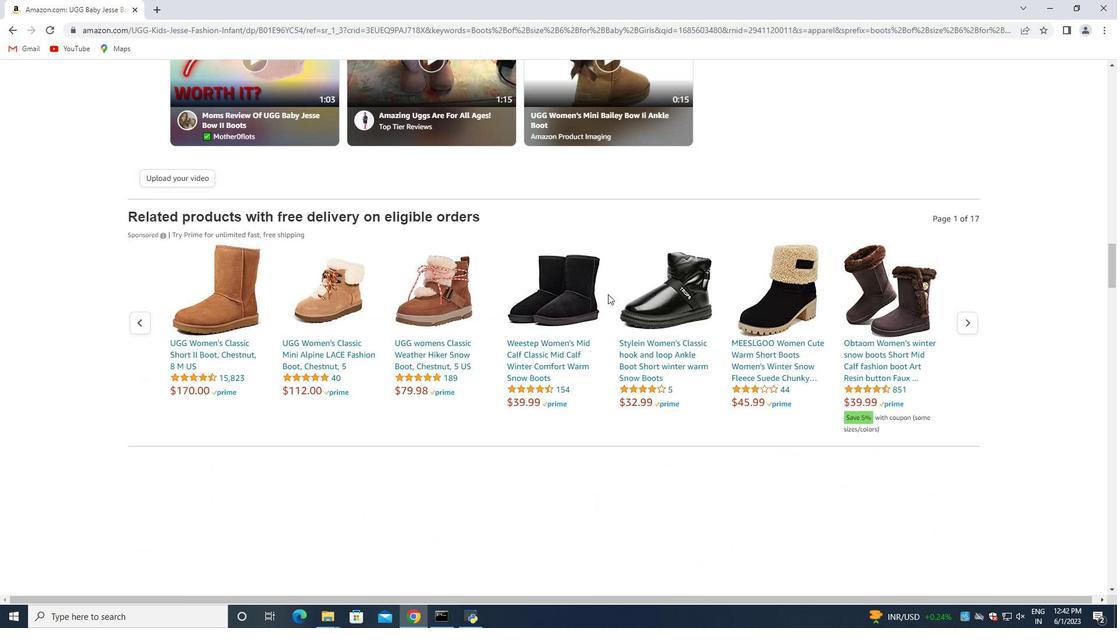 
Action: Mouse scrolled (555, 297) with delta (0, 0)
Screenshot: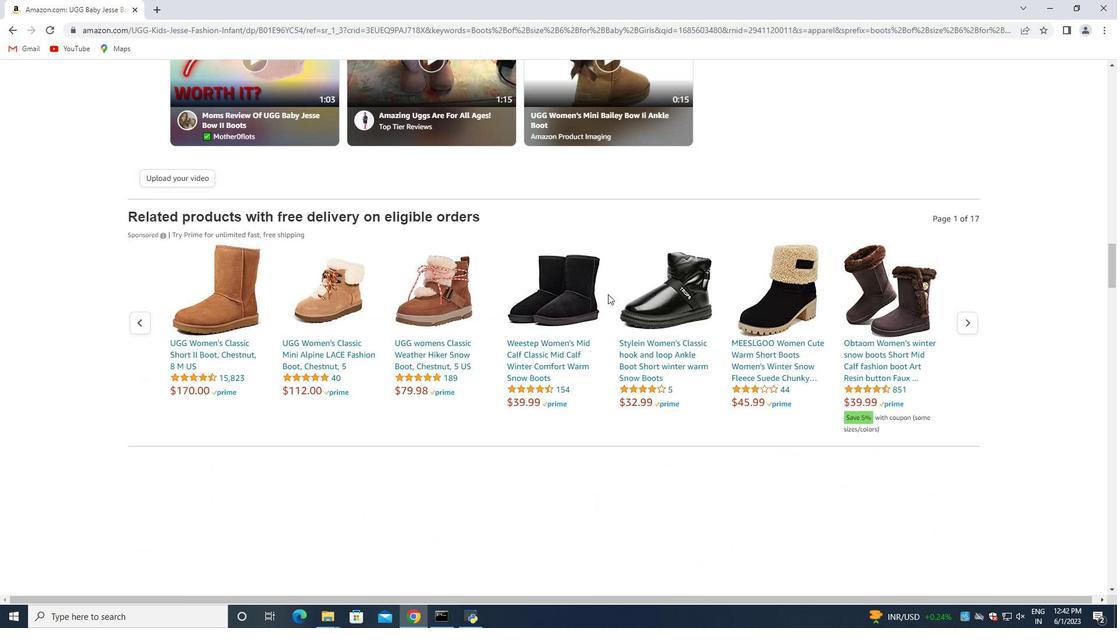 
Action: Mouse moved to (543, 300)
Screenshot: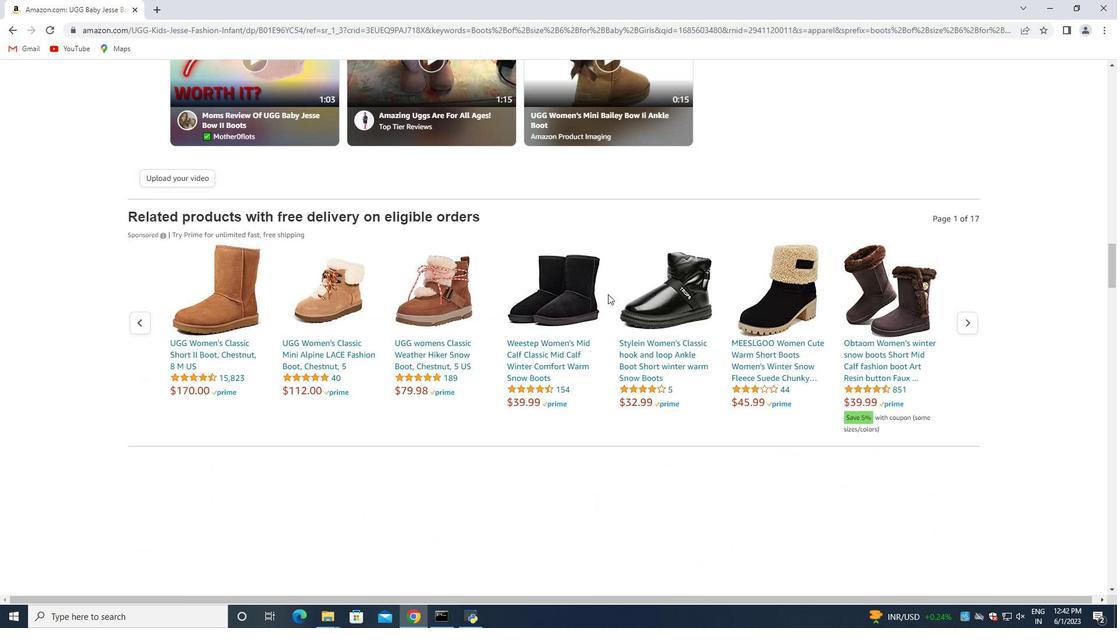 
Action: Mouse scrolled (547, 299) with delta (0, 0)
Screenshot: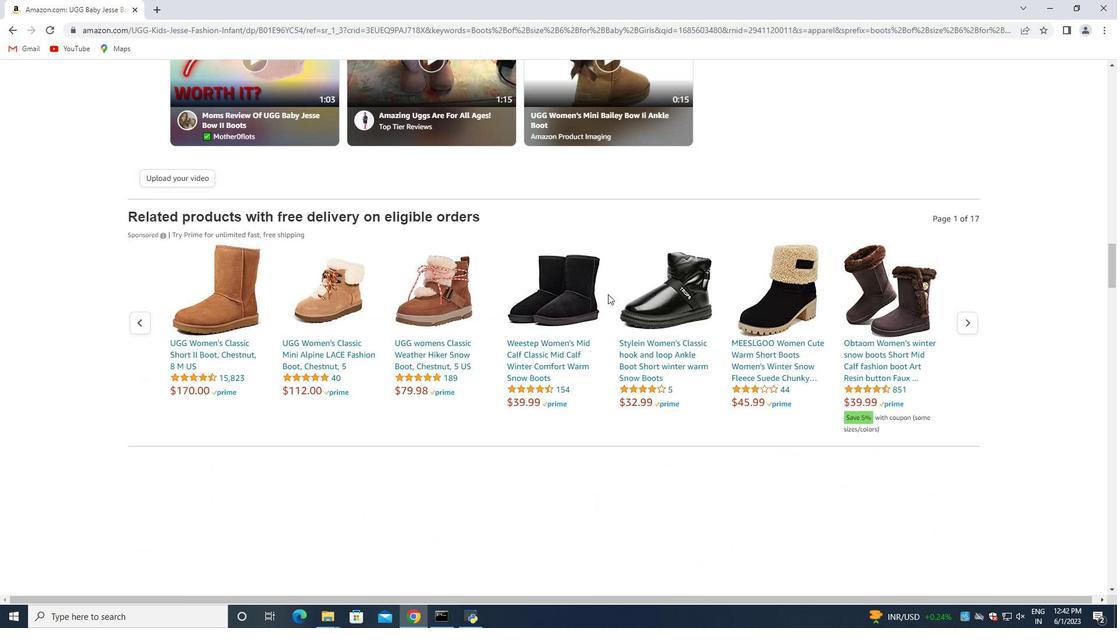 
Action: Mouse moved to (538, 300)
Screenshot: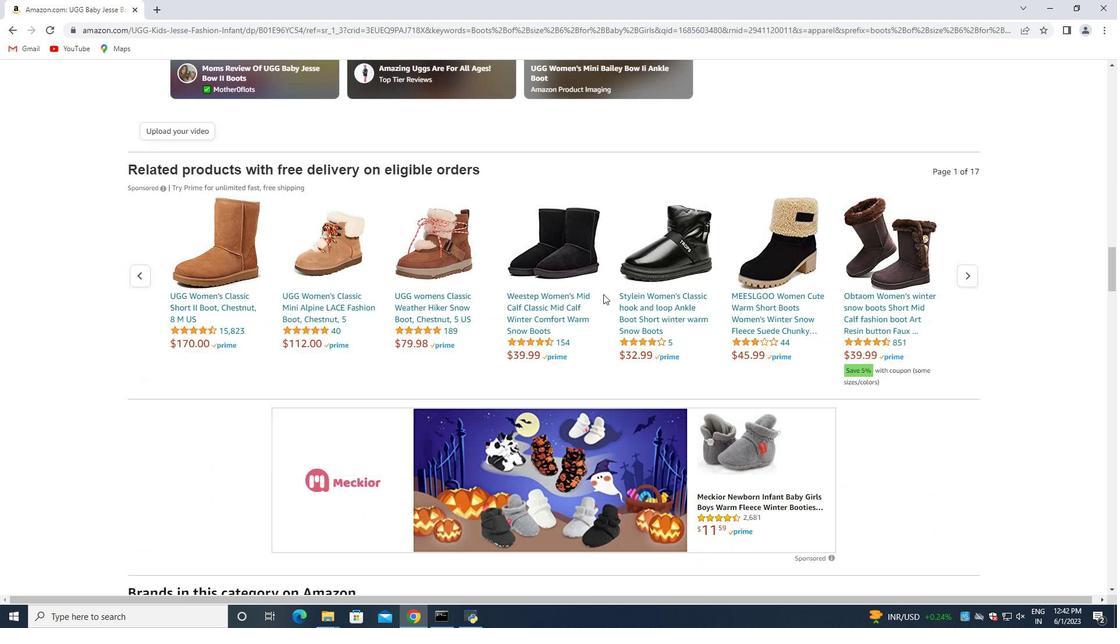 
Action: Mouse scrolled (540, 300) with delta (0, 0)
Screenshot: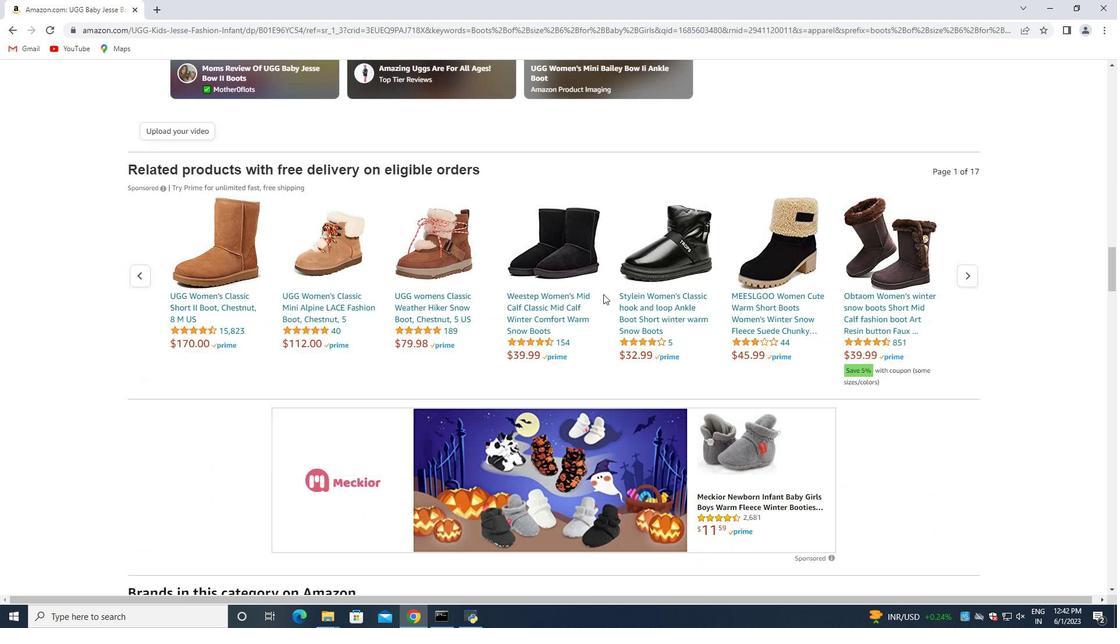 
Action: Mouse moved to (490, 294)
Screenshot: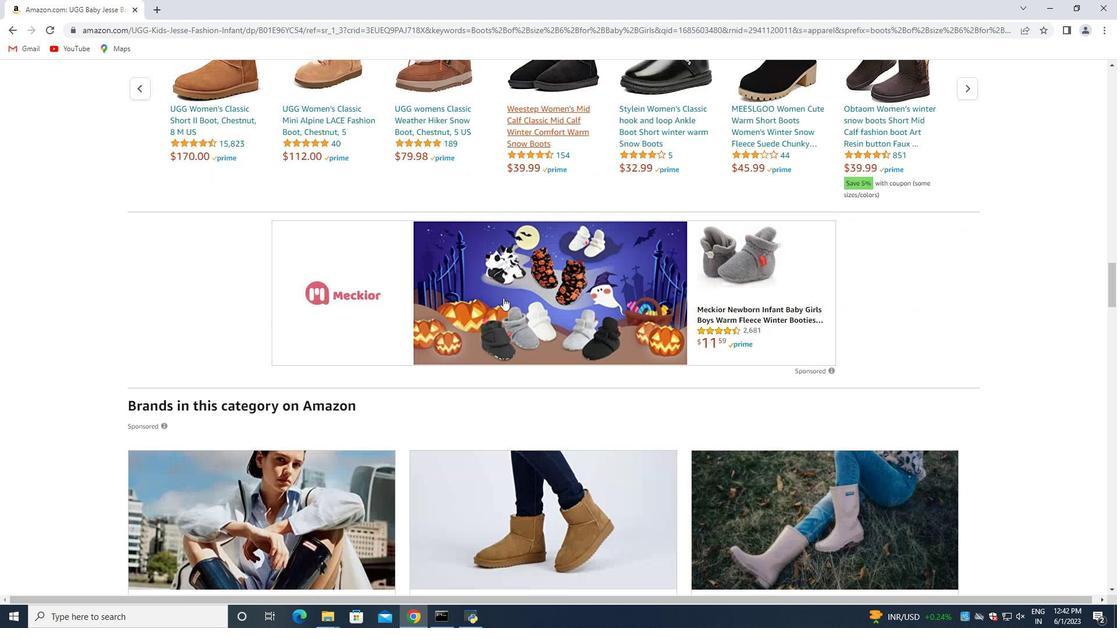 
Action: Mouse scrolled (490, 293) with delta (0, 0)
Screenshot: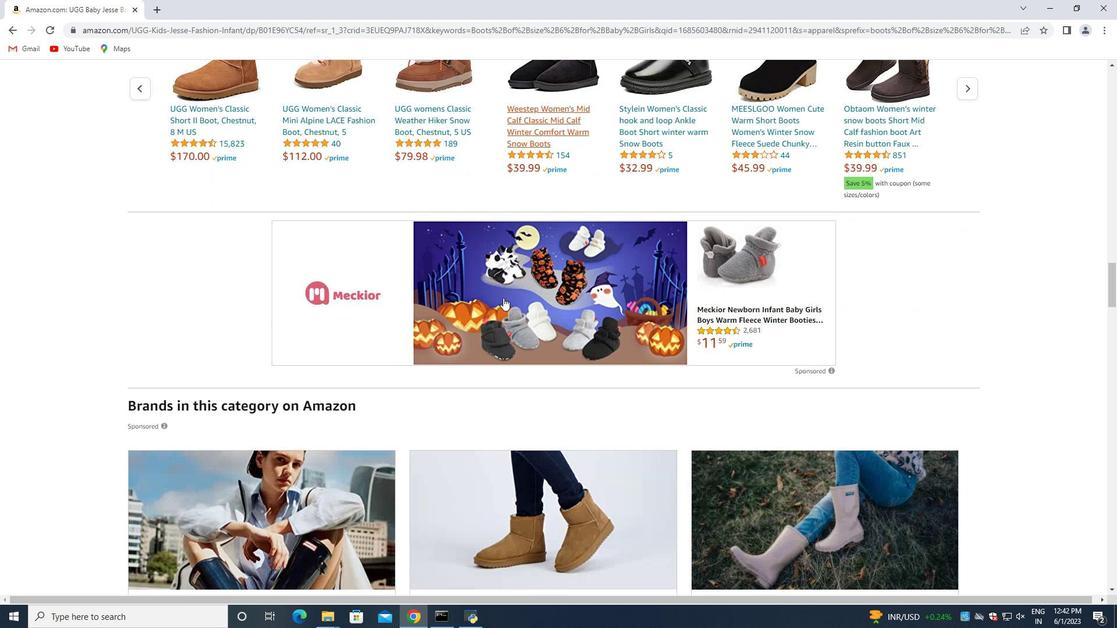
Action: Mouse moved to (490, 294)
Screenshot: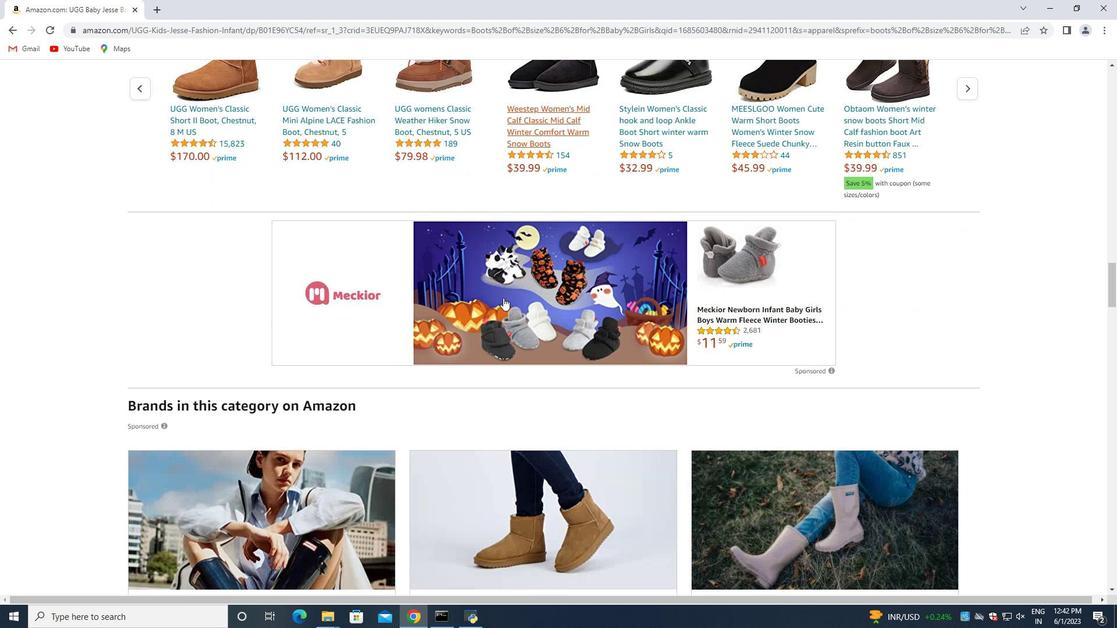 
Action: Mouse scrolled (490, 293) with delta (0, 0)
Screenshot: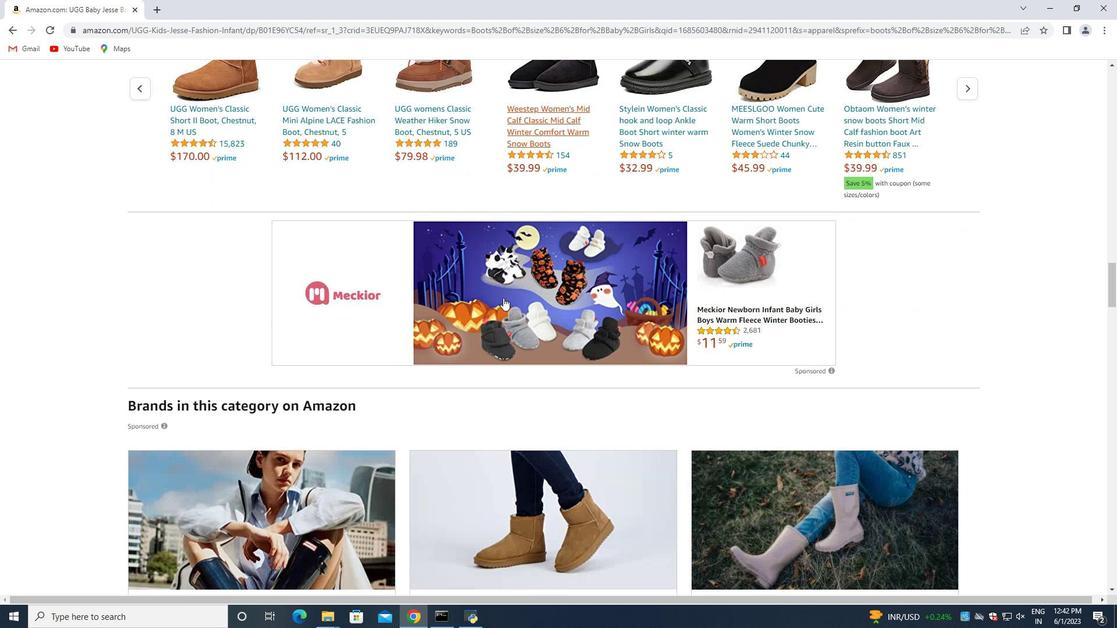 
Action: Mouse moved to (491, 292)
Screenshot: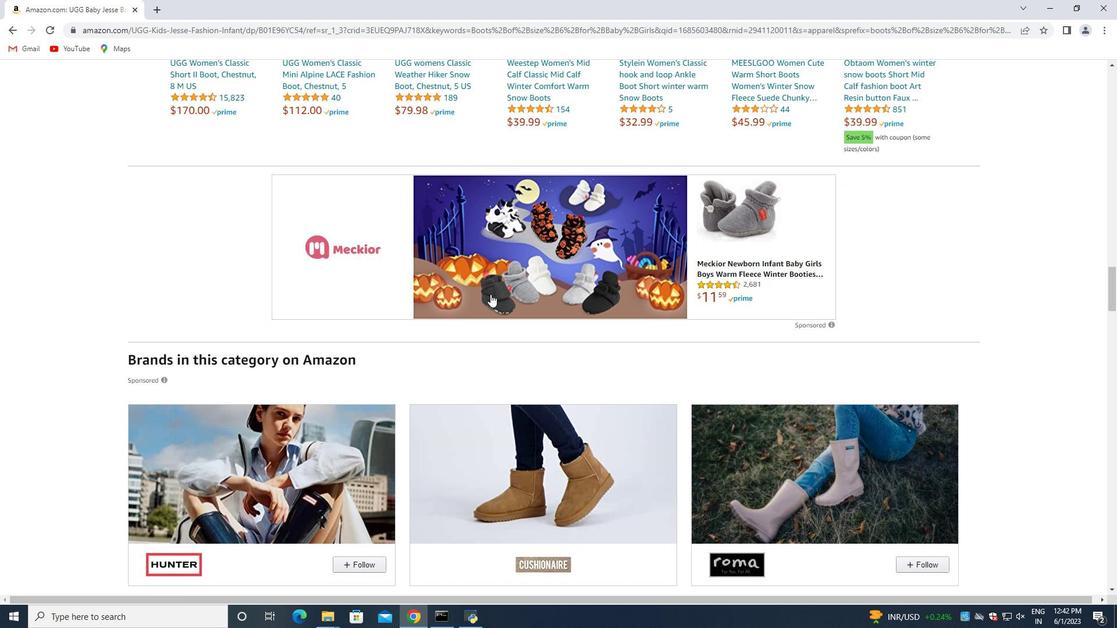 
Action: Mouse scrolled (491, 291) with delta (0, 0)
Screenshot: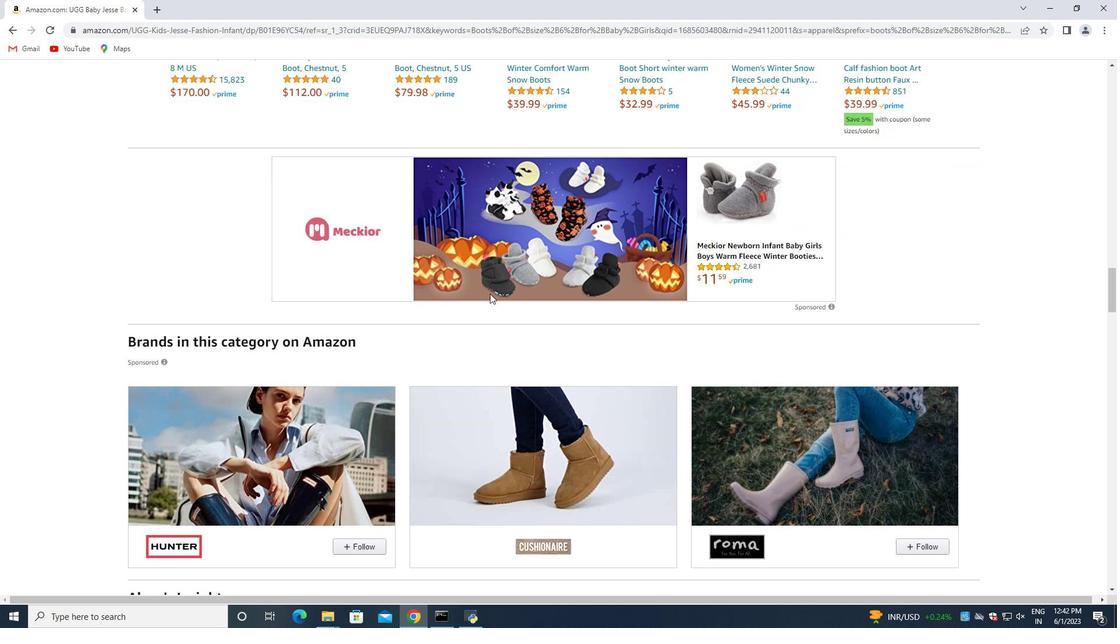 
Action: Mouse scrolled (491, 291) with delta (0, 0)
Screenshot: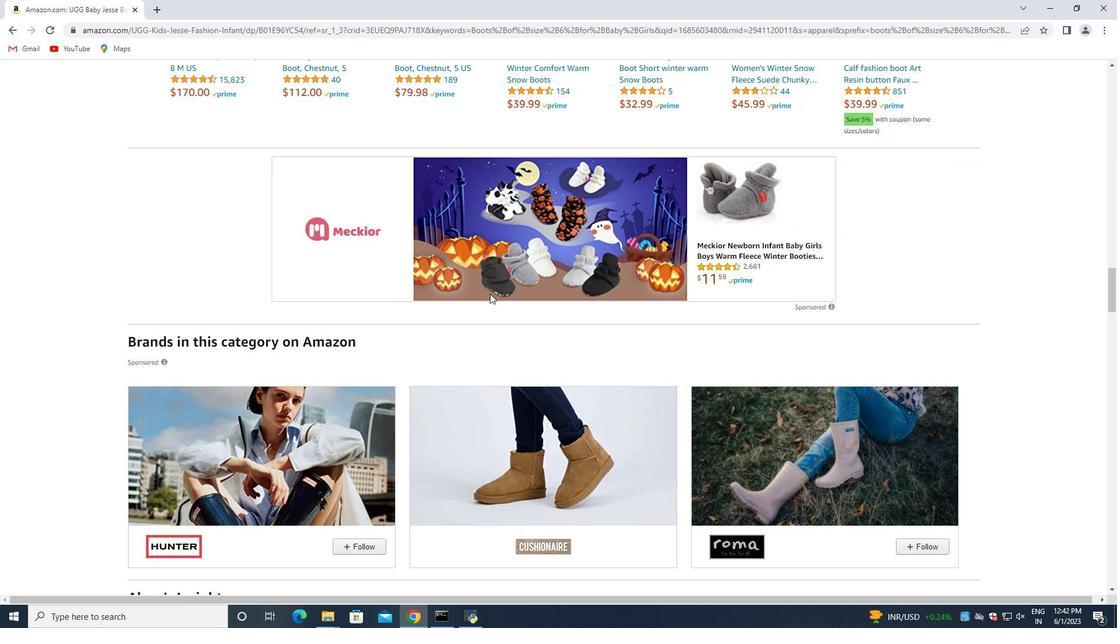 
Action: Mouse scrolled (491, 291) with delta (0, 0)
Screenshot: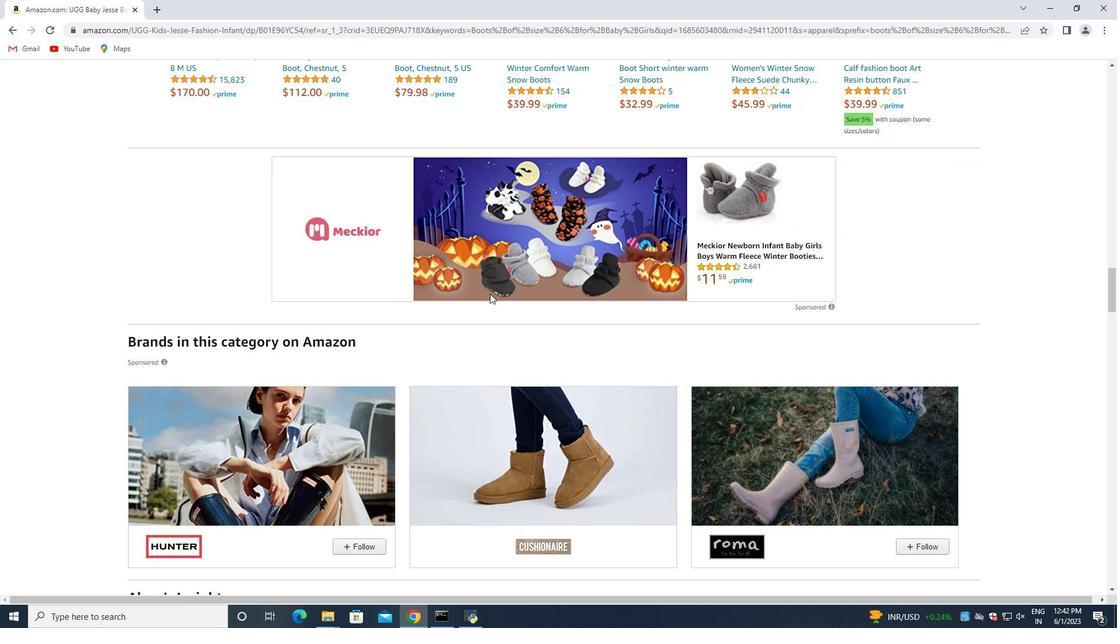 
Action: Mouse moved to (501, 286)
Screenshot: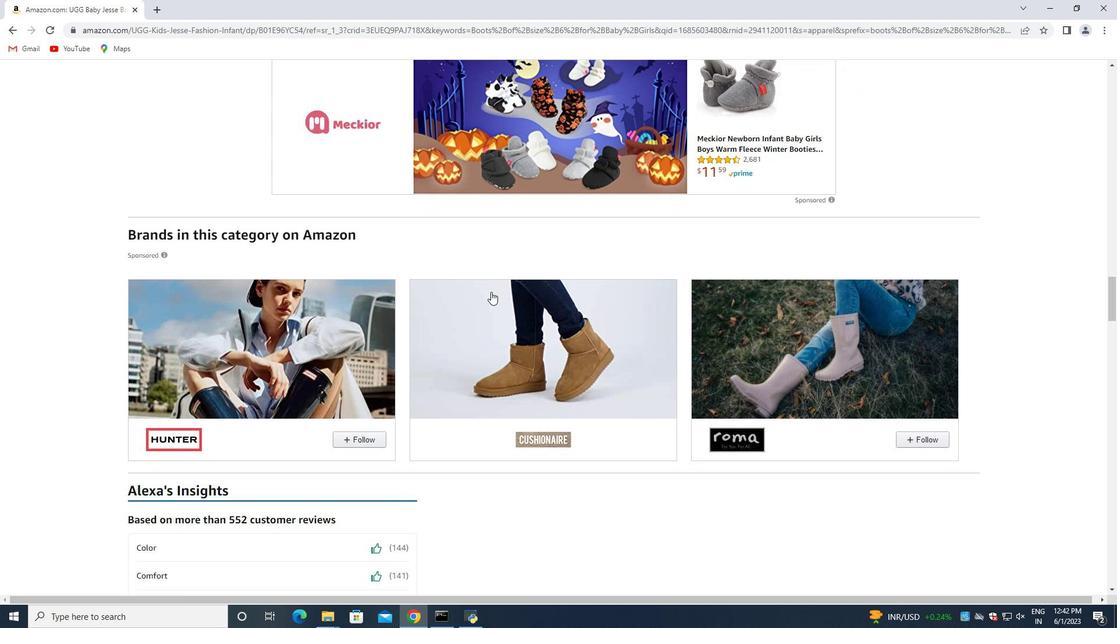 
Action: Mouse scrolled (501, 285) with delta (0, 0)
Screenshot: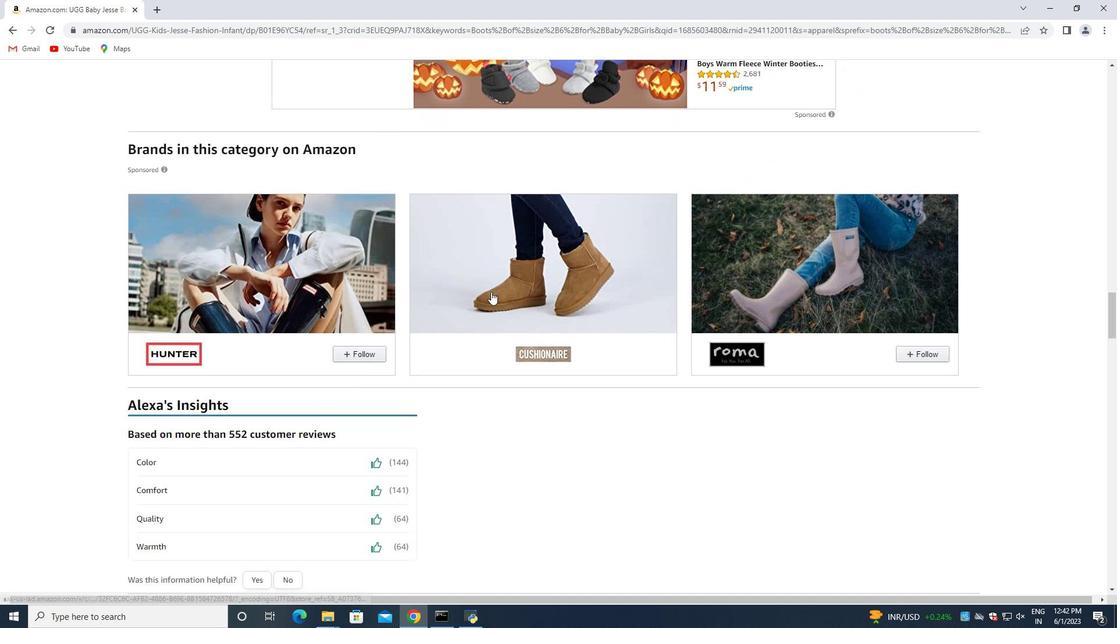 
Action: Mouse scrolled (501, 285) with delta (0, 0)
Screenshot: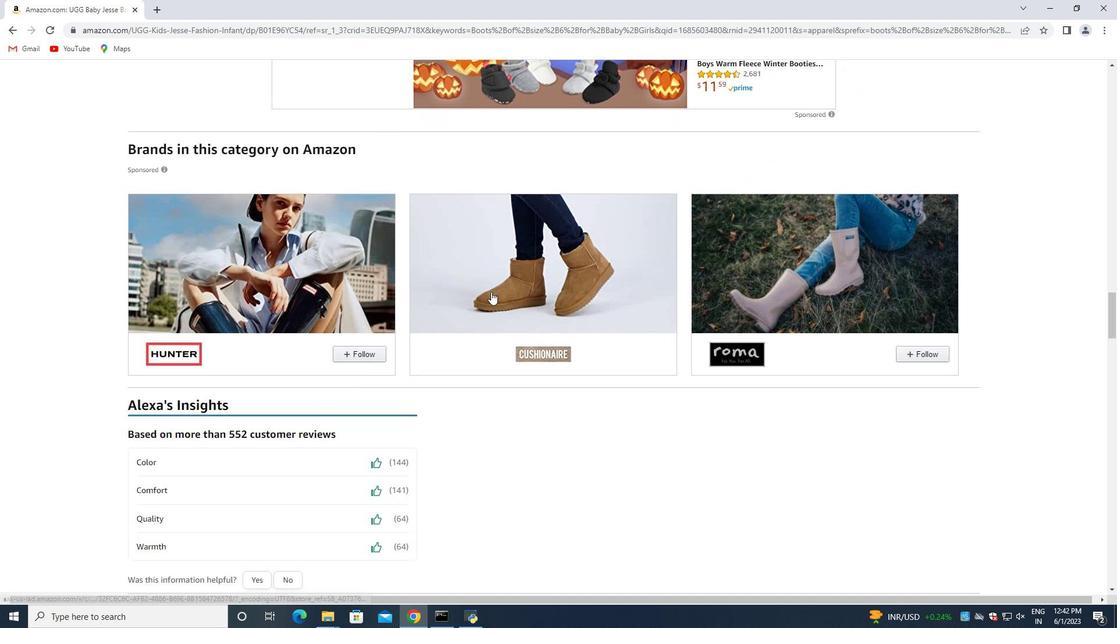 
Action: Mouse scrolled (501, 285) with delta (0, 0)
Screenshot: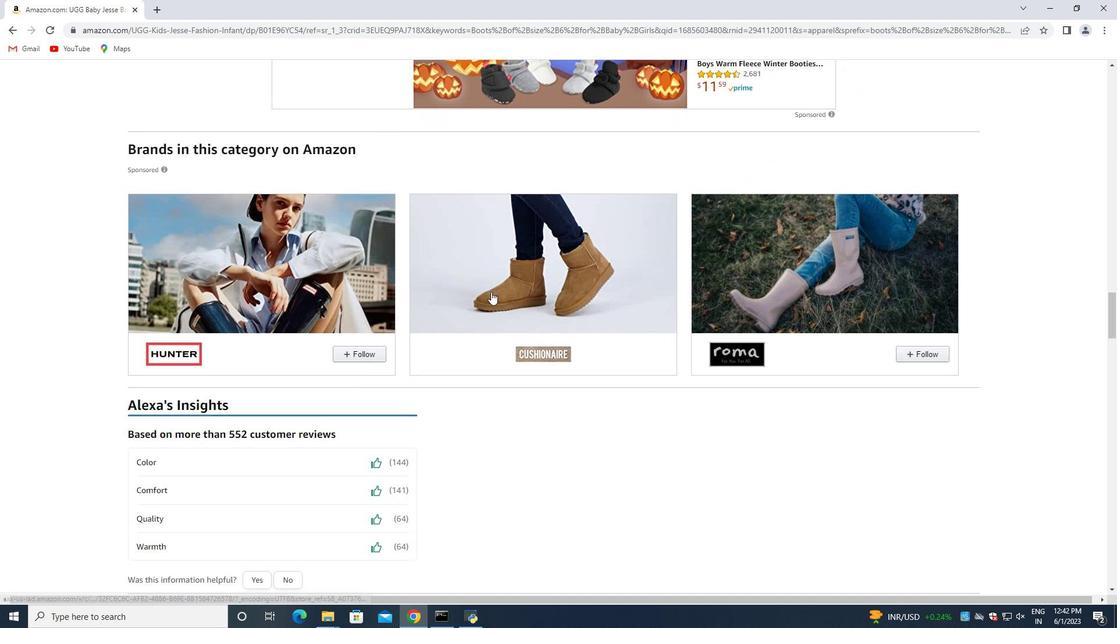 
Action: Mouse moved to (502, 286)
Screenshot: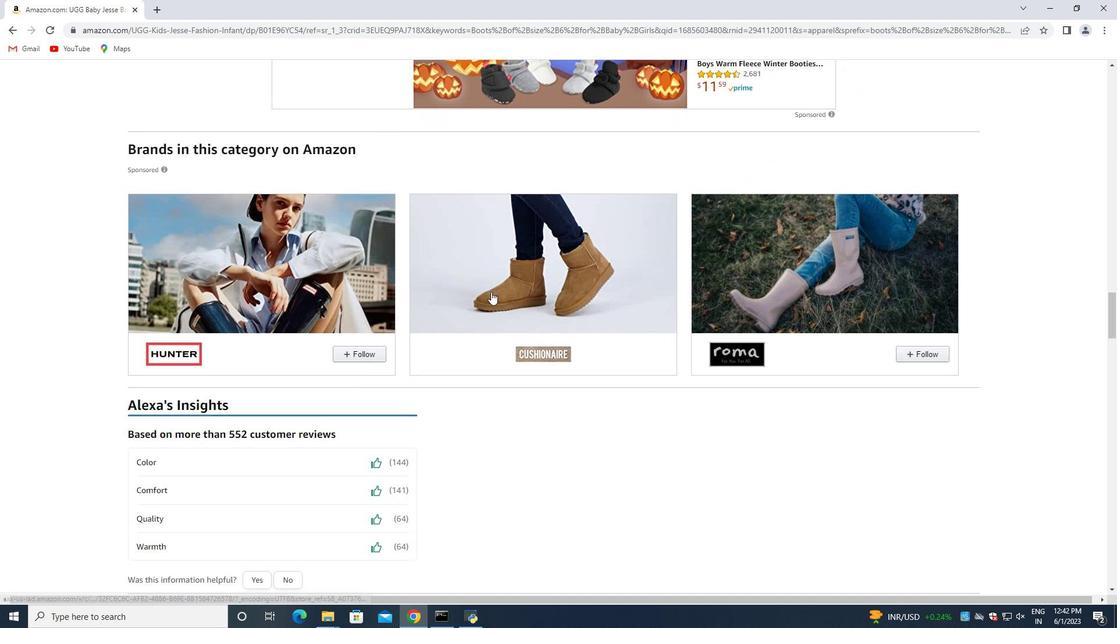 
Action: Mouse scrolled (502, 285) with delta (0, 0)
Screenshot: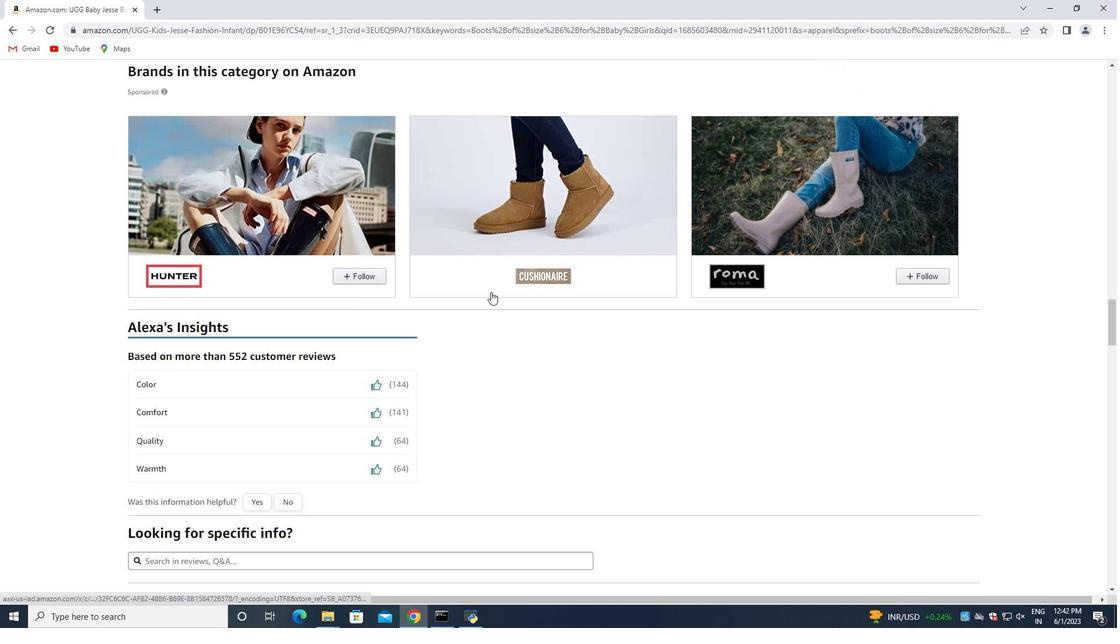 
Action: Mouse moved to (508, 282)
Screenshot: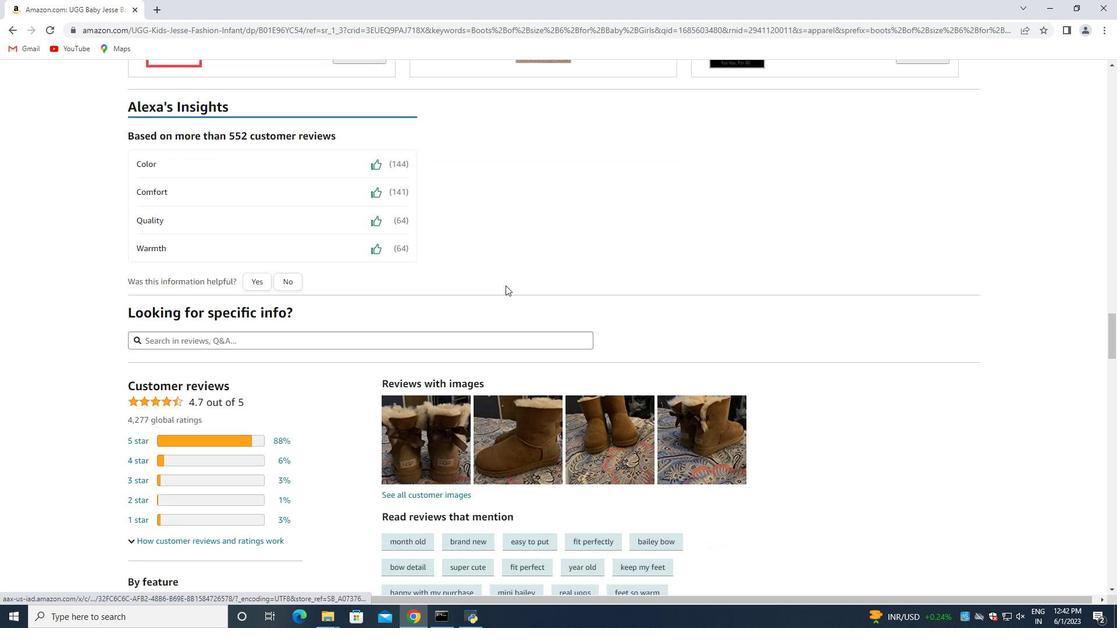 
Action: Mouse scrolled (508, 281) with delta (0, 0)
Screenshot: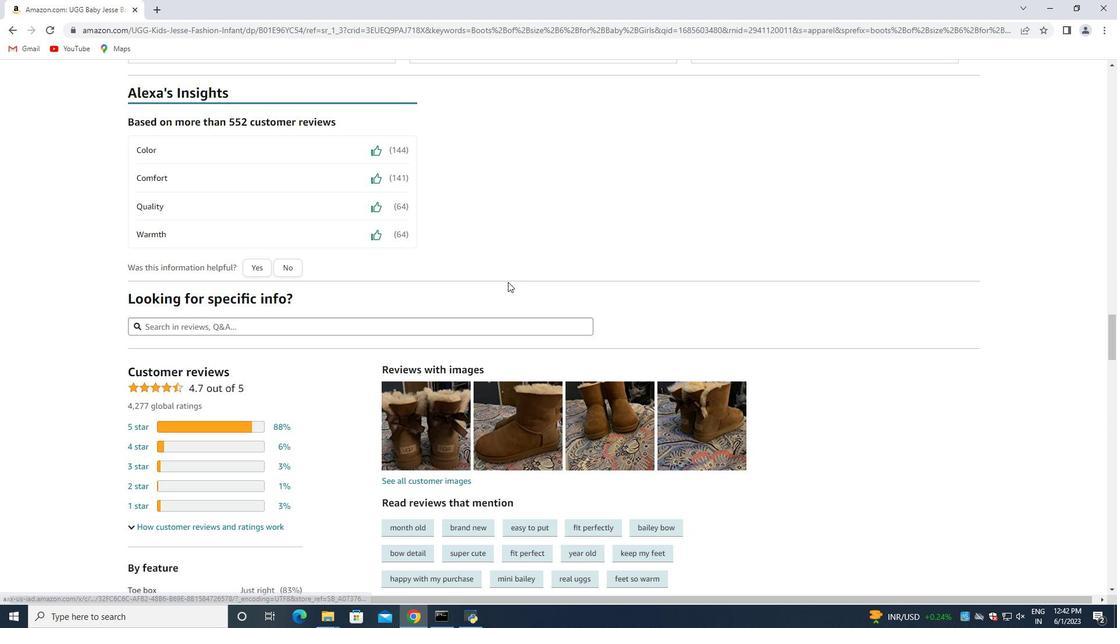 
Action: Mouse moved to (517, 281)
Screenshot: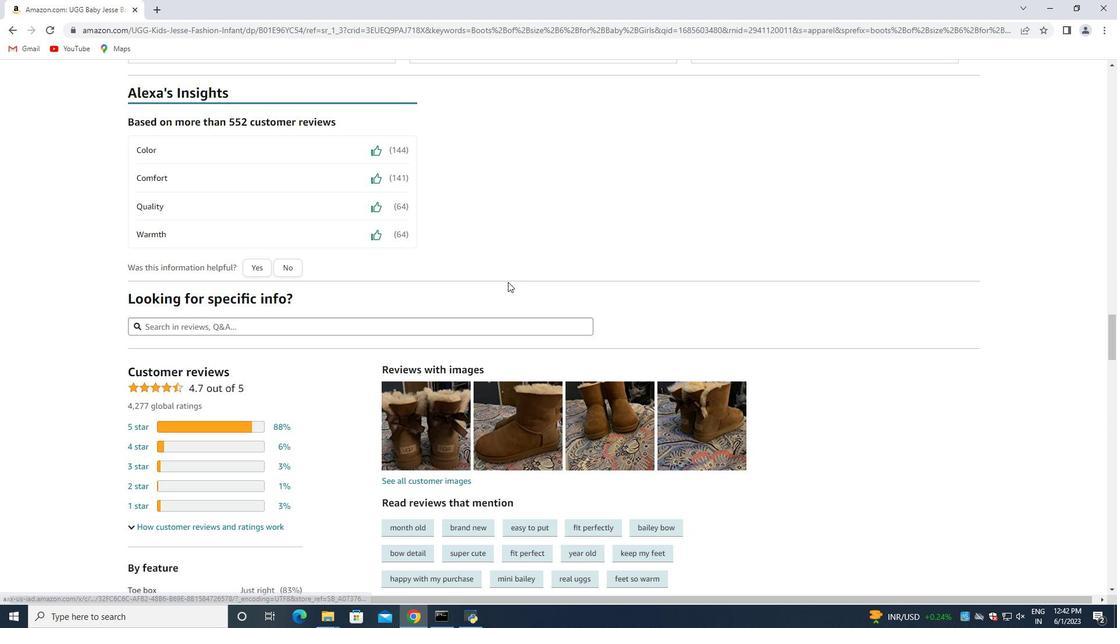 
Action: Mouse scrolled (517, 281) with delta (0, 0)
Screenshot: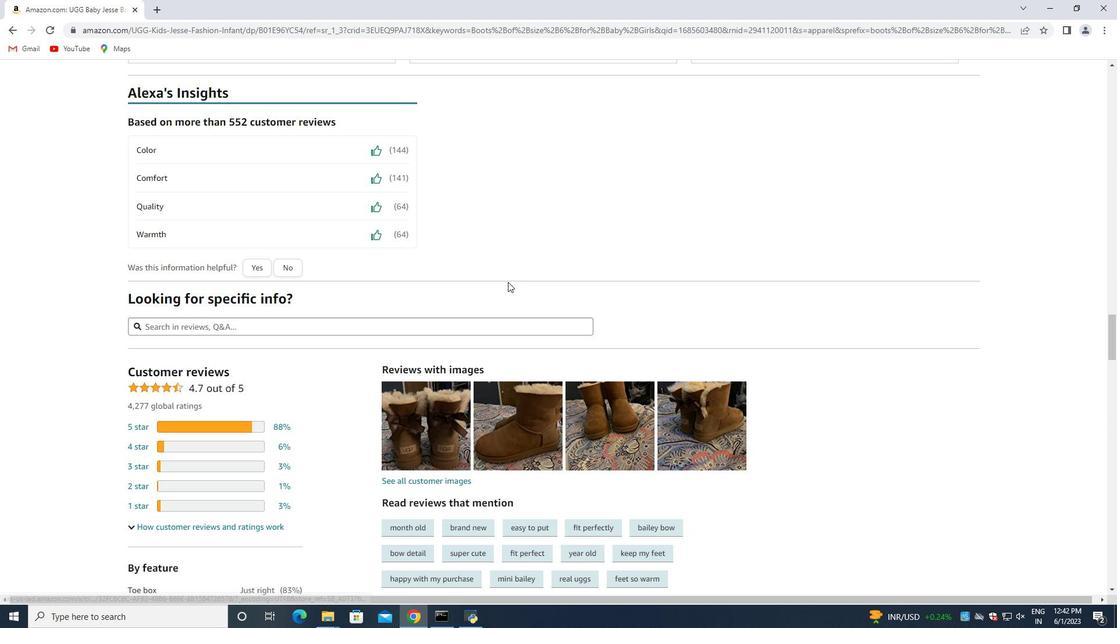 
Action: Mouse moved to (537, 281)
Screenshot: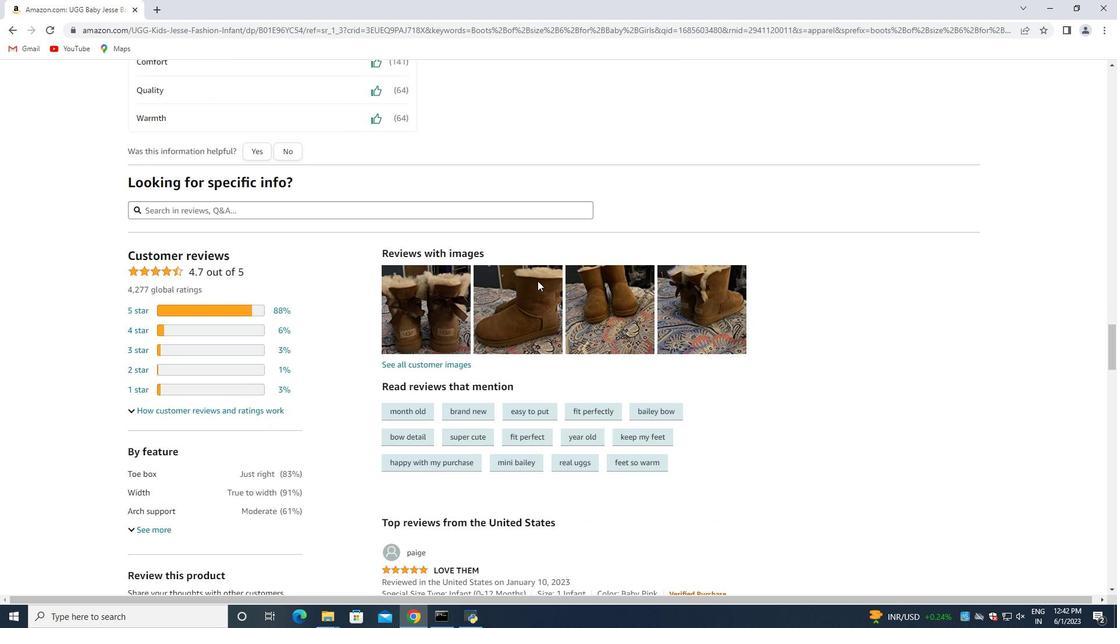 
Action: Mouse scrolled (537, 281) with delta (0, 0)
Screenshot: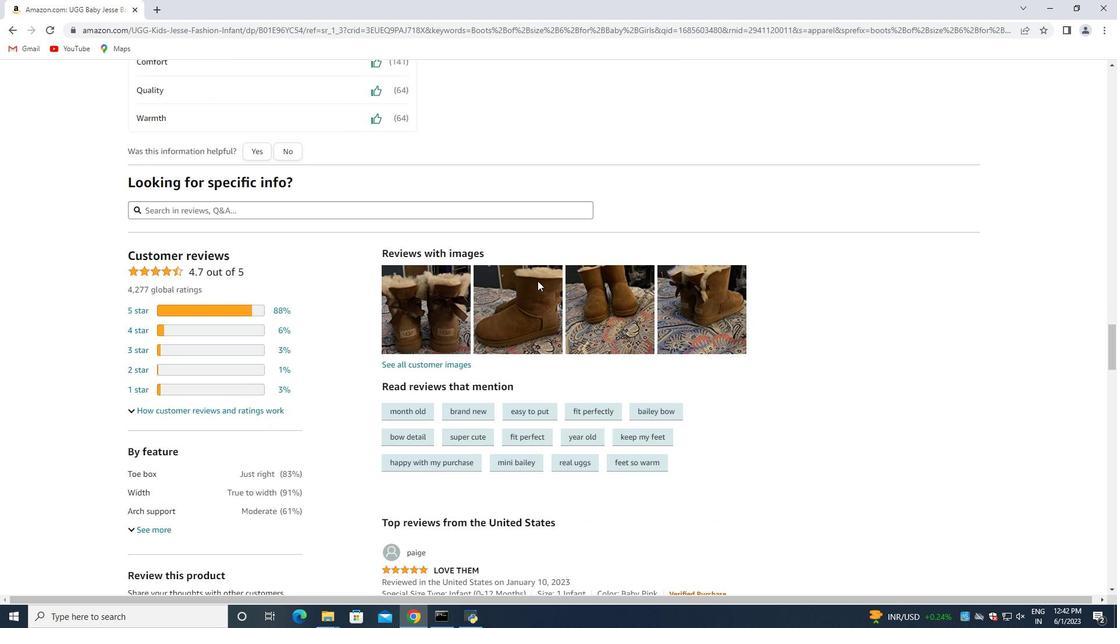 
Action: Mouse moved to (537, 281)
Screenshot: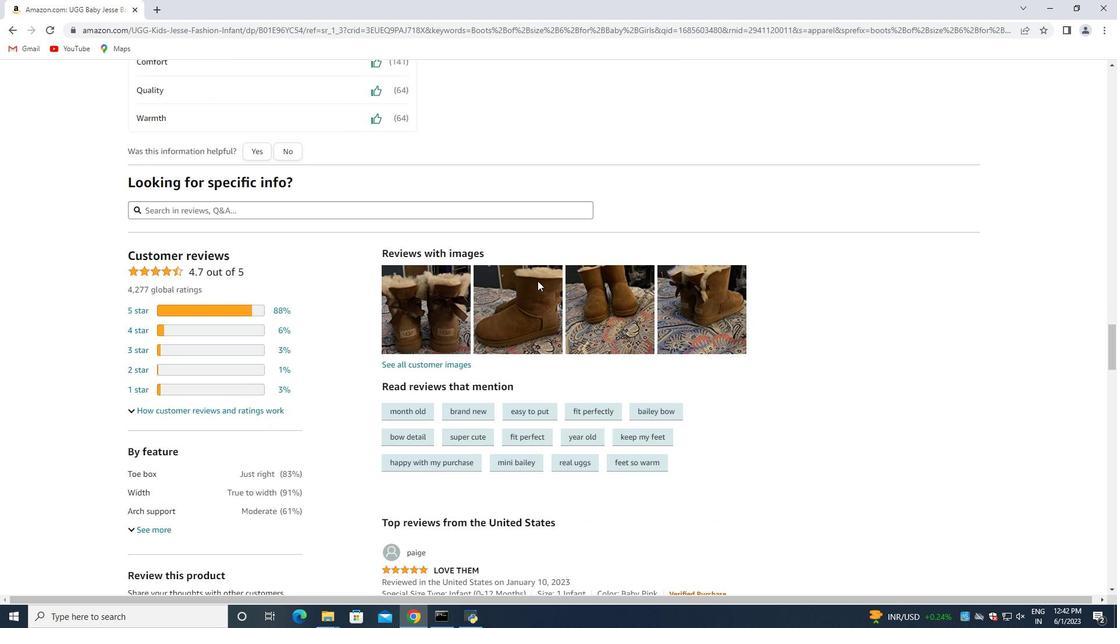 
Action: Mouse scrolled (537, 281) with delta (0, 0)
Screenshot: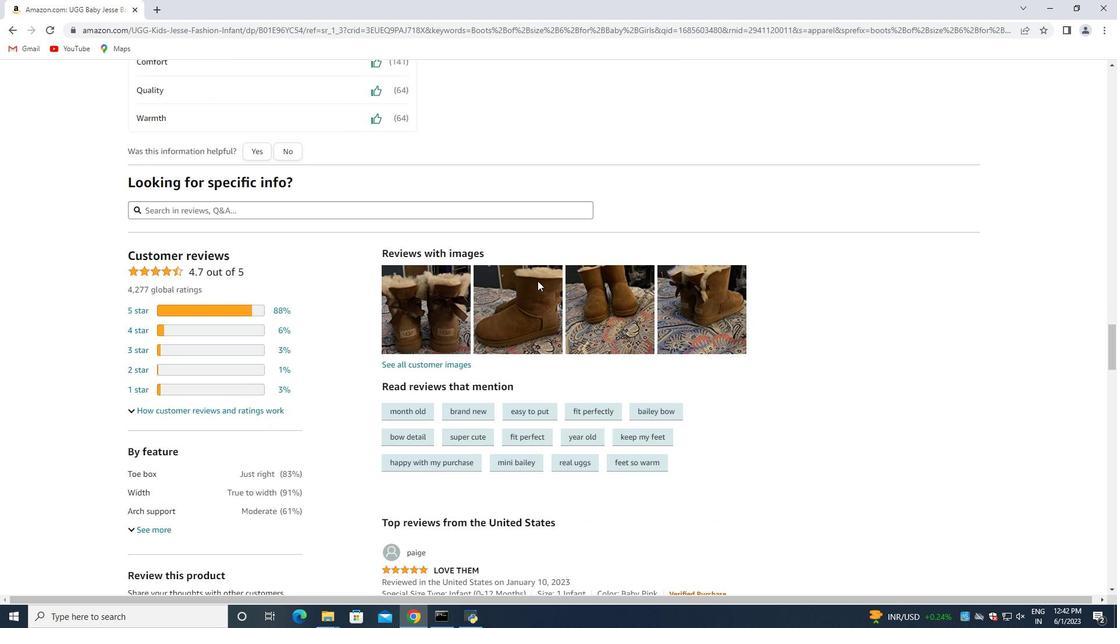 
Action: Mouse moved to (537, 281)
Screenshot: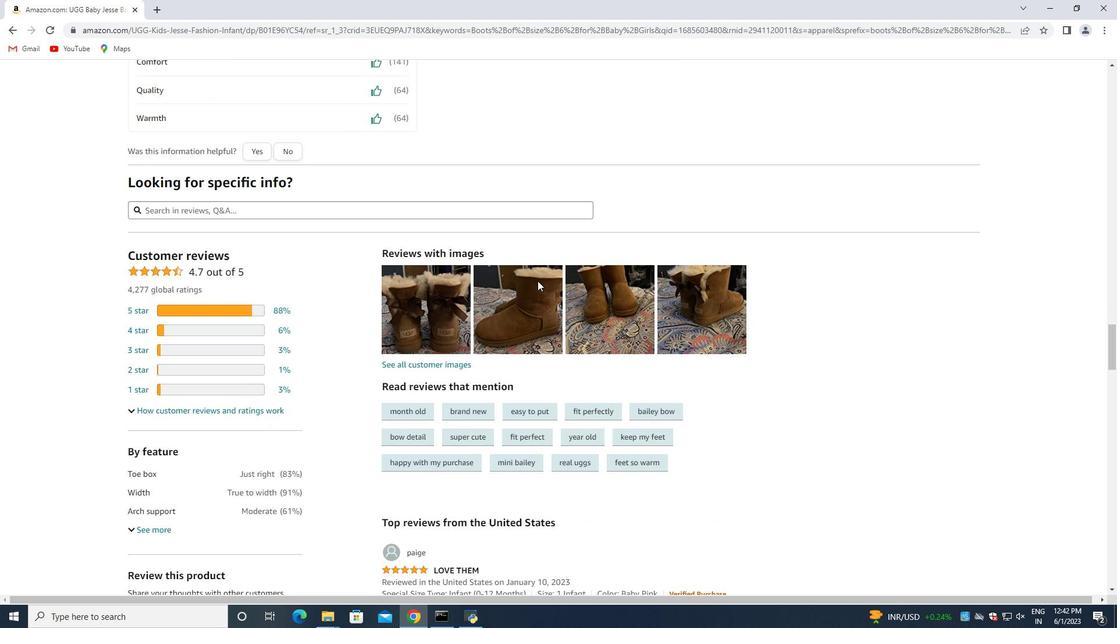 
Action: Mouse scrolled (537, 281) with delta (0, 0)
Screenshot: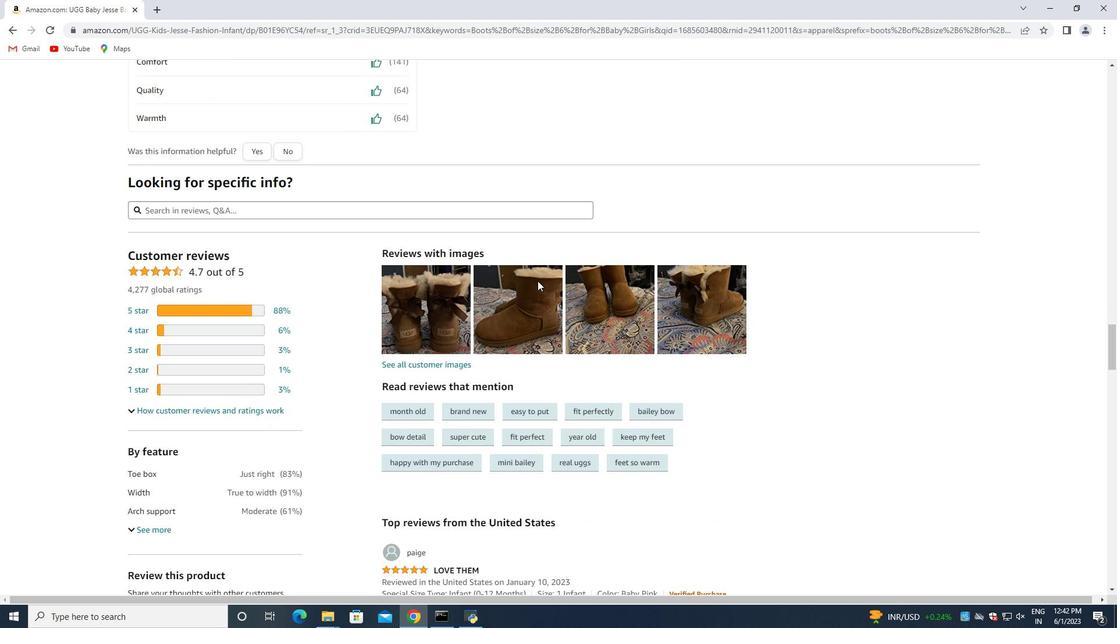 
Action: Mouse moved to (537, 282)
Screenshot: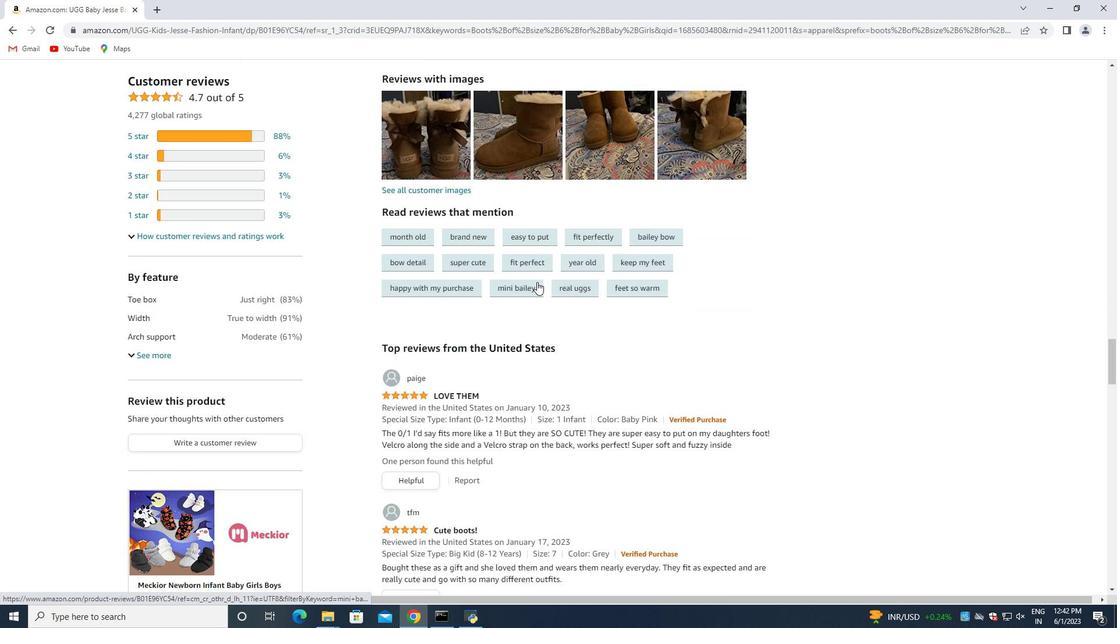 
Action: Mouse scrolled (537, 281) with delta (0, 0)
Screenshot: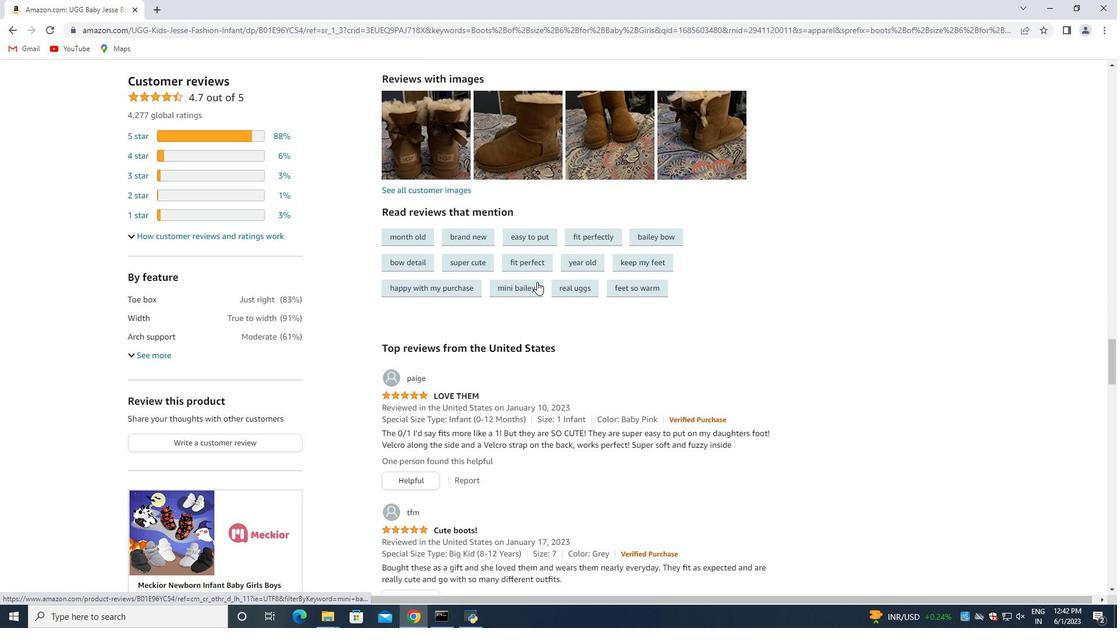 
Action: Mouse scrolled (537, 281) with delta (0, 0)
Screenshot: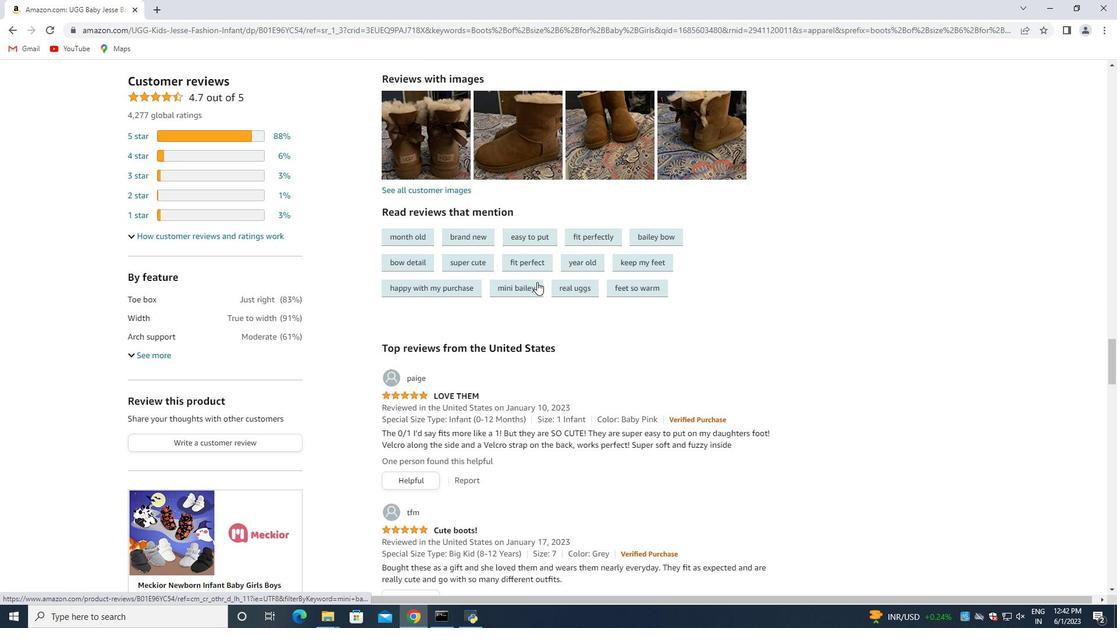 
Action: Mouse moved to (537, 282)
Screenshot: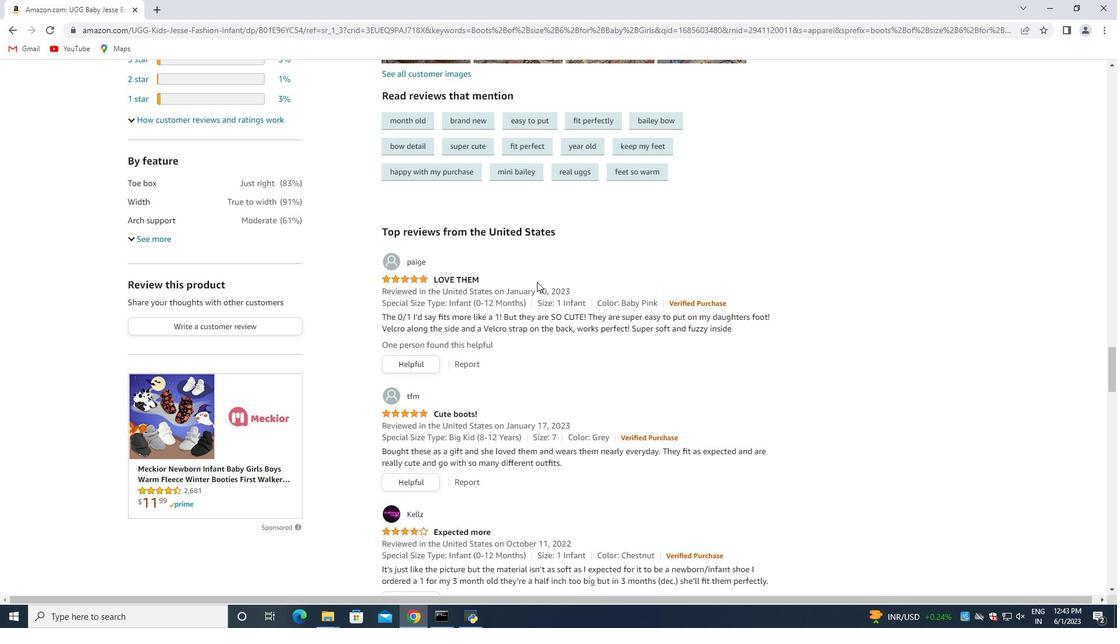 
Action: Mouse scrolled (537, 282) with delta (0, 0)
Screenshot: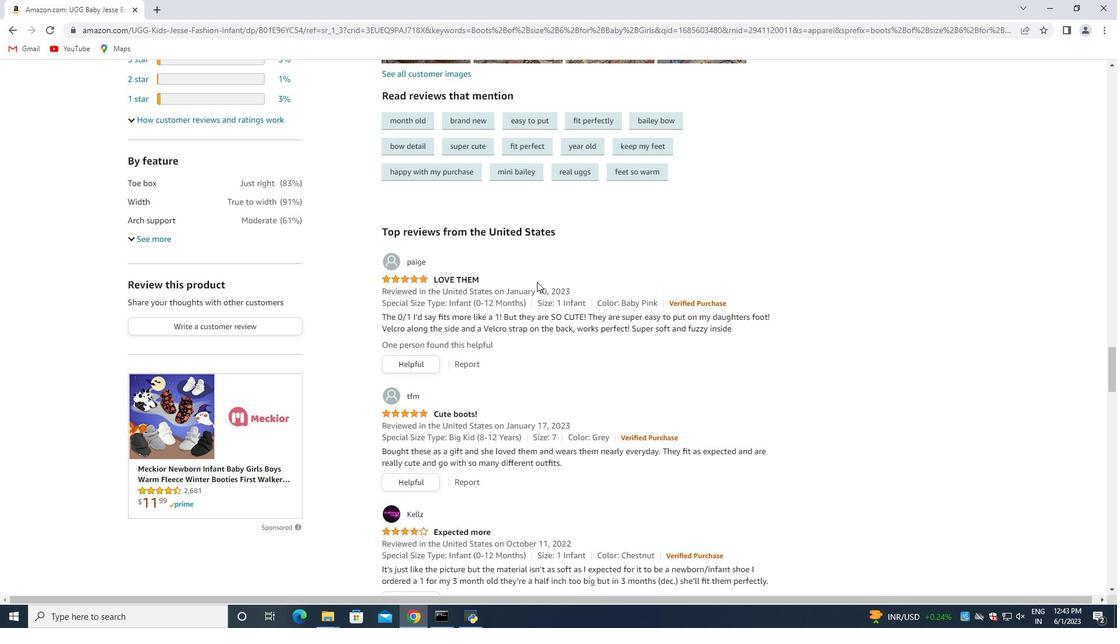
Action: Mouse moved to (537, 284)
Screenshot: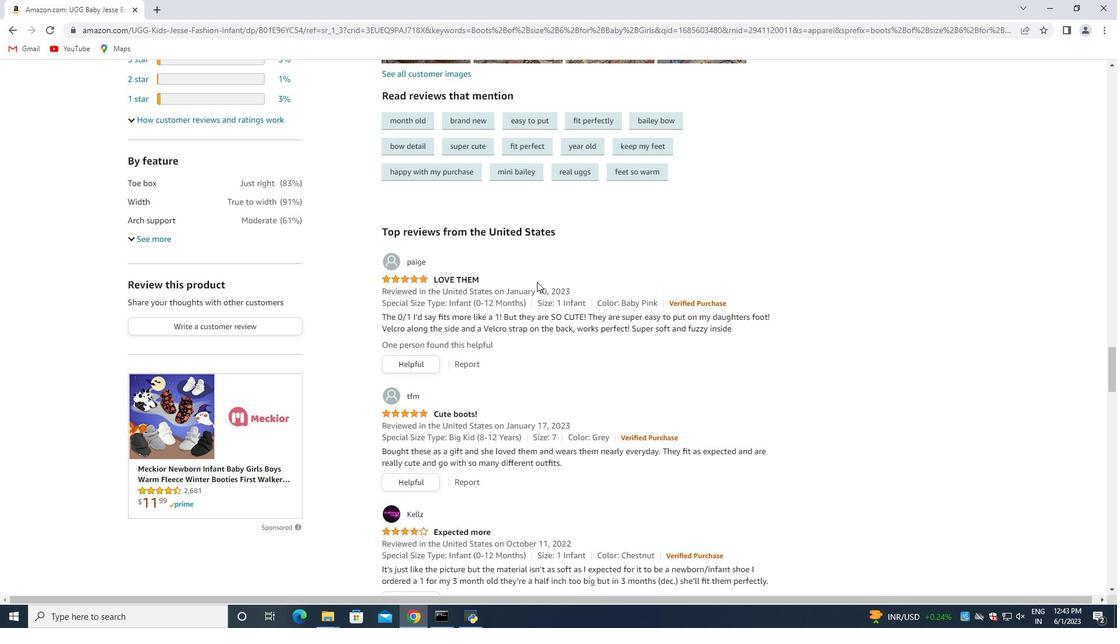 
Action: Mouse scrolled (537, 284) with delta (0, 0)
Screenshot: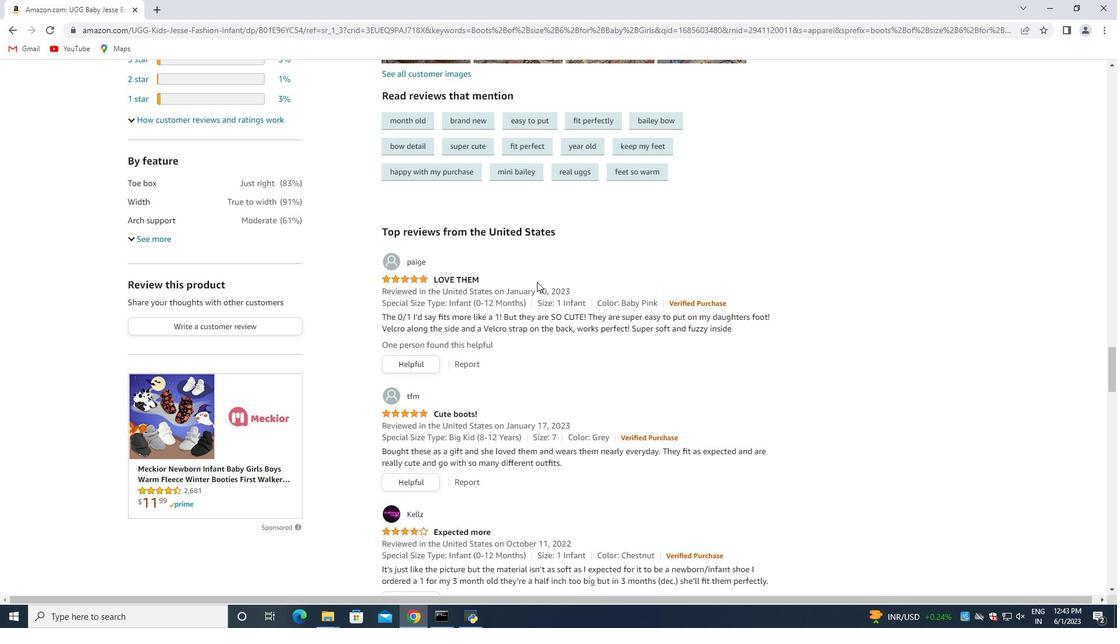 
Action: Mouse moved to (535, 284)
Screenshot: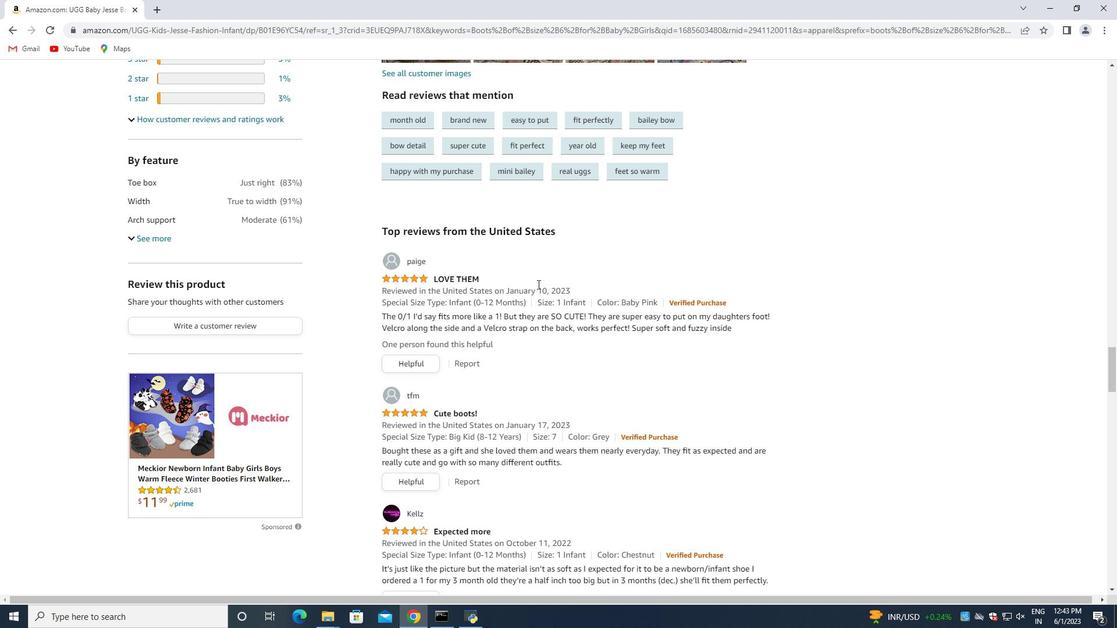 
Action: Mouse scrolled (535, 284) with delta (0, 0)
Screenshot: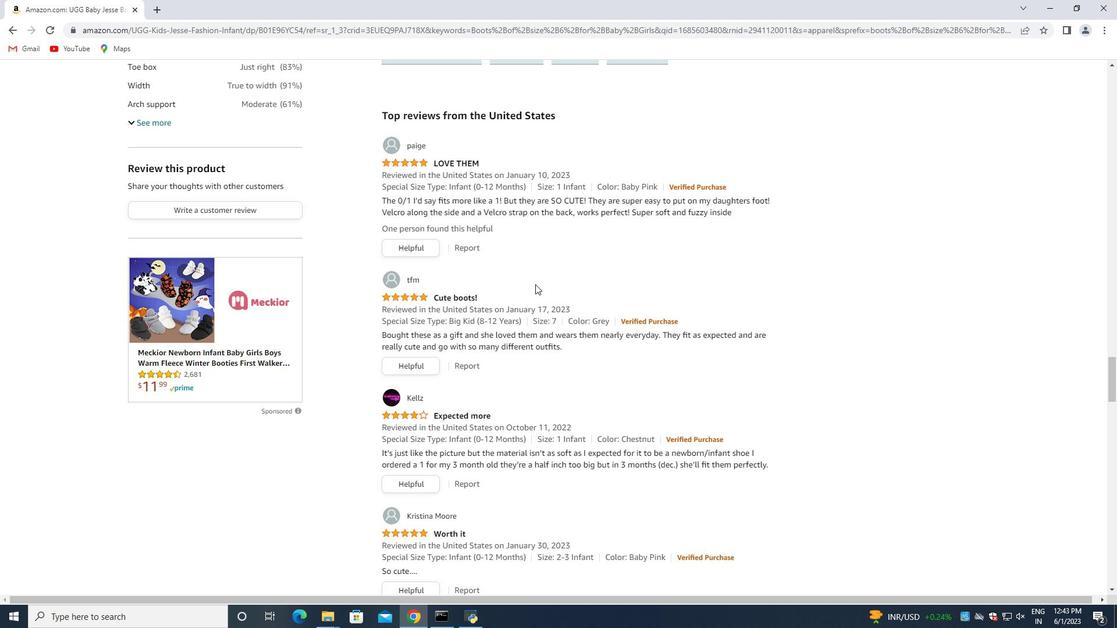 
Action: Mouse moved to (573, 257)
Screenshot: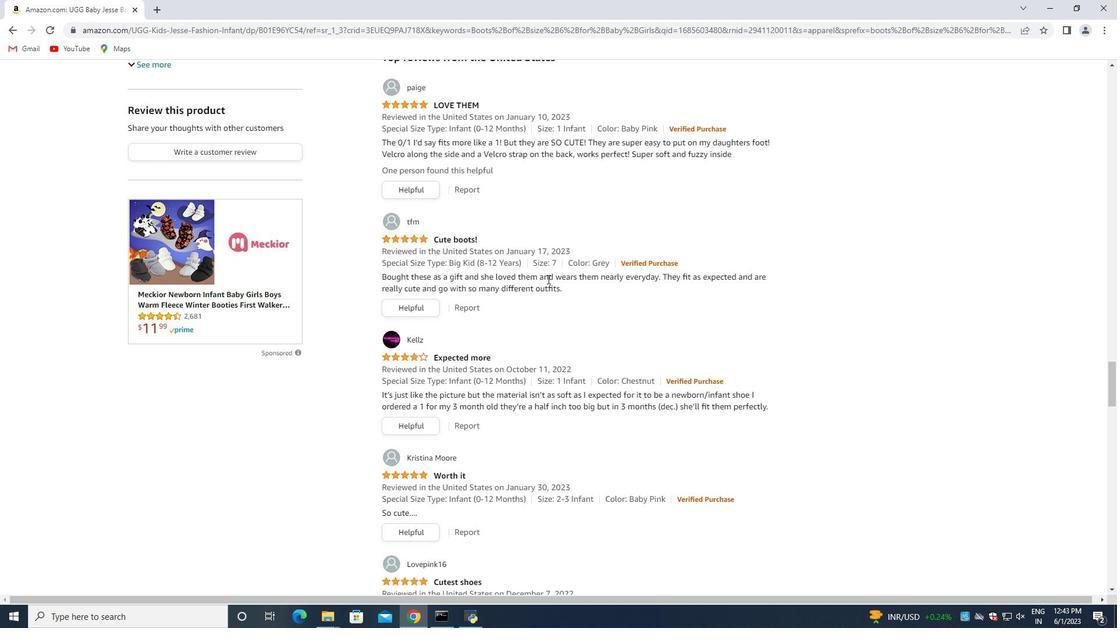 
Action: Mouse scrolled (573, 257) with delta (0, 0)
Screenshot: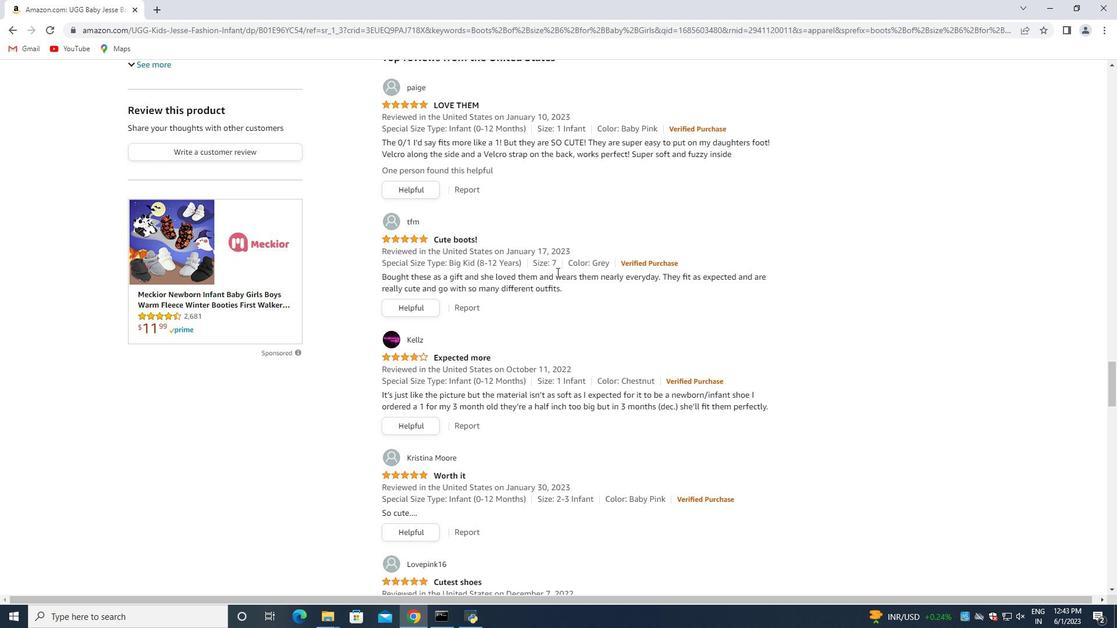 
Action: Mouse moved to (573, 256)
Screenshot: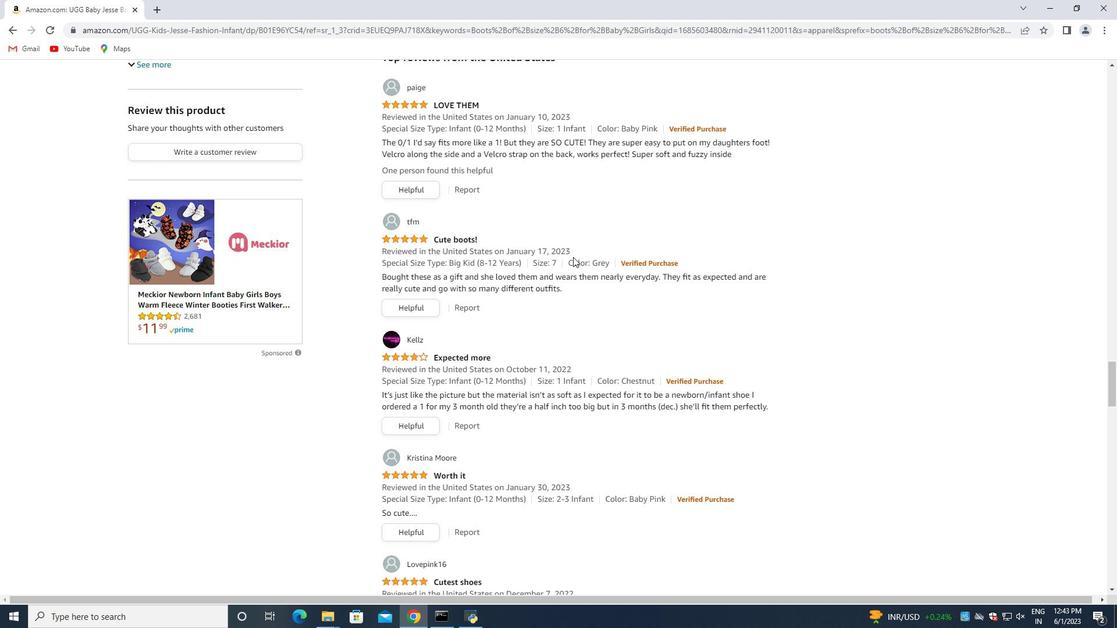 
Action: Mouse scrolled (573, 257) with delta (0, 0)
Screenshot: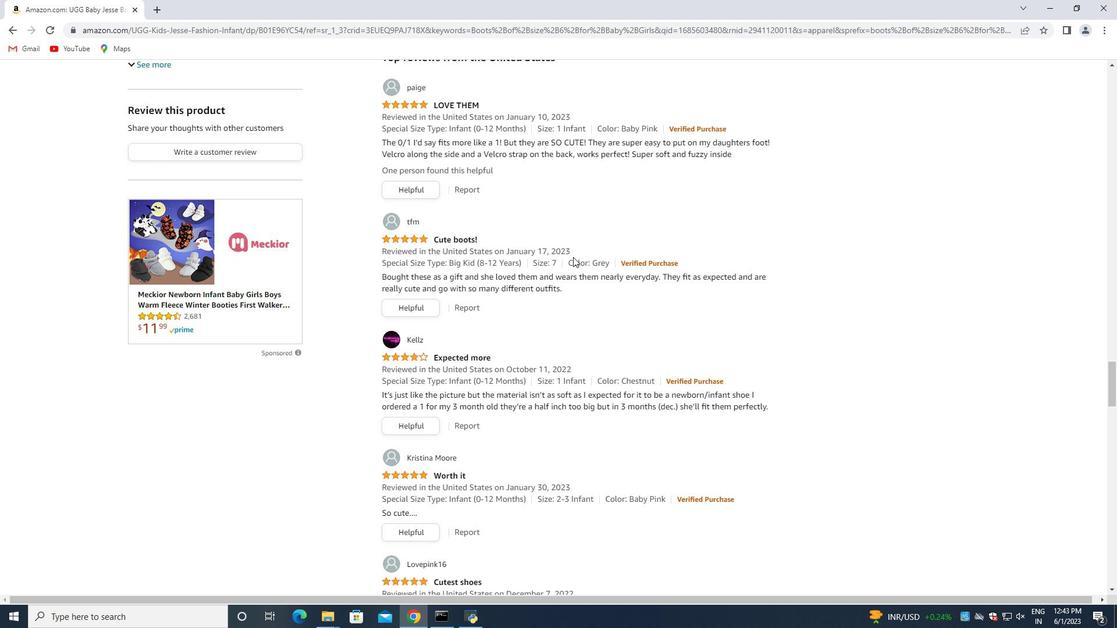 
Action: Mouse moved to (565, 253)
Screenshot: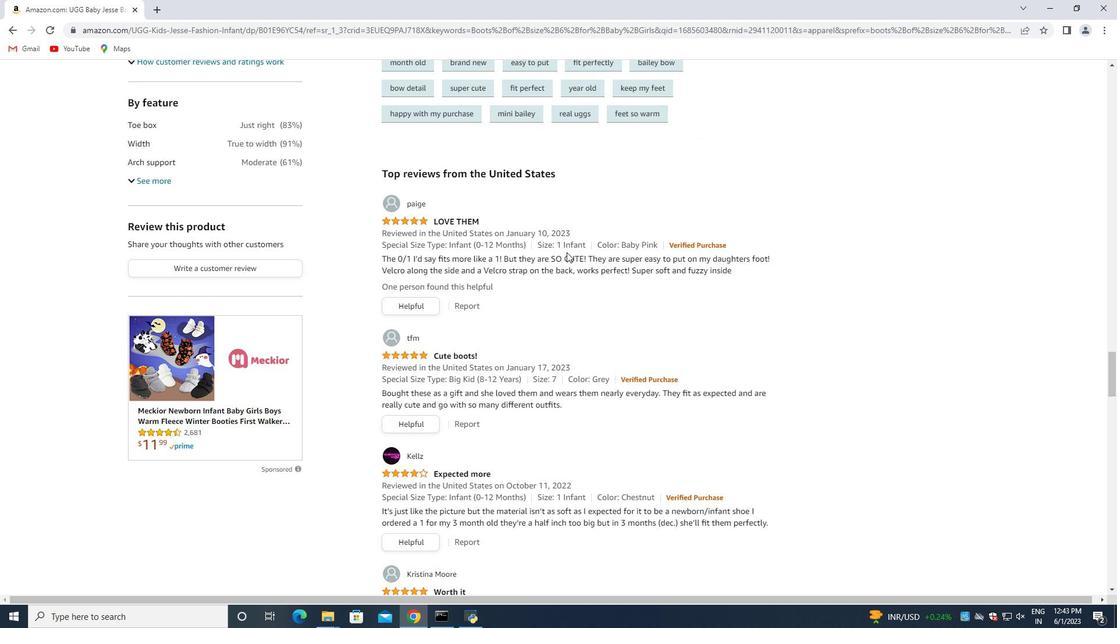 
Action: Mouse scrolled (565, 253) with delta (0, 0)
Screenshot: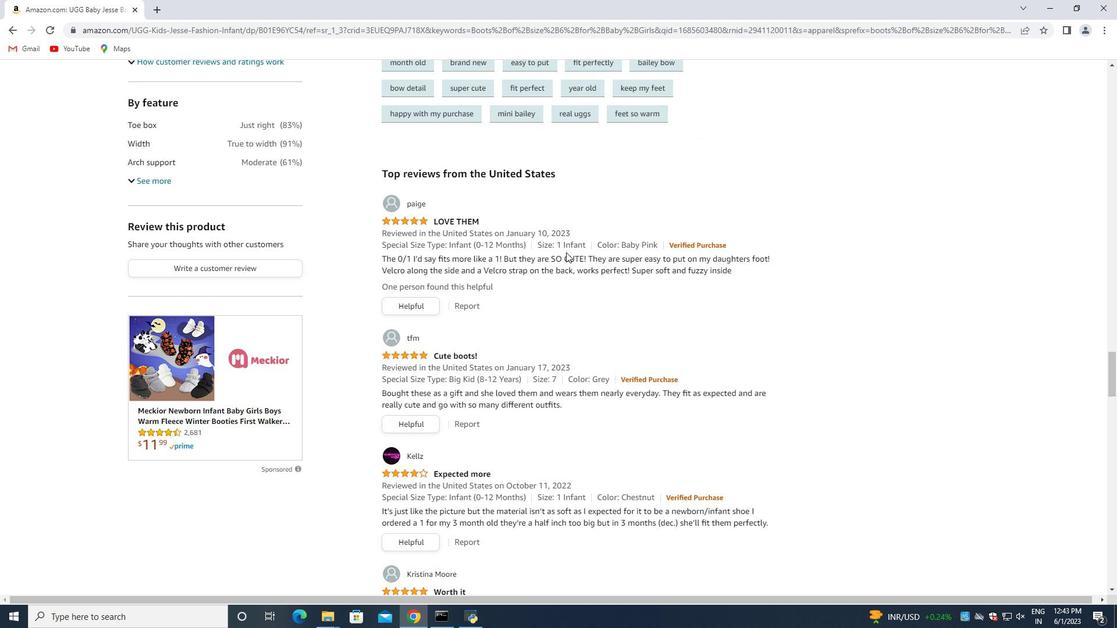 
Action: Mouse moved to (566, 256)
Screenshot: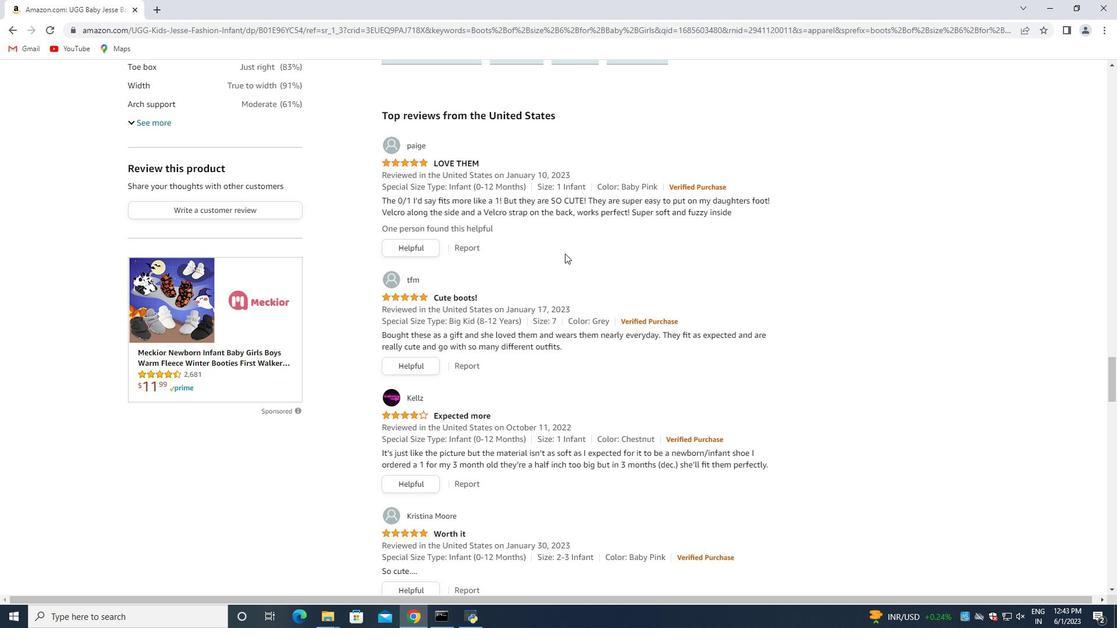 
Action: Mouse scrolled (566, 256) with delta (0, 0)
Screenshot: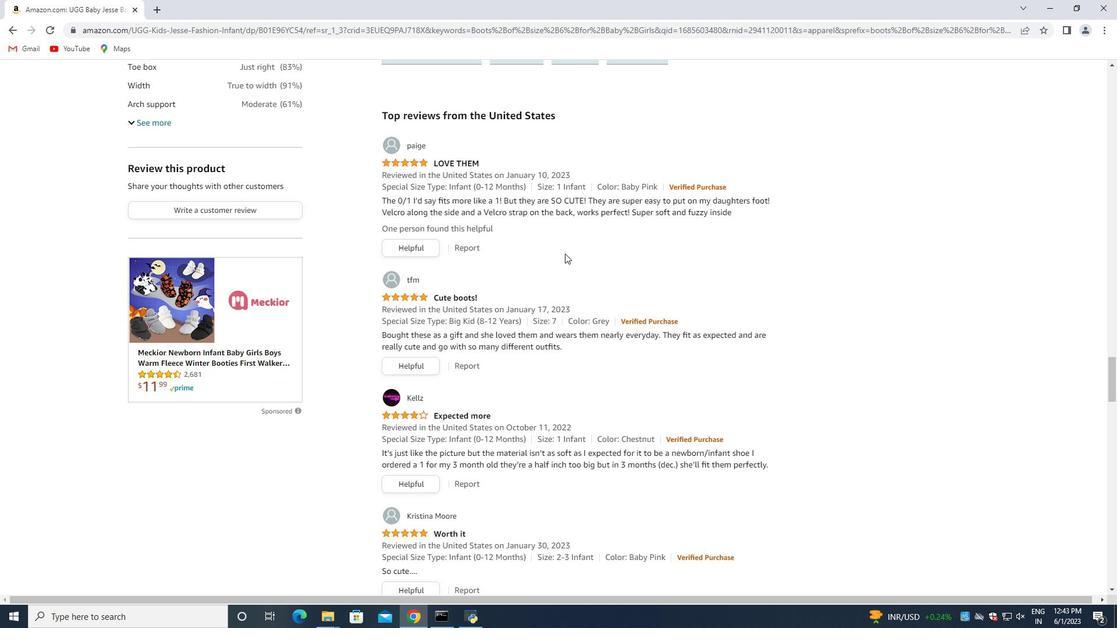 
Action: Mouse moved to (564, 257)
Screenshot: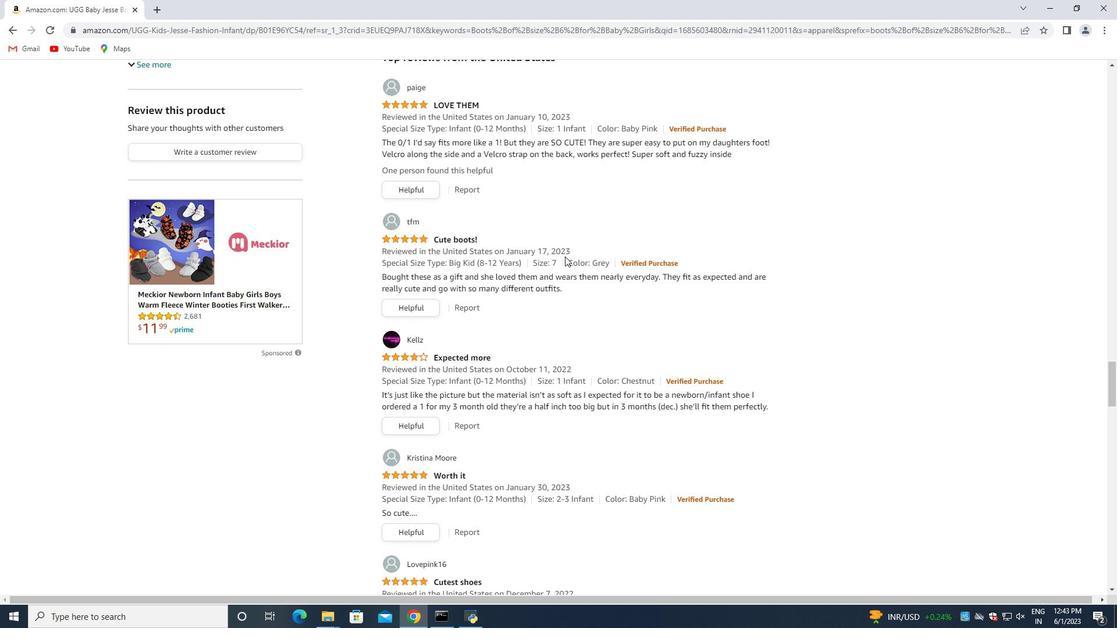 
Action: Mouse scrolled (564, 256) with delta (0, 0)
Screenshot: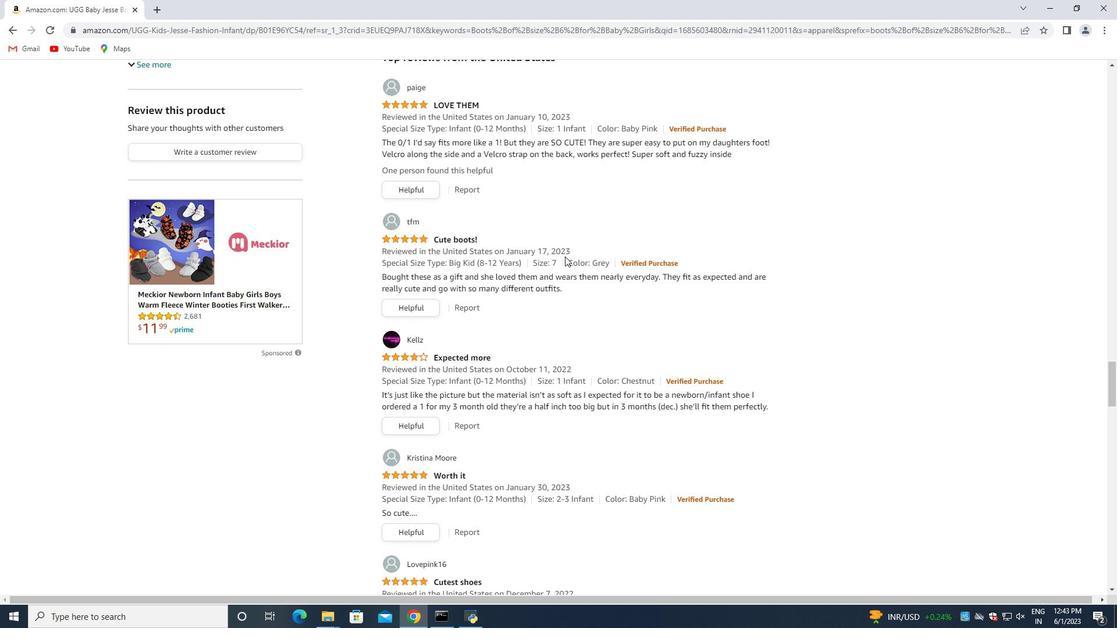 
Action: Mouse moved to (559, 257)
Screenshot: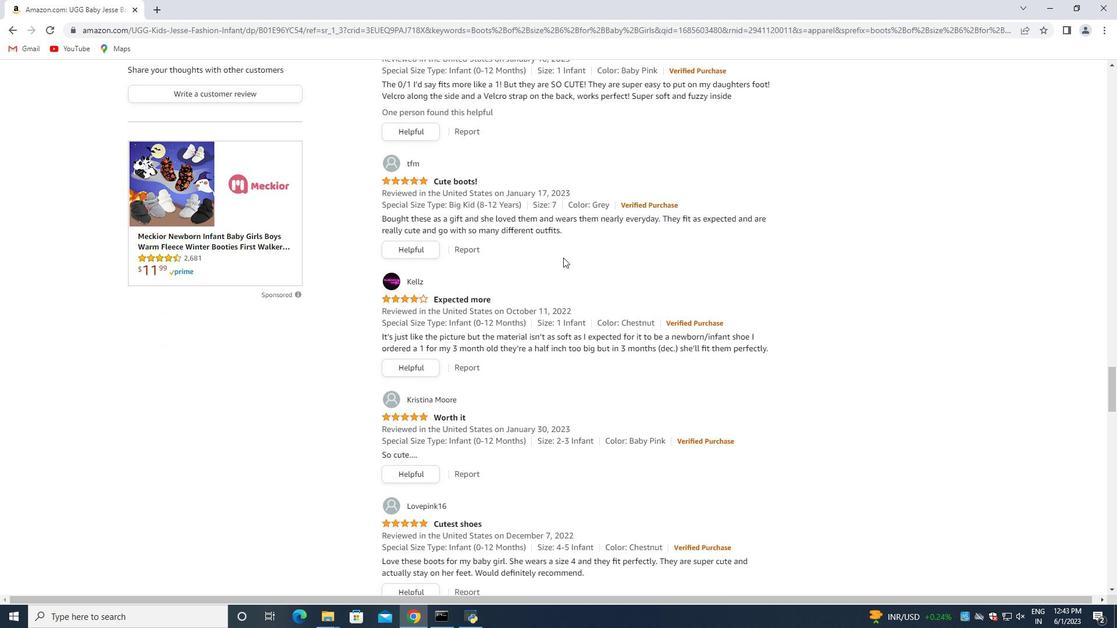 
Action: Mouse scrolled (559, 256) with delta (0, 0)
Screenshot: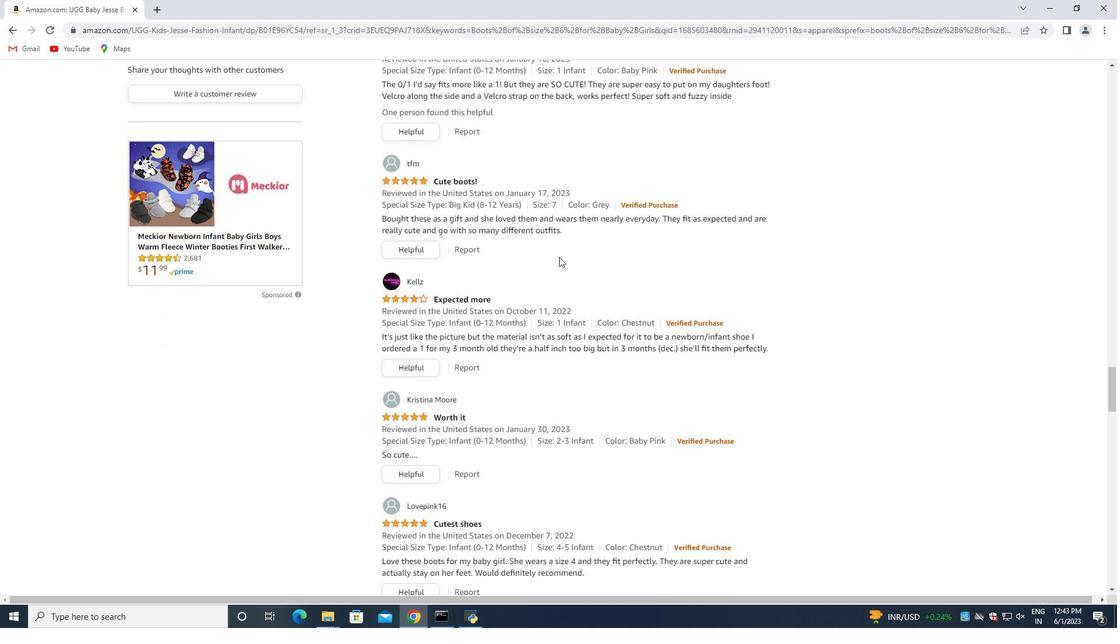 
Action: Mouse moved to (561, 256)
Screenshot: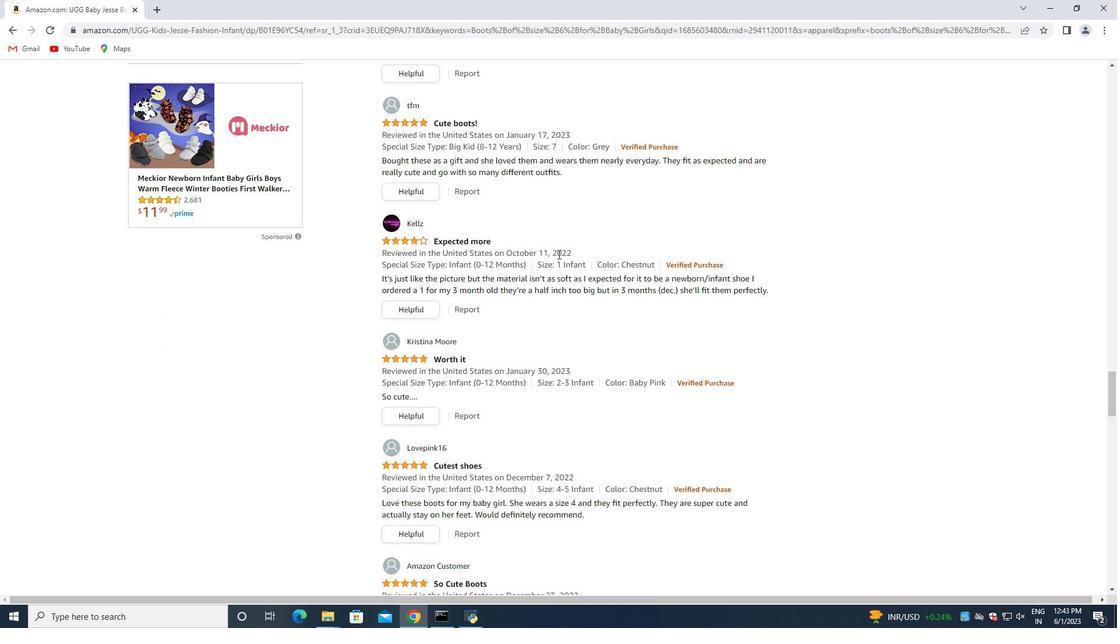 
Action: Mouse scrolled (561, 255) with delta (0, 0)
Screenshot: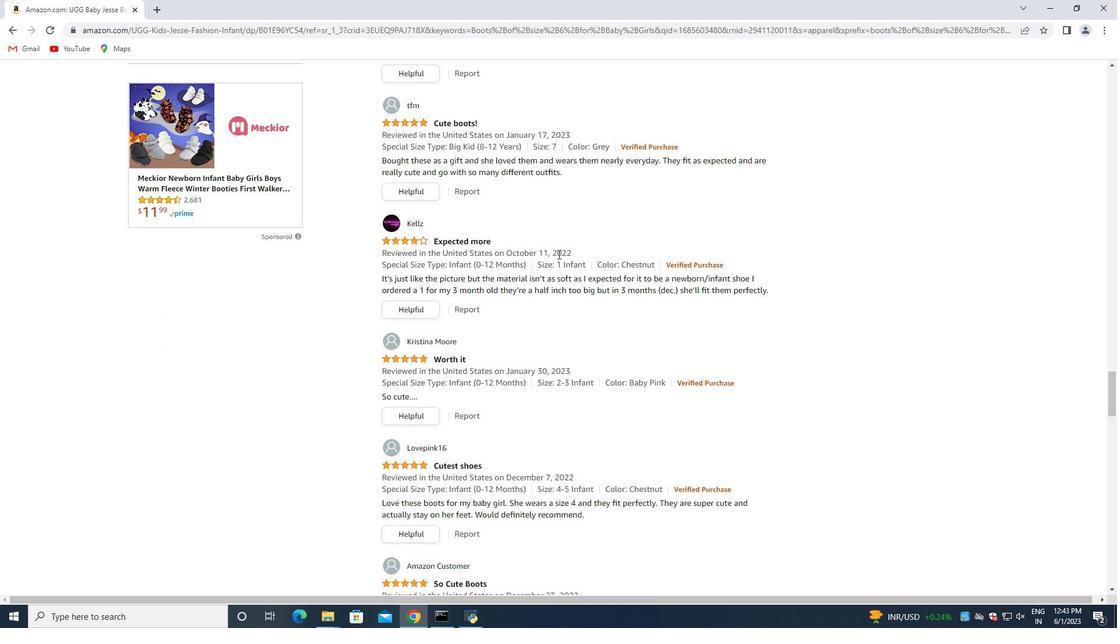 
Action: Mouse moved to (565, 257)
Screenshot: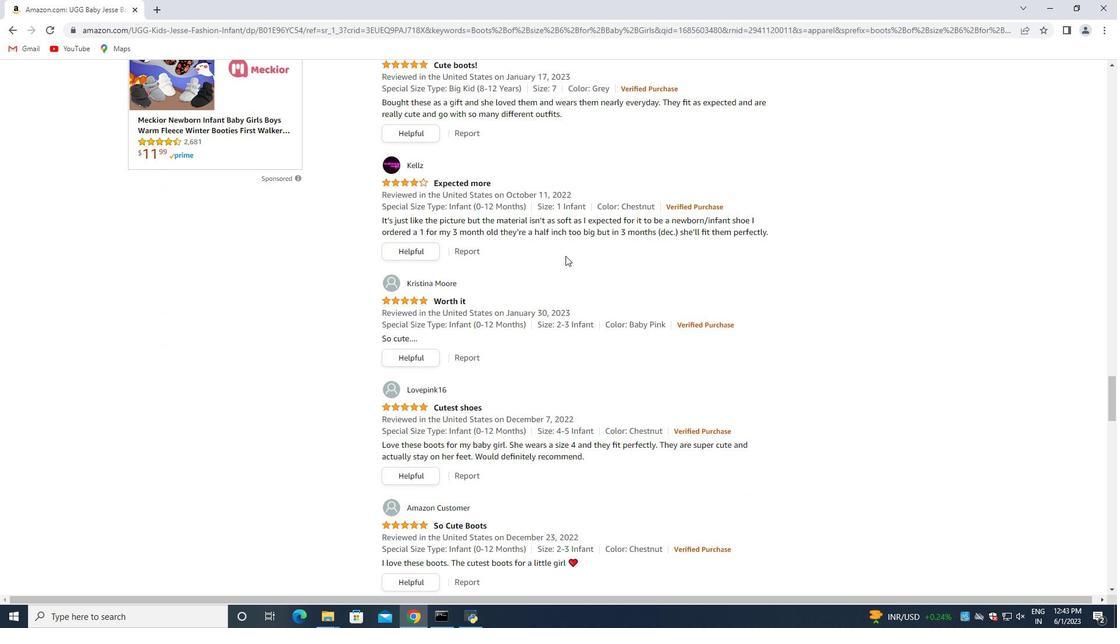 
Action: Mouse scrolled (565, 256) with delta (0, 0)
Screenshot: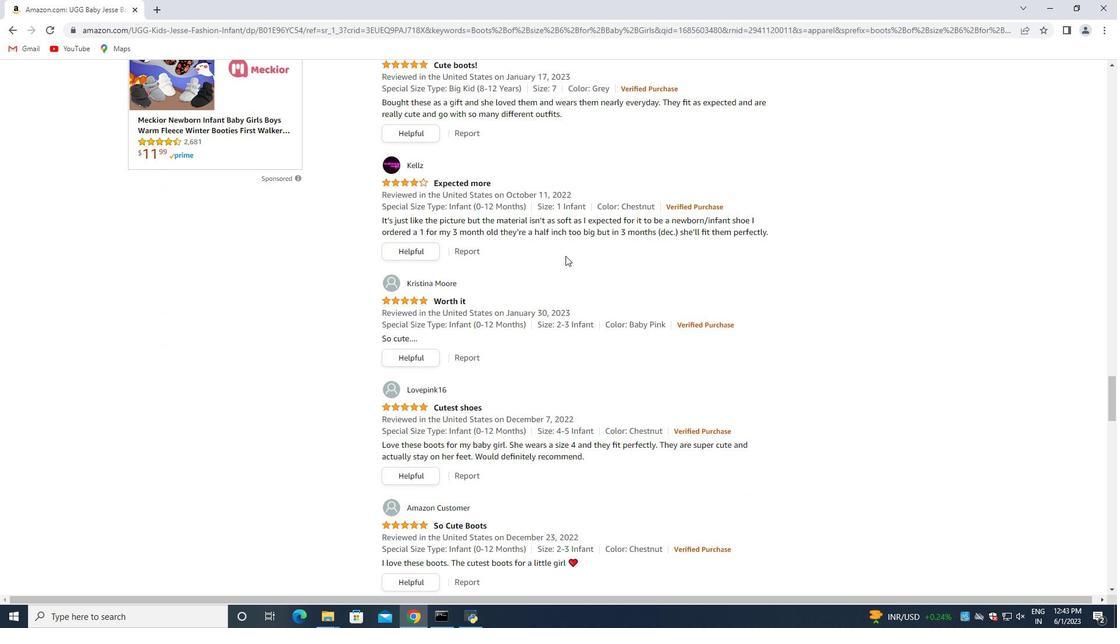 
Action: Mouse moved to (605, 249)
Screenshot: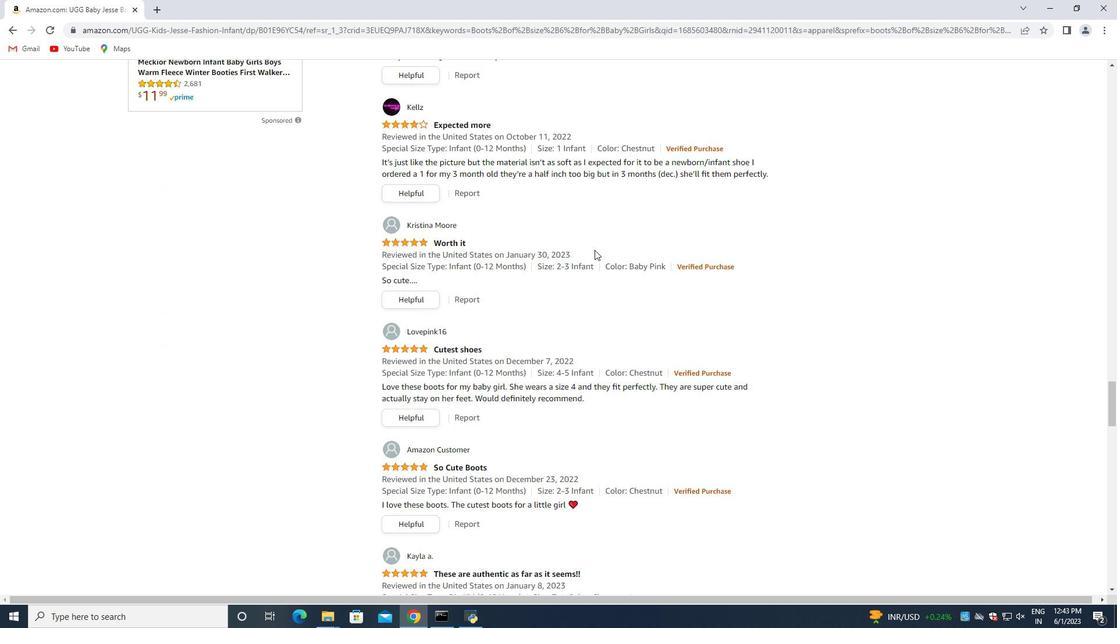 
Action: Mouse scrolled (605, 248) with delta (0, 0)
Screenshot: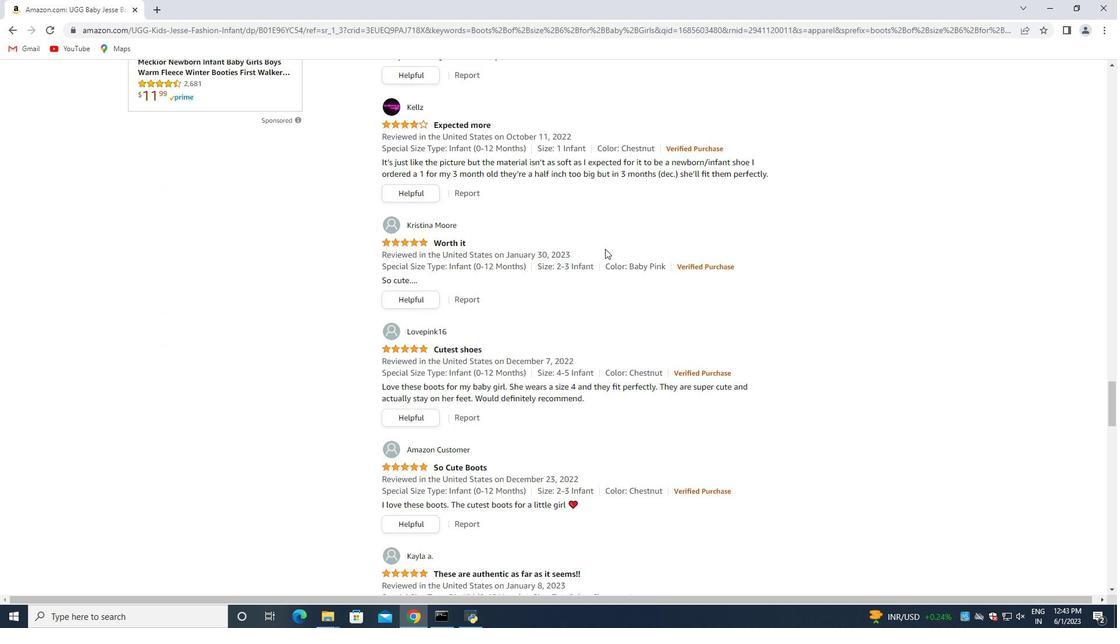 
Action: Mouse moved to (602, 250)
Screenshot: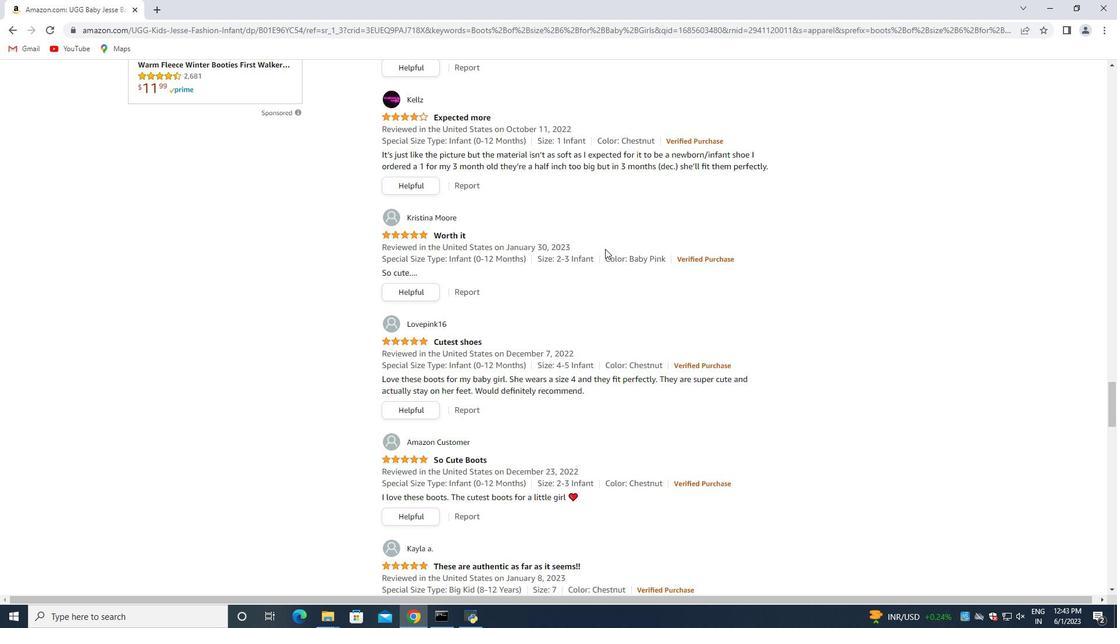 
Action: Mouse scrolled (602, 250) with delta (0, 0)
